 Task: Create a visualization of sports statistics for a season.
Action: Mouse moved to (58, 130)
Screenshot: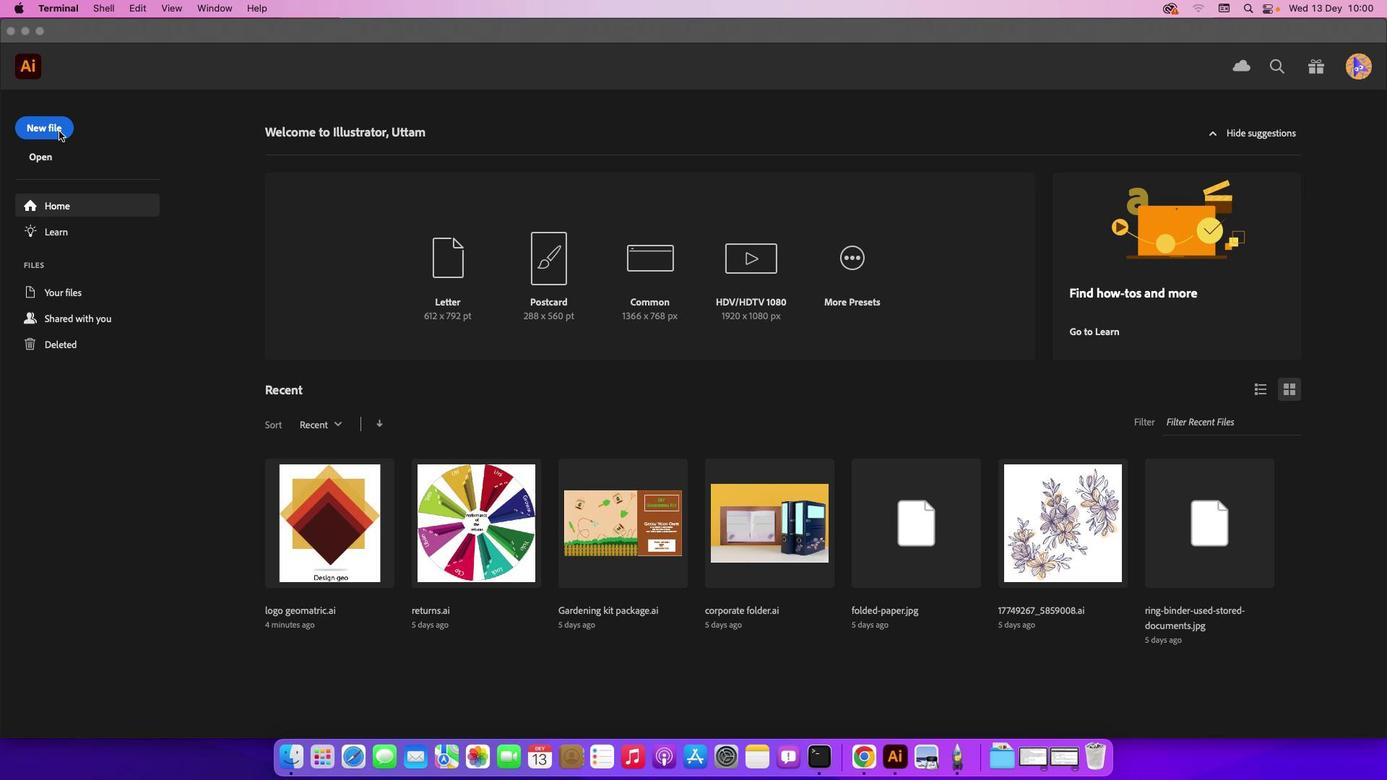 
Action: Mouse pressed left at (58, 130)
Screenshot: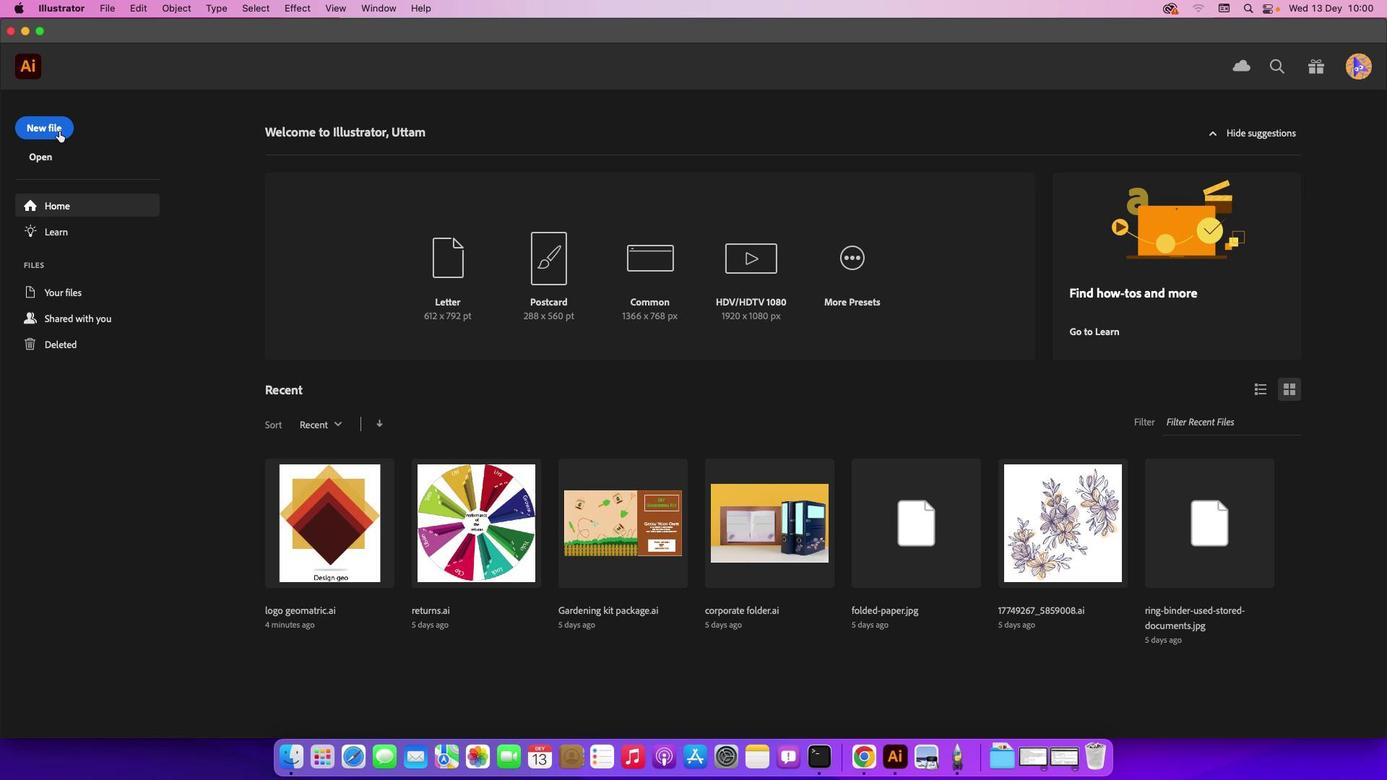 
Action: Mouse moved to (30, 121)
Screenshot: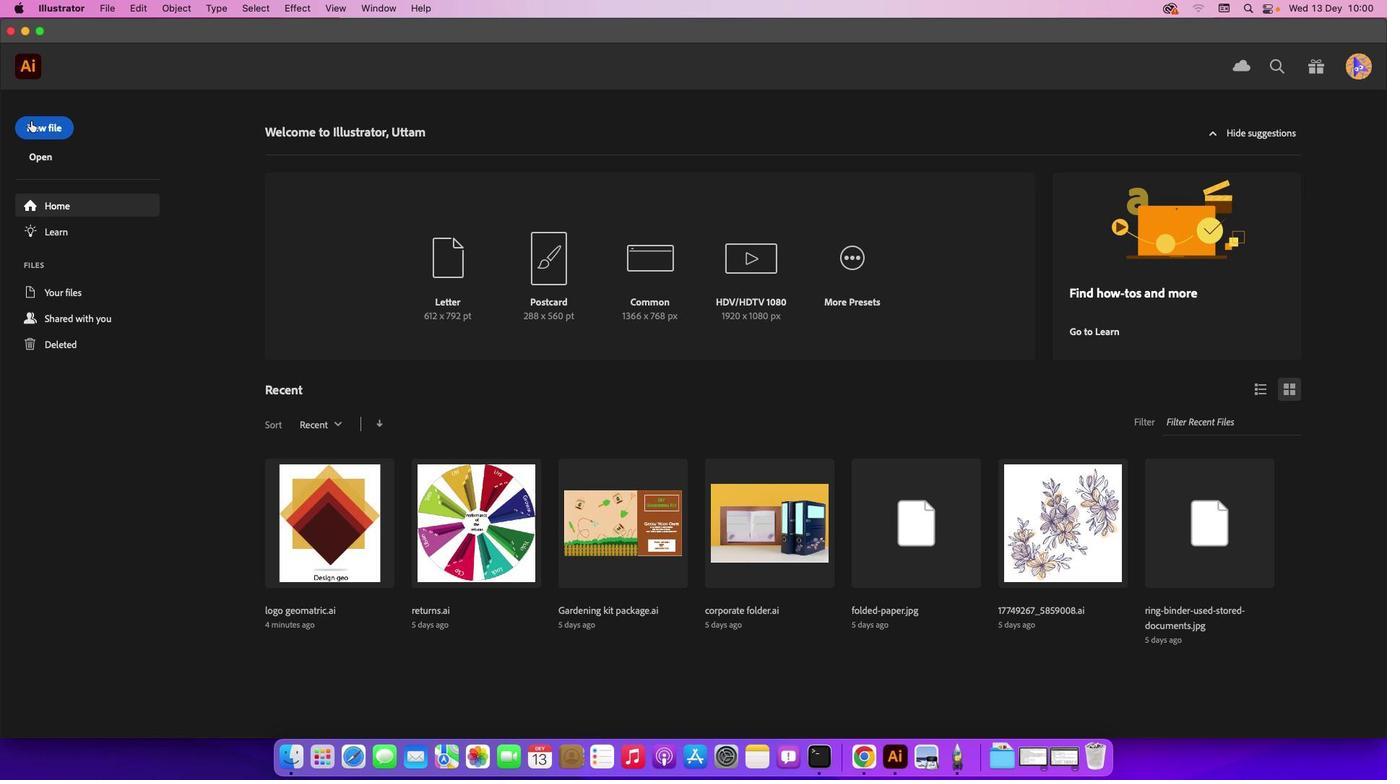 
Action: Mouse pressed left at (30, 121)
Screenshot: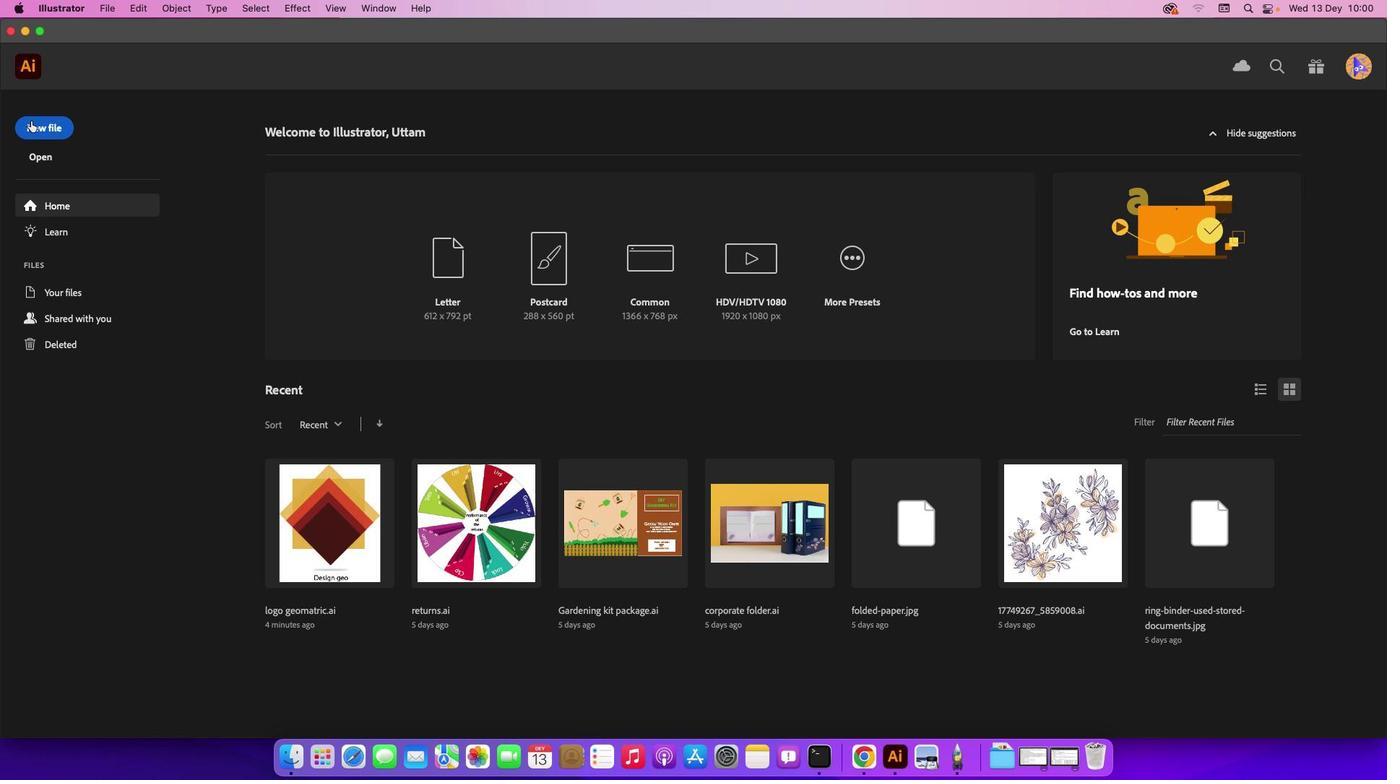 
Action: Mouse moved to (1019, 596)
Screenshot: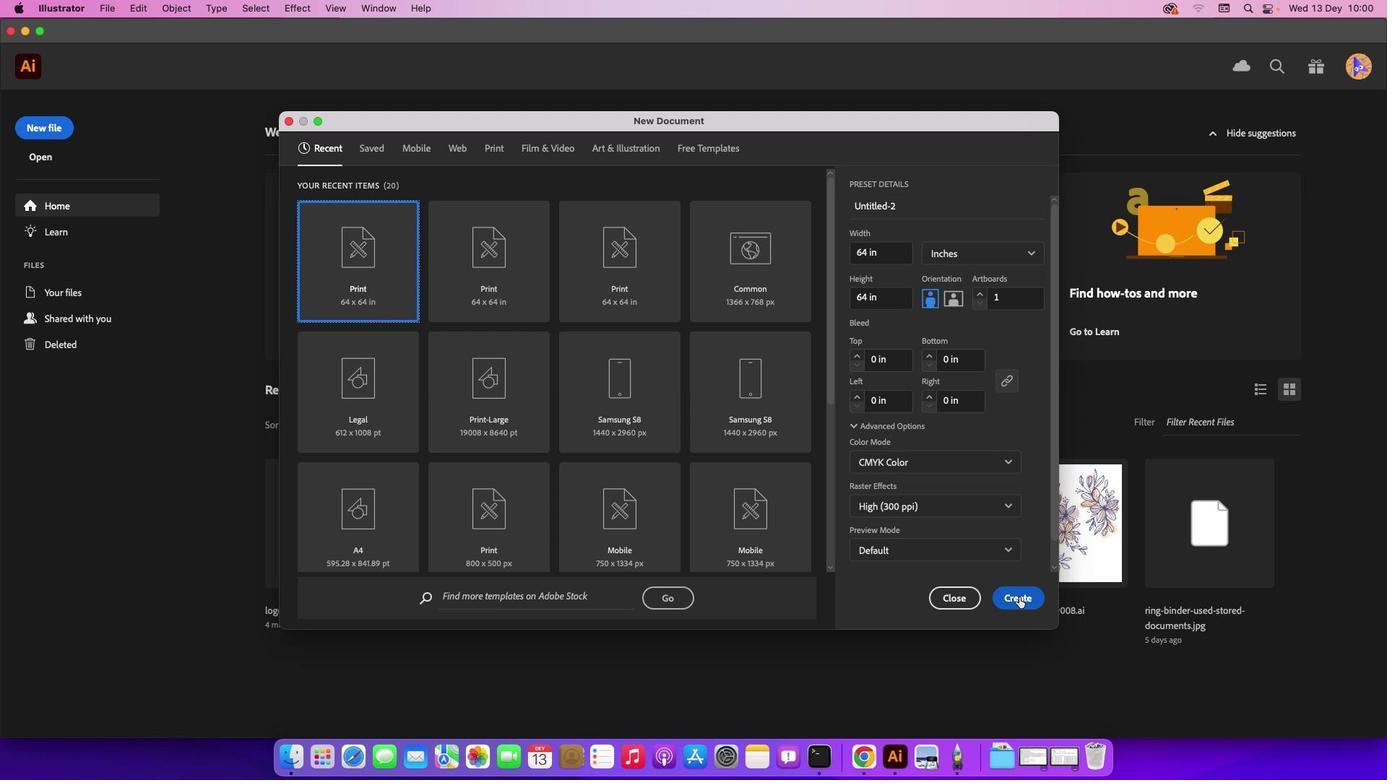
Action: Mouse pressed left at (1019, 596)
Screenshot: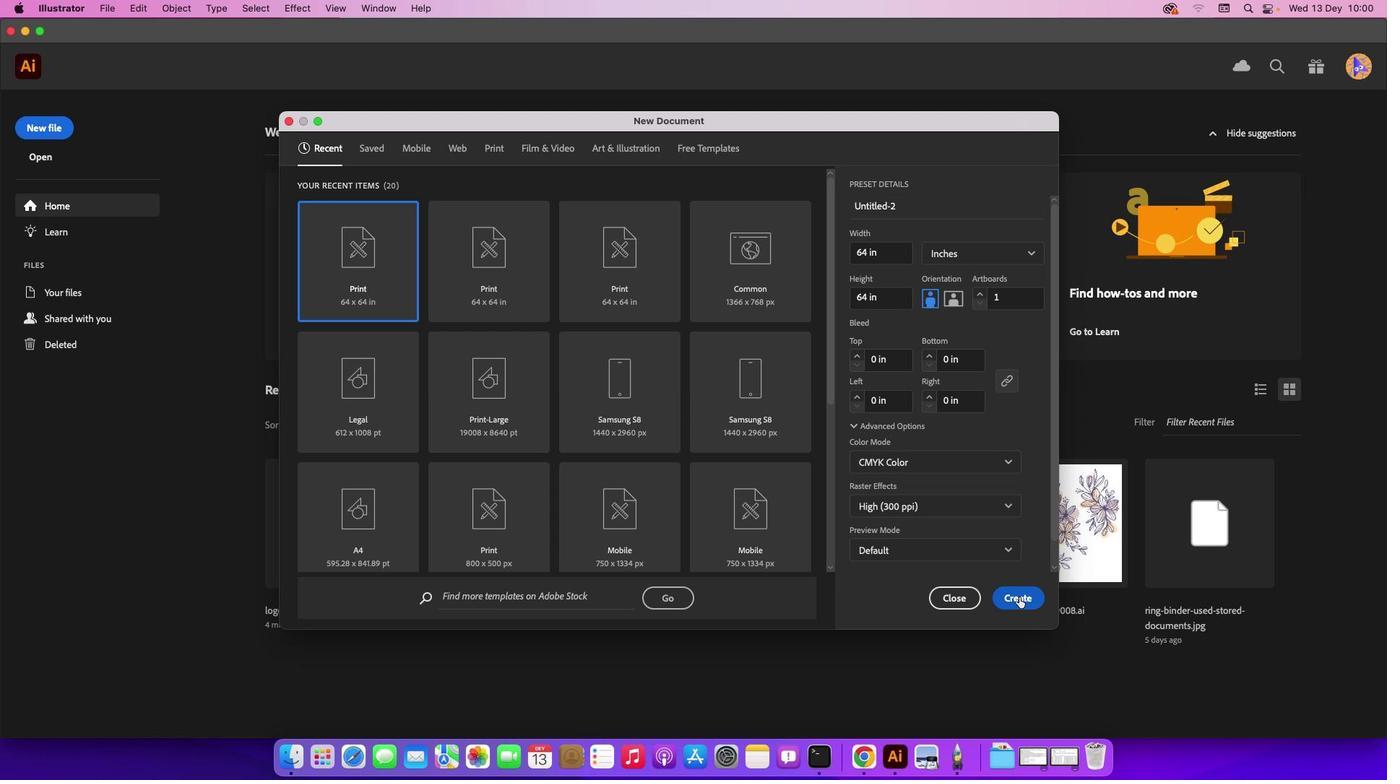 
Action: Mouse moved to (1150, 92)
Screenshot: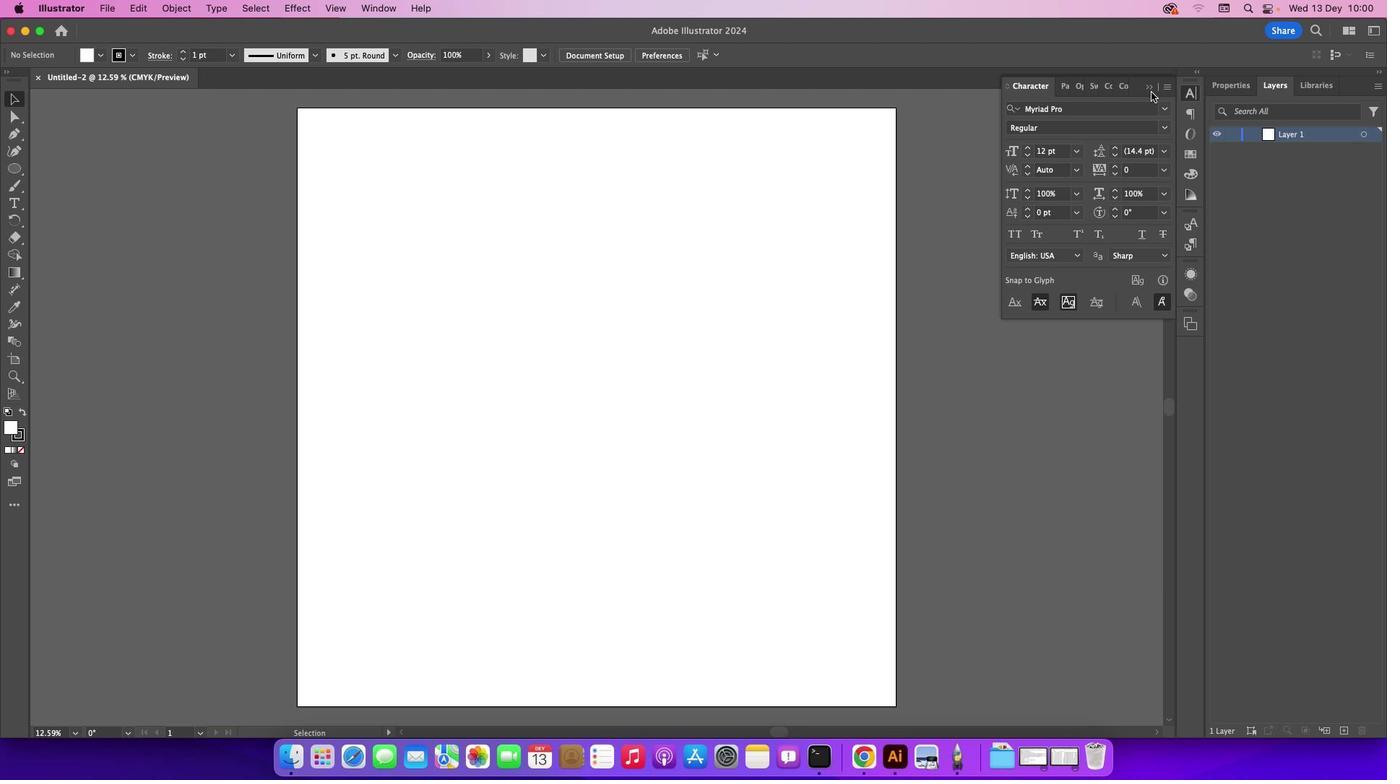 
Action: Mouse pressed left at (1150, 92)
Screenshot: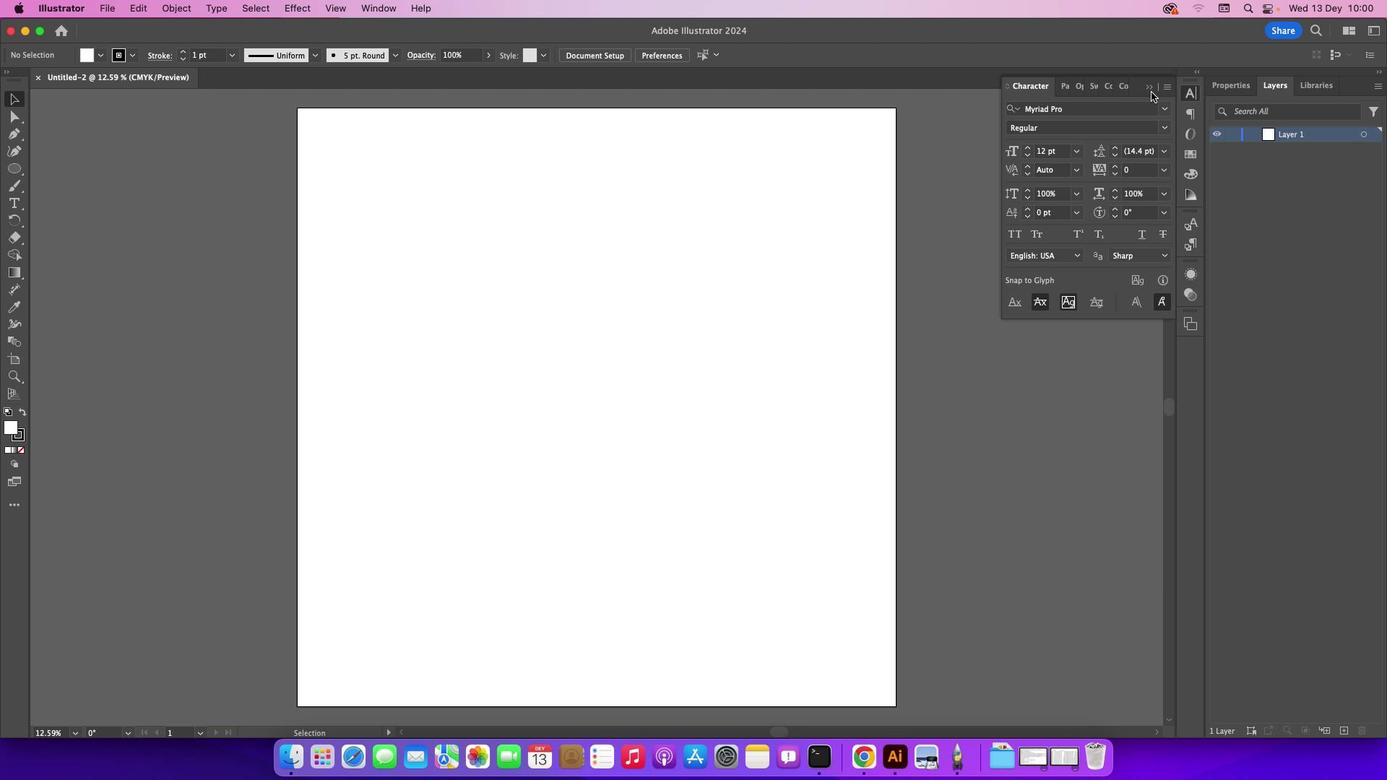 
Action: Mouse moved to (1152, 83)
Screenshot: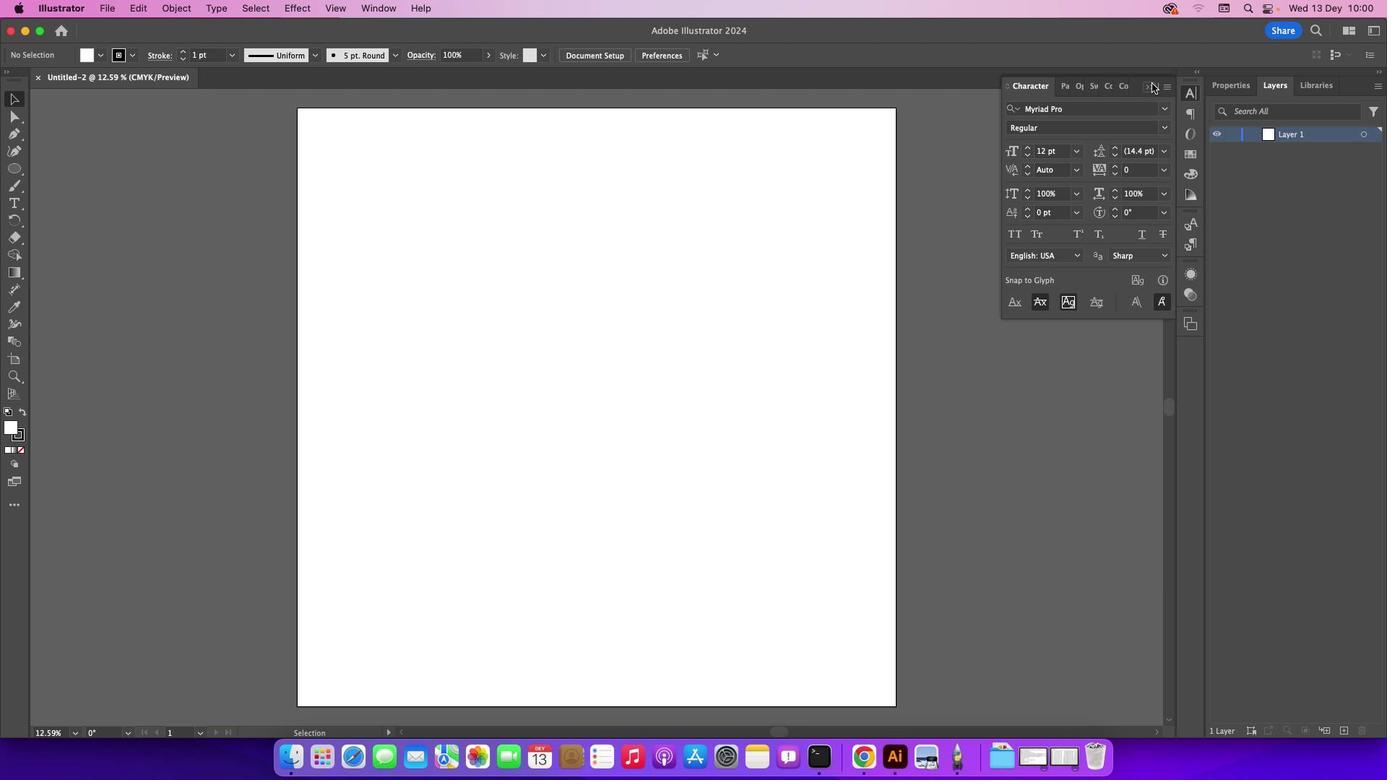 
Action: Mouse pressed left at (1152, 83)
Screenshot: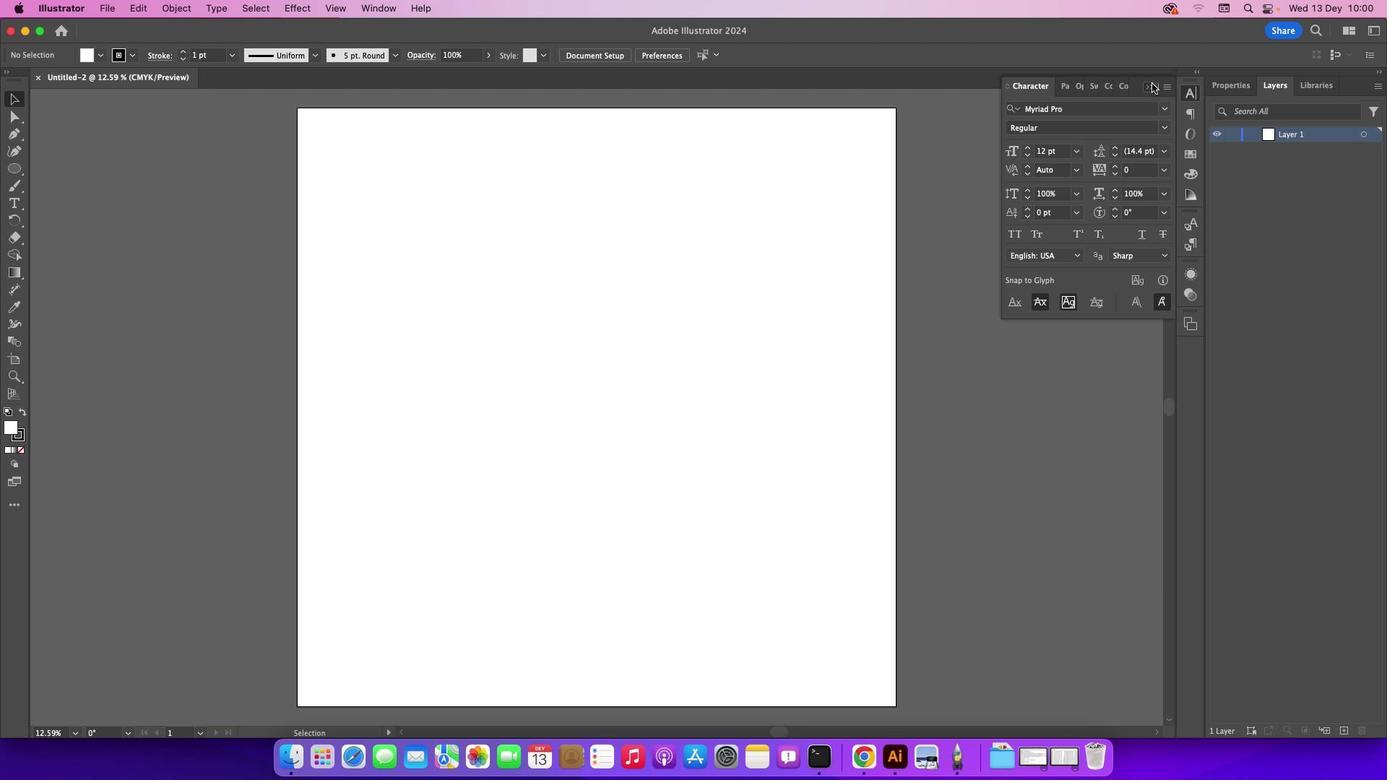 
Action: Mouse moved to (14, 161)
Screenshot: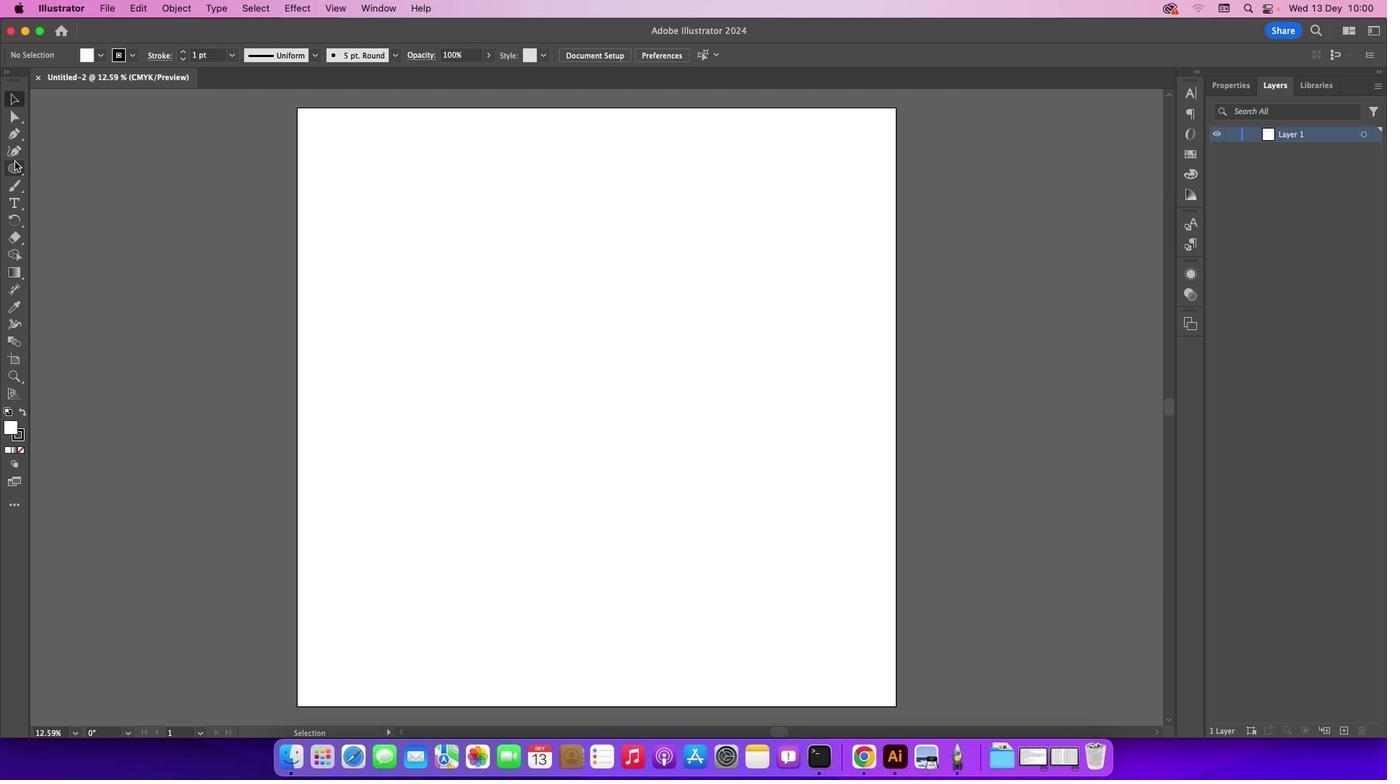 
Action: Mouse pressed left at (14, 161)
Screenshot: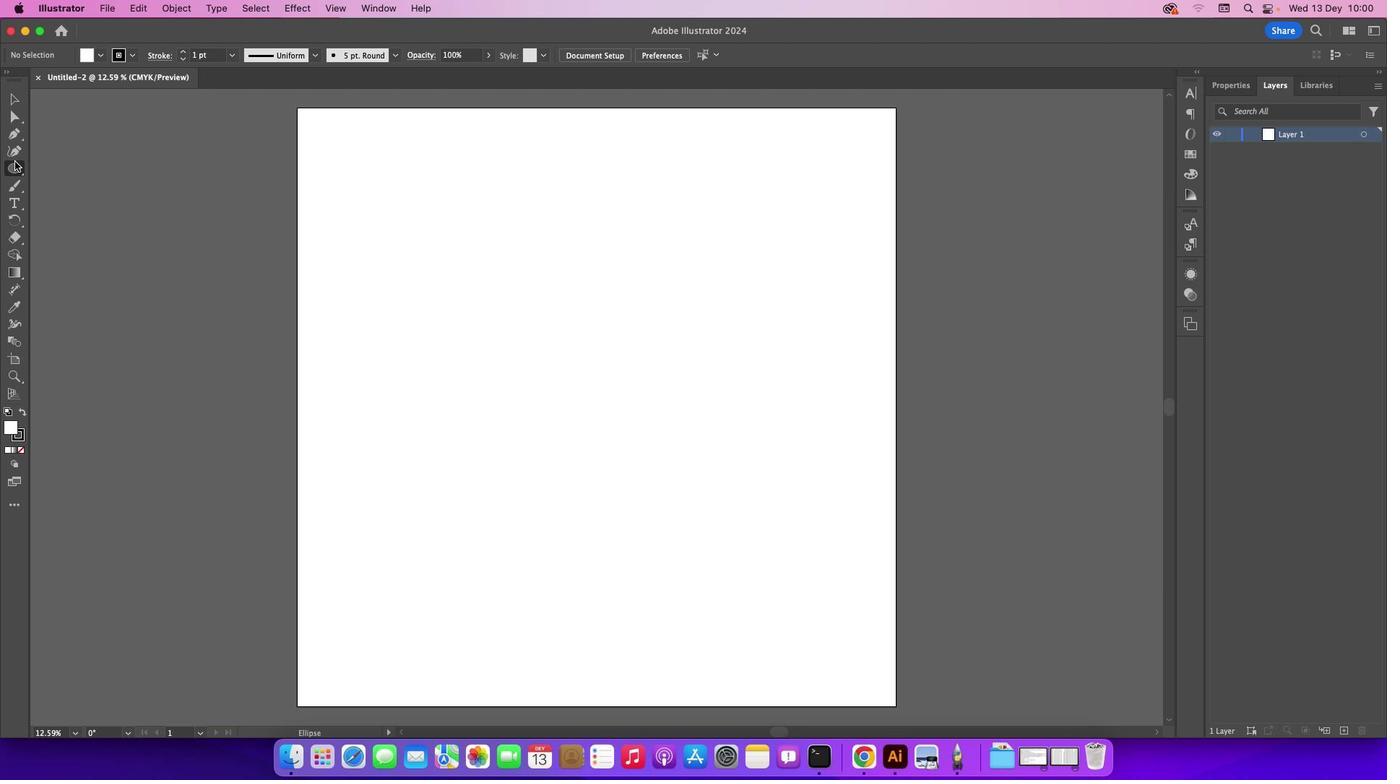 
Action: Mouse moved to (59, 161)
Screenshot: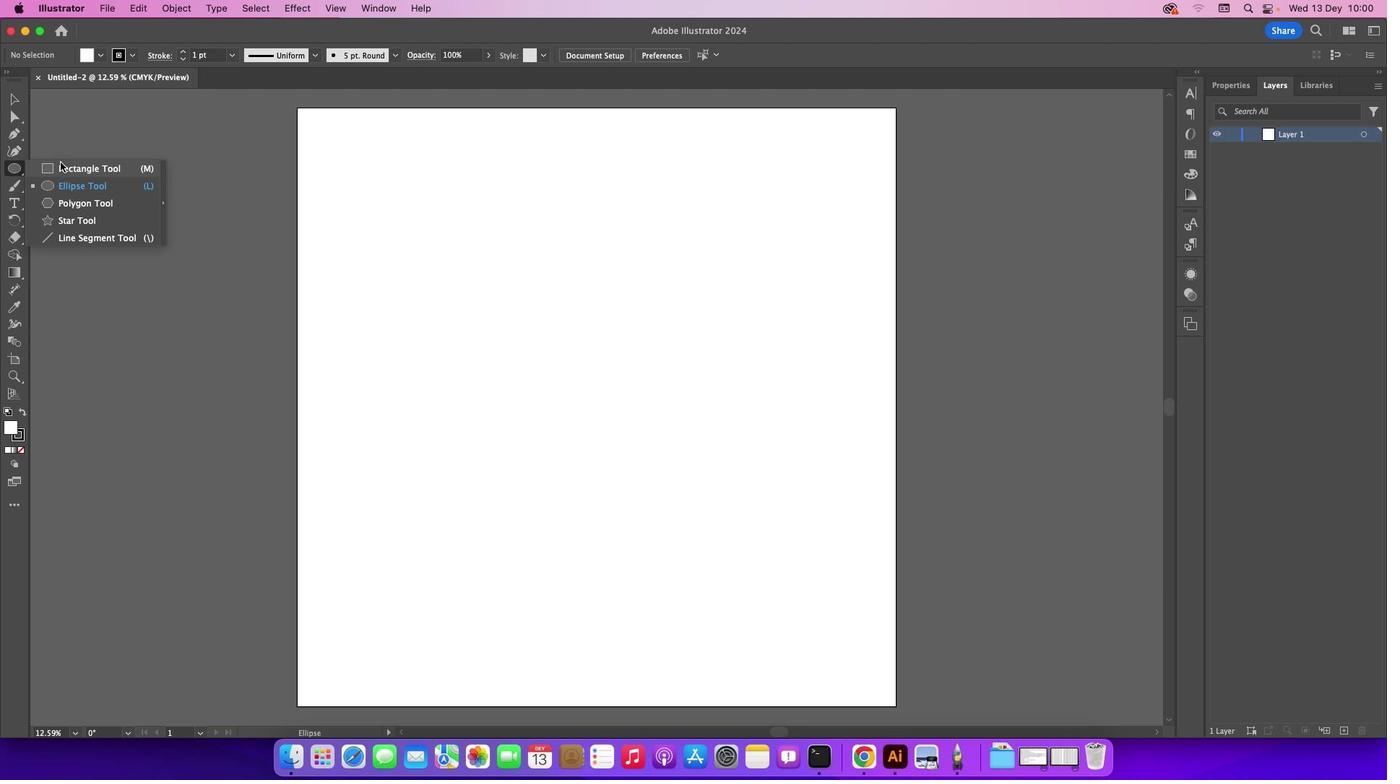 
Action: Mouse pressed left at (59, 161)
Screenshot: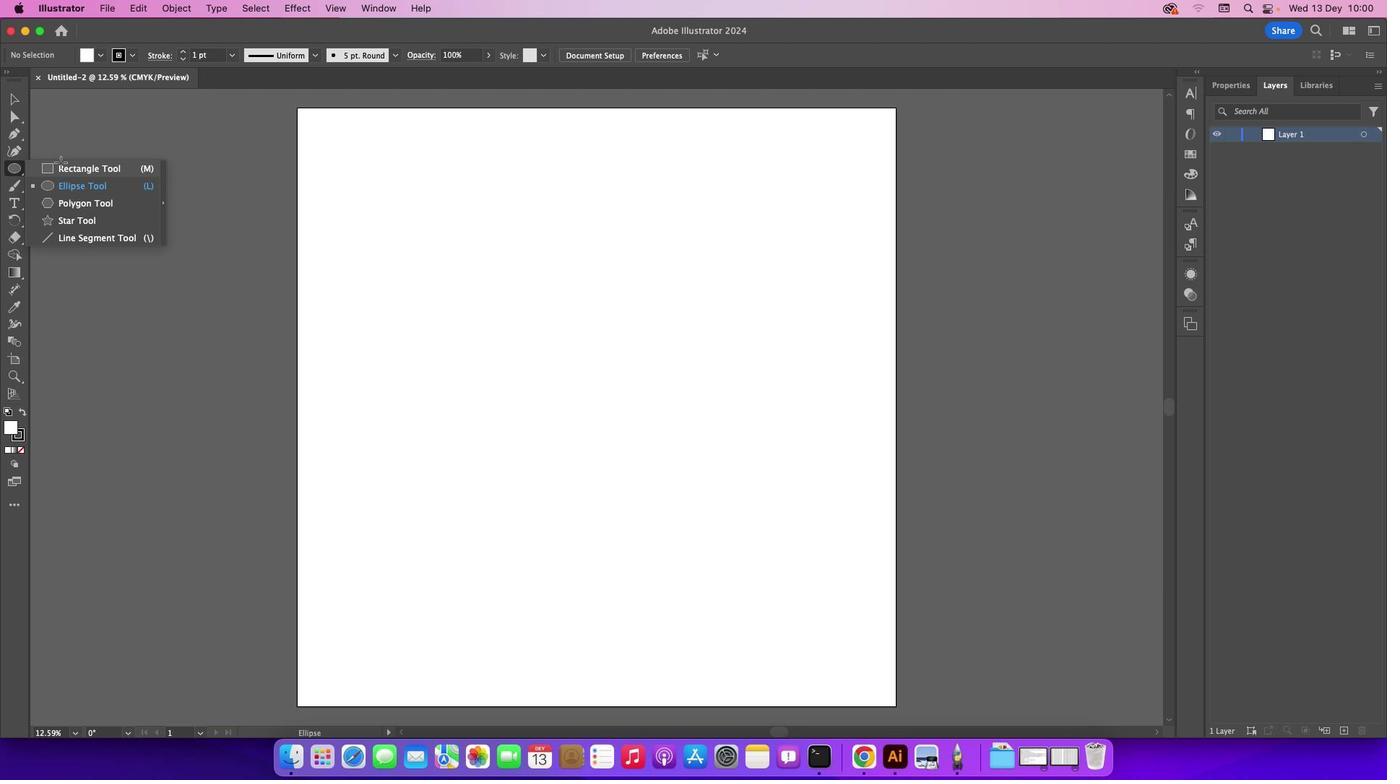 
Action: Mouse moved to (627, 680)
Screenshot: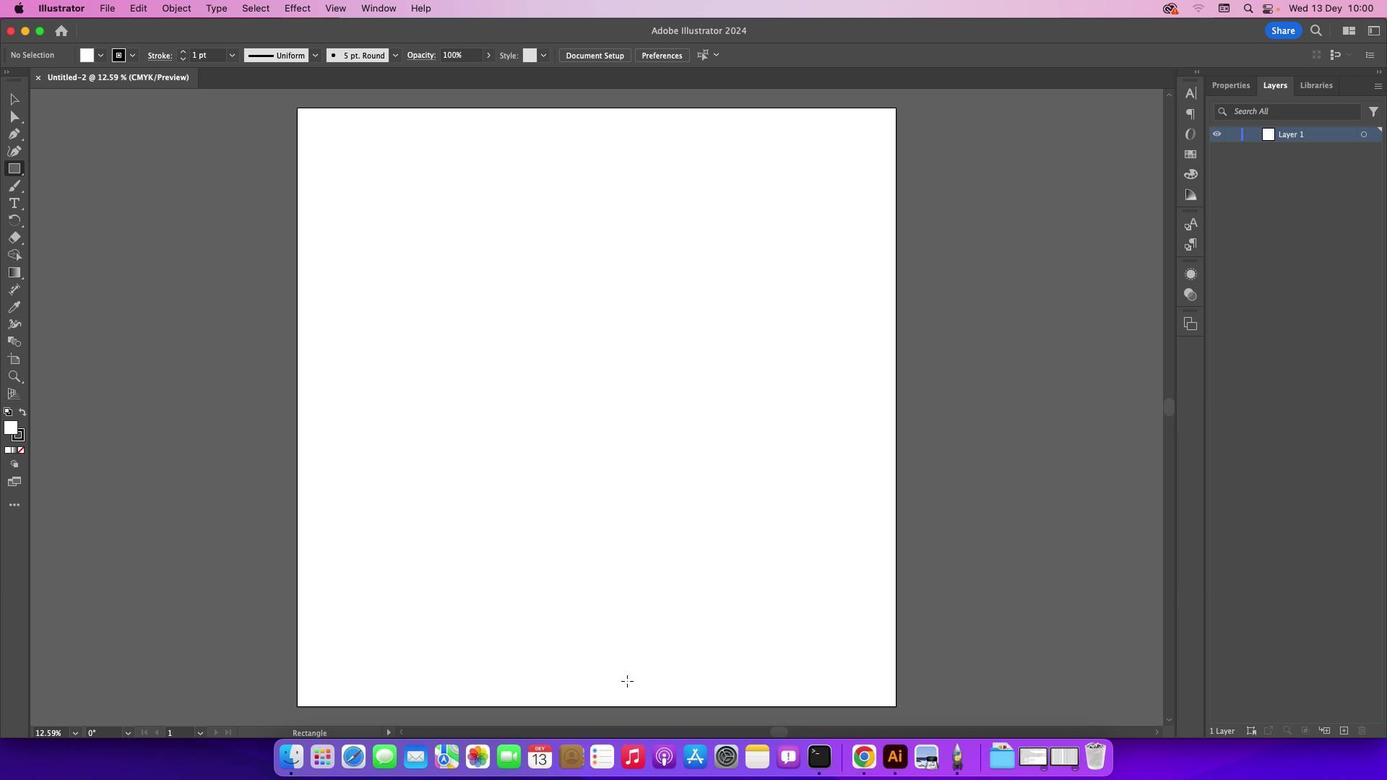 
Action: Mouse pressed left at (627, 680)
Screenshot: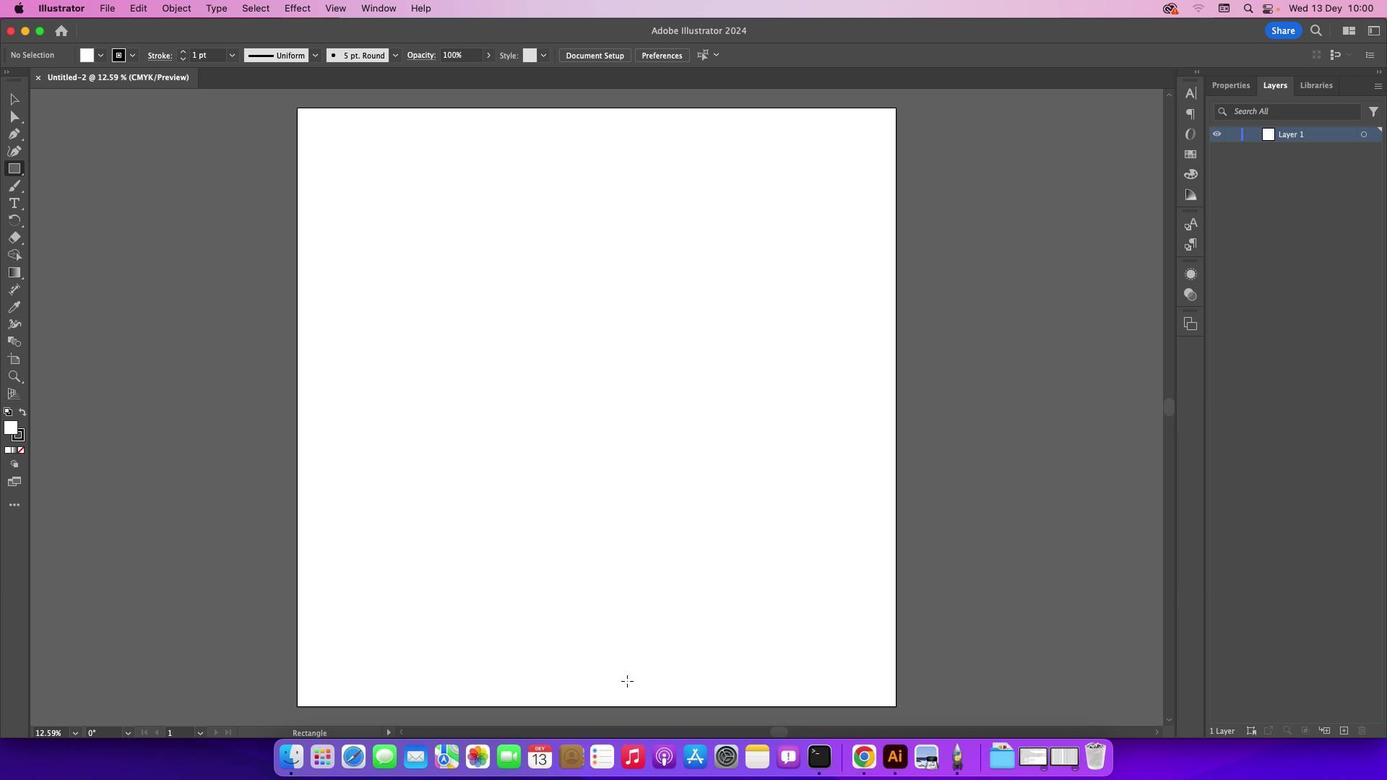 
Action: Mouse moved to (16, 104)
Screenshot: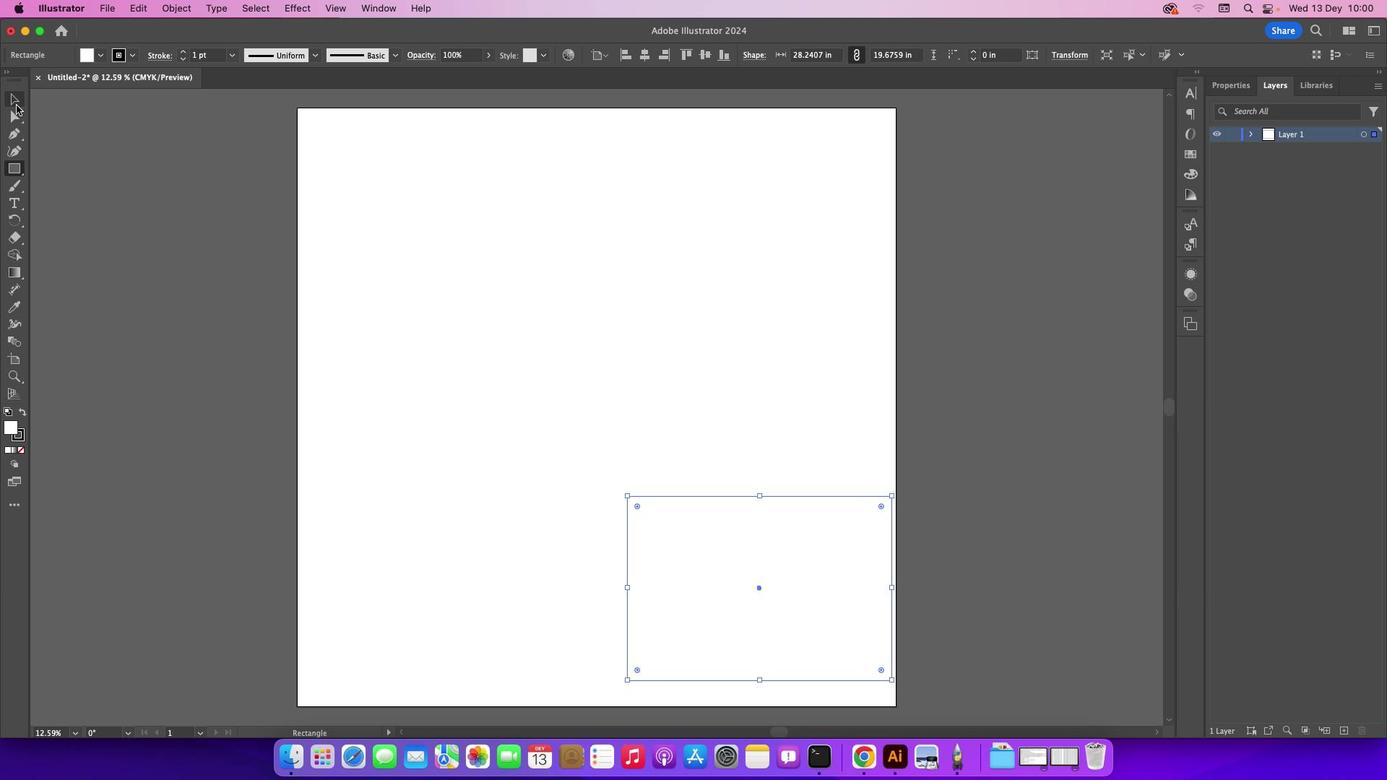 
Action: Mouse pressed left at (16, 104)
Screenshot: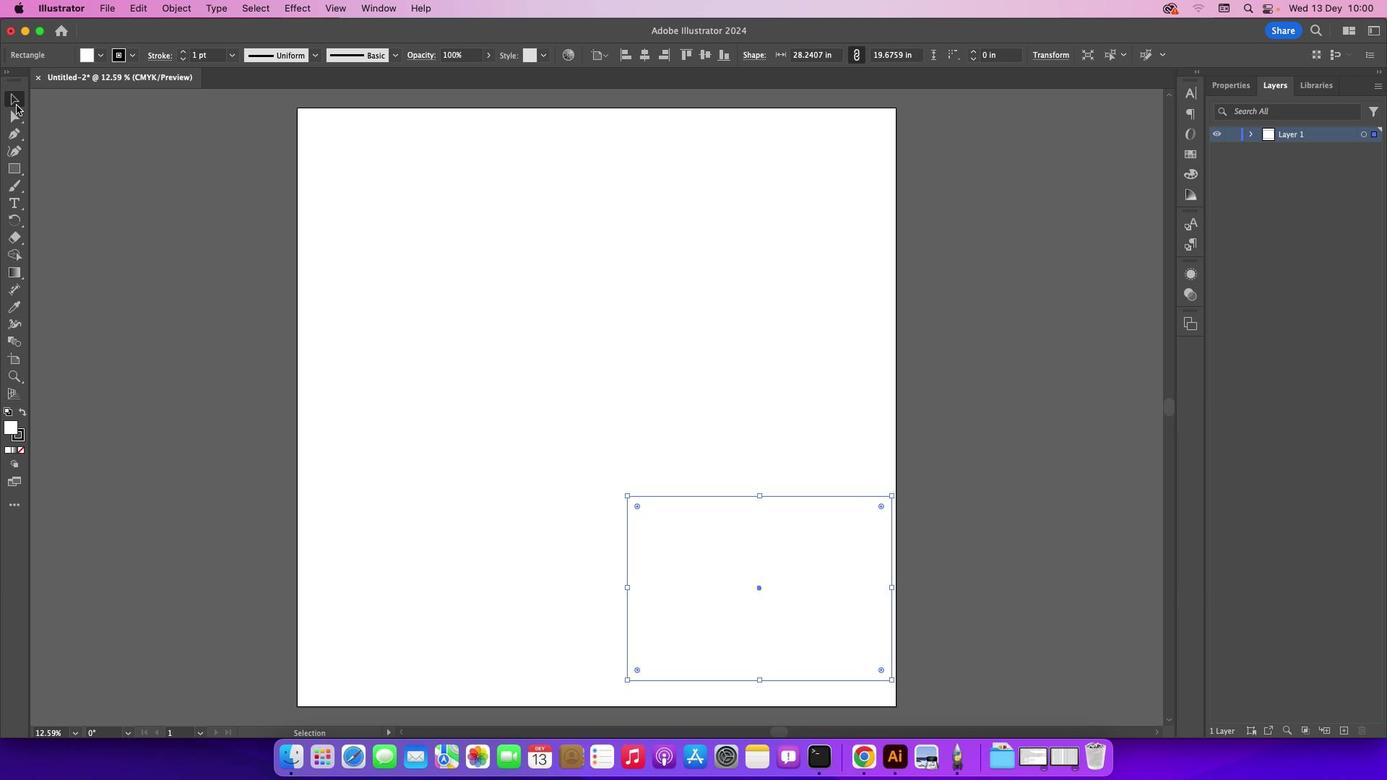 
Action: Mouse moved to (746, 494)
Screenshot: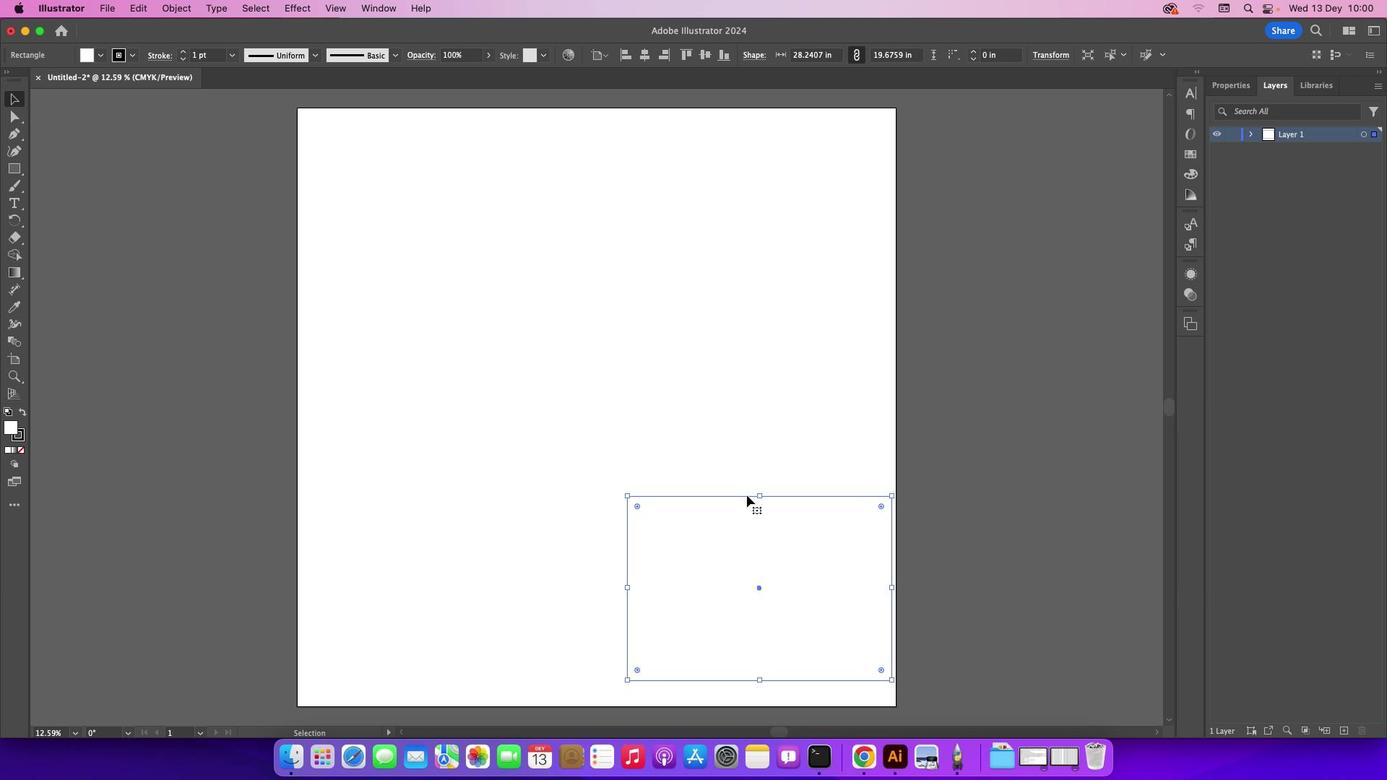 
Action: Mouse pressed left at (746, 494)
Screenshot: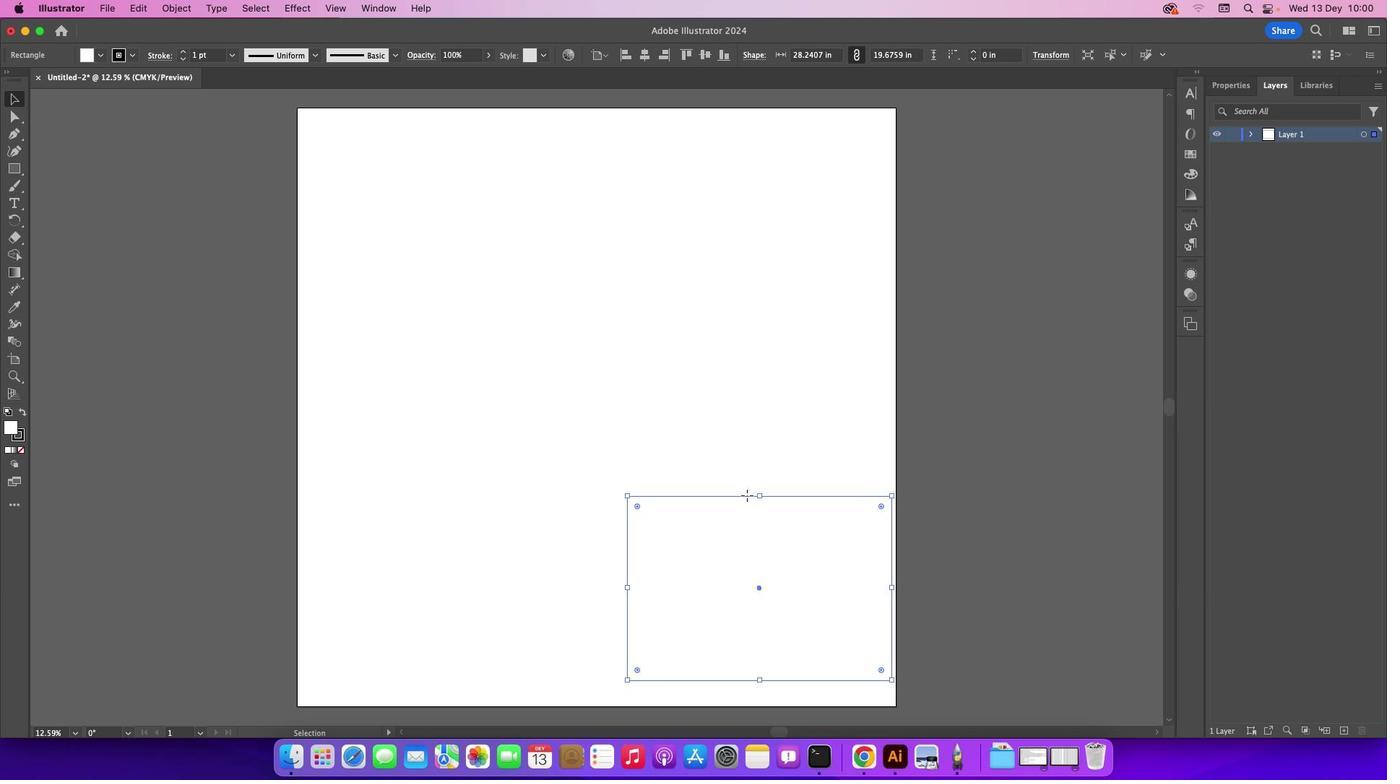
Action: Mouse moved to (467, 377)
Screenshot: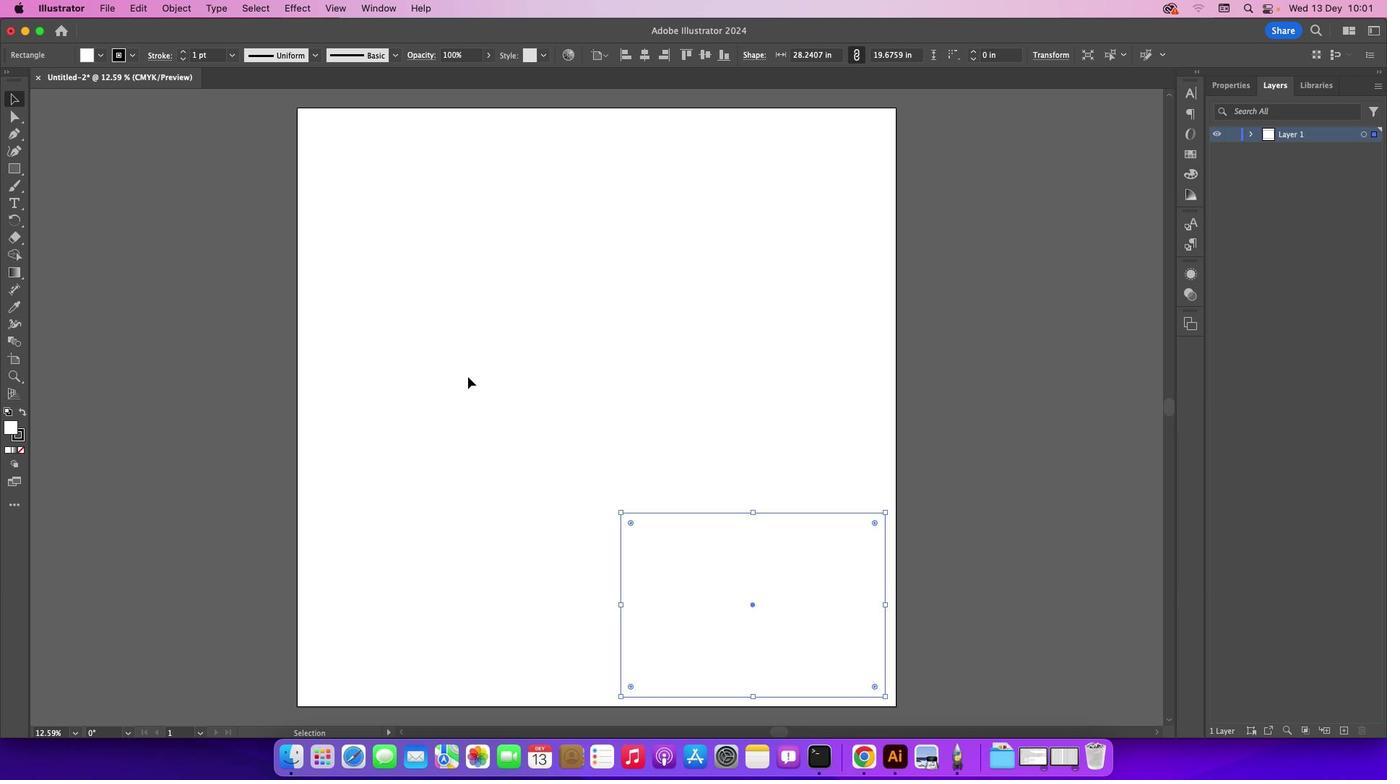 
Action: Mouse pressed left at (467, 377)
Screenshot: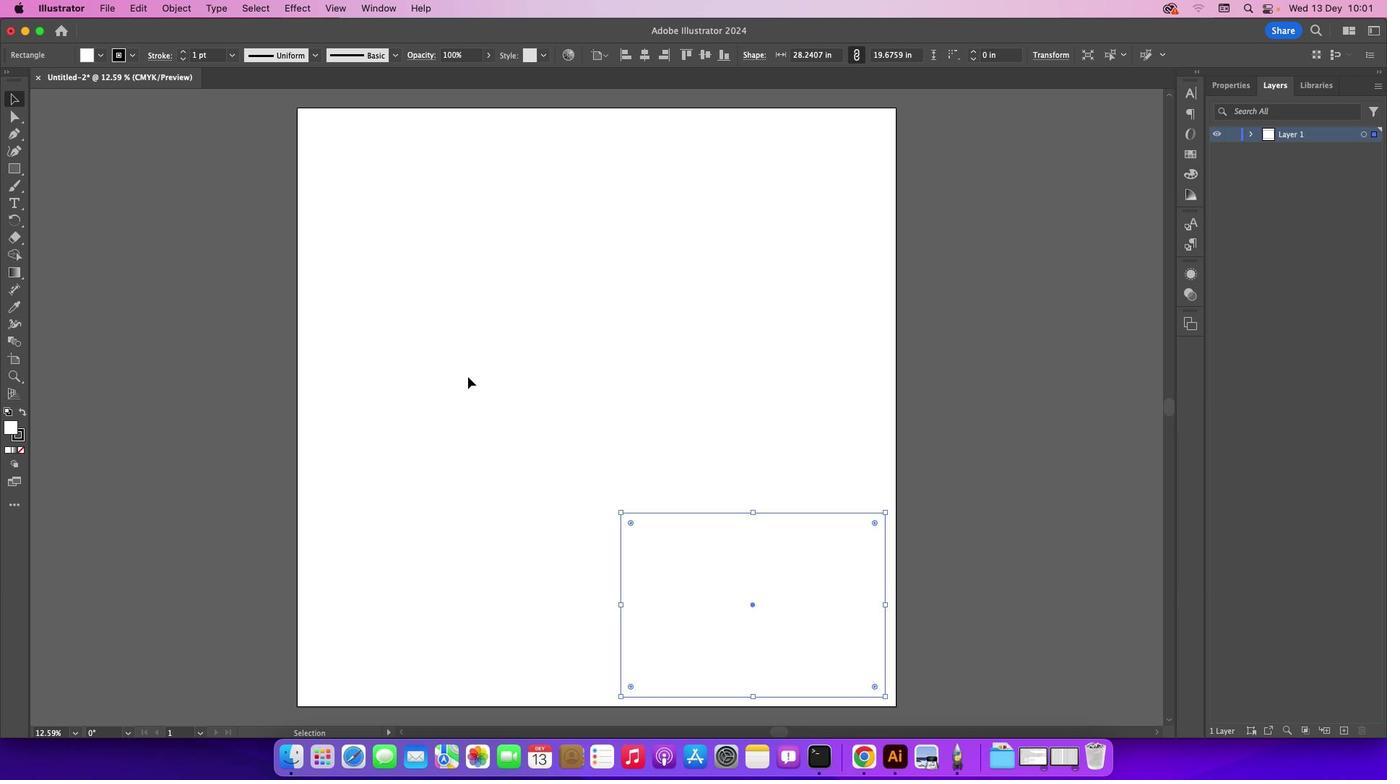 
Action: Mouse moved to (694, 512)
Screenshot: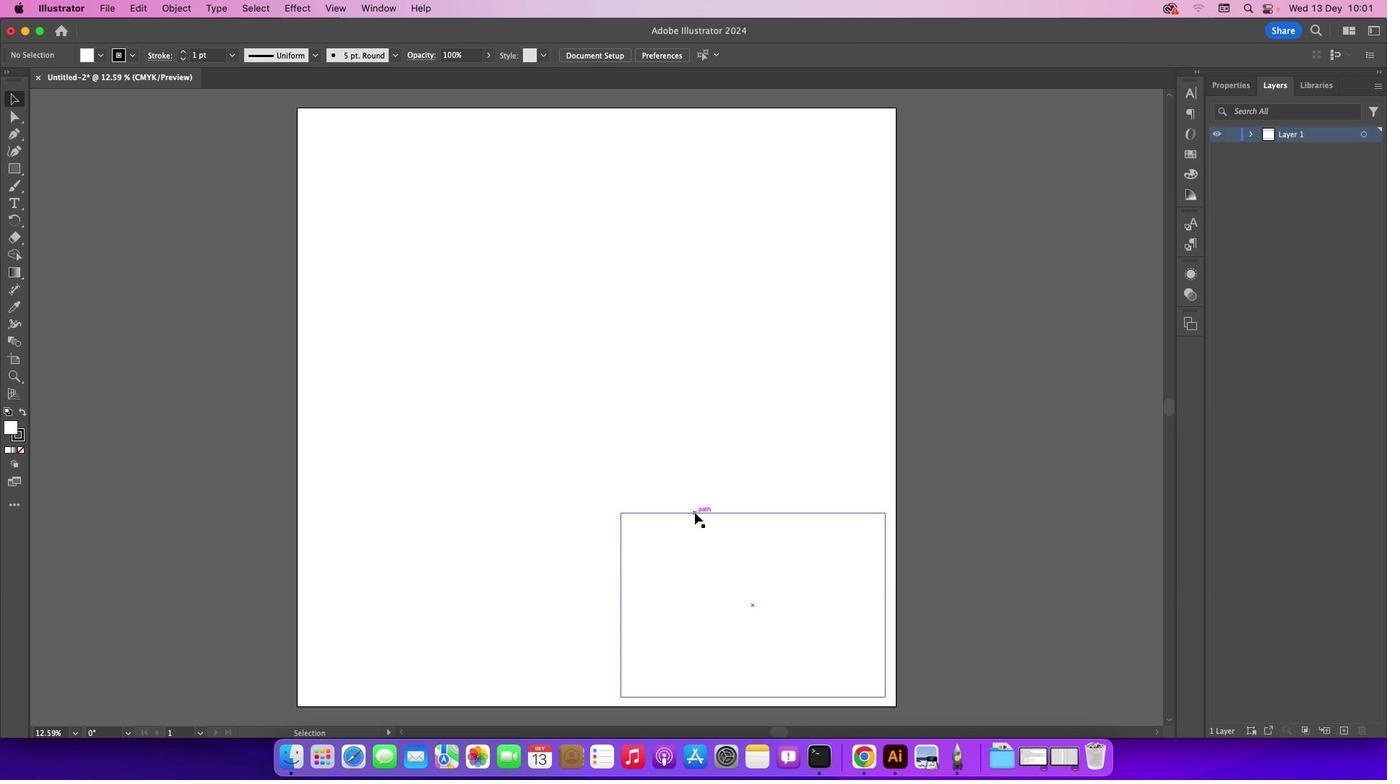 
Action: Mouse pressed left at (694, 512)
Screenshot: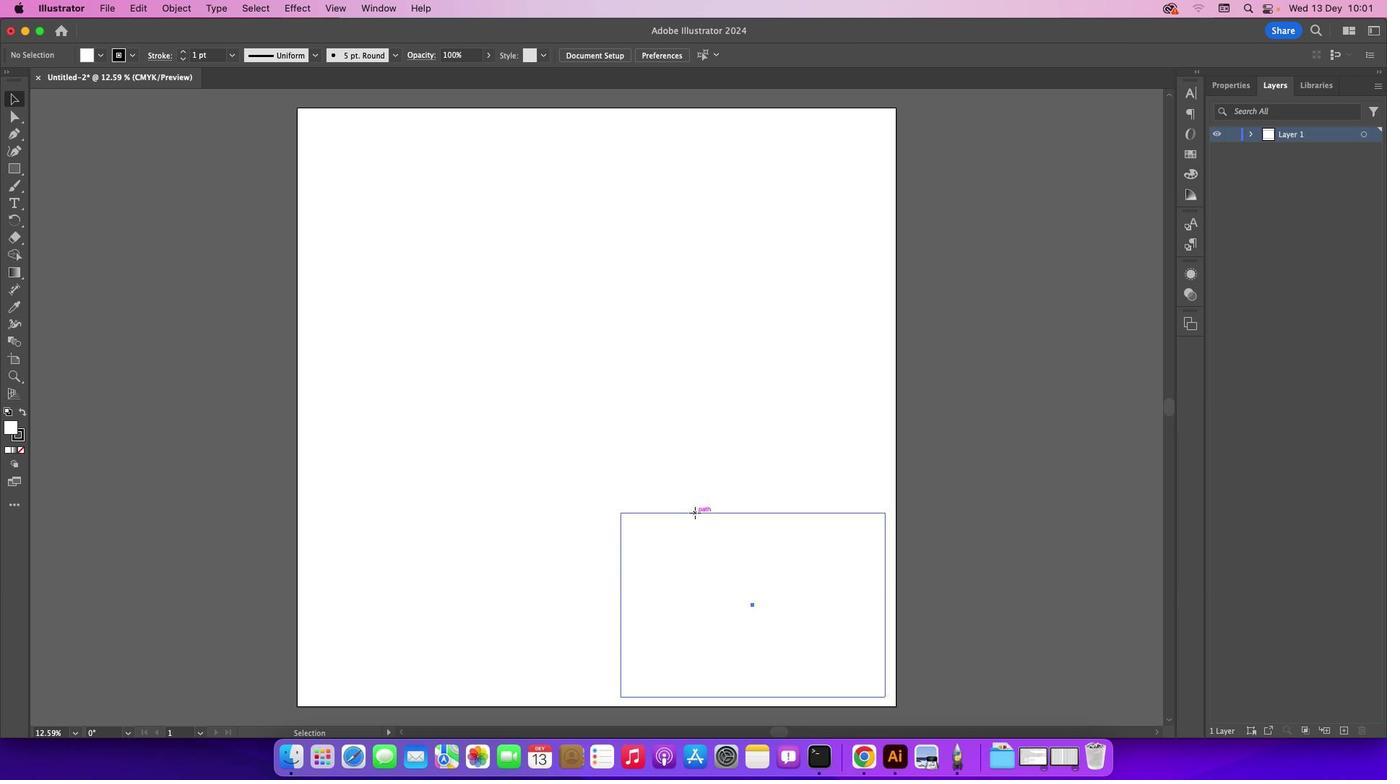 
Action: Mouse moved to (504, 442)
Screenshot: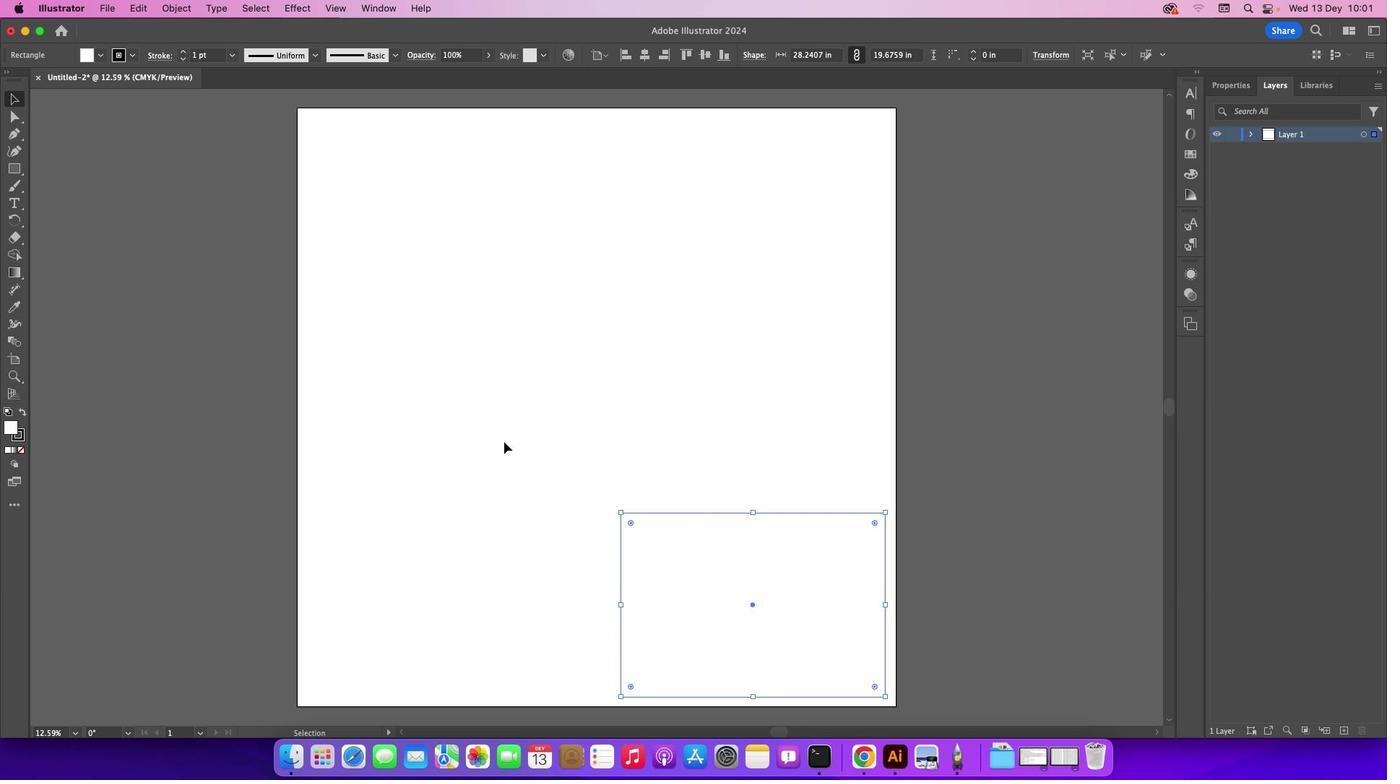 
Action: Mouse pressed left at (504, 442)
Screenshot: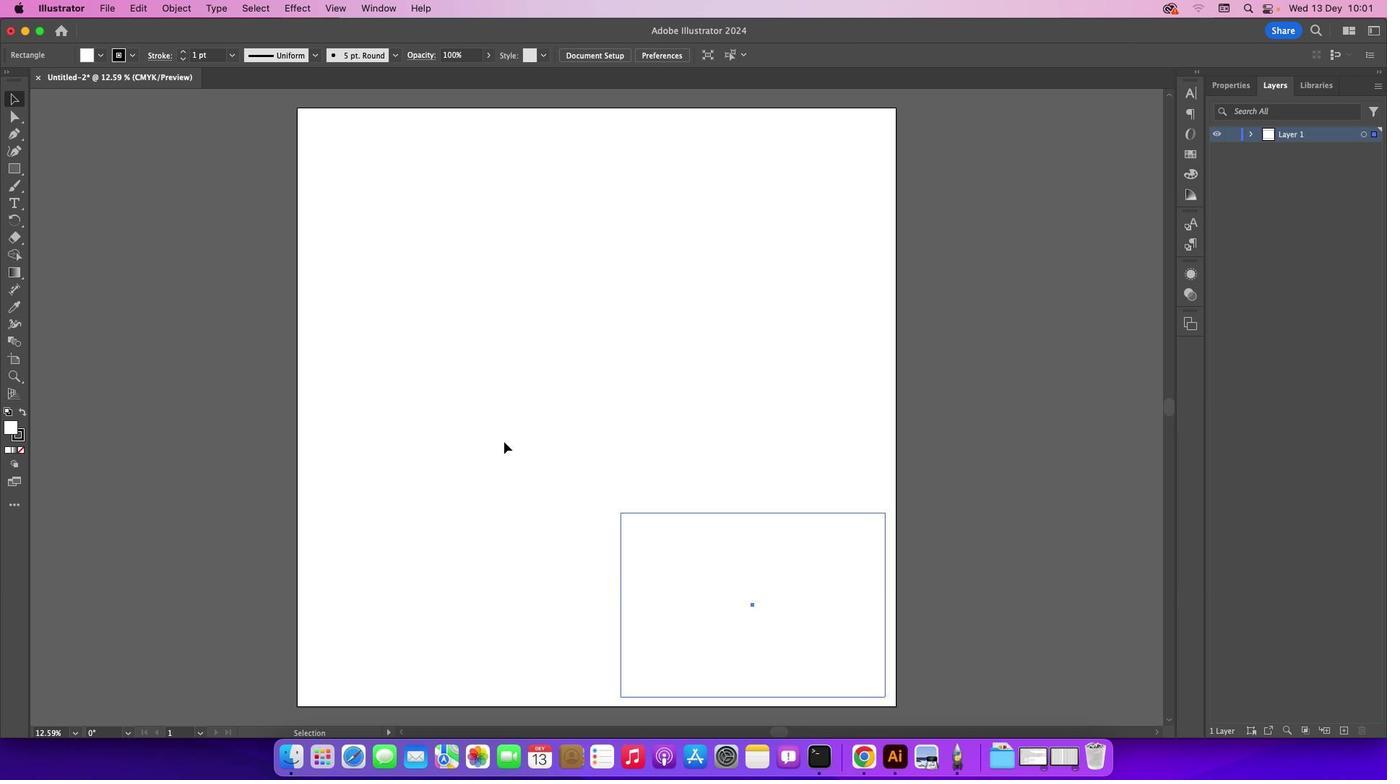 
Action: Mouse moved to (15, 166)
Screenshot: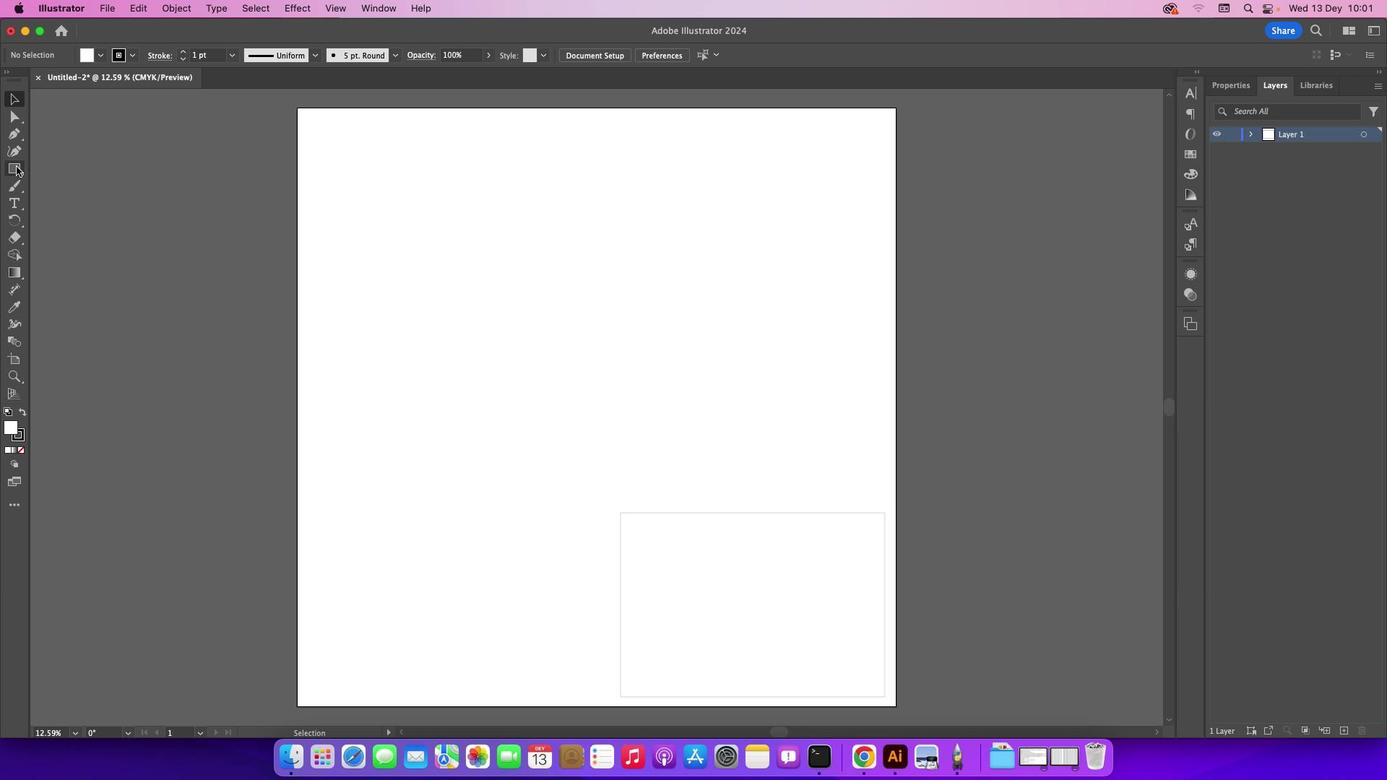 
Action: Mouse pressed left at (15, 166)
Screenshot: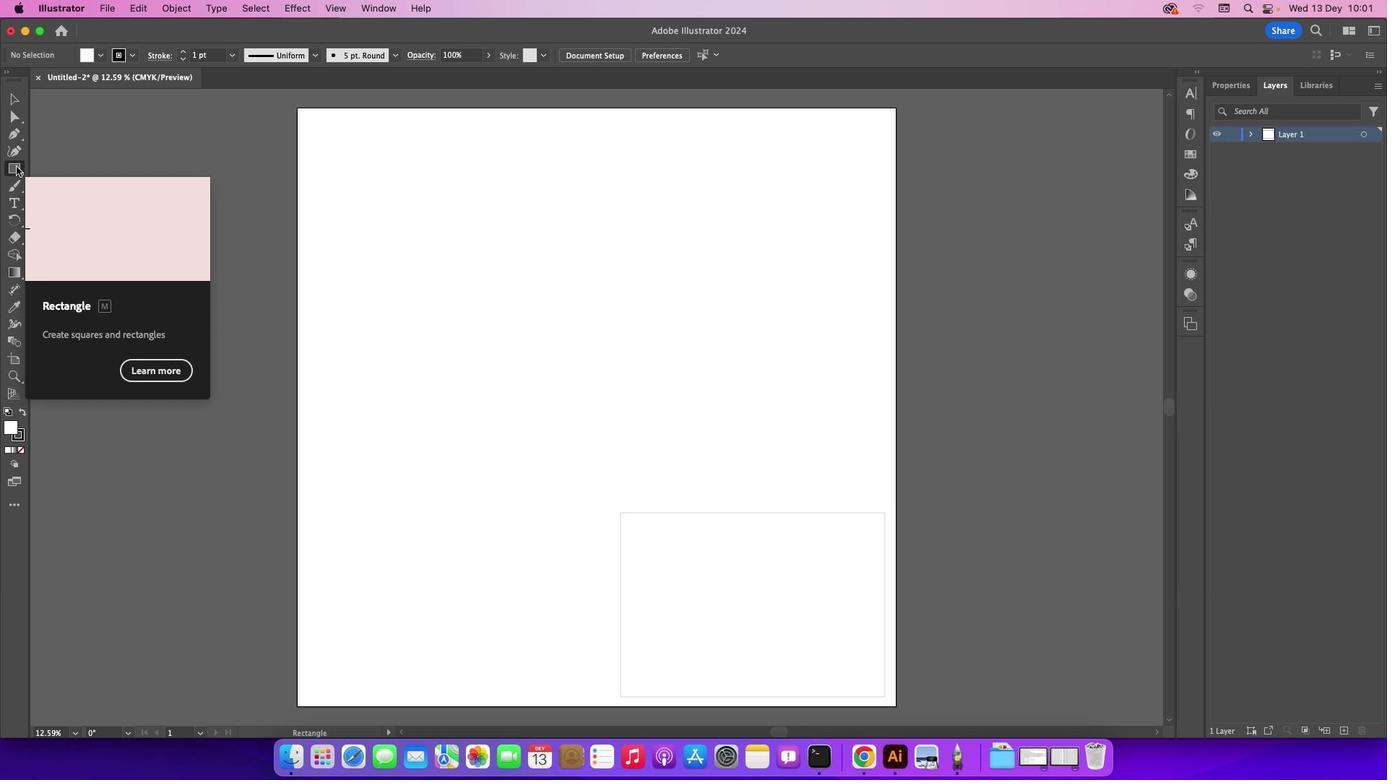 
Action: Mouse moved to (63, 192)
Screenshot: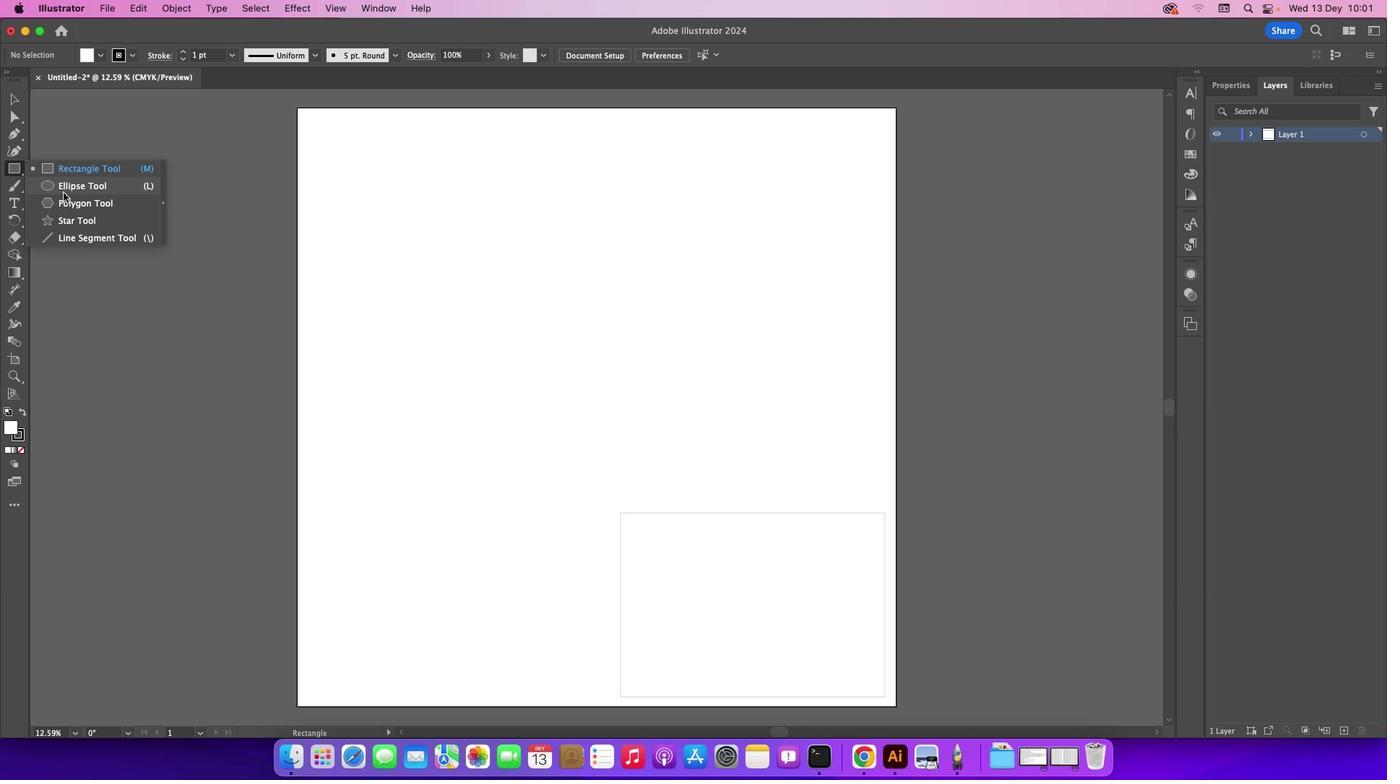 
Action: Mouse pressed left at (63, 192)
Screenshot: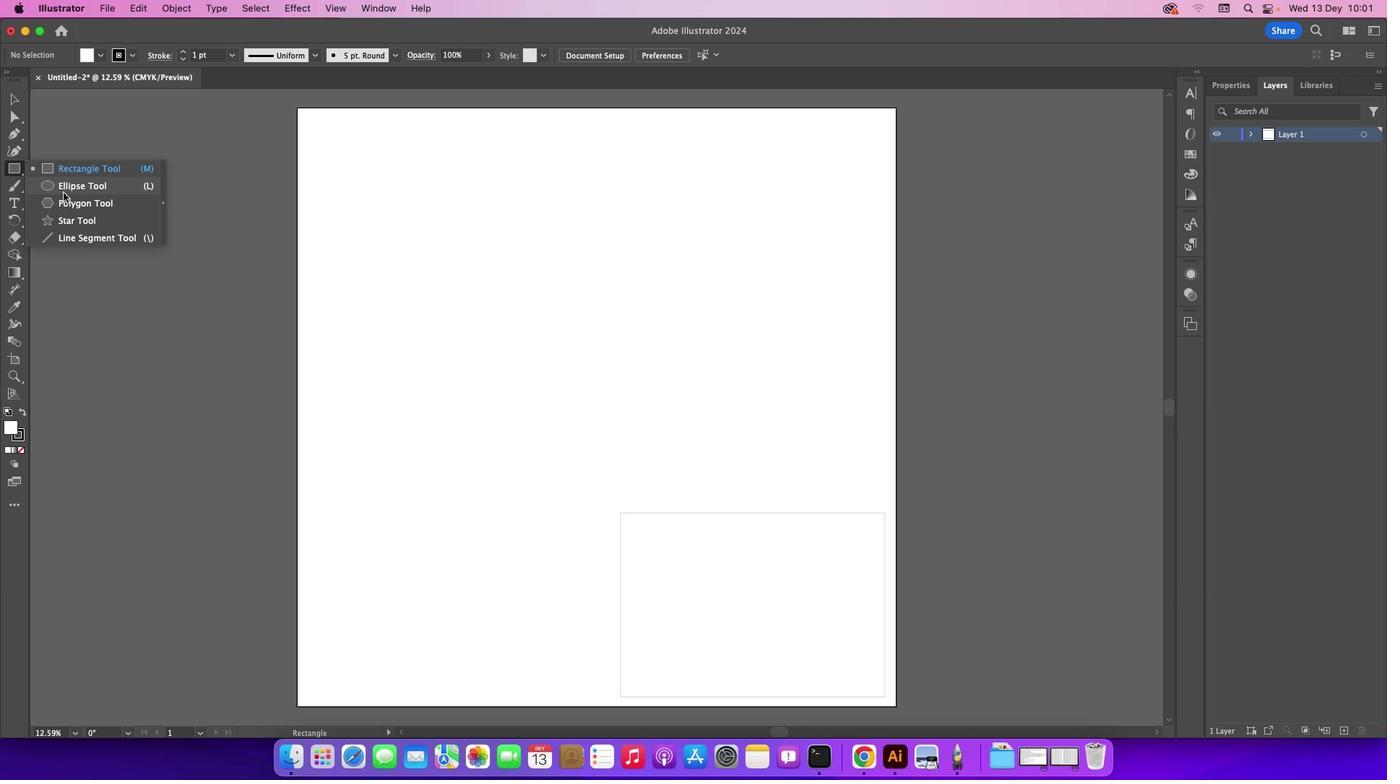 
Action: Mouse moved to (632, 630)
Screenshot: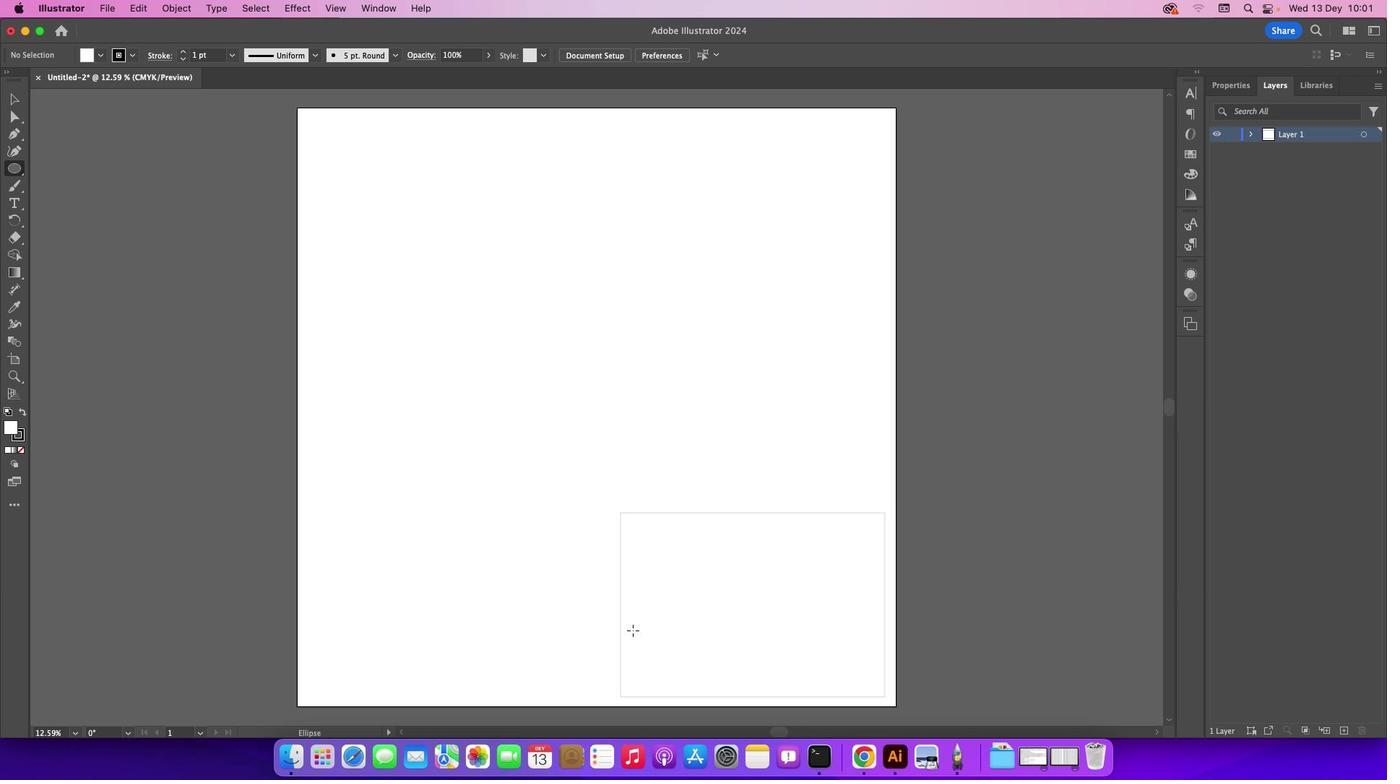 
Action: Mouse pressed left at (632, 630)
Screenshot: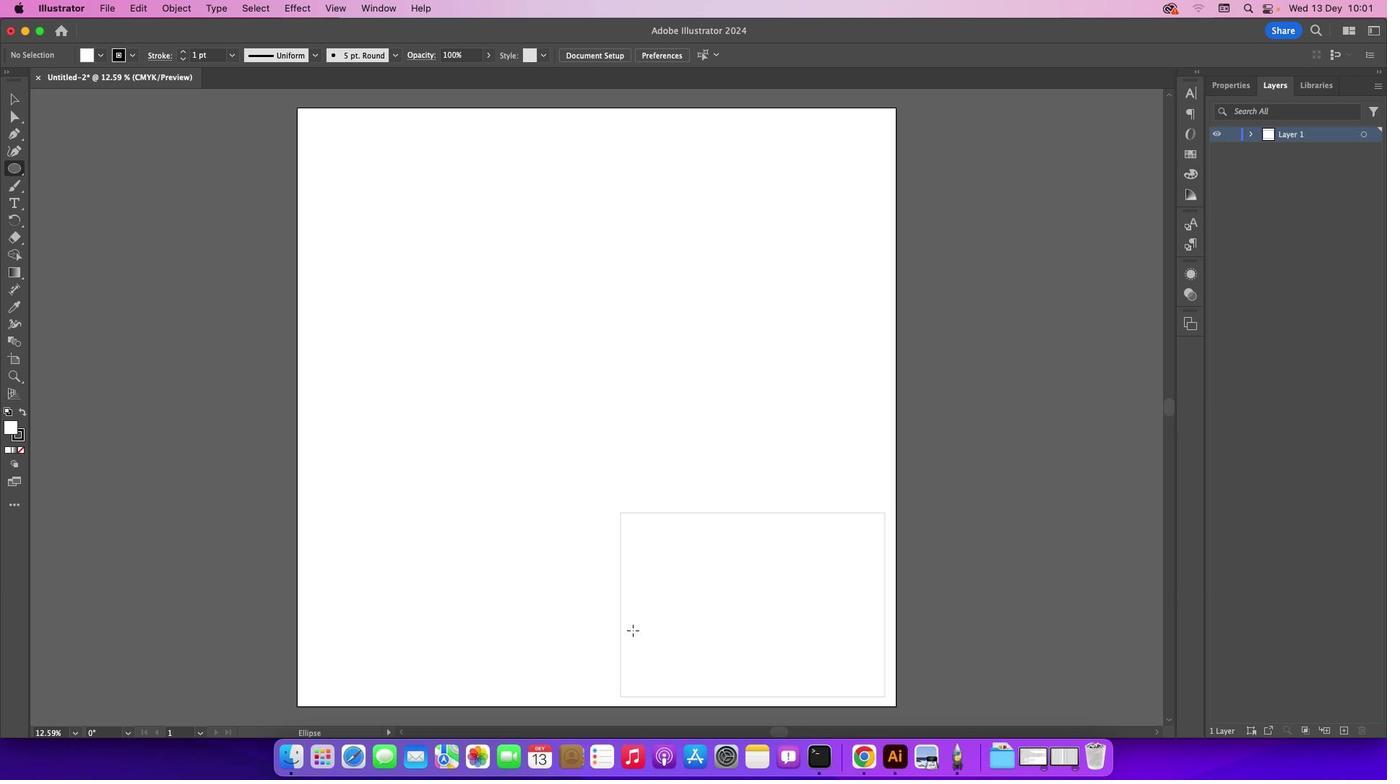 
Action: Mouse moved to (9, 430)
Screenshot: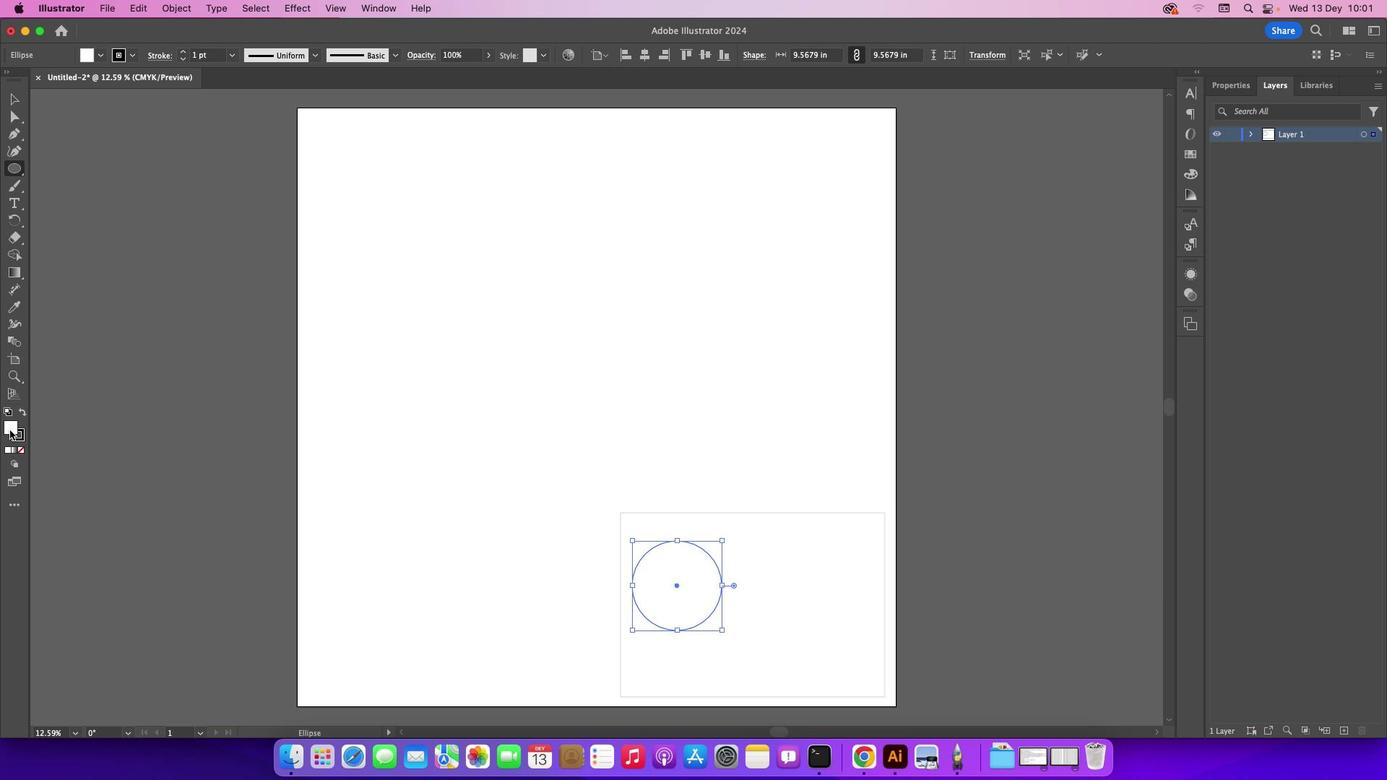
Action: Mouse pressed left at (9, 430)
Screenshot: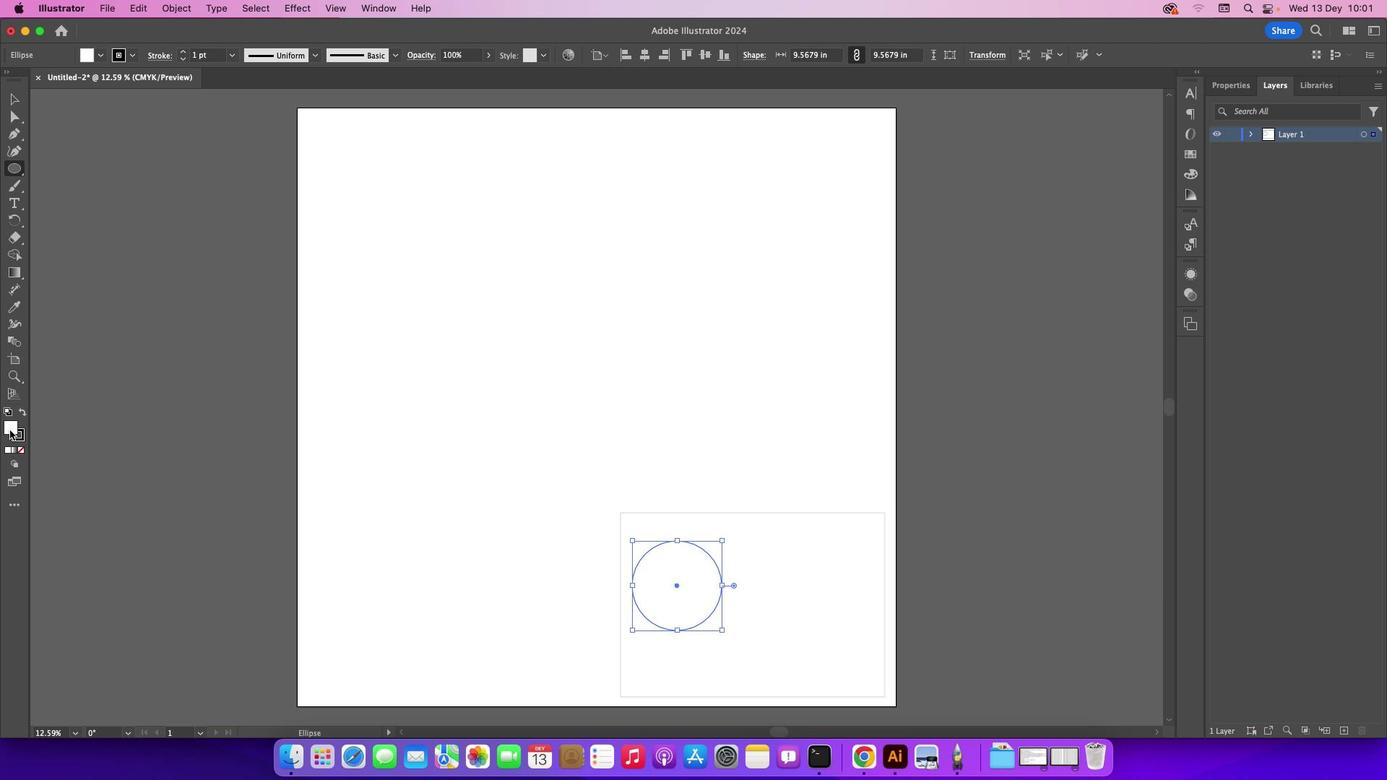 
Action: Mouse pressed left at (9, 430)
Screenshot: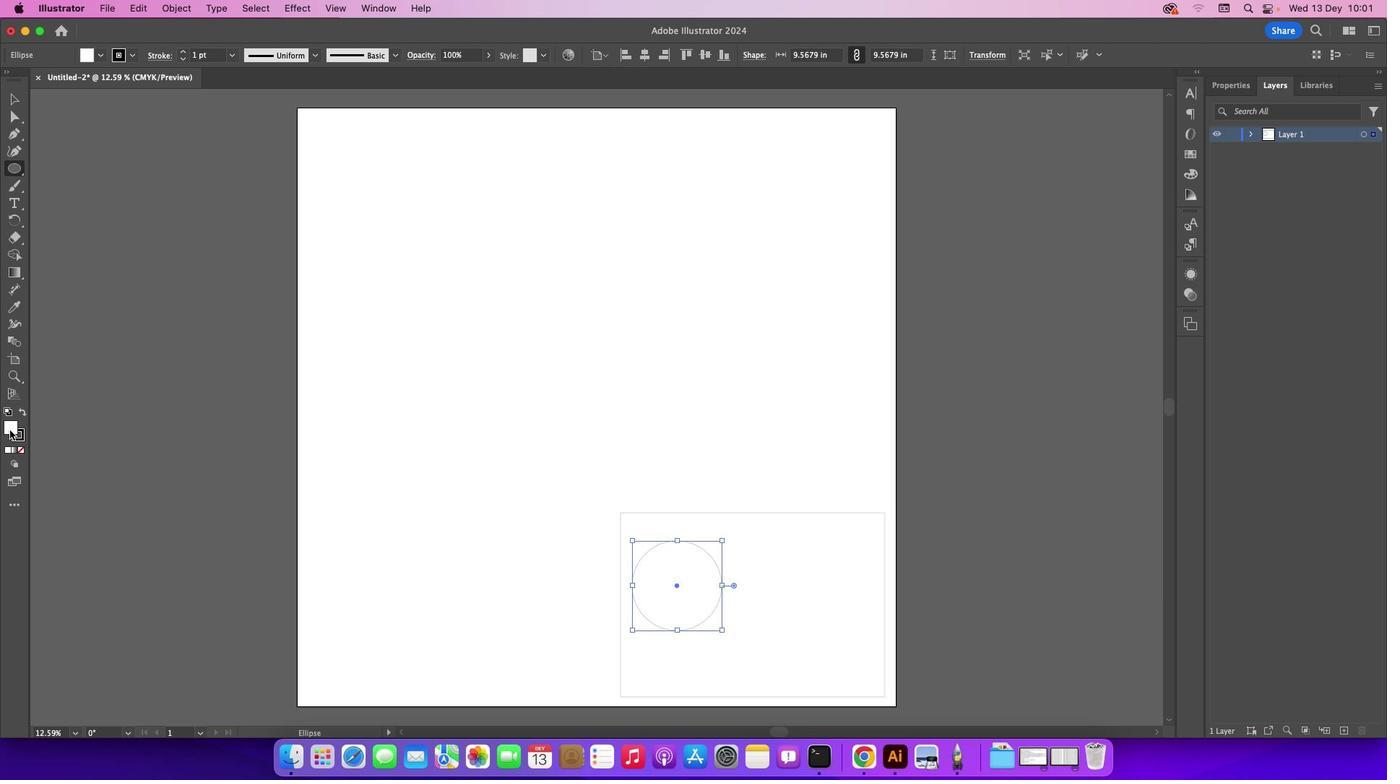
Action: Mouse moved to (947, 527)
Screenshot: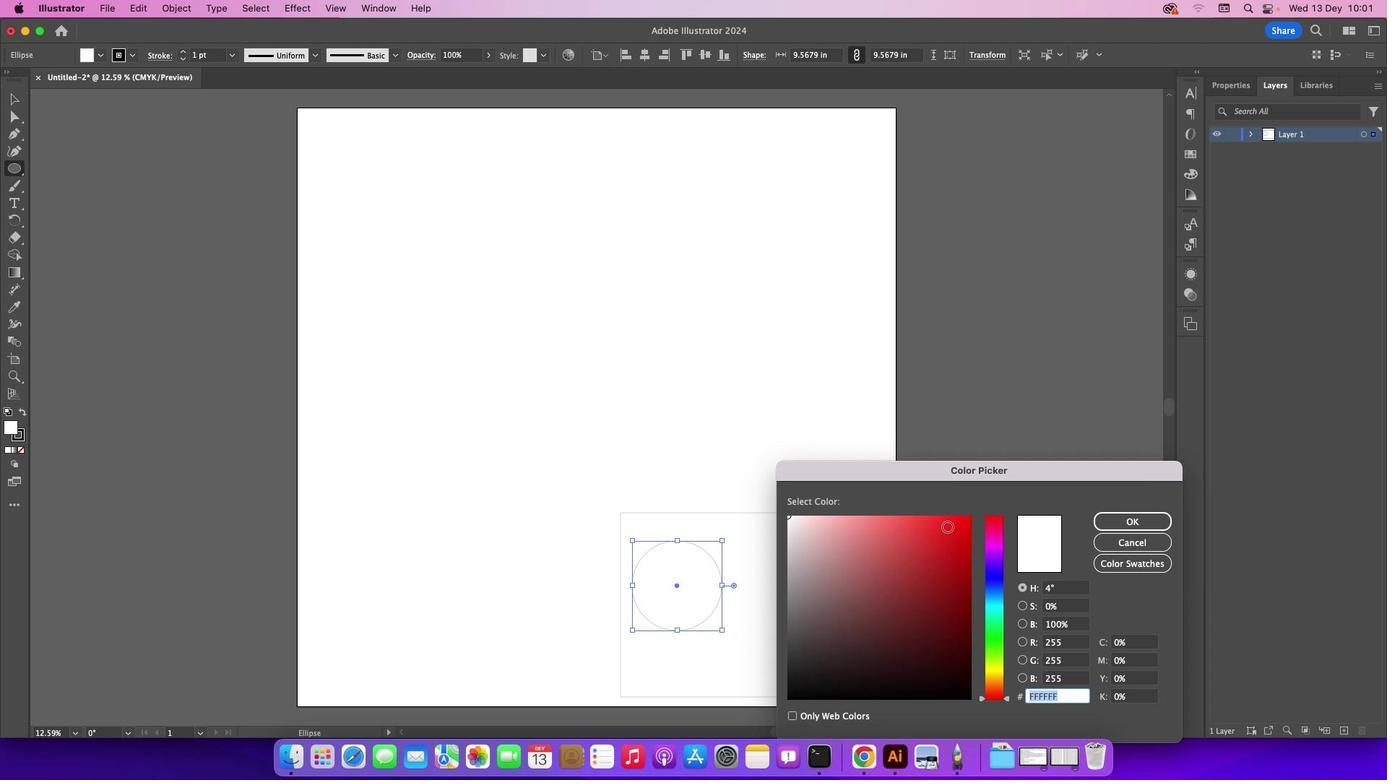 
Action: Mouse pressed left at (947, 527)
Screenshot: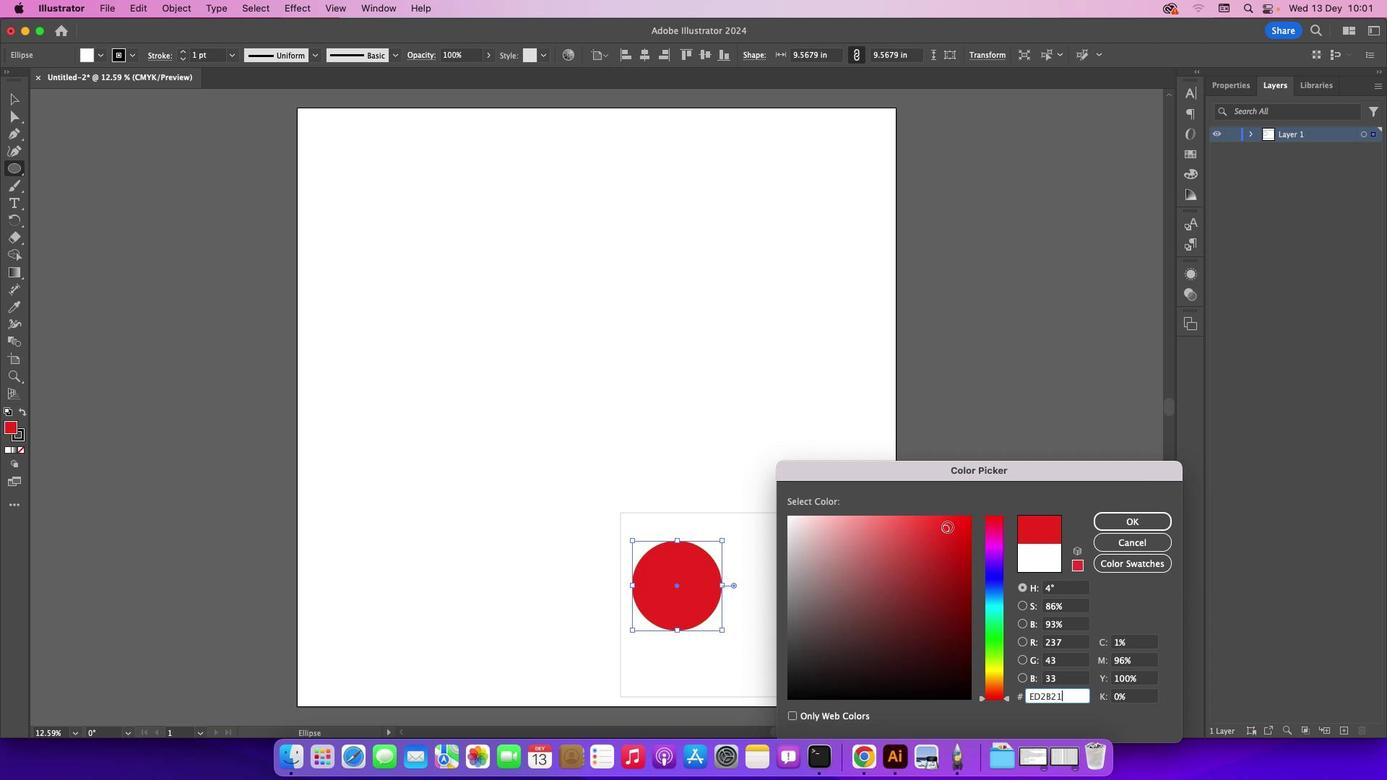 
Action: Mouse moved to (1114, 515)
Screenshot: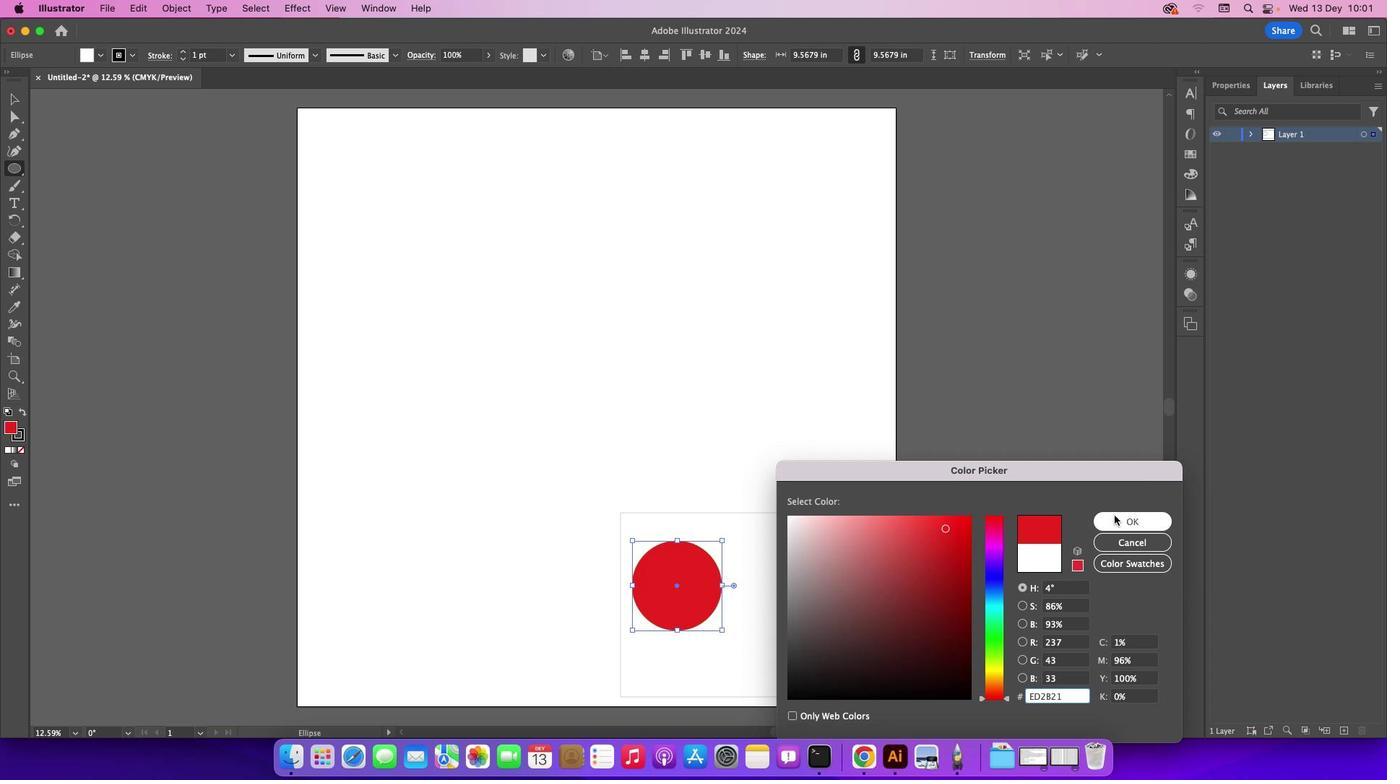 
Action: Mouse pressed left at (1114, 515)
Screenshot: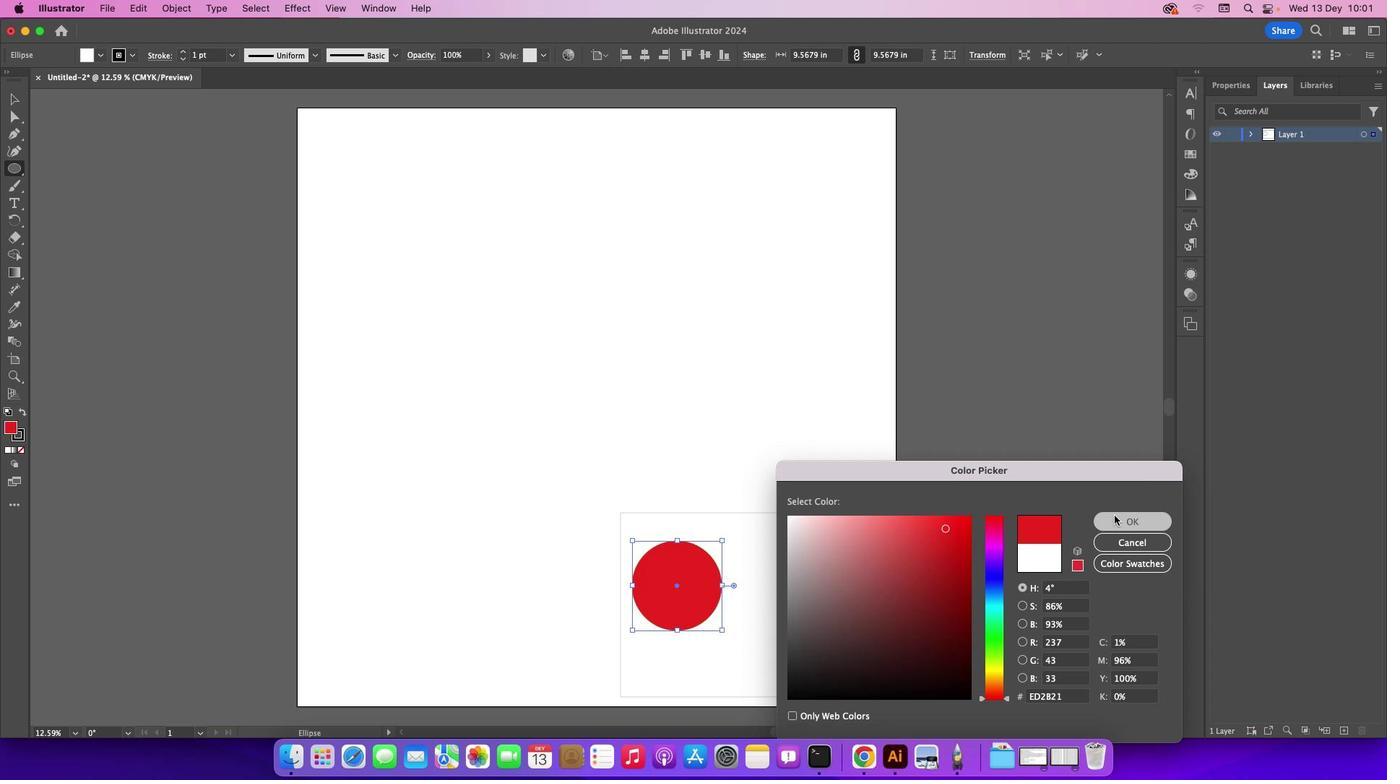 
Action: Mouse moved to (12, 98)
Screenshot: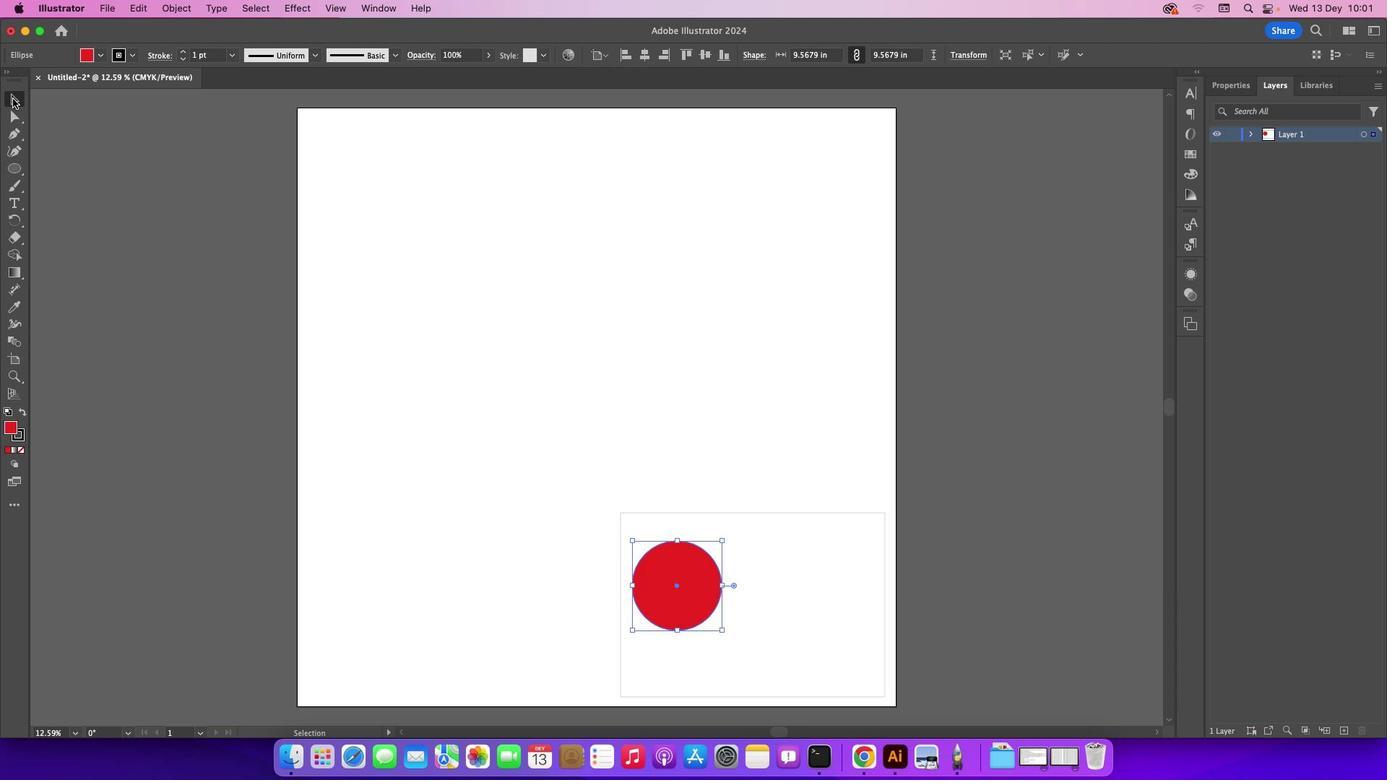 
Action: Mouse pressed left at (12, 98)
Screenshot: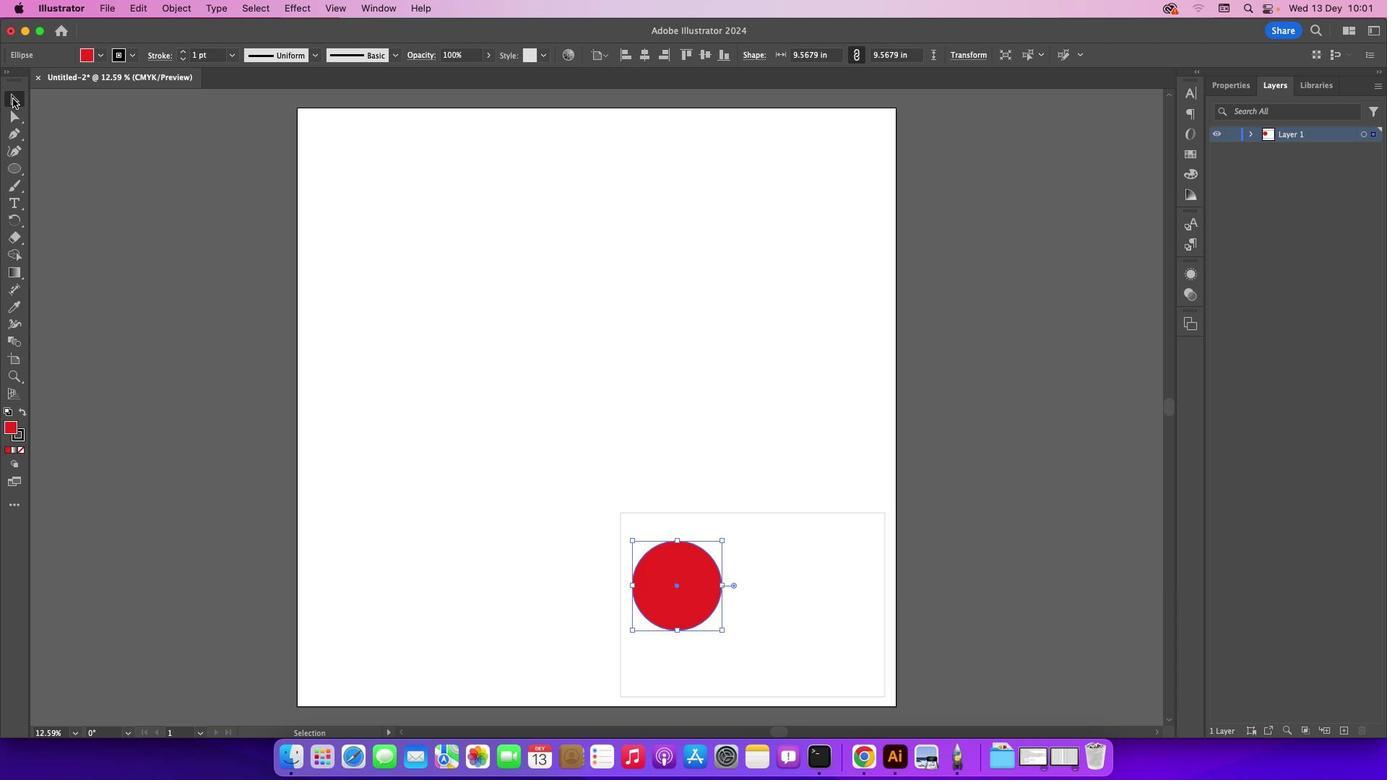 
Action: Mouse moved to (131, 201)
Screenshot: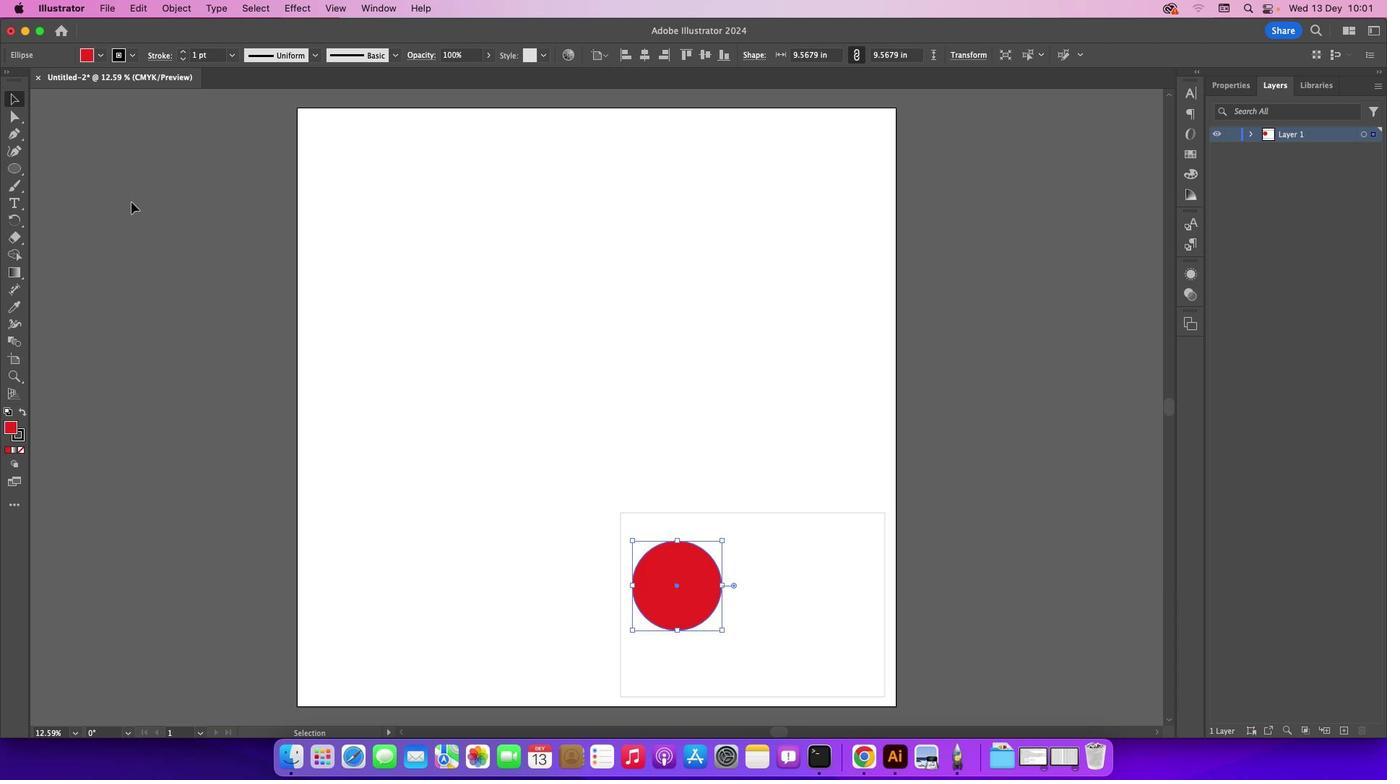 
Action: Mouse pressed left at (131, 201)
Screenshot: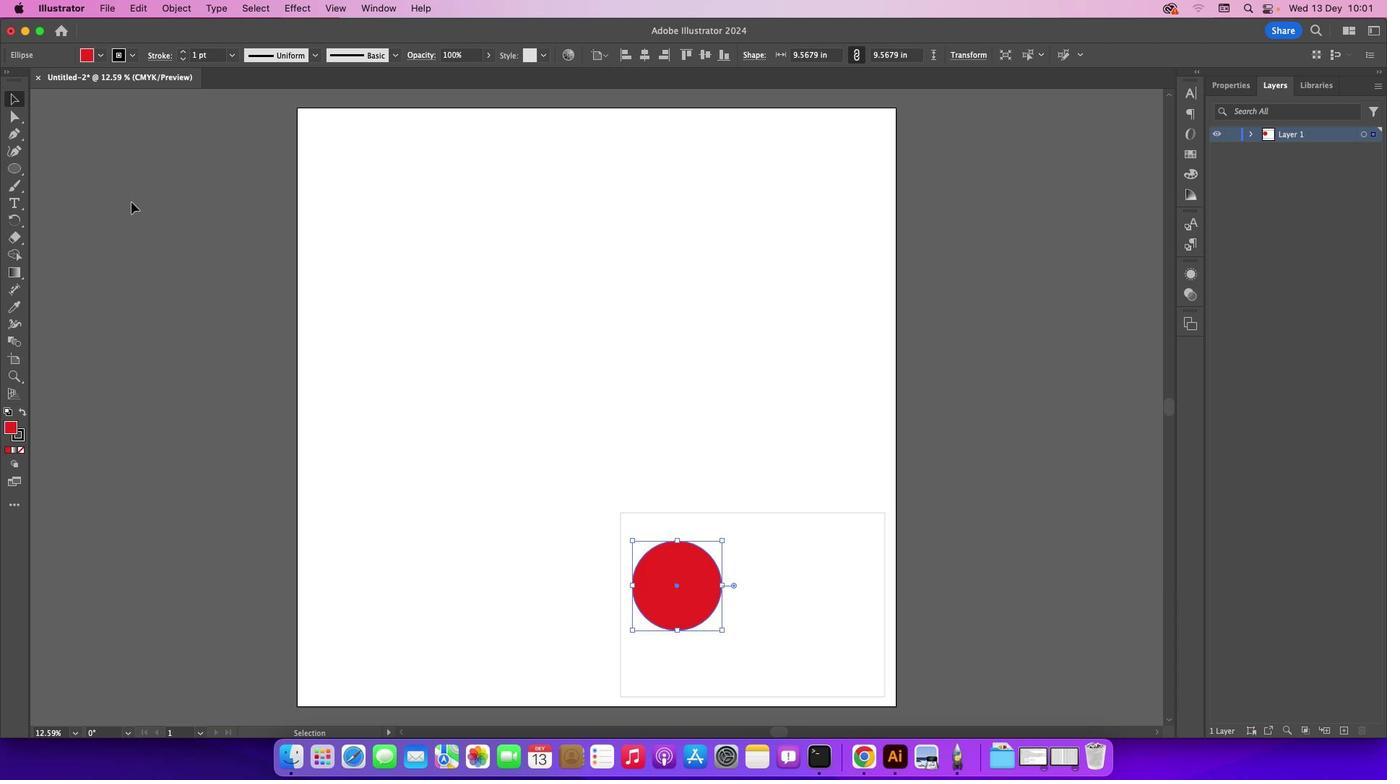 
Action: Mouse moved to (21, 436)
Screenshot: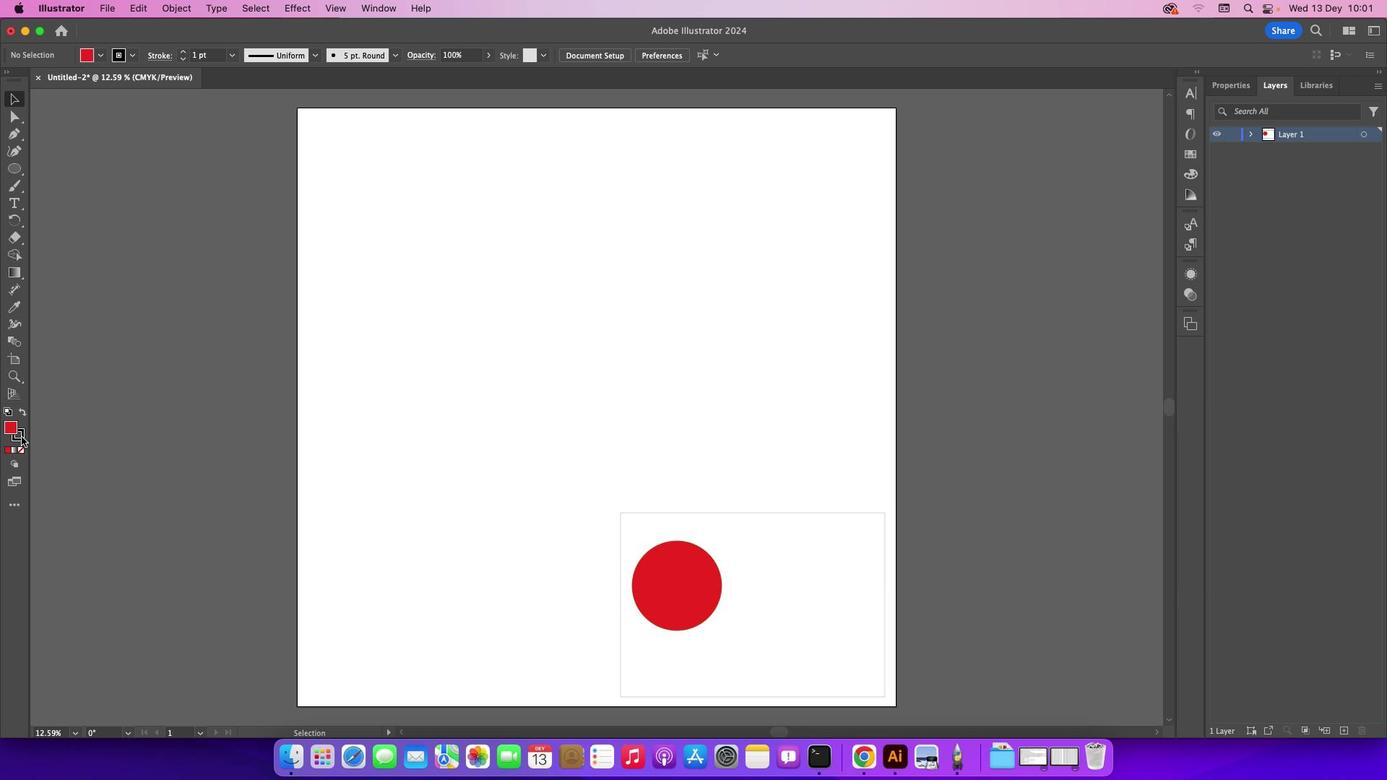 
Action: Mouse pressed left at (21, 436)
Screenshot: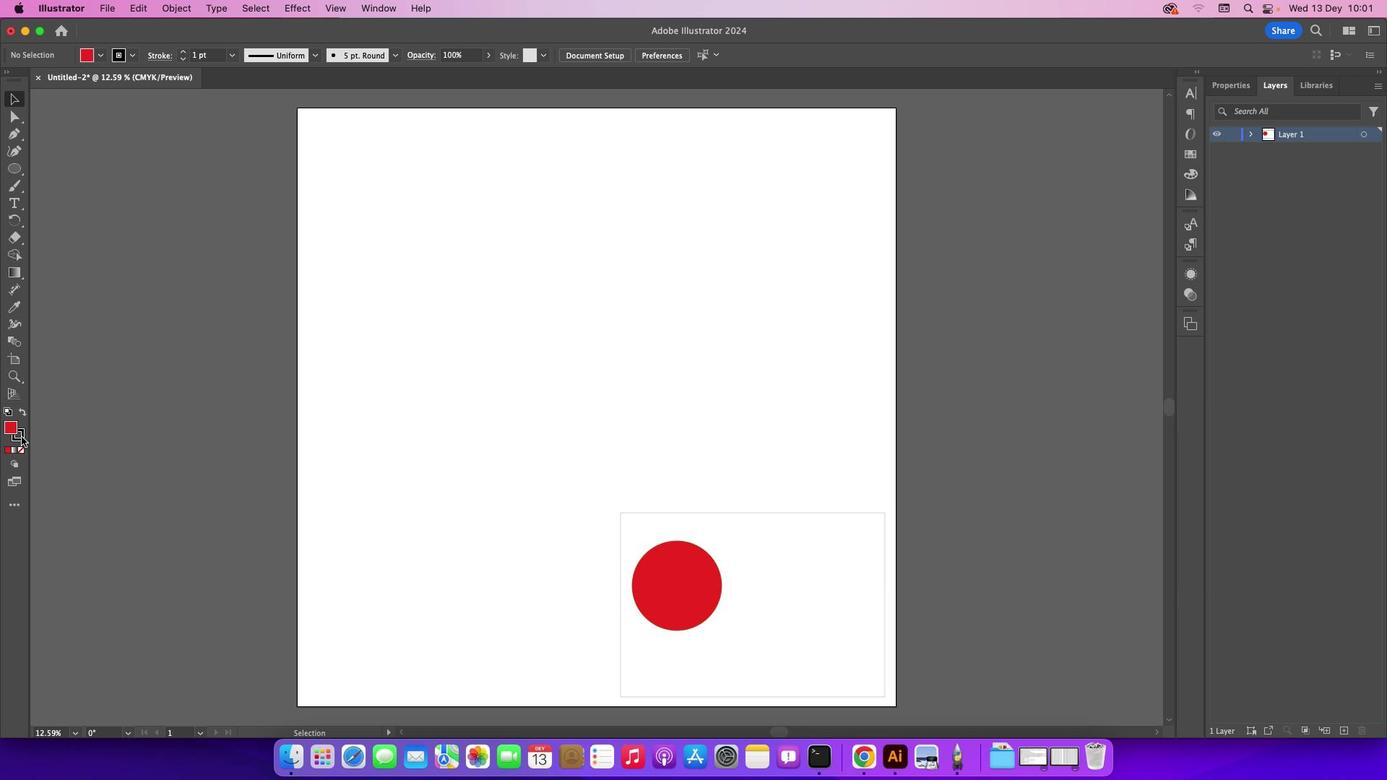 
Action: Mouse moved to (20, 450)
Screenshot: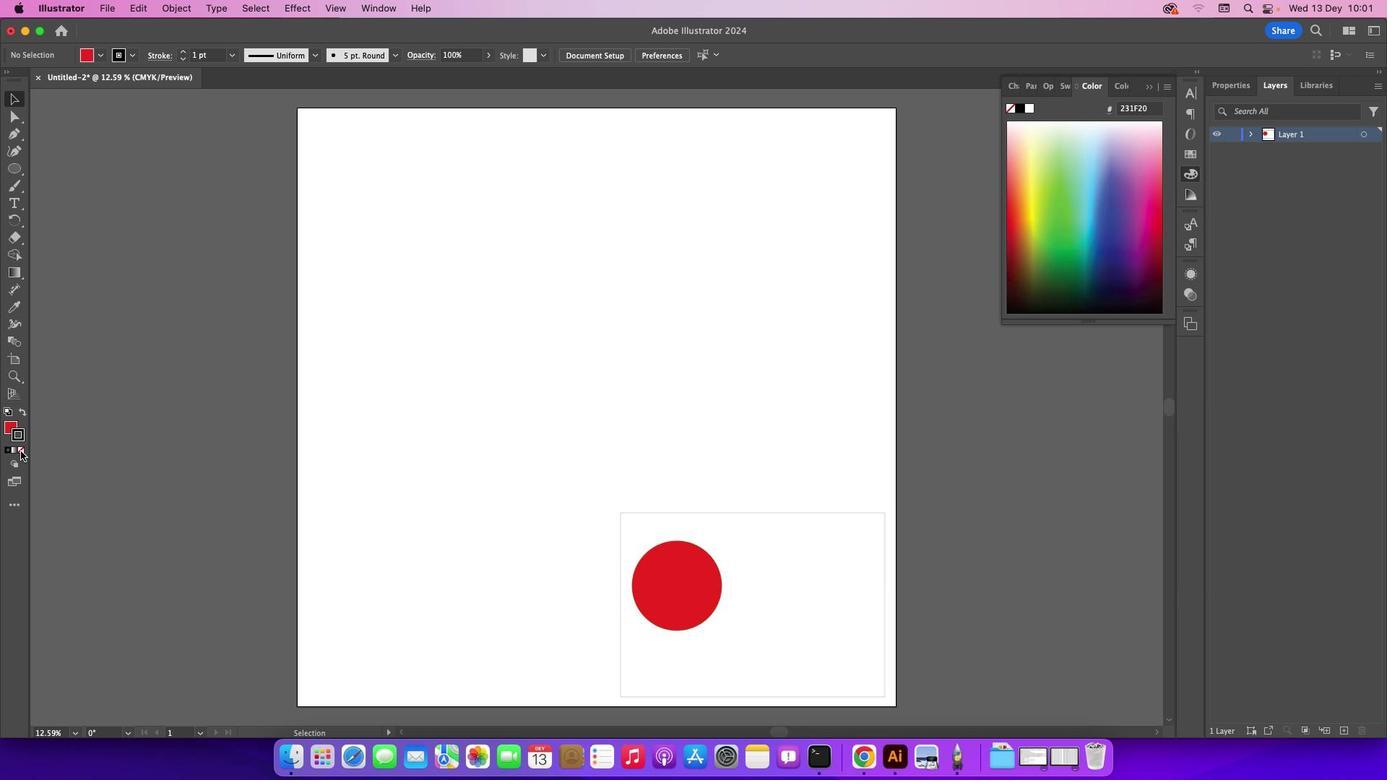 
Action: Mouse pressed left at (20, 450)
Screenshot: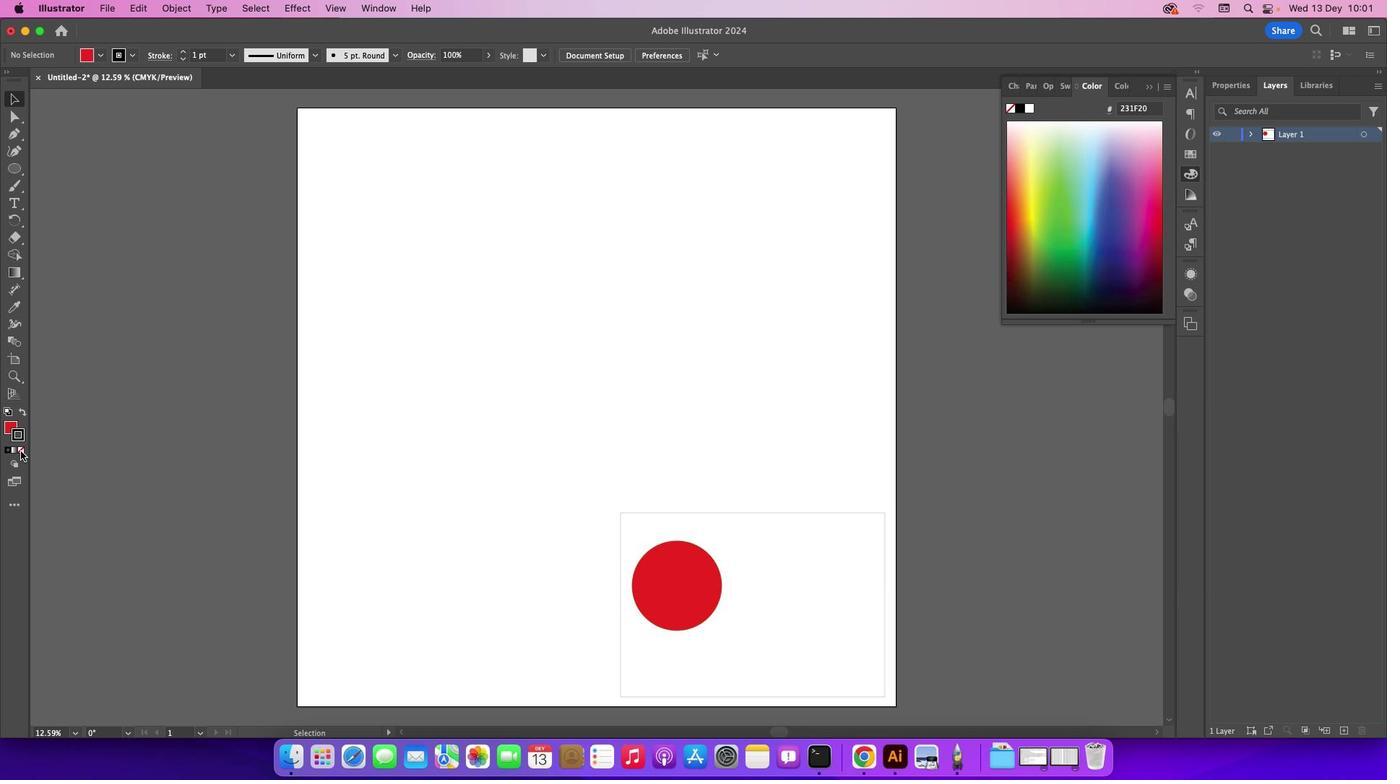 
Action: Mouse moved to (12, 428)
Screenshot: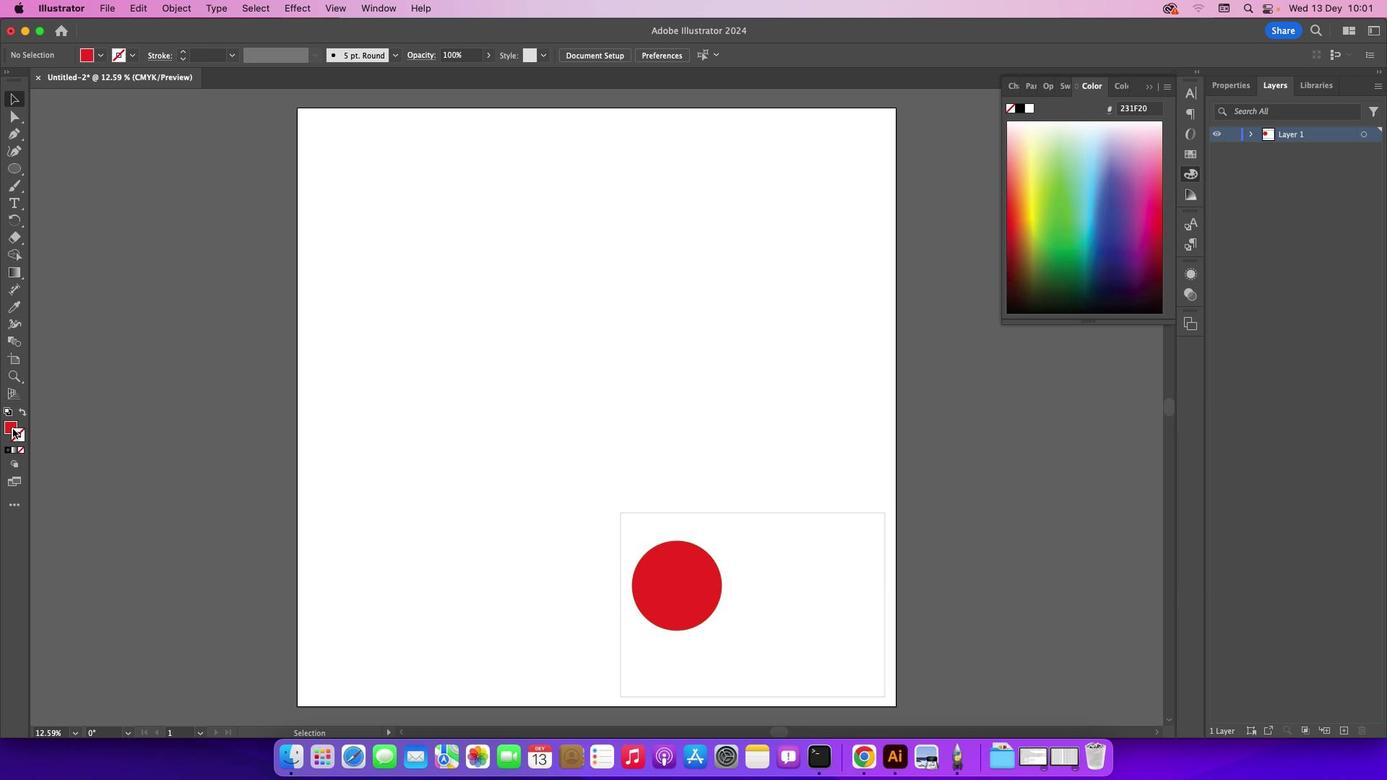 
Action: Mouse pressed left at (12, 428)
Screenshot: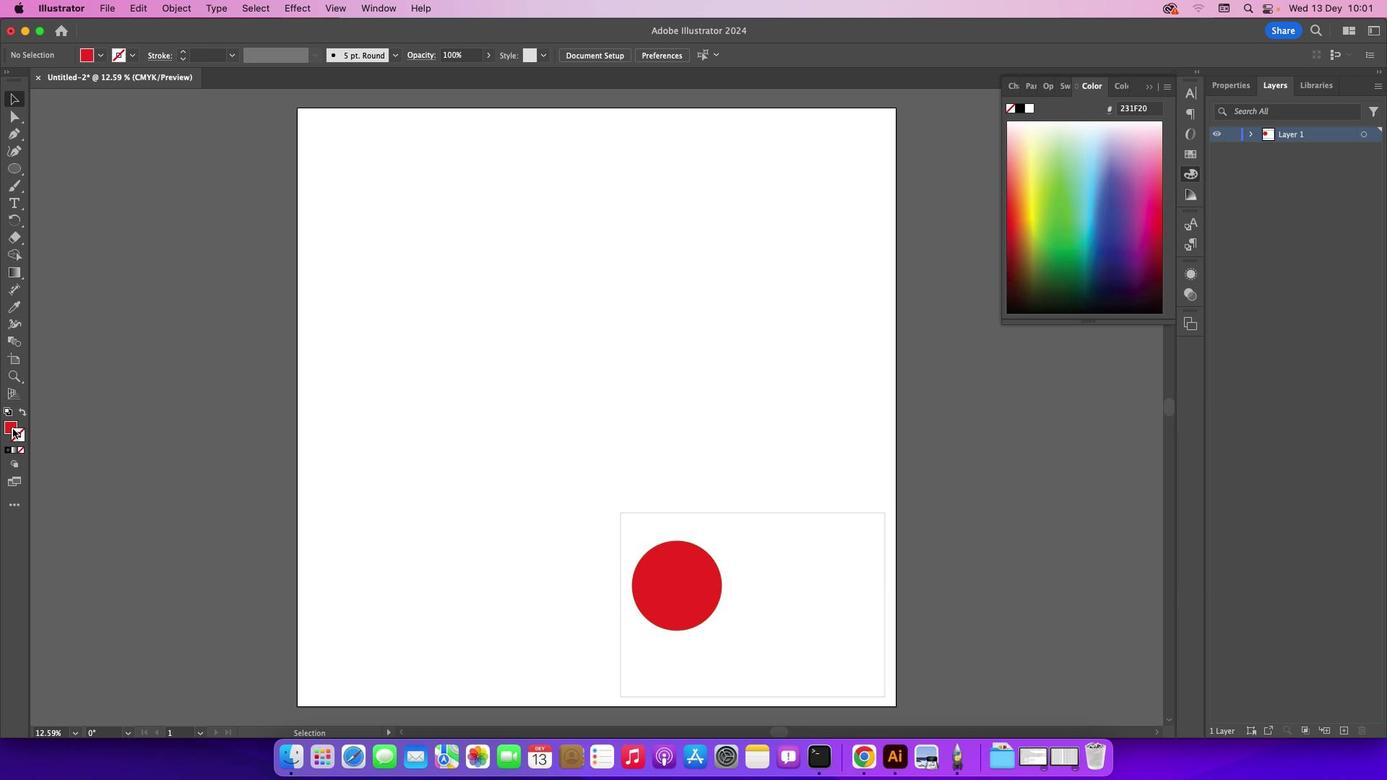 
Action: Mouse moved to (7, 424)
Screenshot: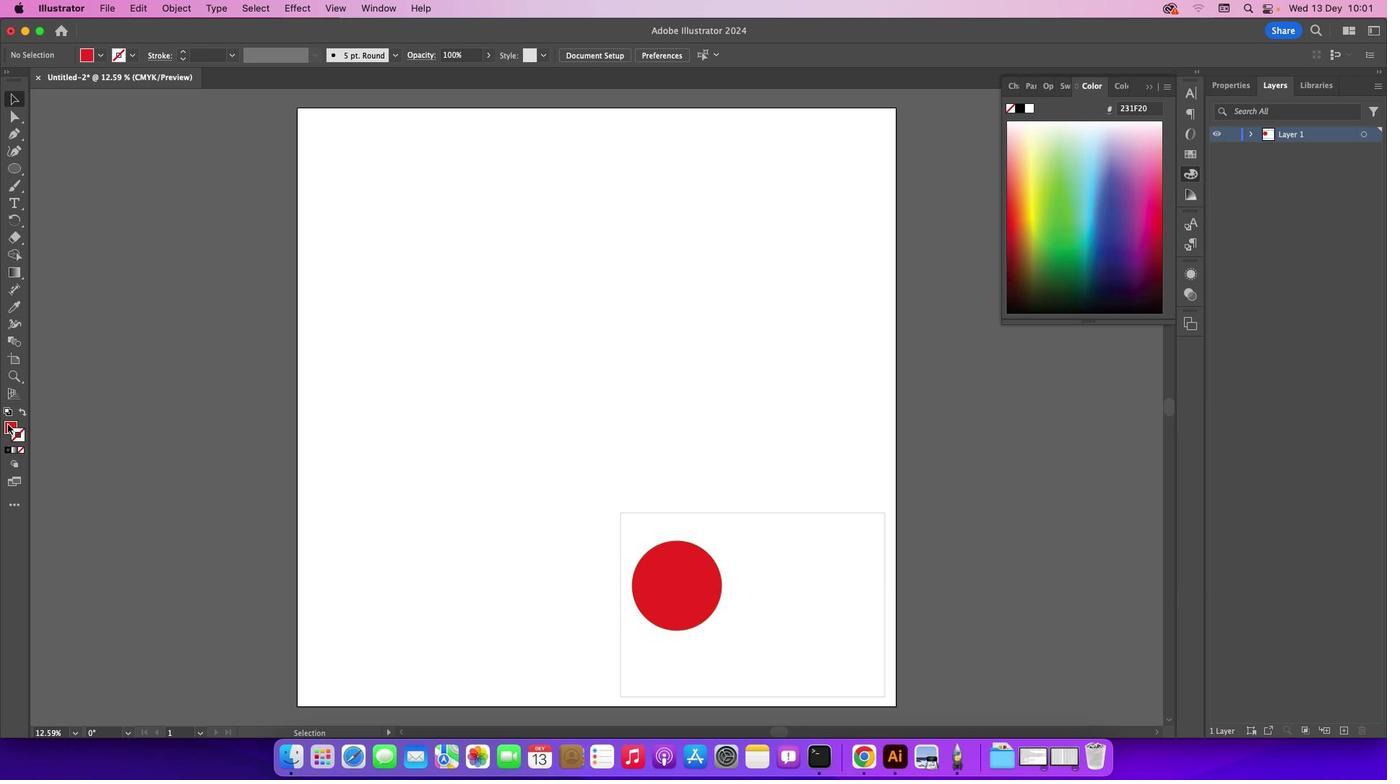 
Action: Mouse pressed left at (7, 424)
Screenshot: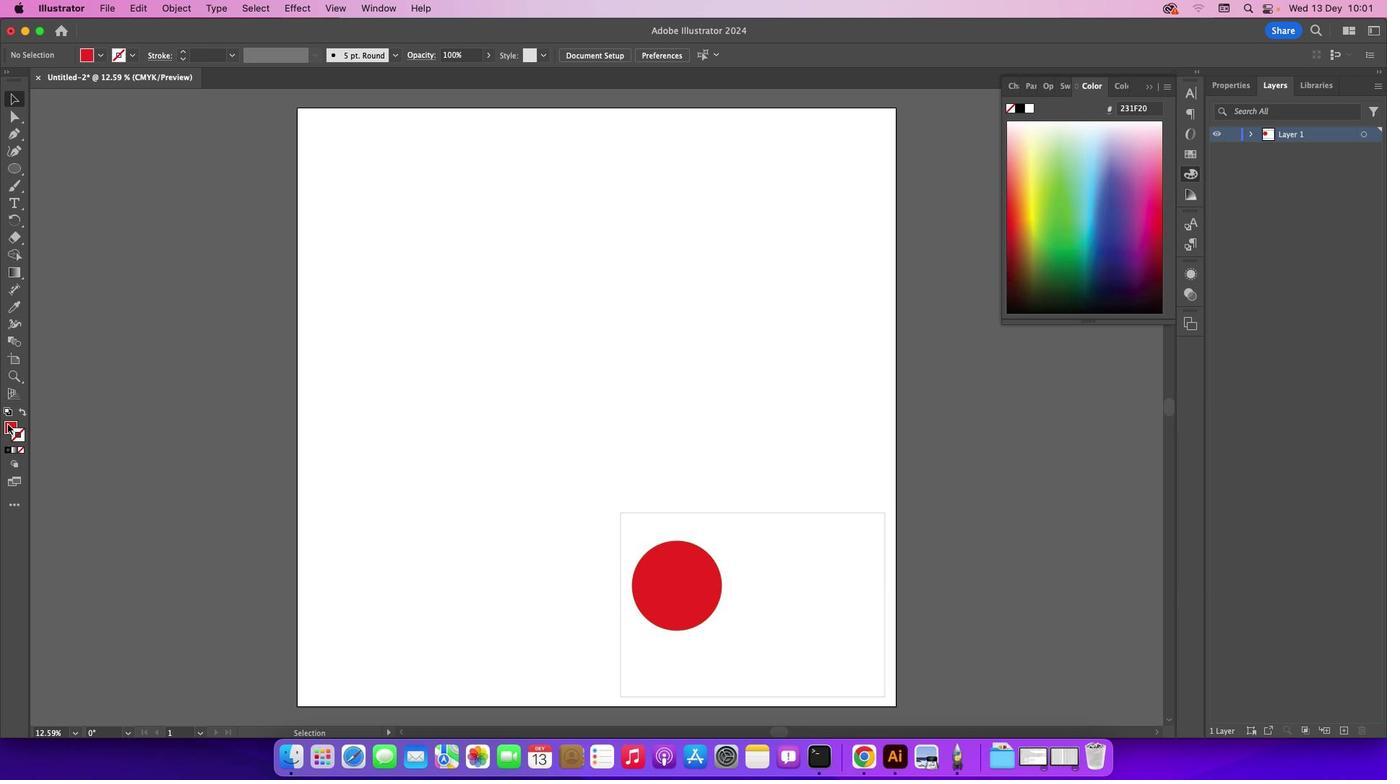 
Action: Mouse moved to (143, 393)
Screenshot: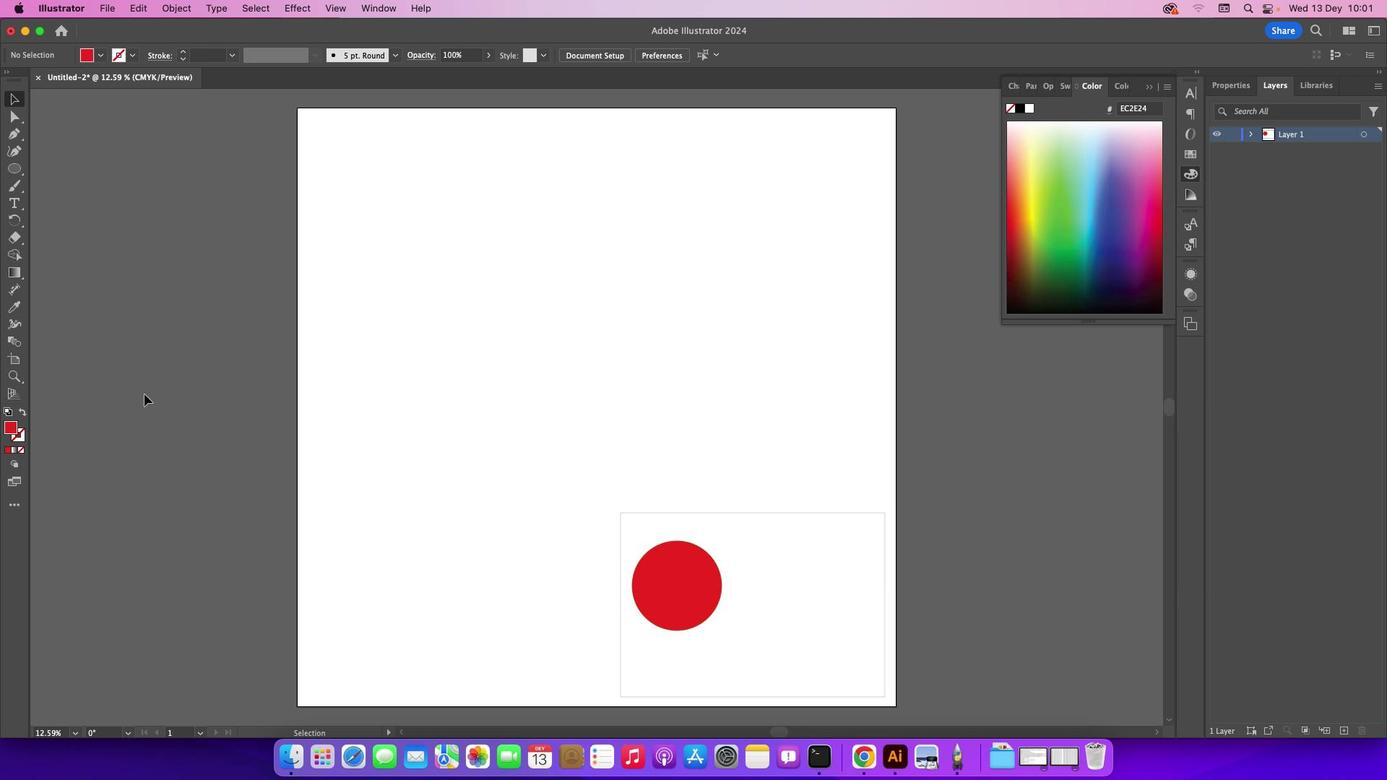 
Action: Mouse pressed left at (143, 393)
Screenshot: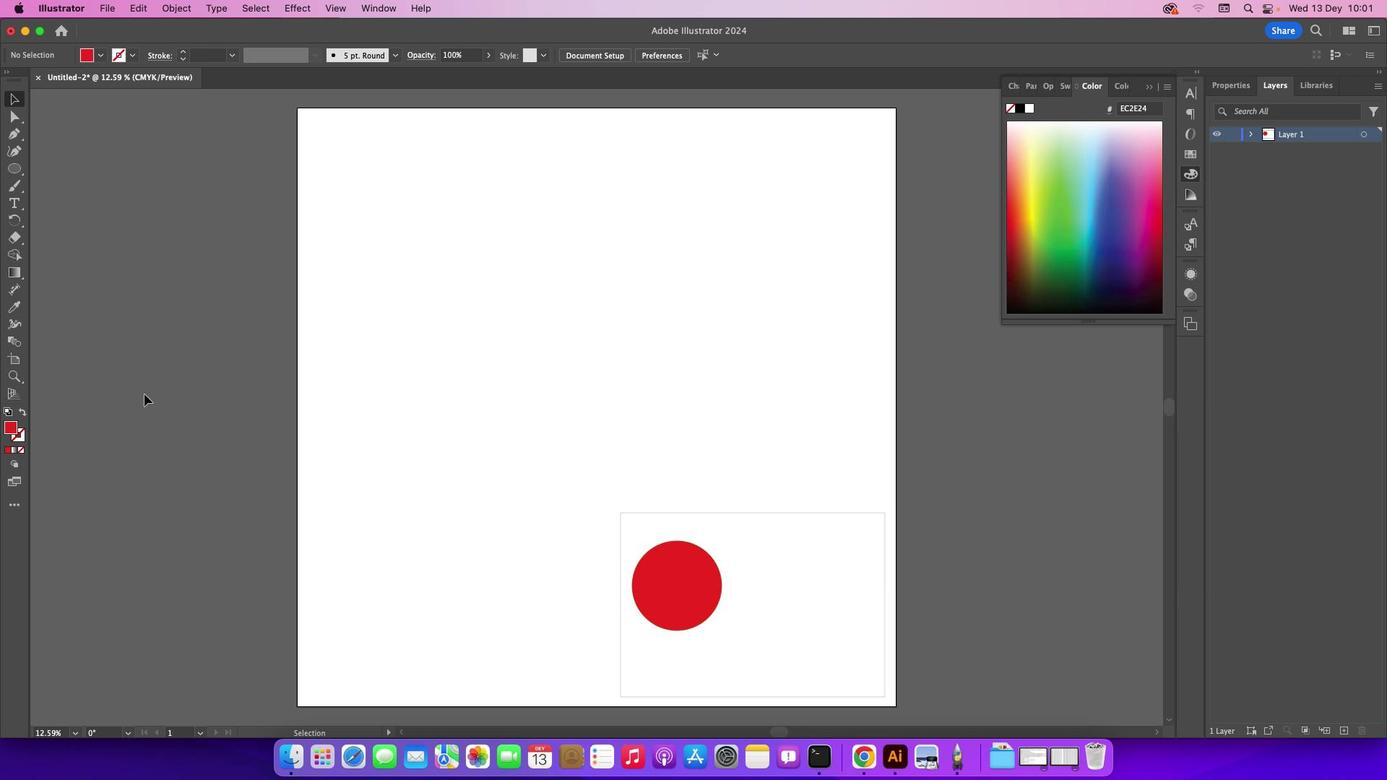 
Action: Mouse moved to (705, 577)
Screenshot: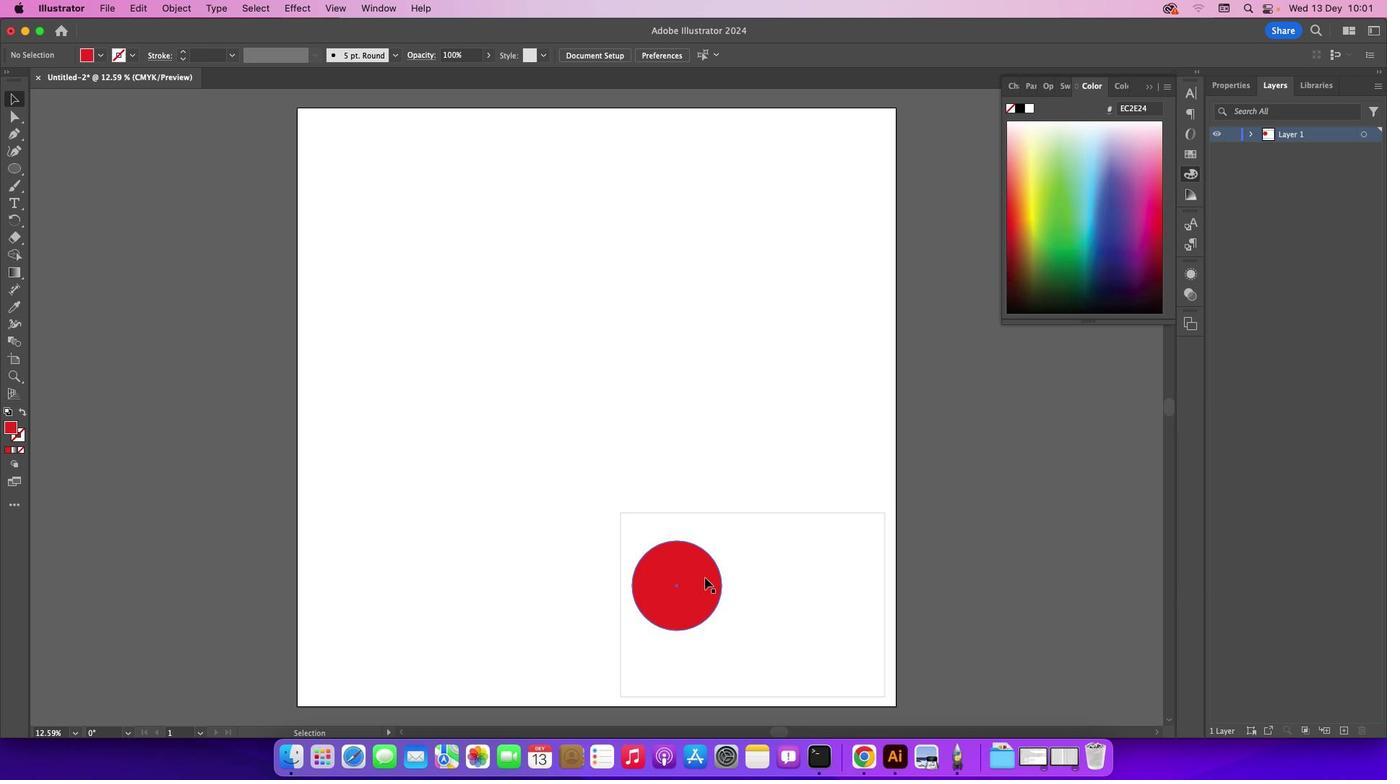 
Action: Key pressed Key.alt
Screenshot: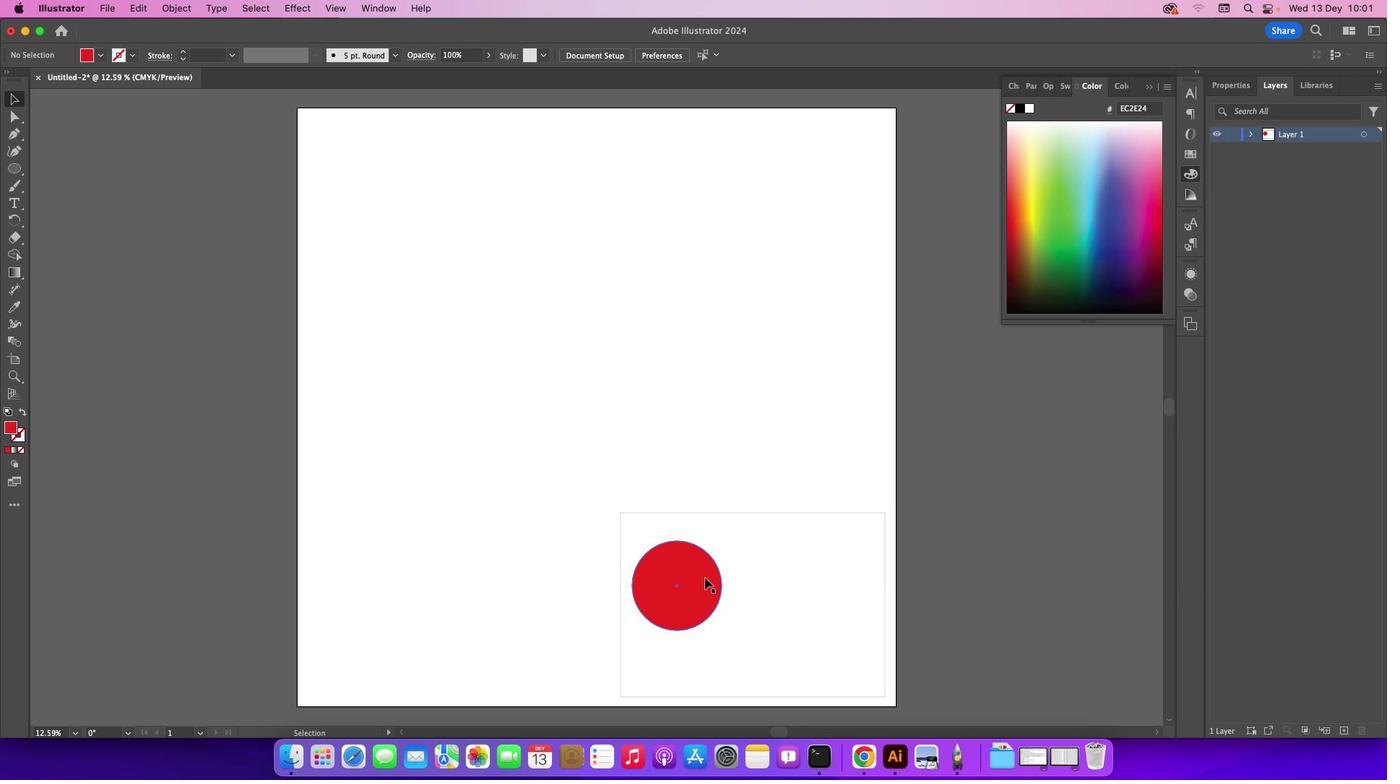 
Action: Mouse pressed left at (705, 577)
Screenshot: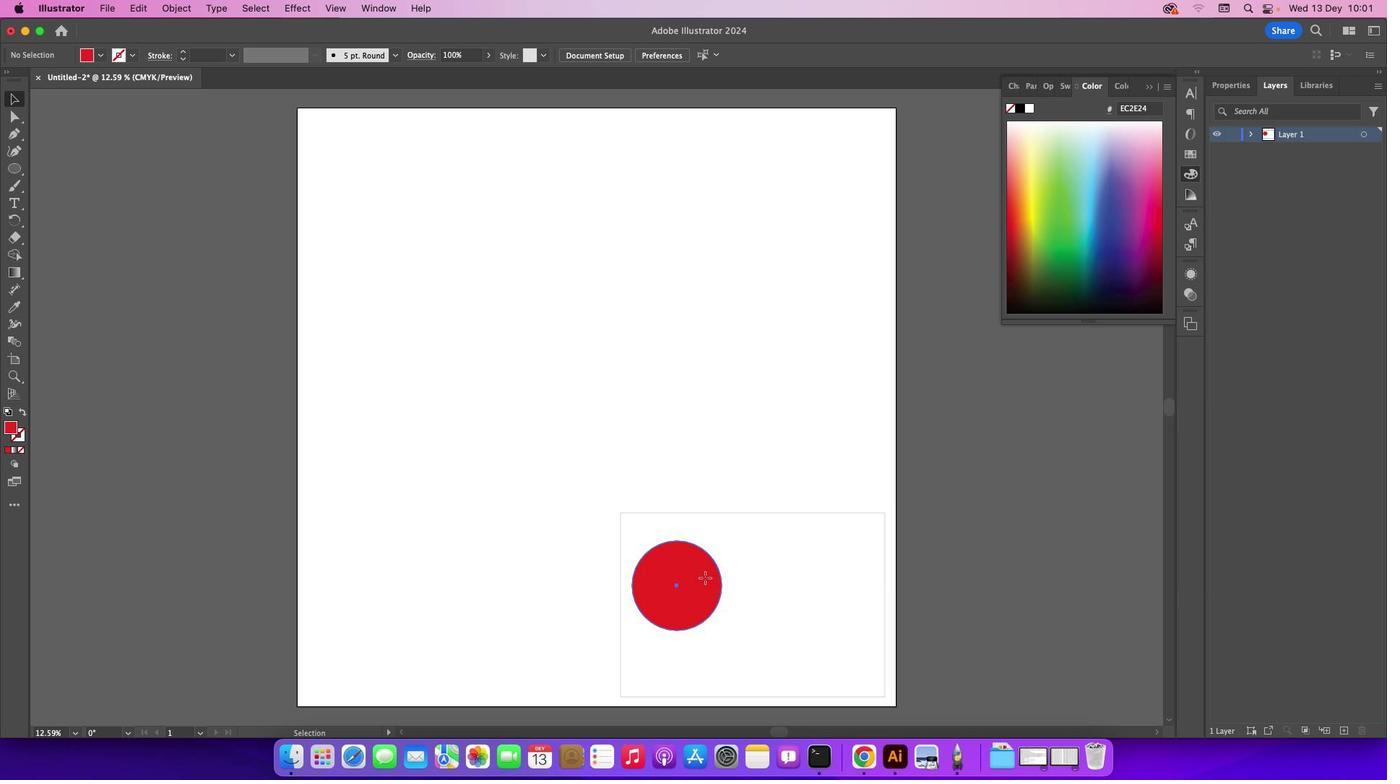 
Action: Mouse moved to (811, 550)
Screenshot: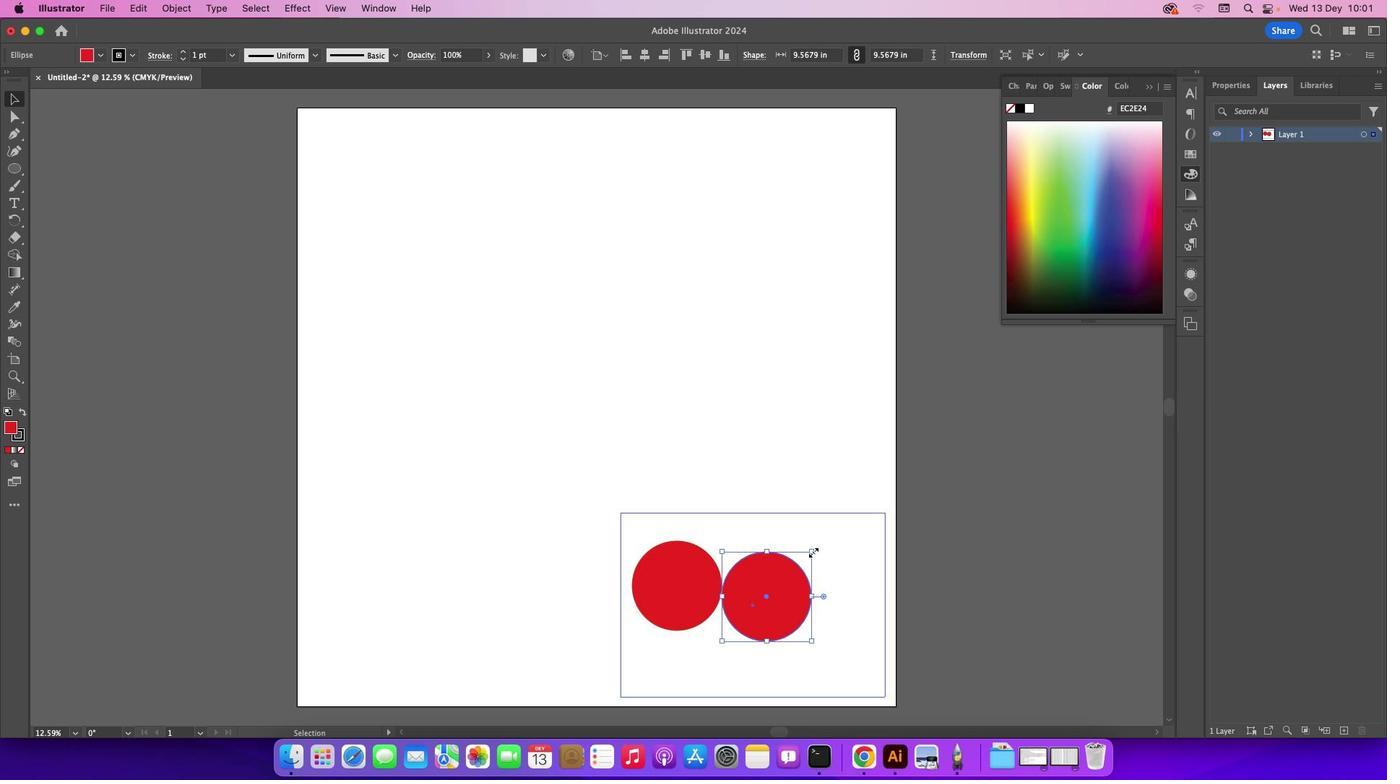 
Action: Key pressed Key.shift
Screenshot: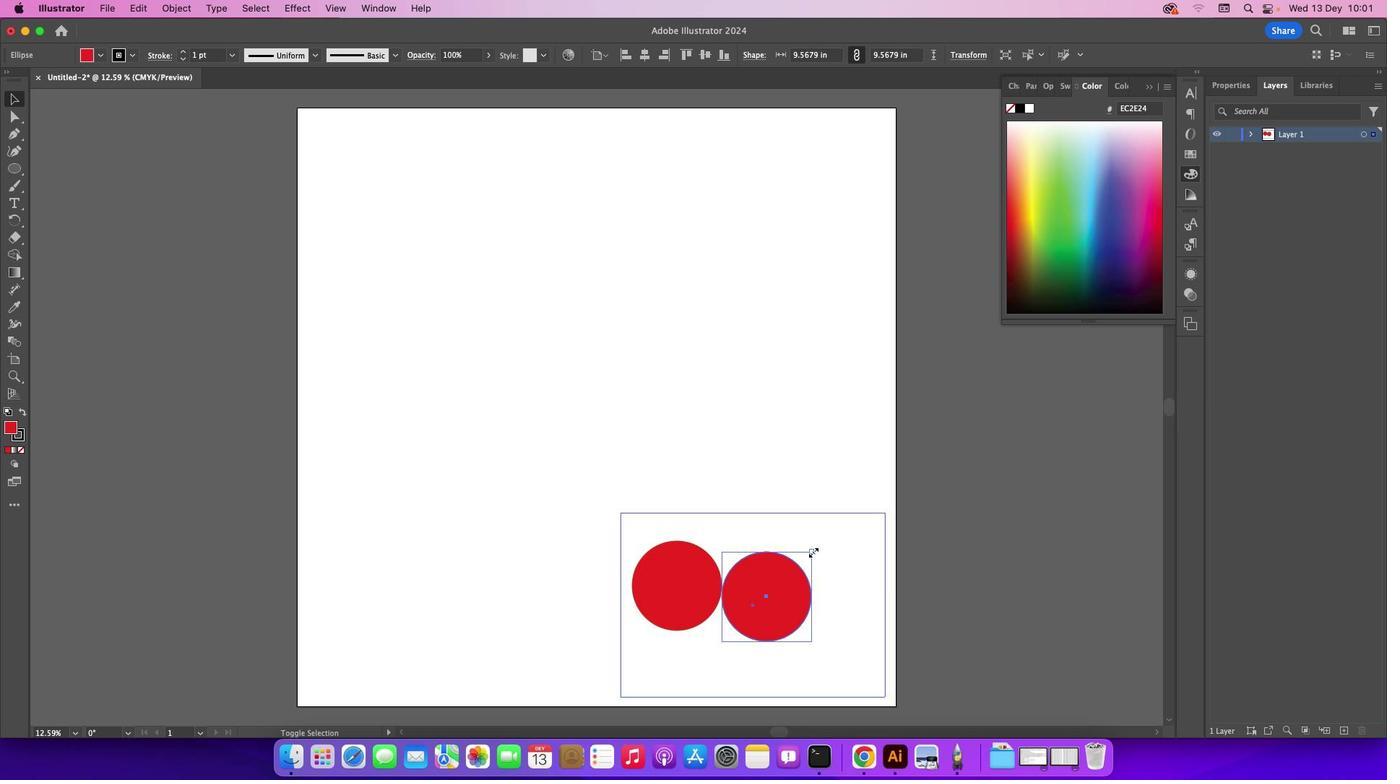 
Action: Mouse pressed left at (811, 550)
Screenshot: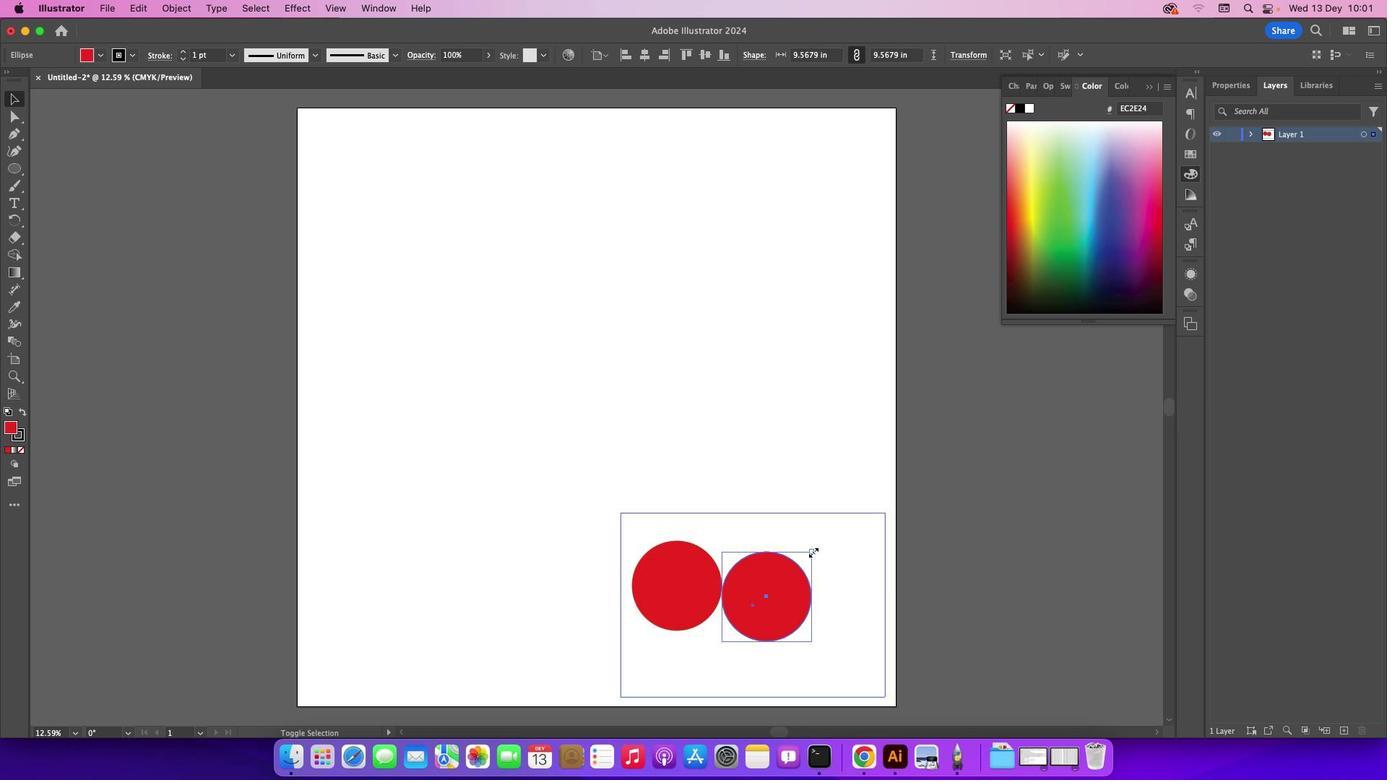 
Action: Mouse moved to (793, 433)
Screenshot: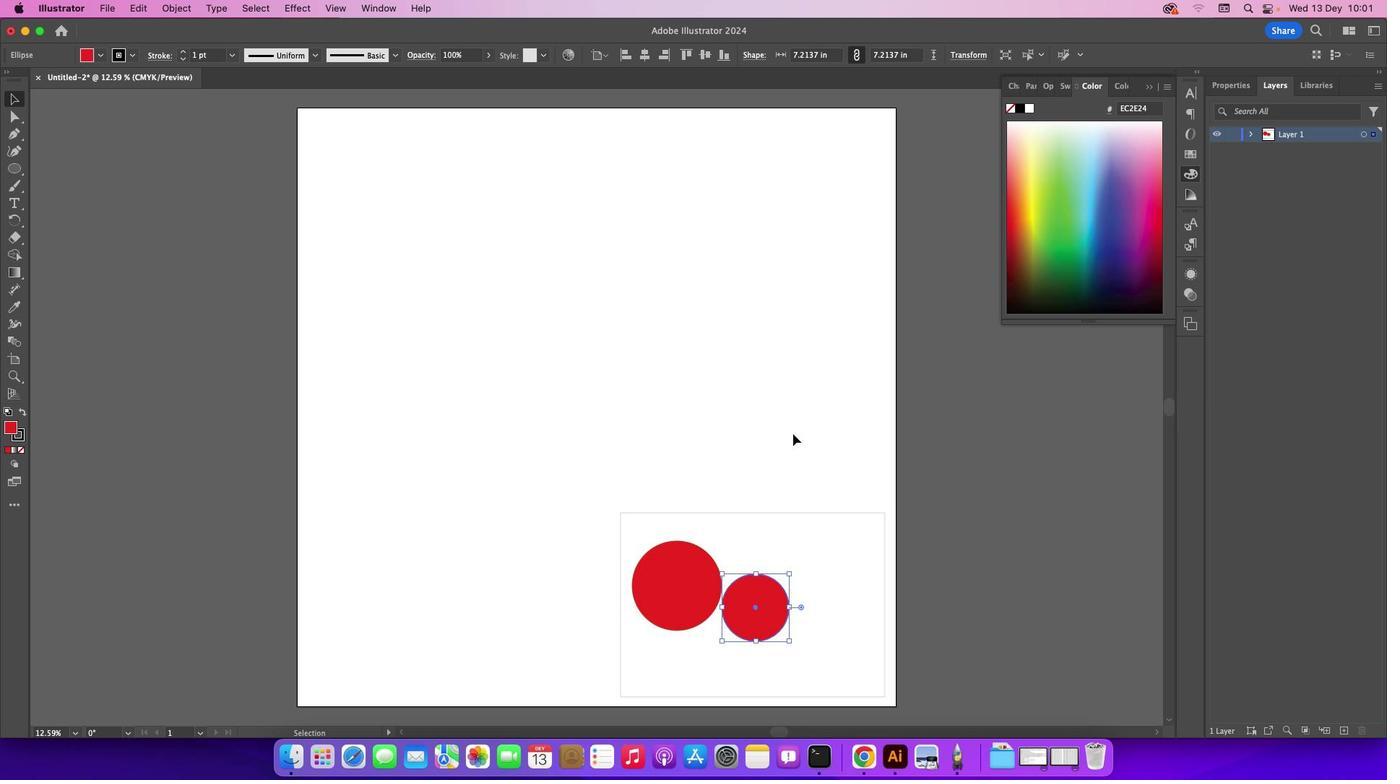 
Action: Mouse pressed left at (793, 433)
Screenshot: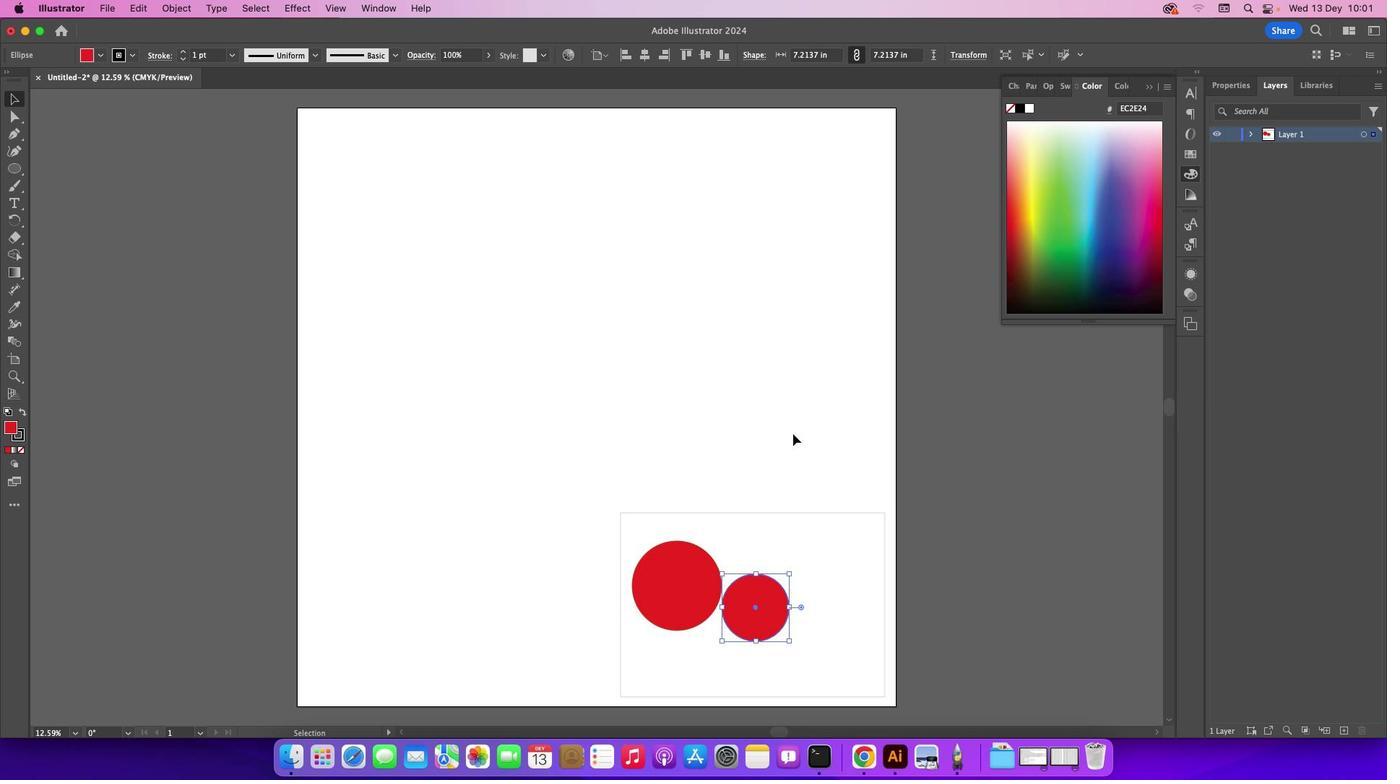 
Action: Mouse moved to (754, 596)
Screenshot: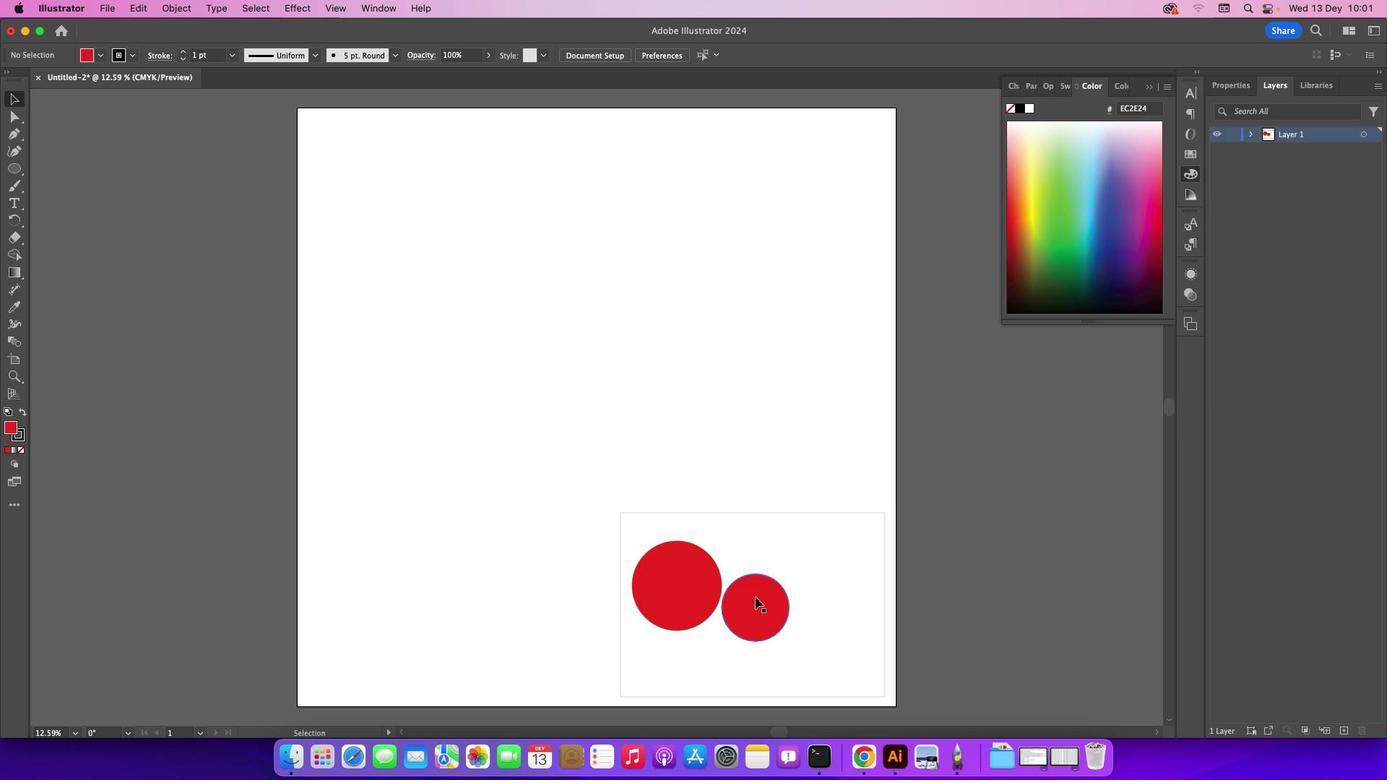 
Action: Mouse pressed left at (754, 596)
Screenshot: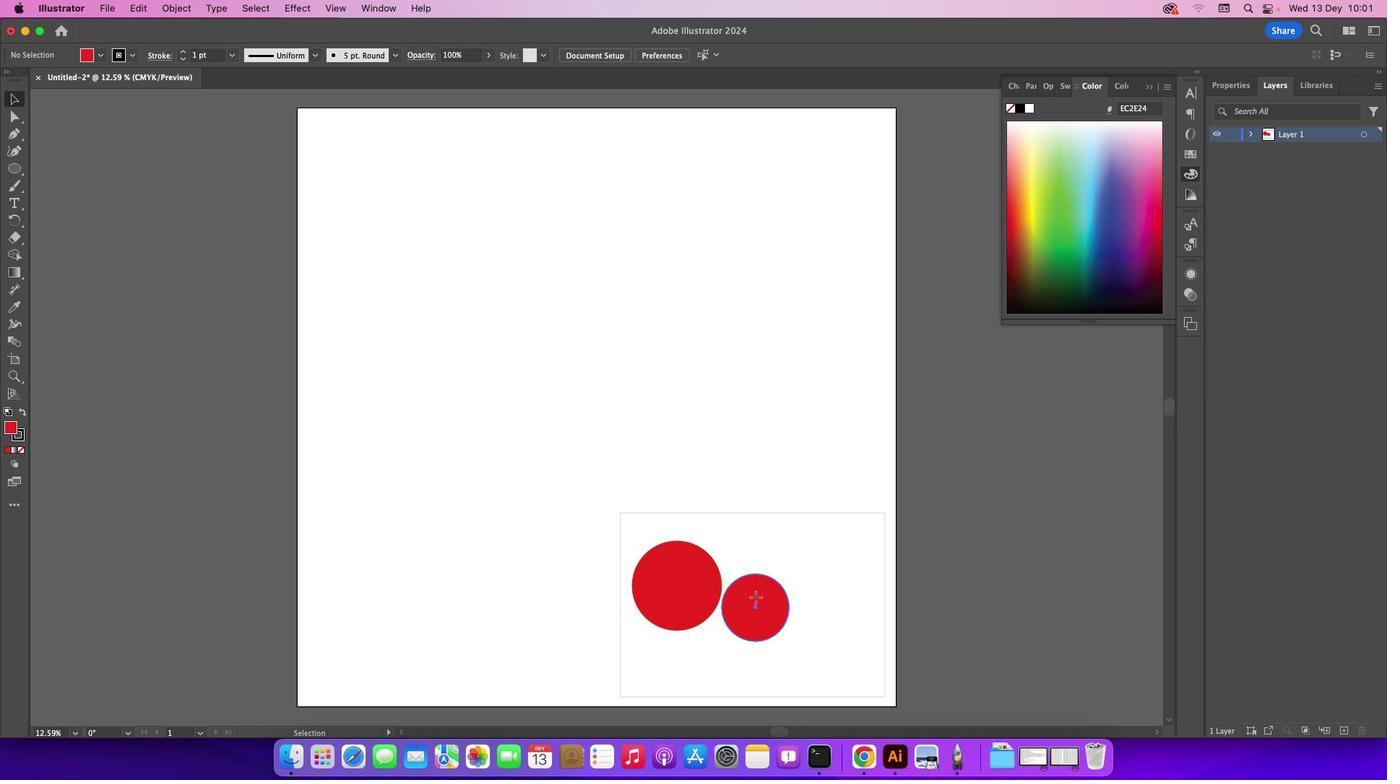 
Action: Mouse moved to (787, 570)
Screenshot: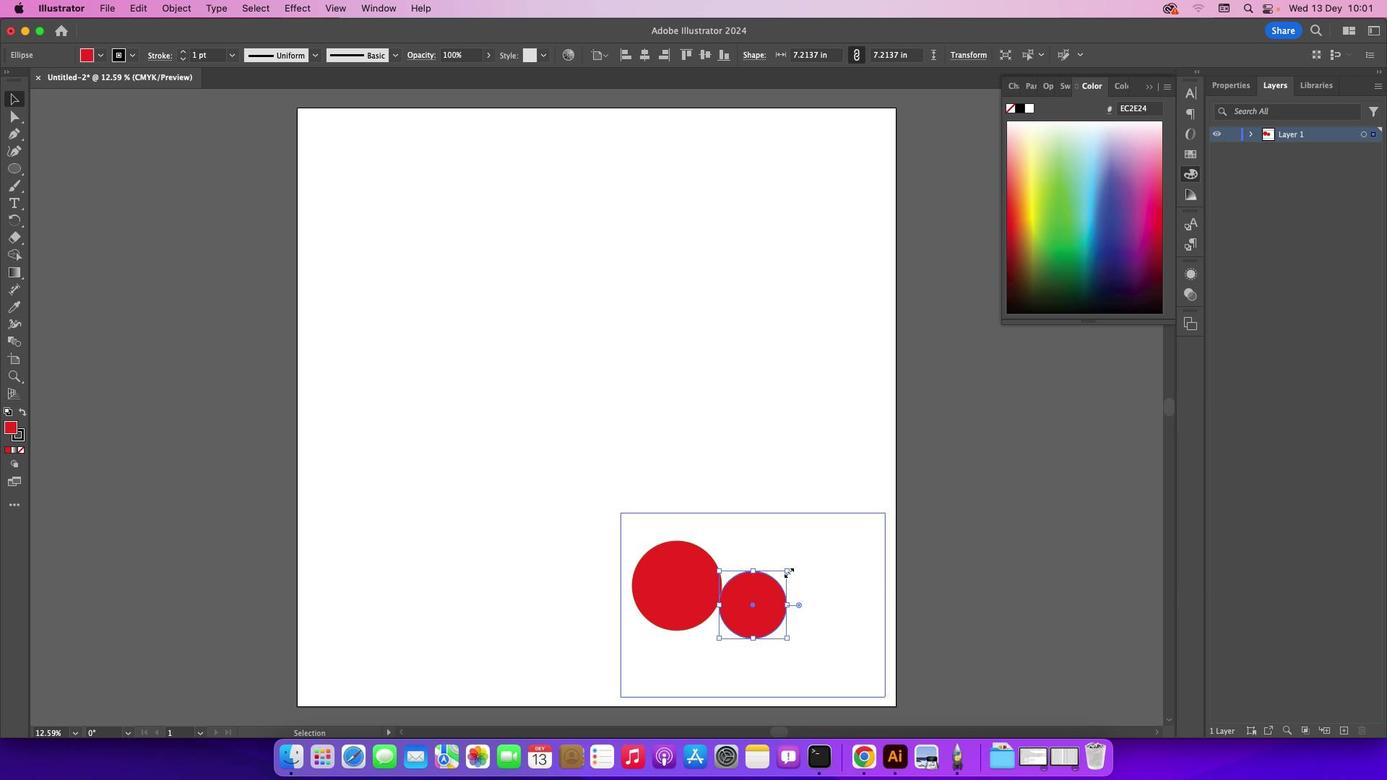 
Action: Key pressed Key.shift
Screenshot: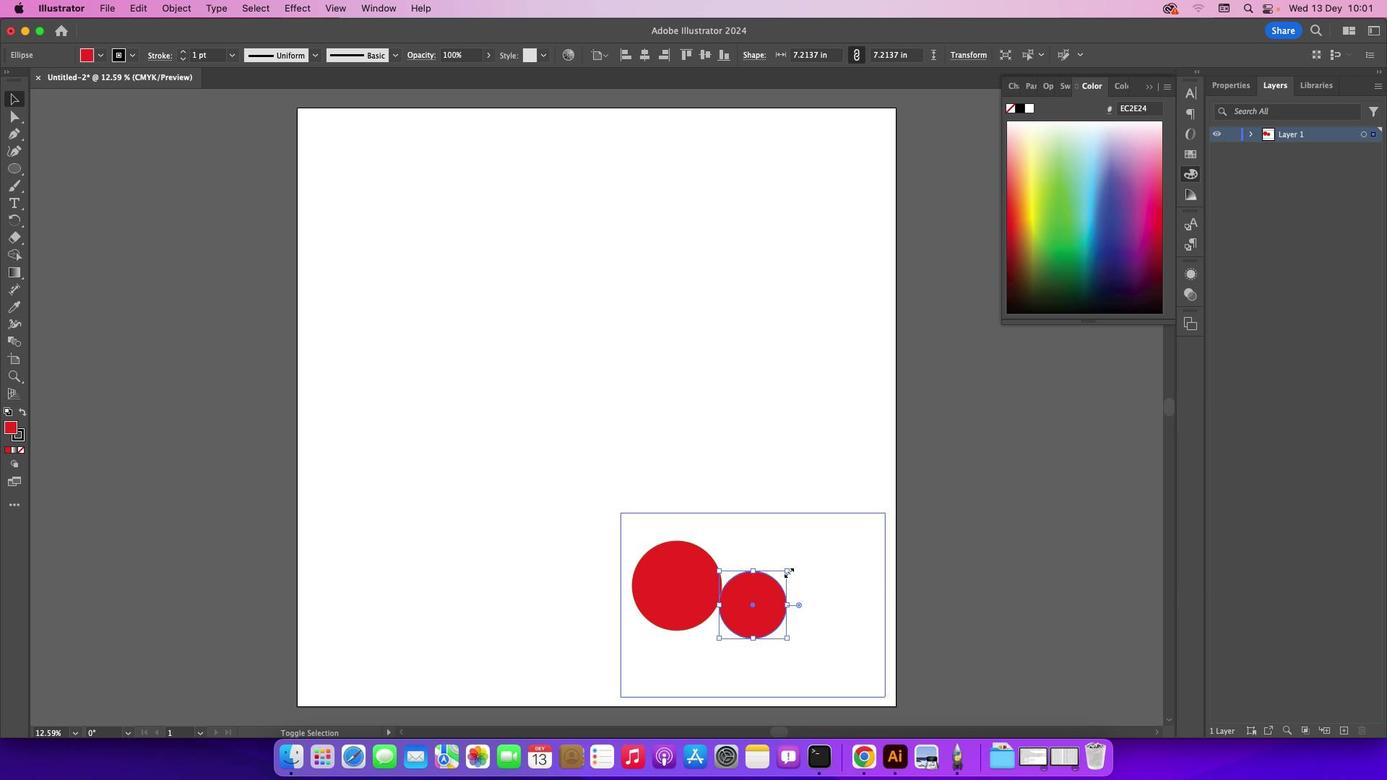 
Action: Mouse pressed left at (787, 570)
Screenshot: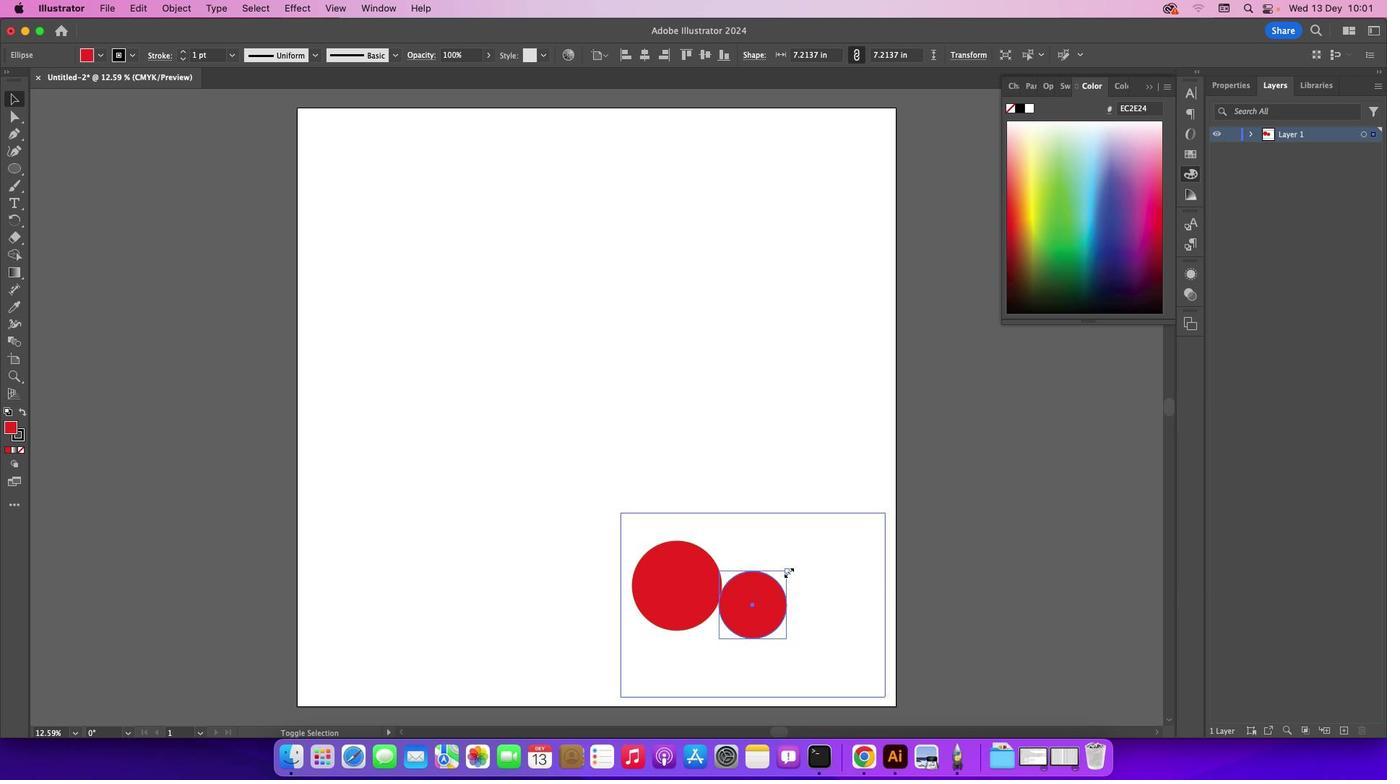 
Action: Mouse moved to (765, 439)
Screenshot: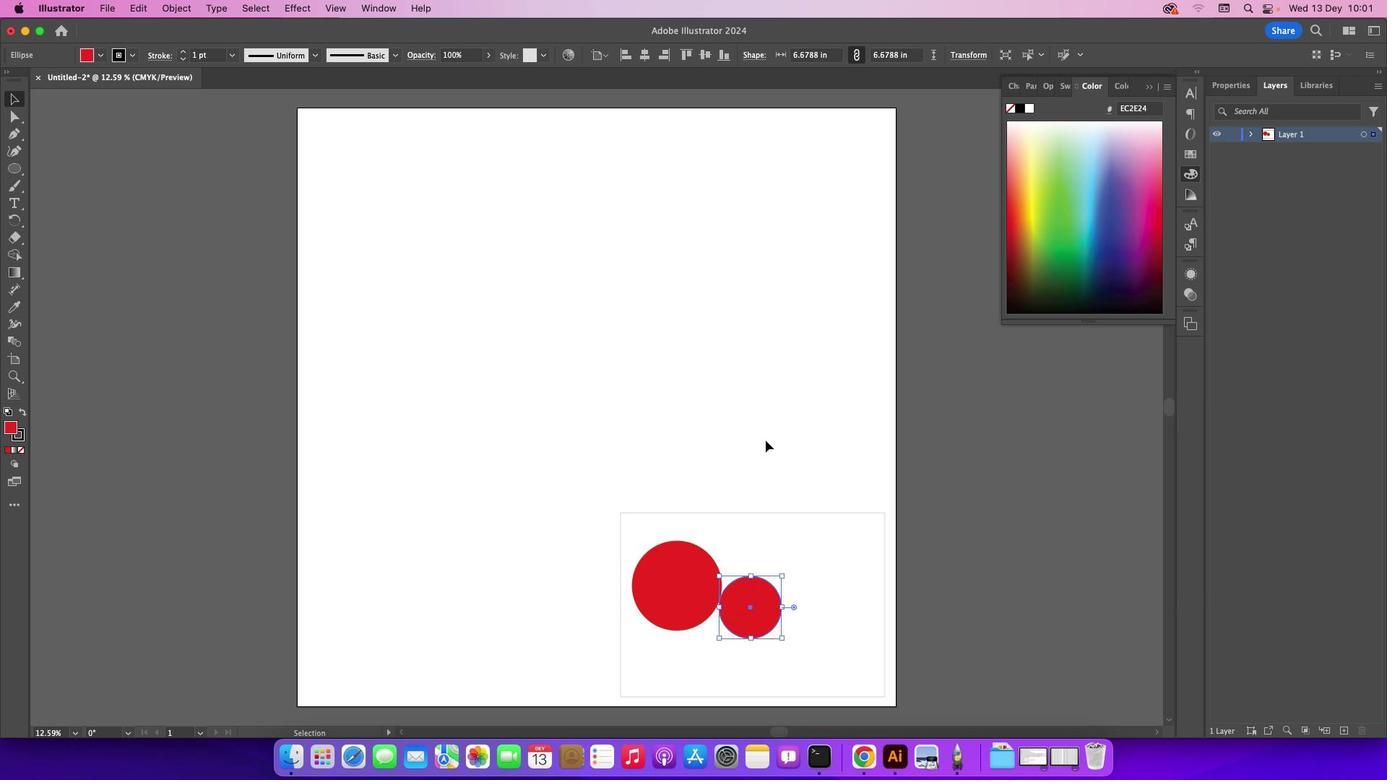 
Action: Mouse pressed left at (765, 439)
Screenshot: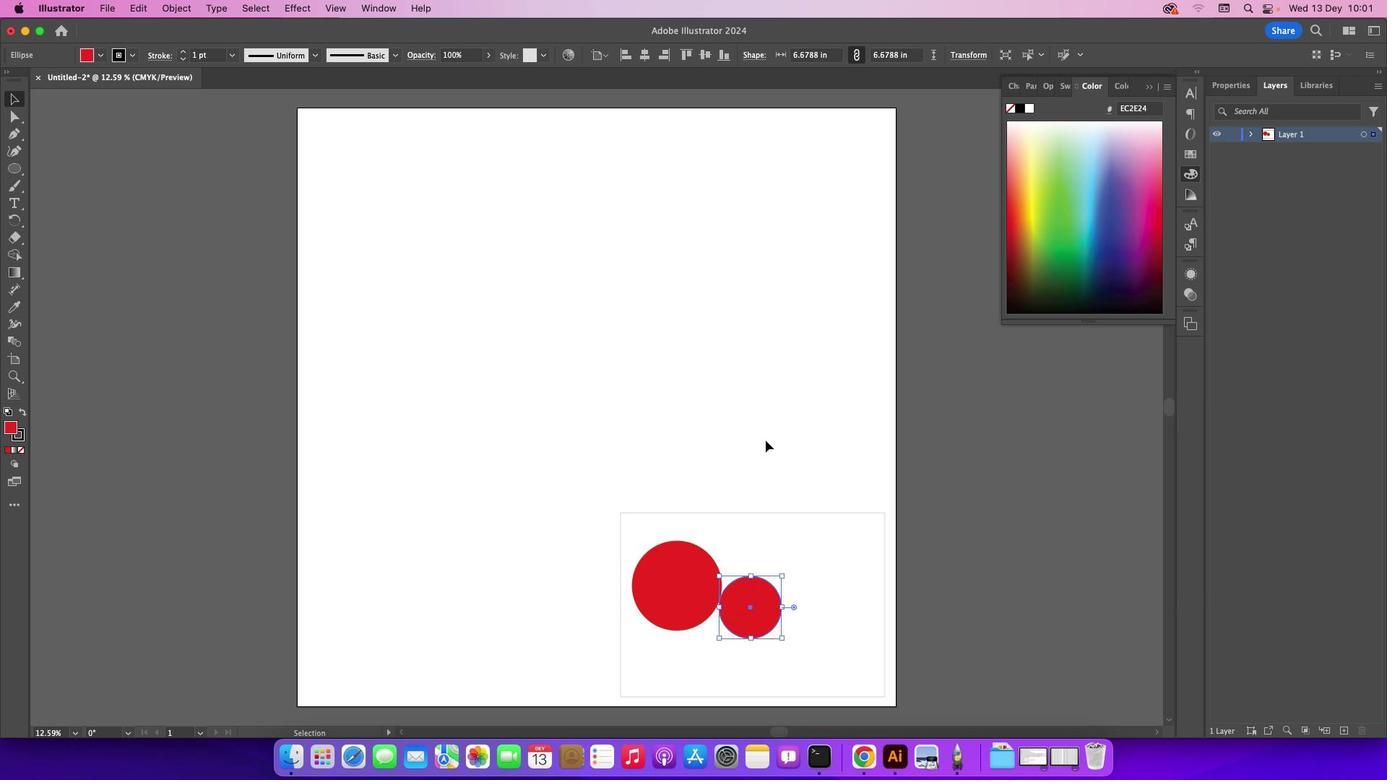 
Action: Mouse moved to (745, 616)
Screenshot: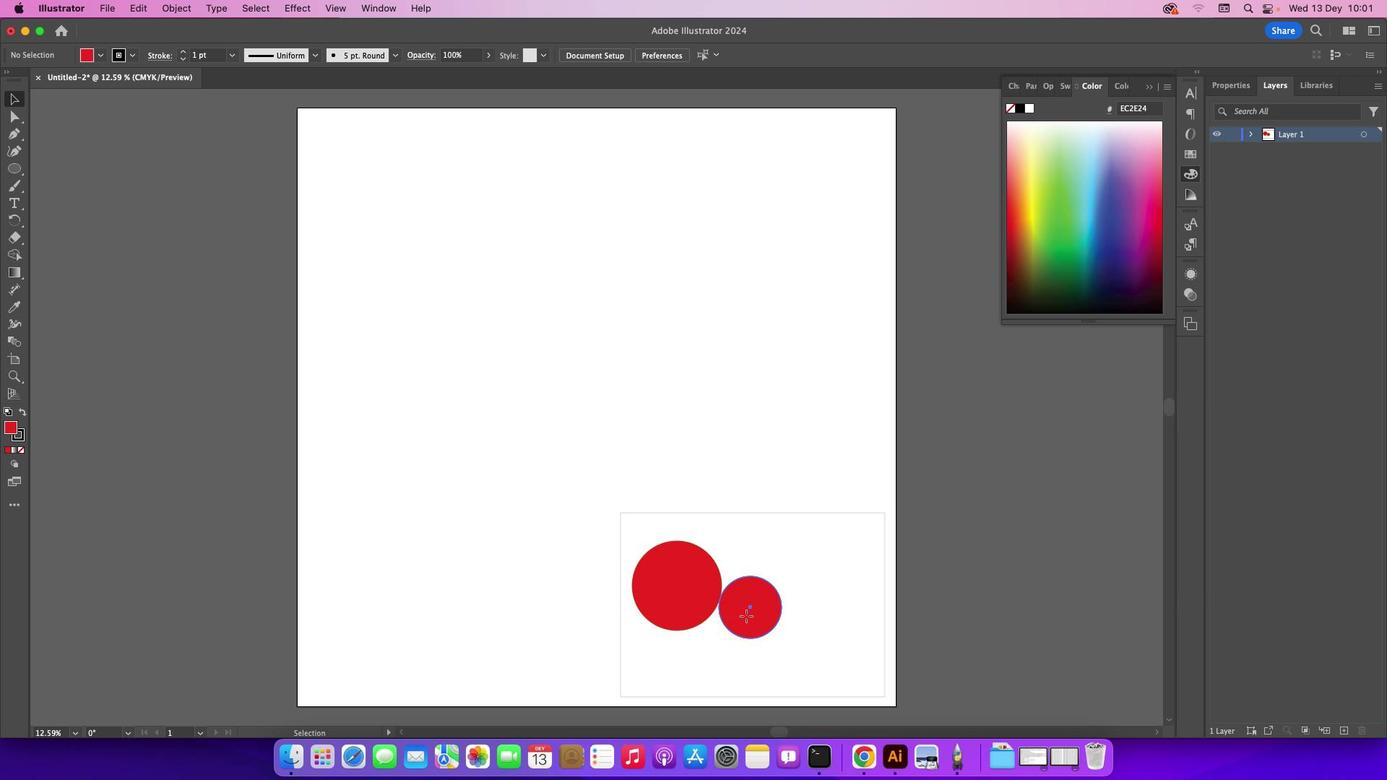
Action: Mouse pressed left at (745, 616)
Screenshot: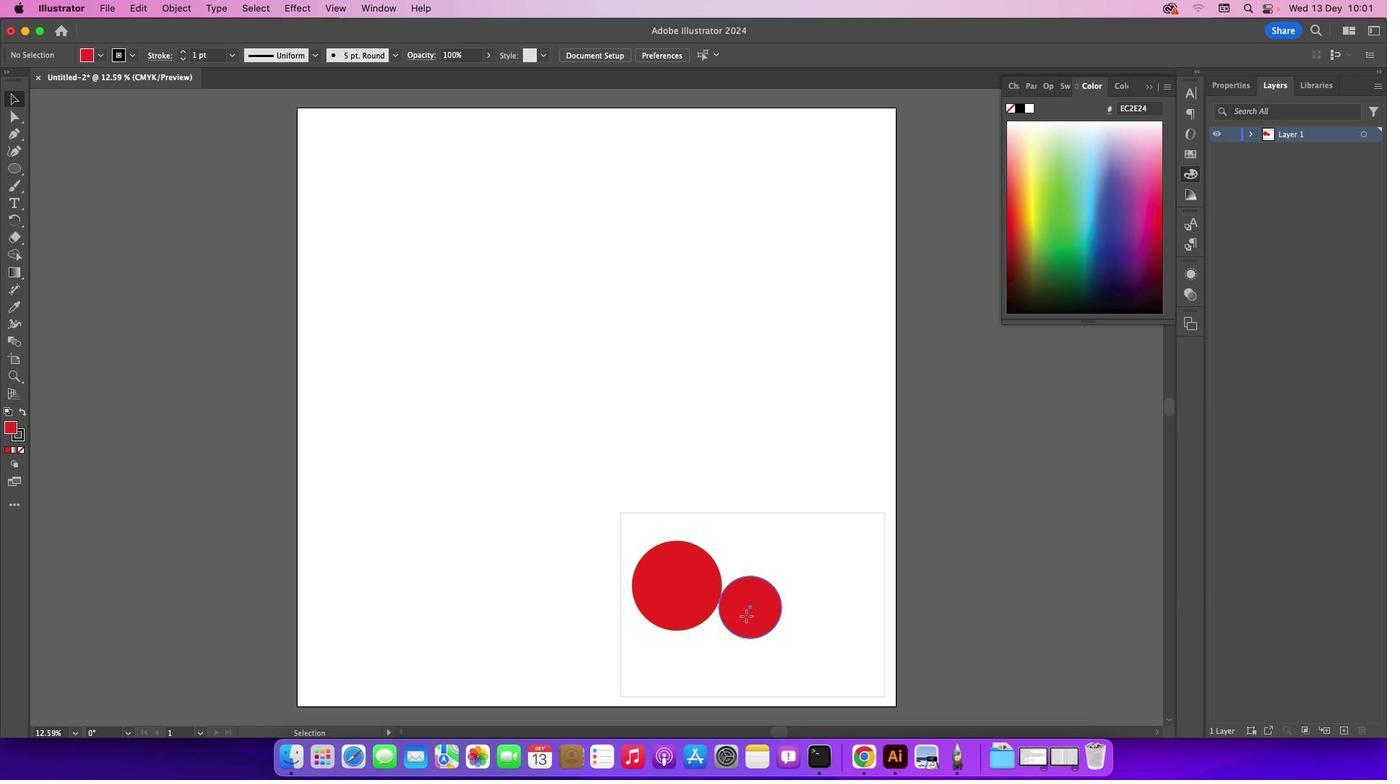 
Action: Mouse moved to (752, 601)
Screenshot: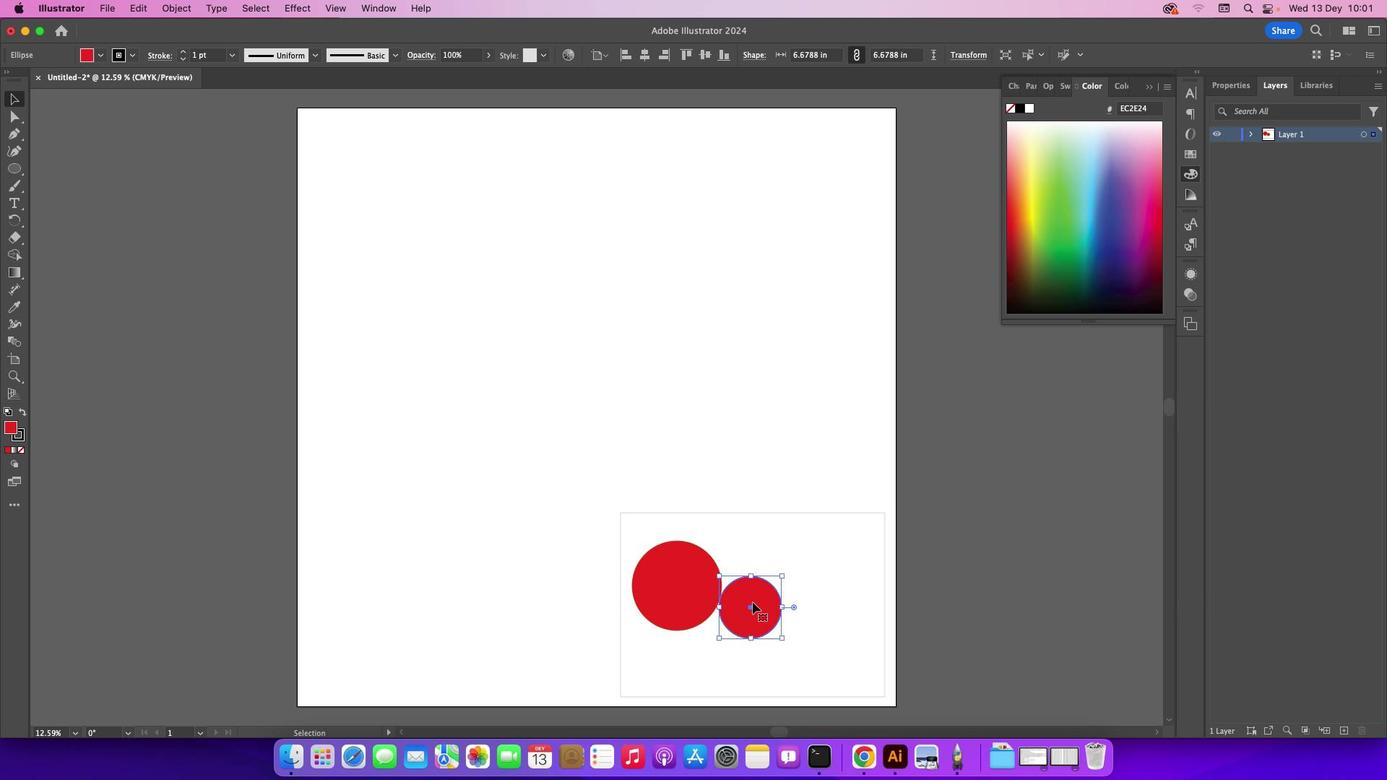 
Action: Mouse pressed left at (752, 601)
Screenshot: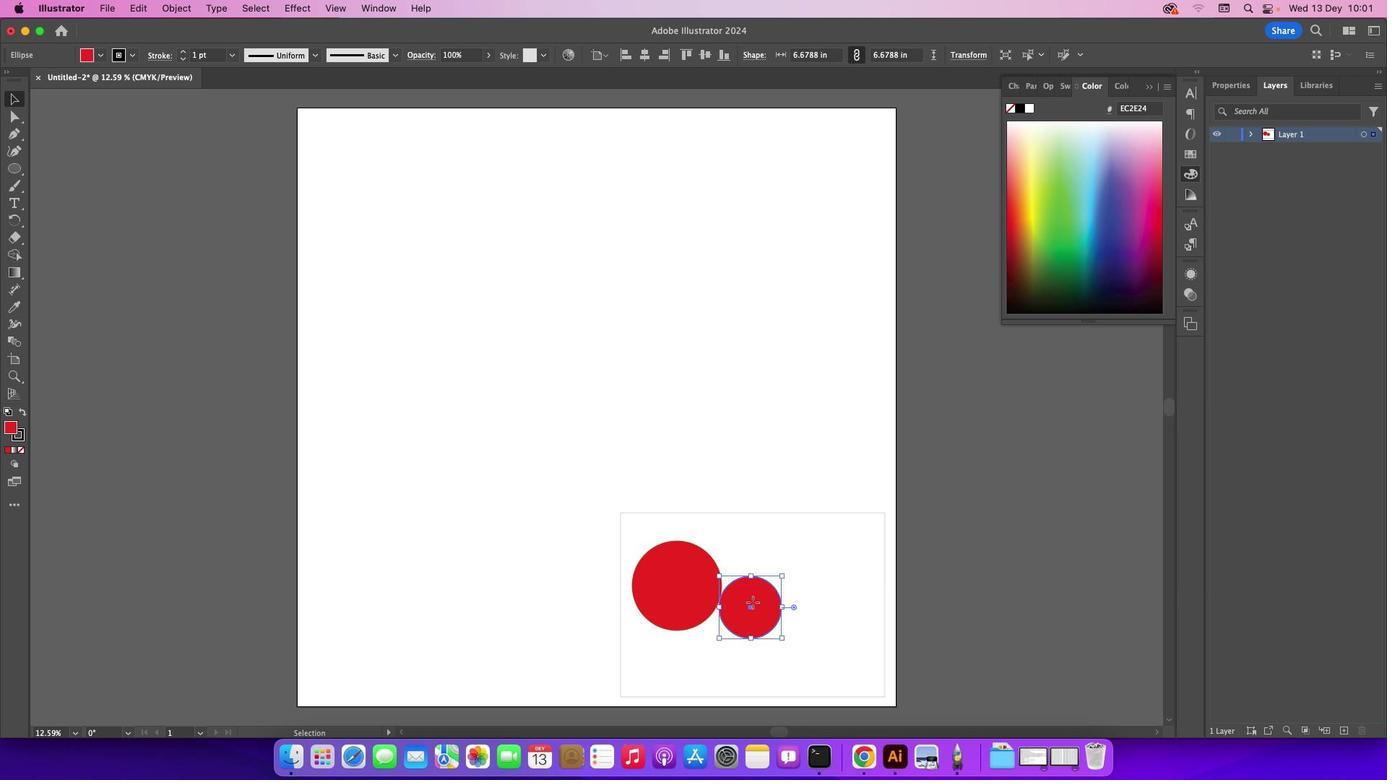 
Action: Mouse moved to (773, 606)
Screenshot: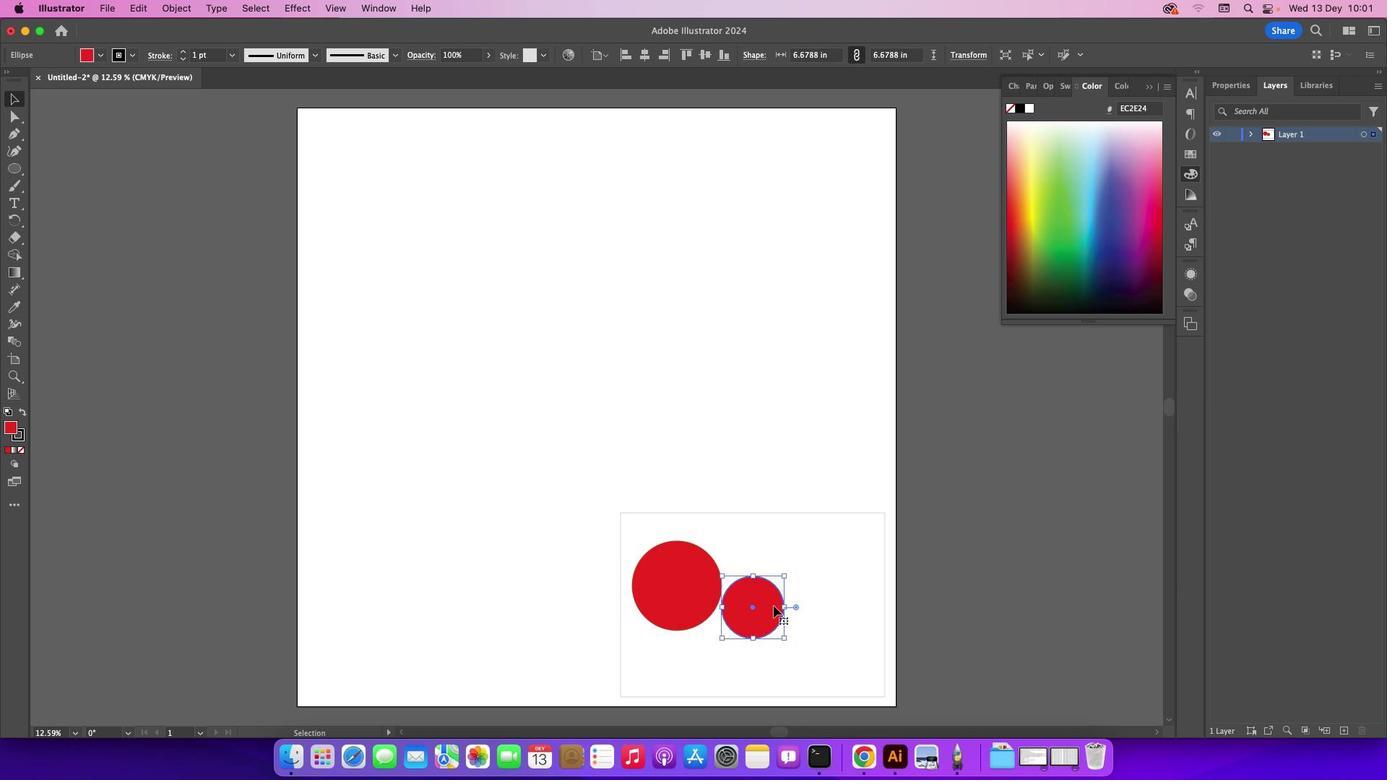 
Action: Mouse pressed left at (773, 606)
Screenshot: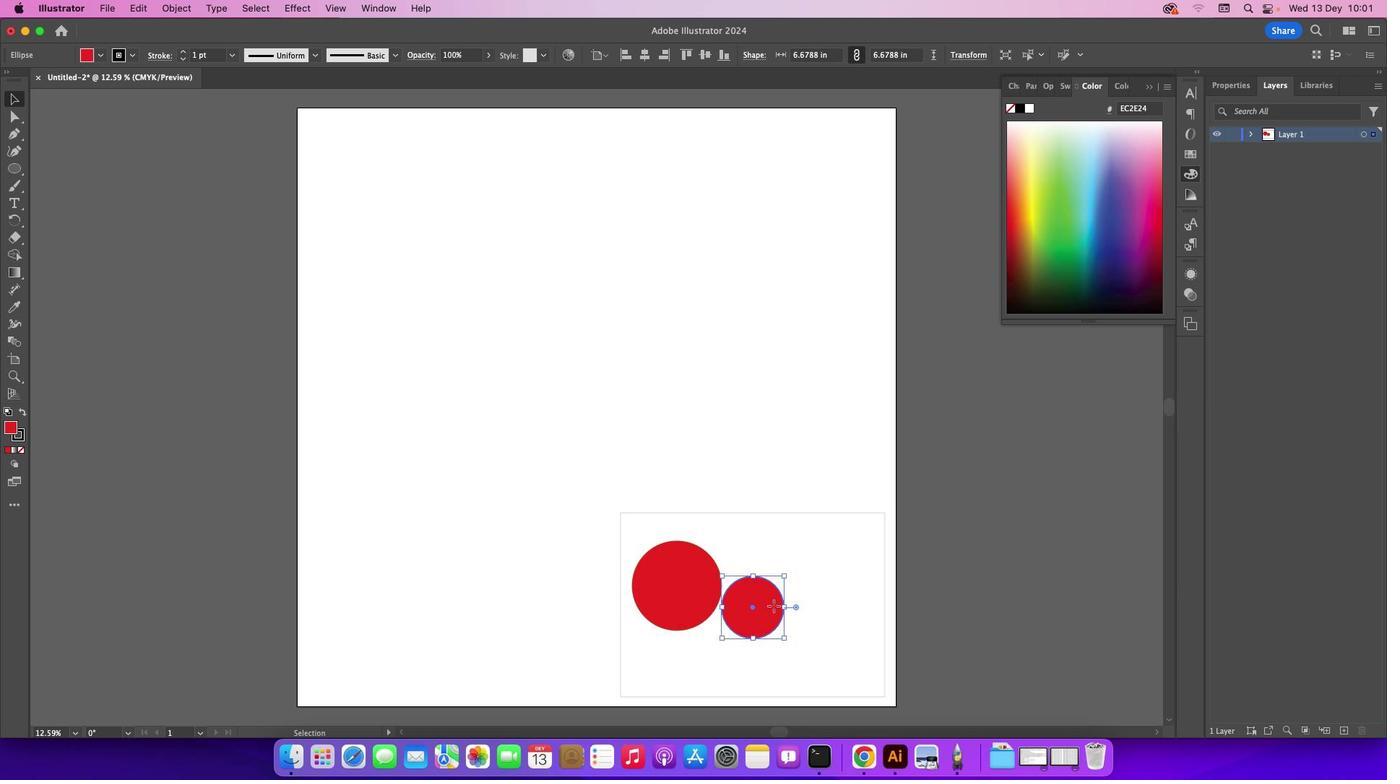 
Action: Key pressed Key.alt
Screenshot: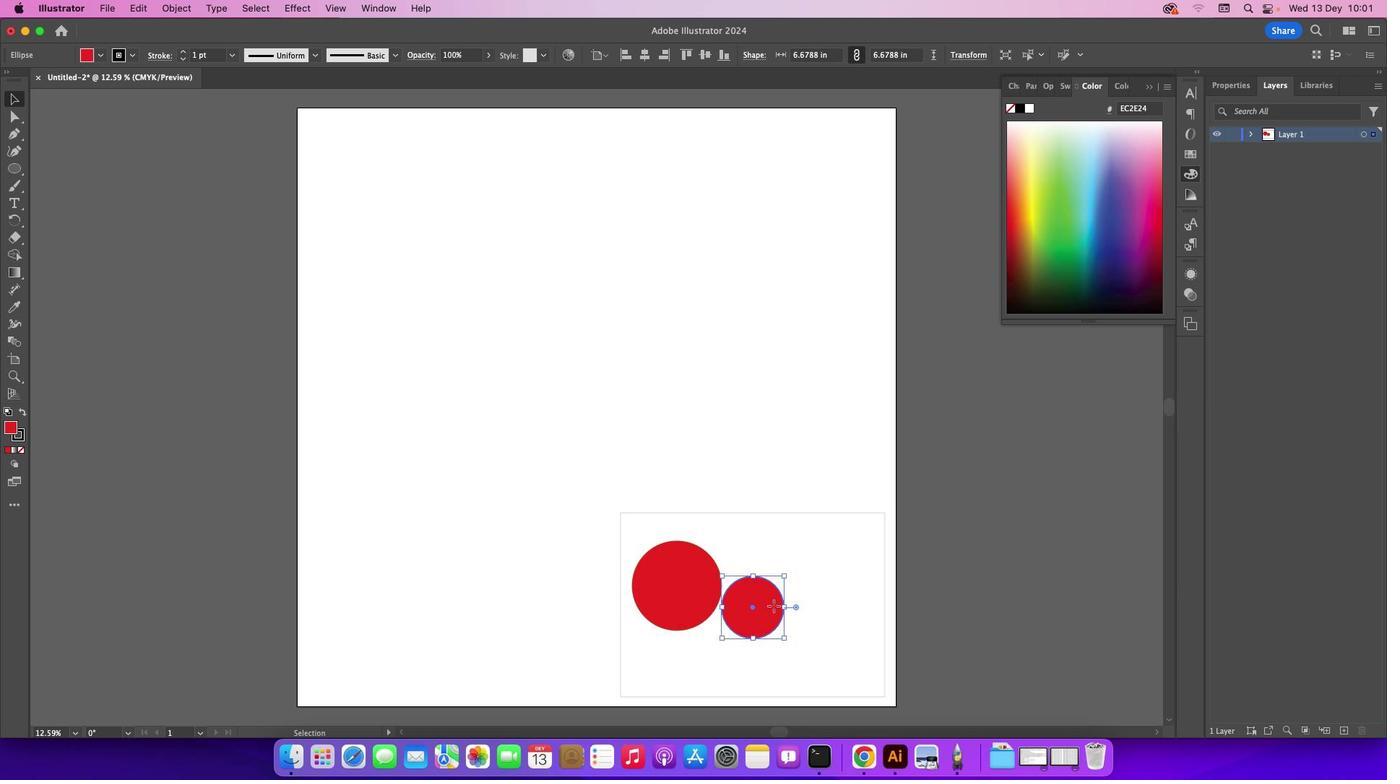 
Action: Mouse moved to (598, 371)
Screenshot: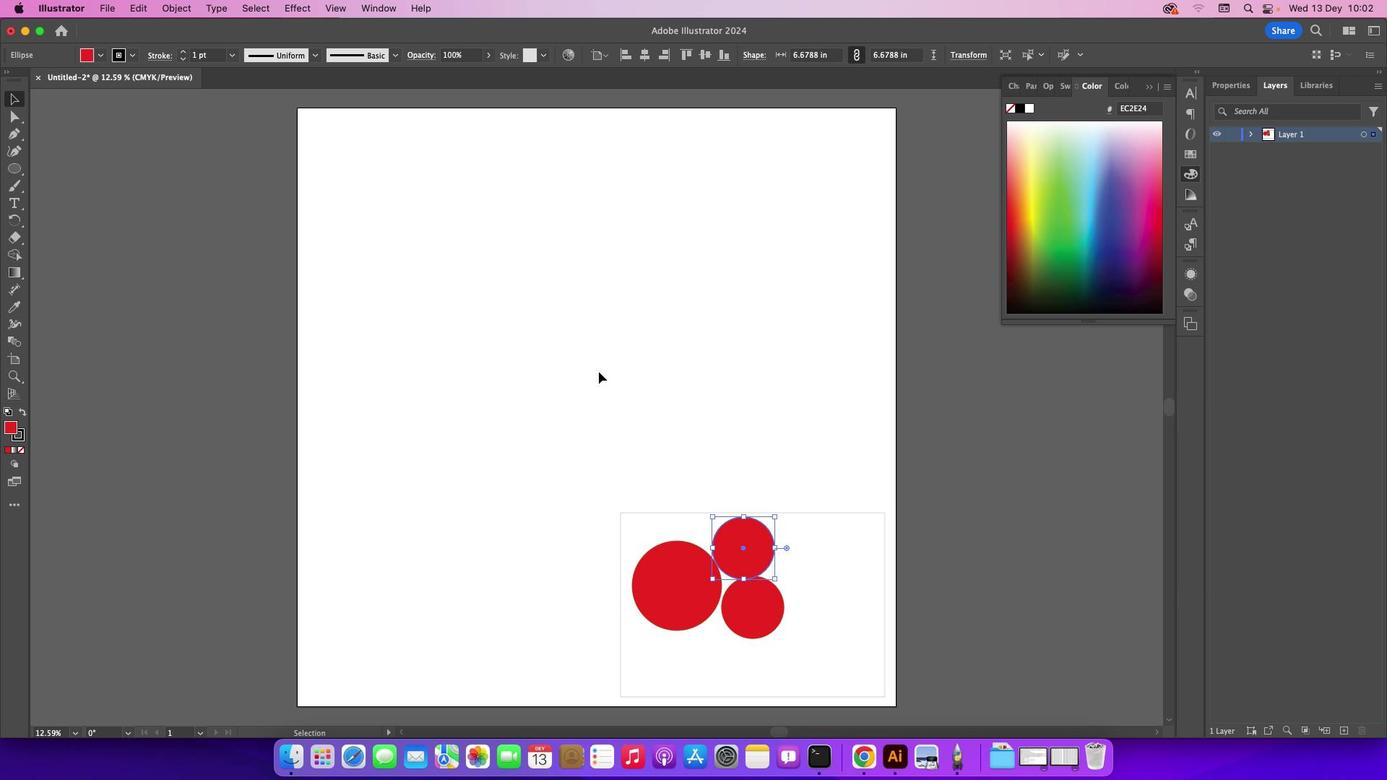 
Action: Mouse pressed left at (598, 371)
Screenshot: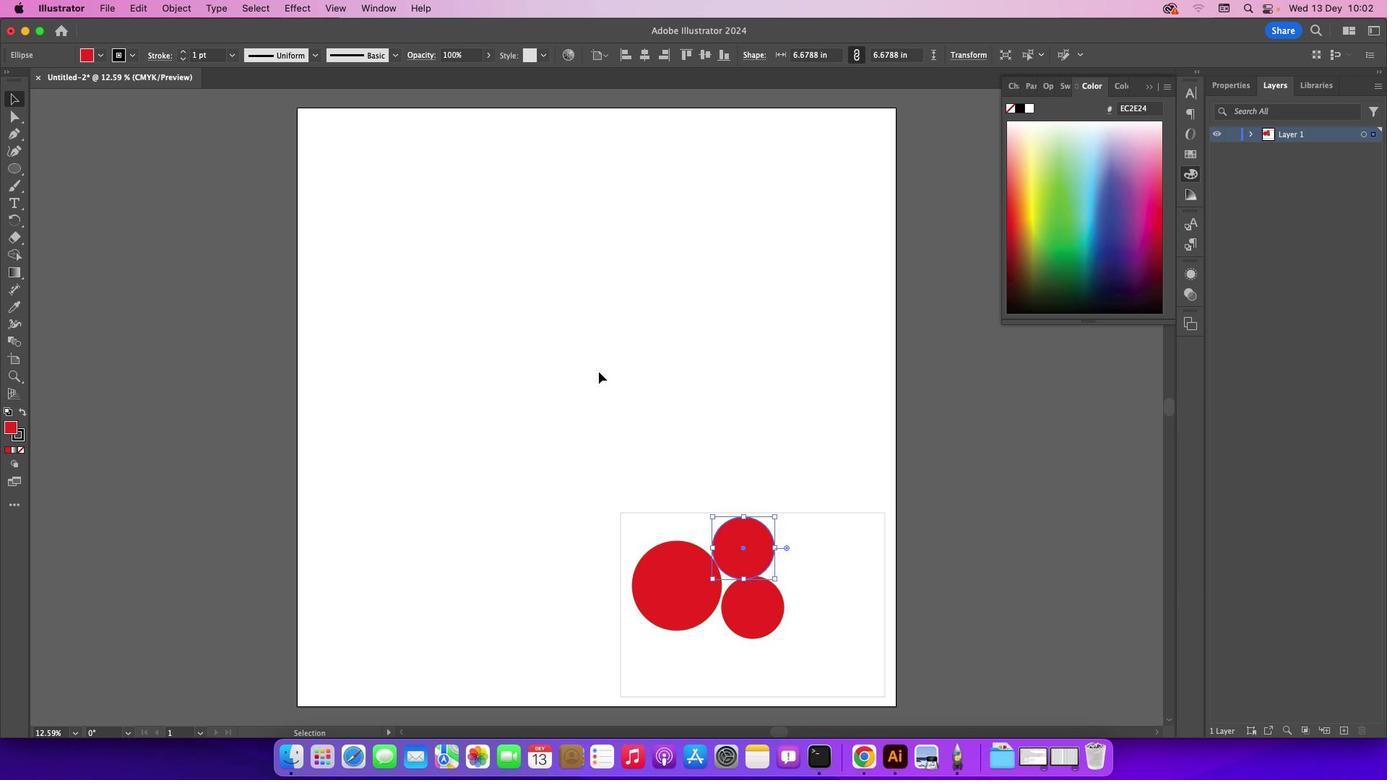 
Action: Mouse moved to (743, 561)
Screenshot: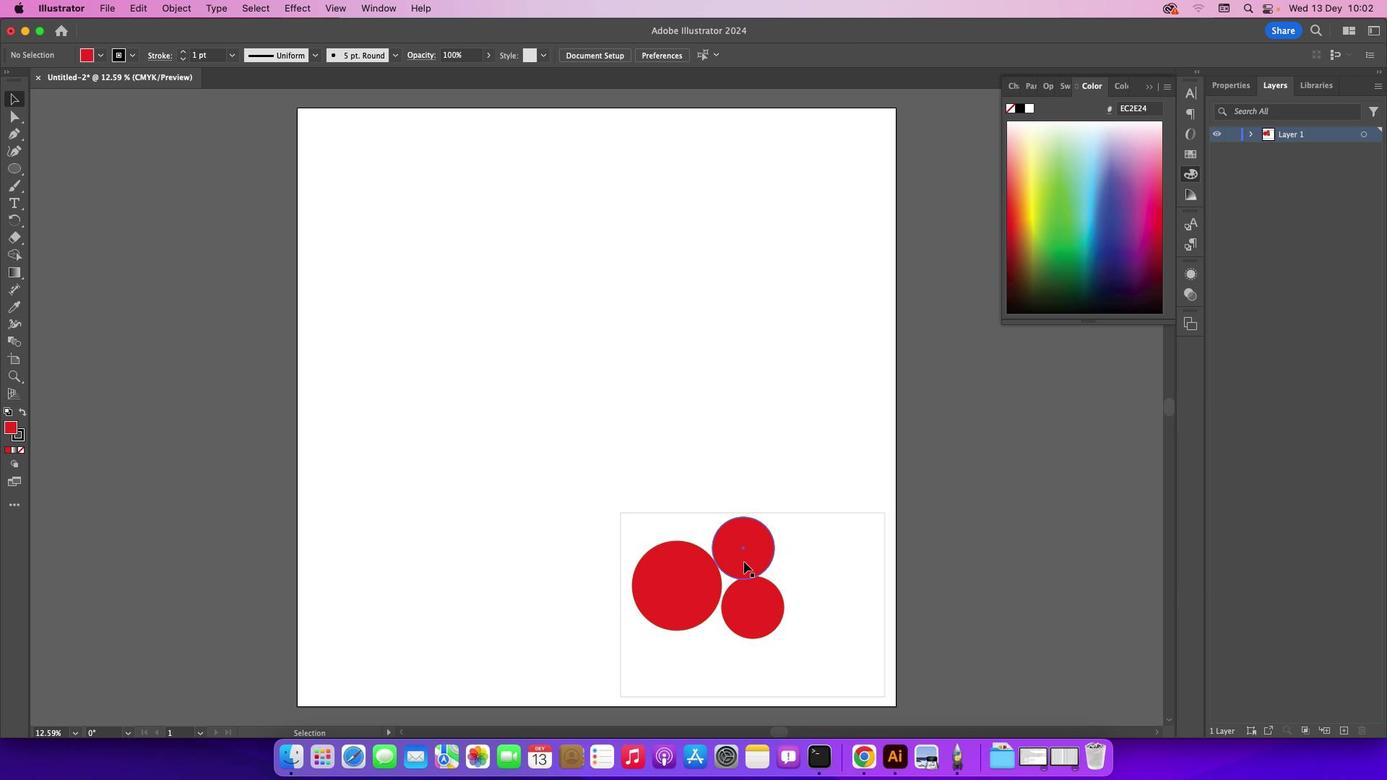 
Action: Mouse pressed left at (743, 561)
Screenshot: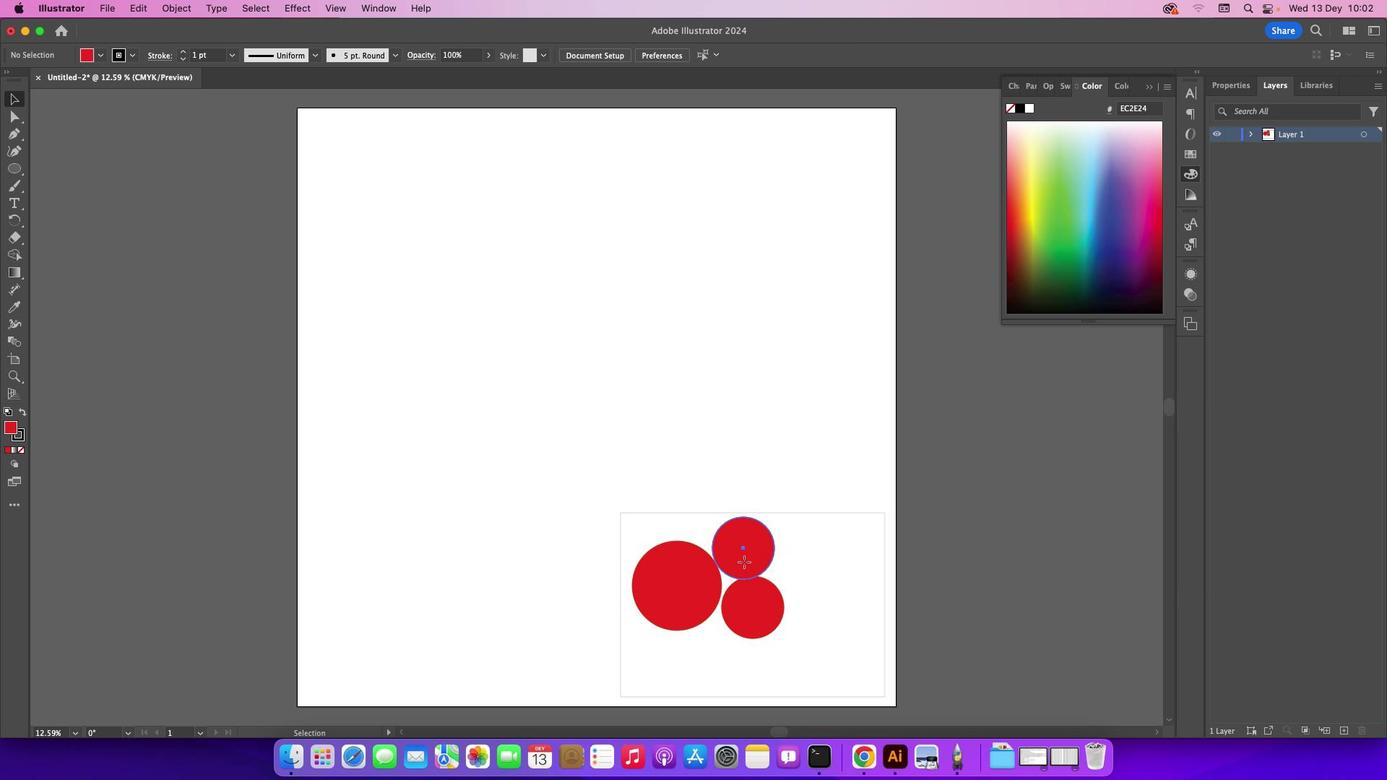 
Action: Mouse moved to (743, 561)
Screenshot: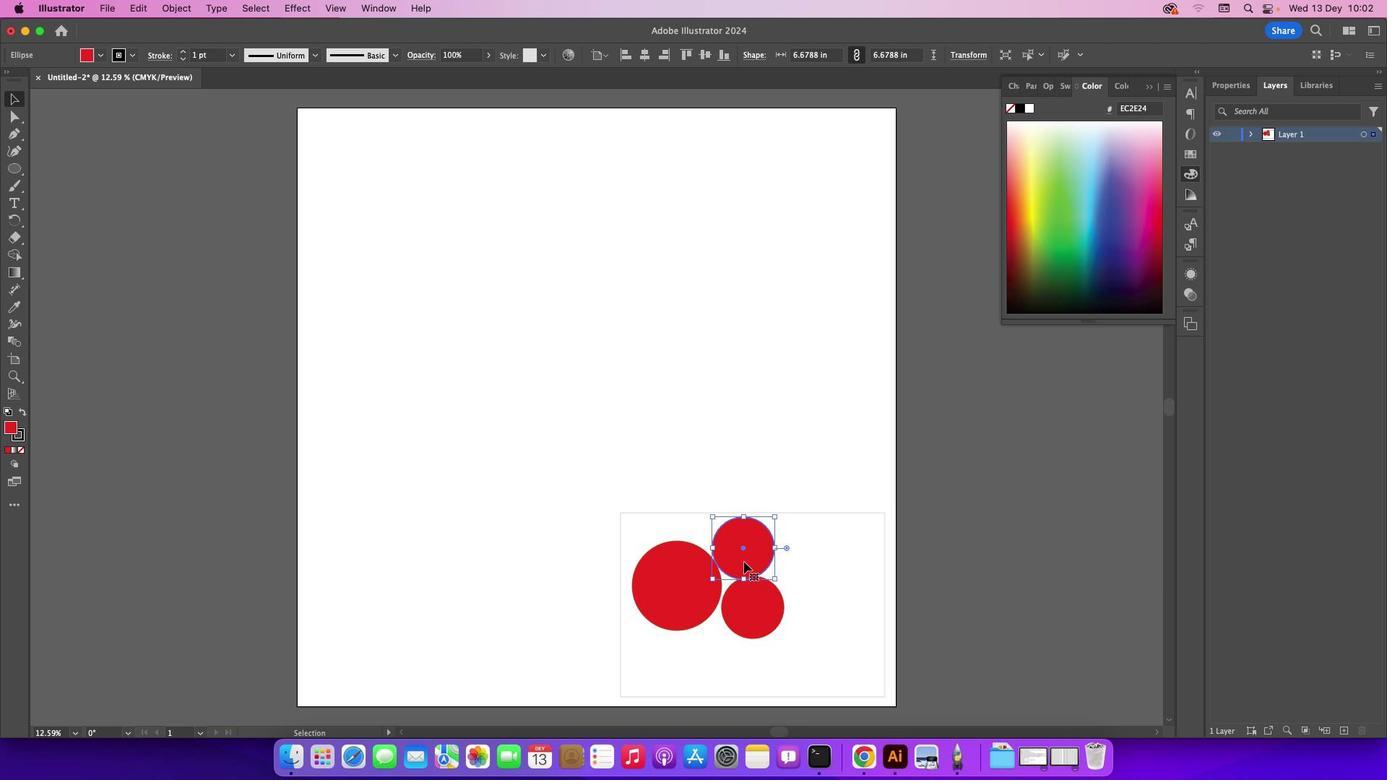 
Action: Key pressed Key.upKey.upKey.leftKey.leftKey.upKey.upKey.up
Screenshot: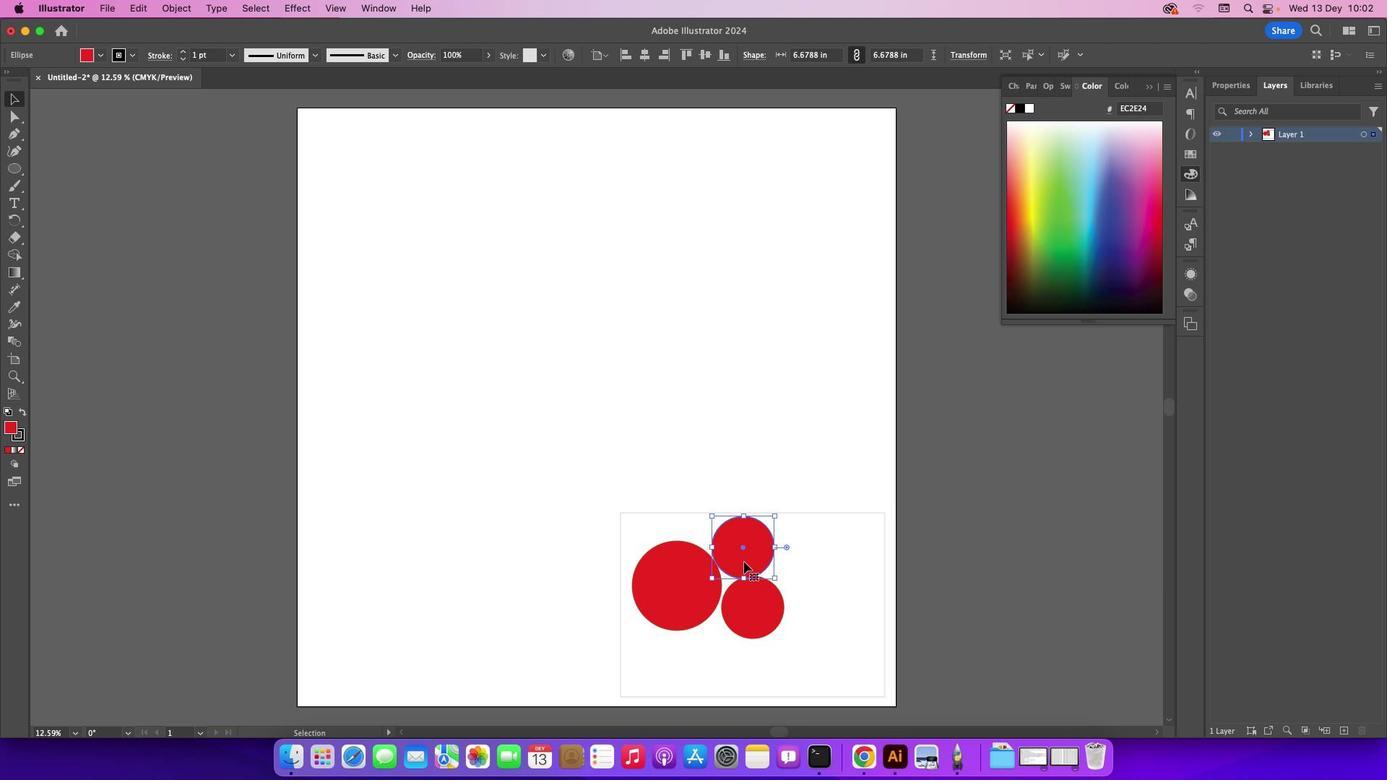 
Action: Mouse moved to (747, 422)
Screenshot: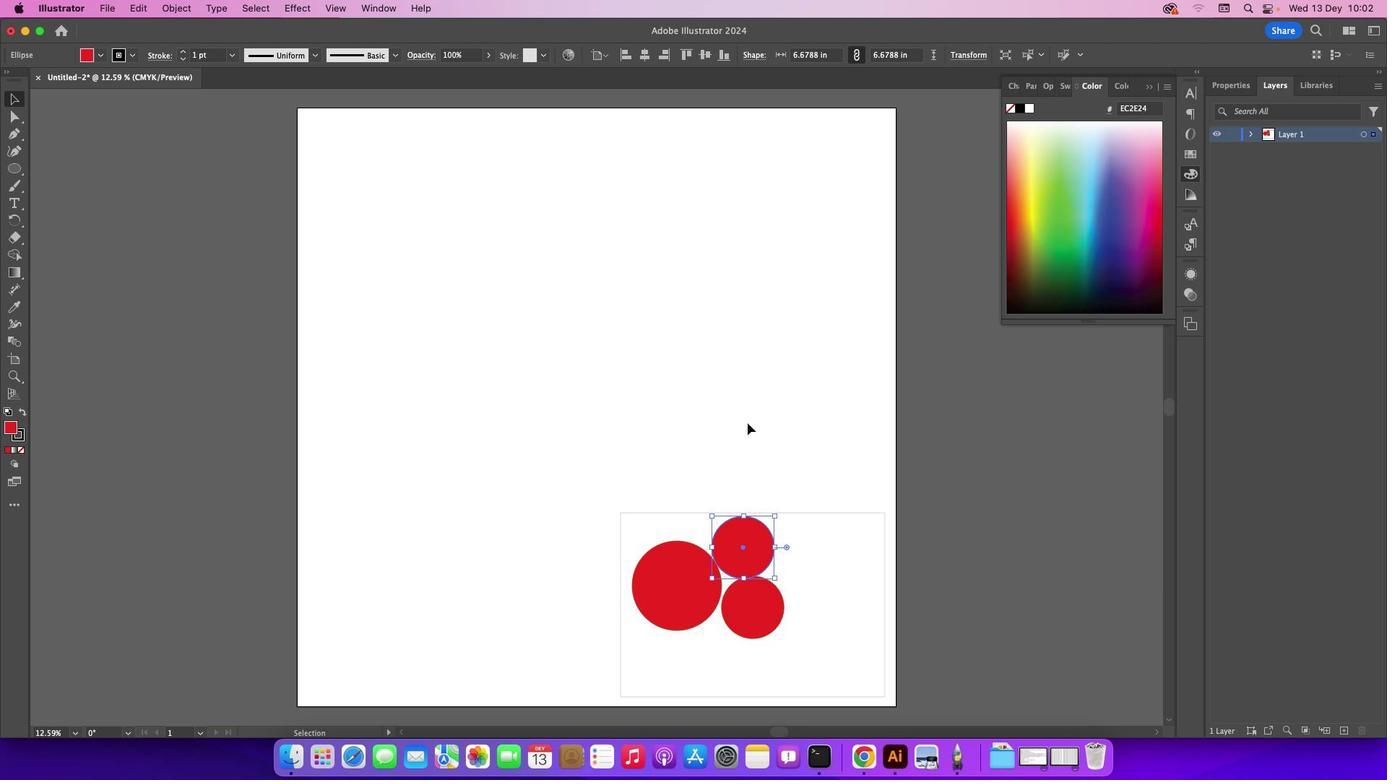 
Action: Mouse pressed left at (747, 422)
Screenshot: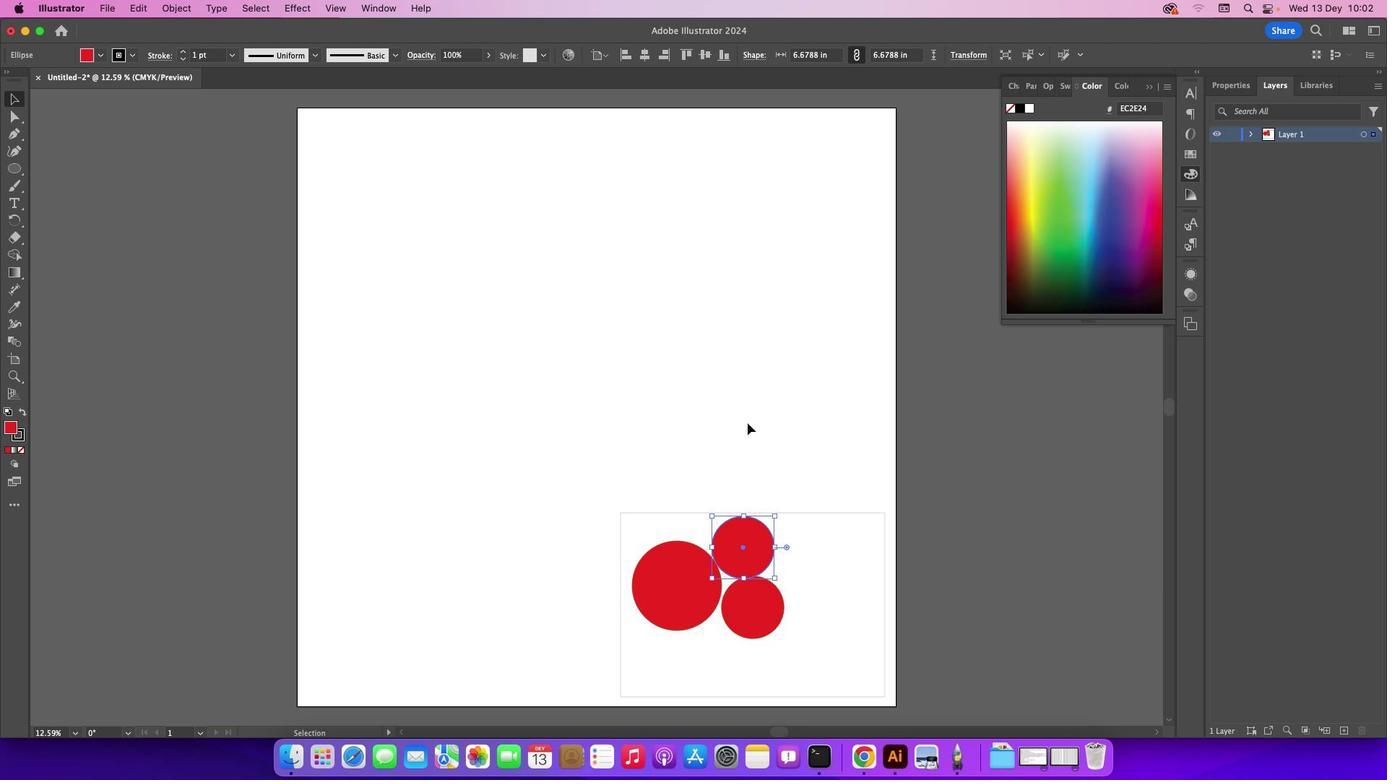 
Action: Mouse moved to (738, 603)
Screenshot: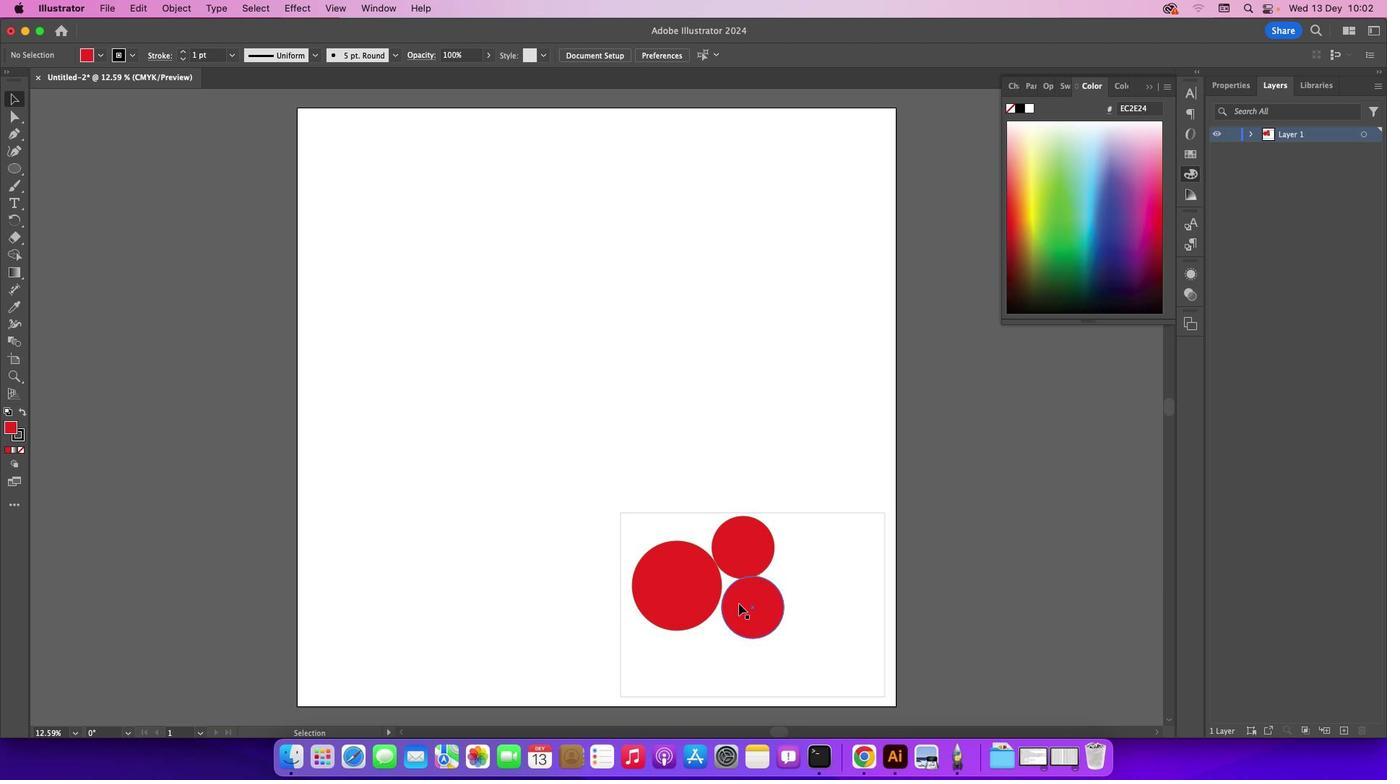 
Action: Mouse pressed left at (738, 603)
Screenshot: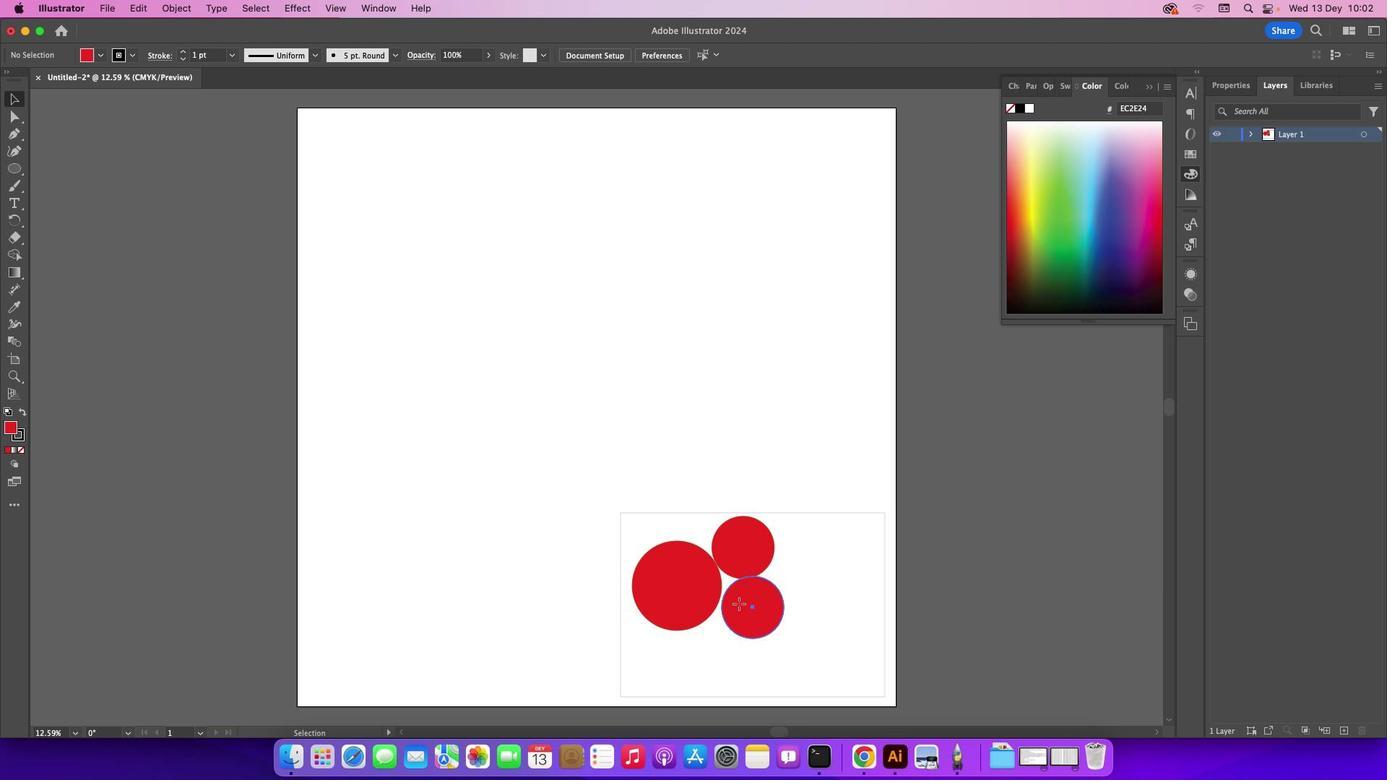 
Action: Mouse moved to (718, 520)
Screenshot: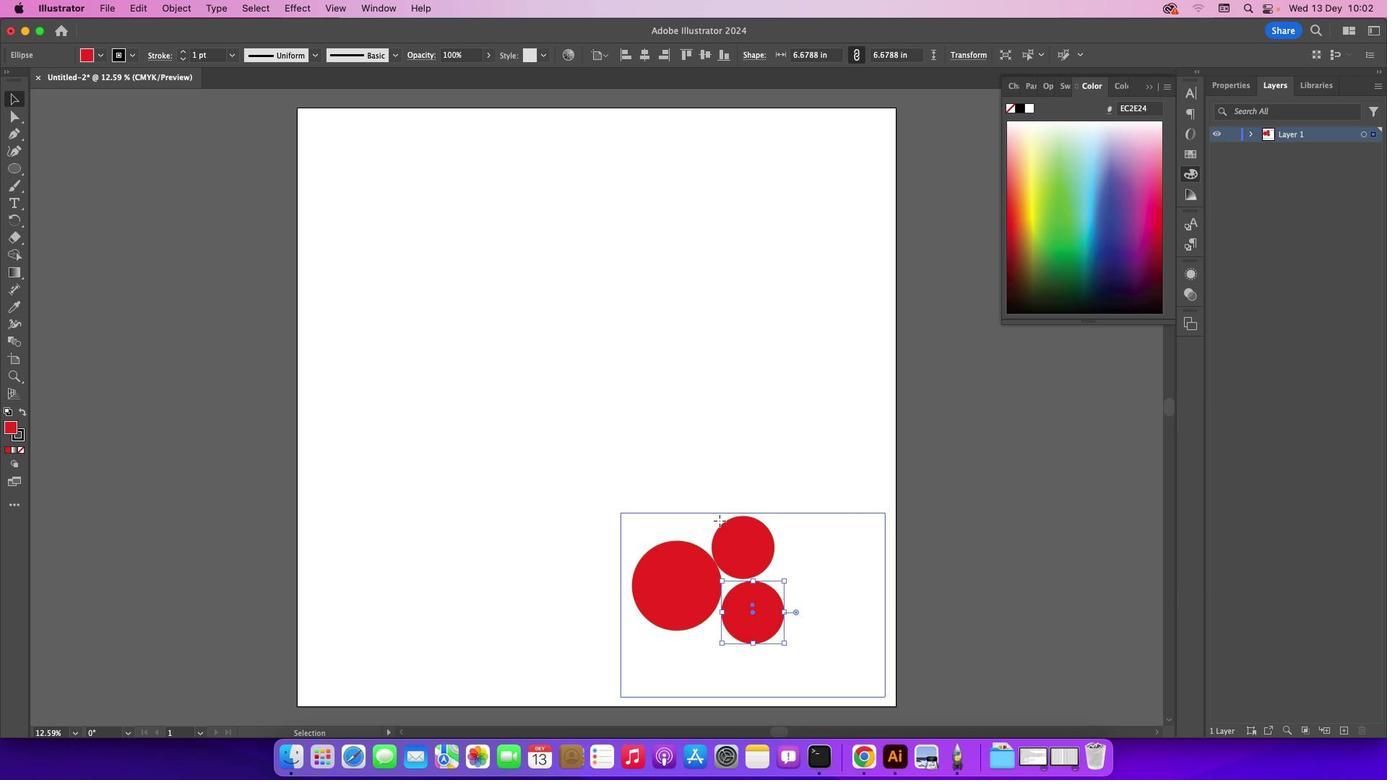 
Action: Mouse pressed left at (718, 520)
Screenshot: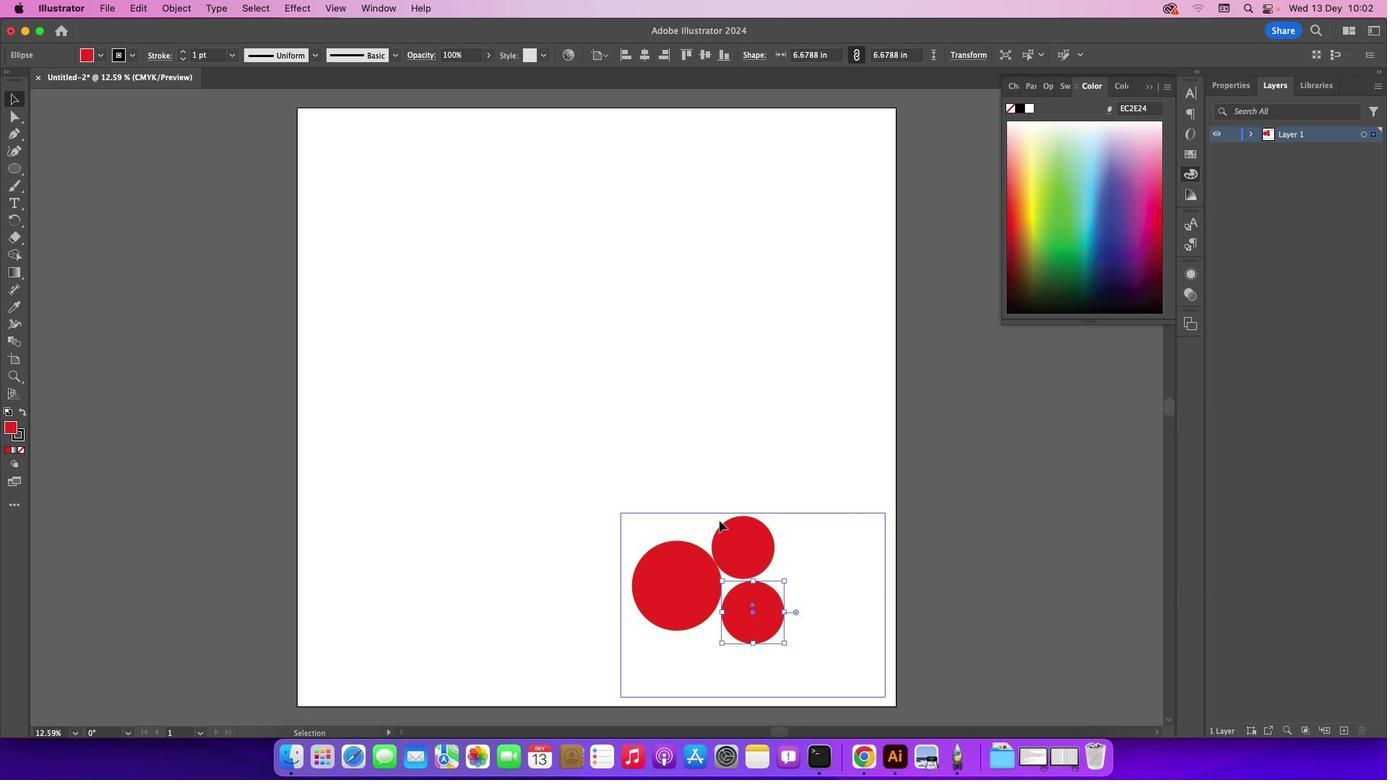 
Action: Mouse moved to (733, 532)
Screenshot: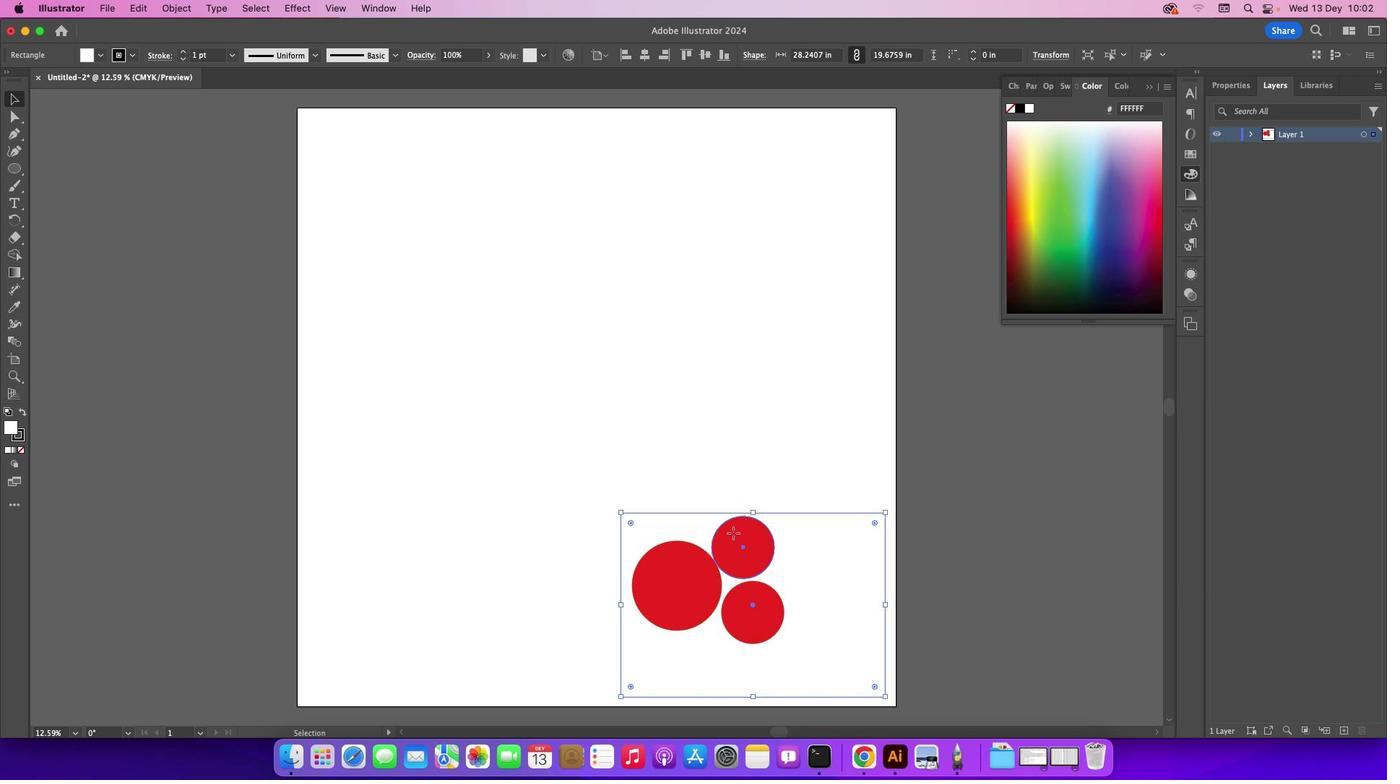 
Action: Mouse pressed left at (733, 532)
Screenshot: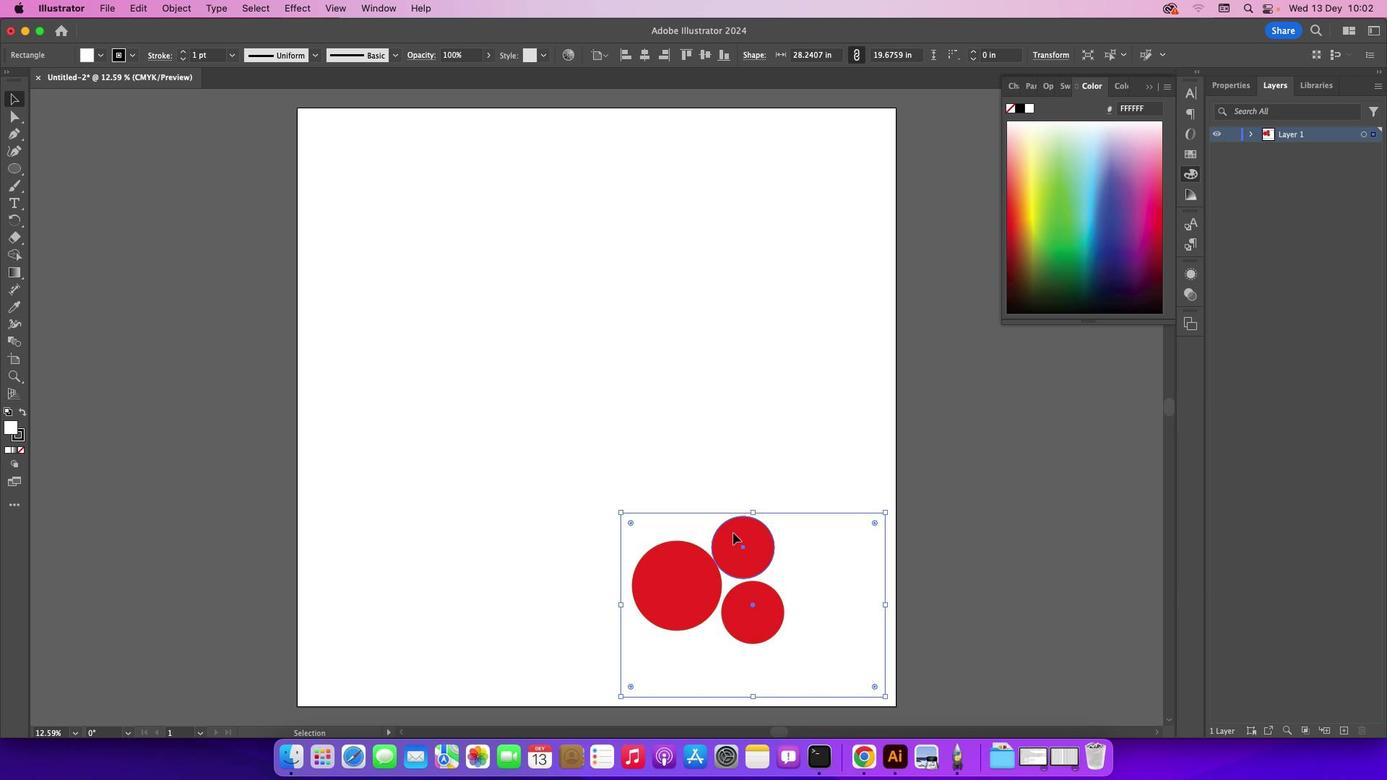 
Action: Mouse moved to (8, 427)
Screenshot: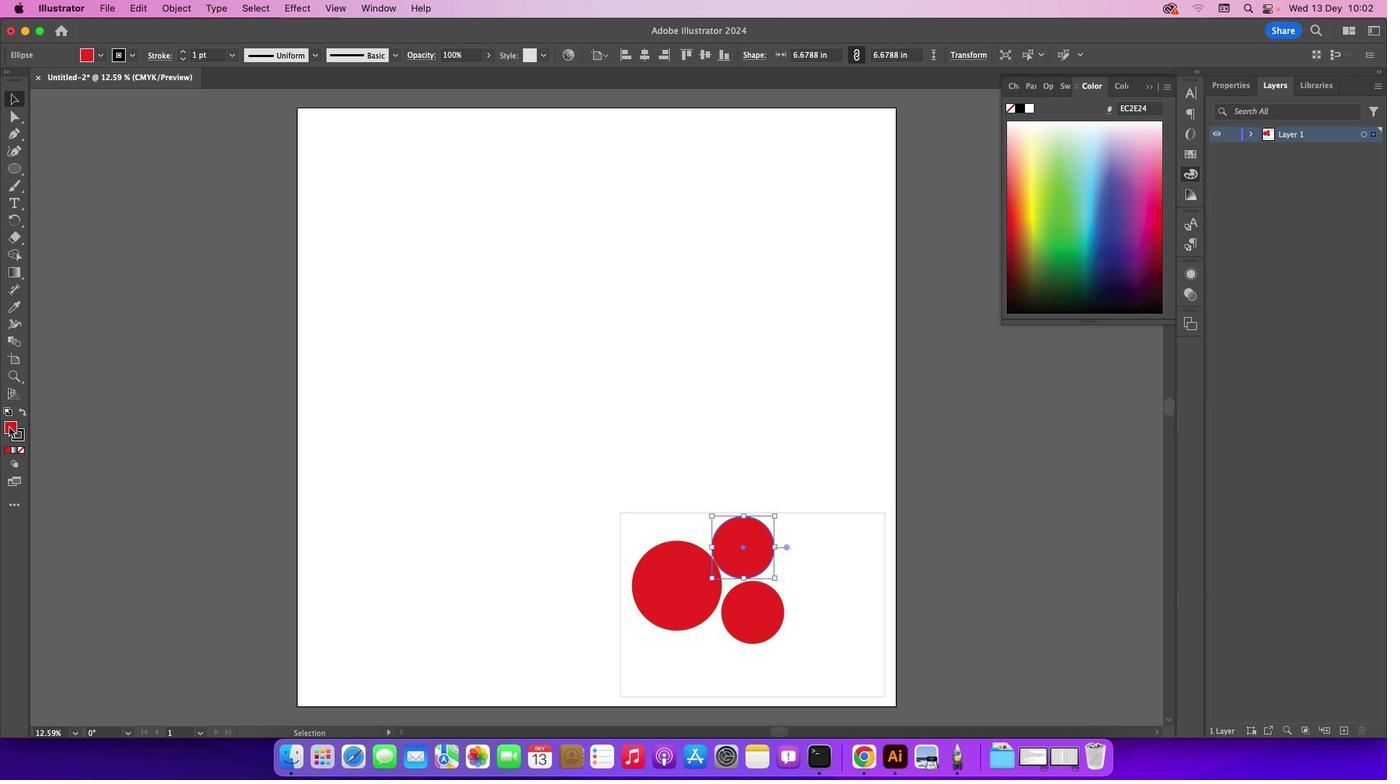 
Action: Mouse pressed left at (8, 427)
Screenshot: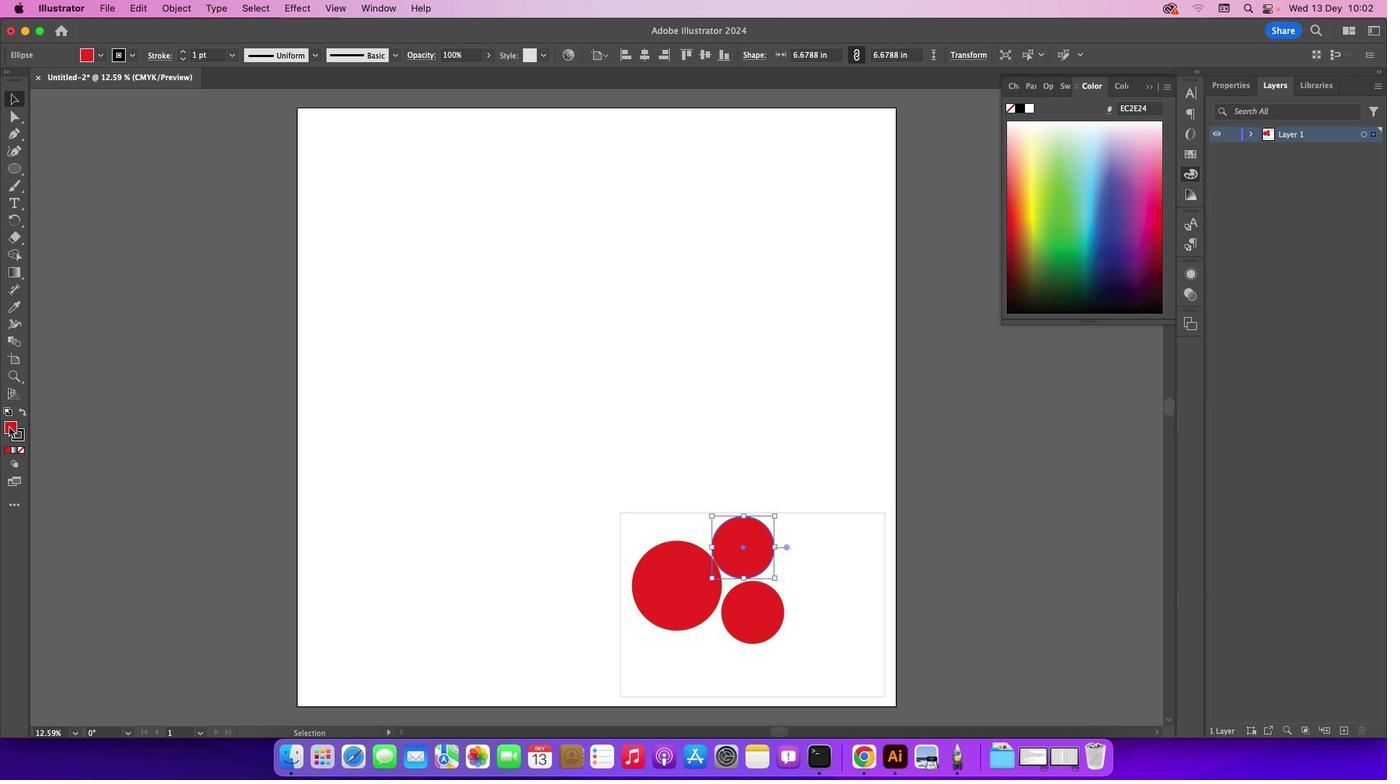 
Action: Mouse pressed left at (8, 427)
Screenshot: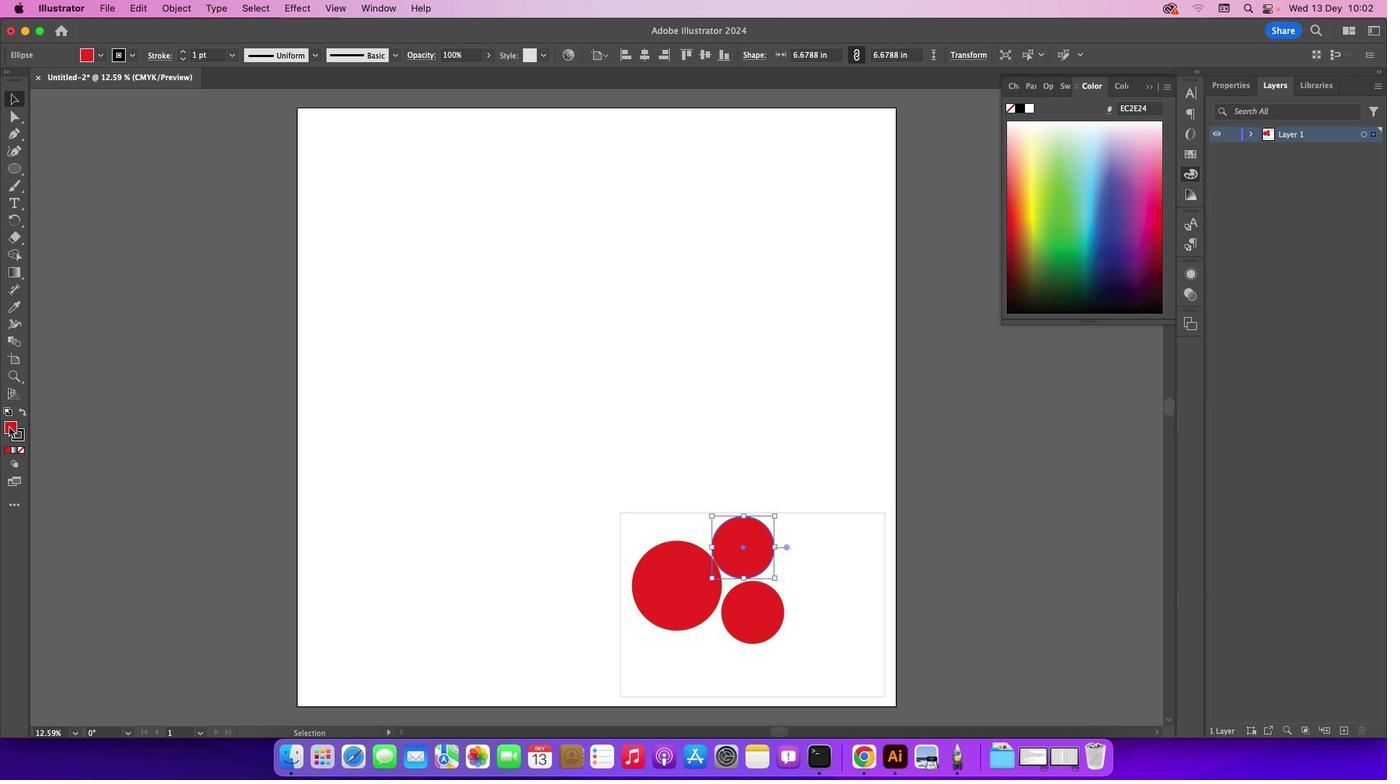 
Action: Mouse moved to (791, 613)
Screenshot: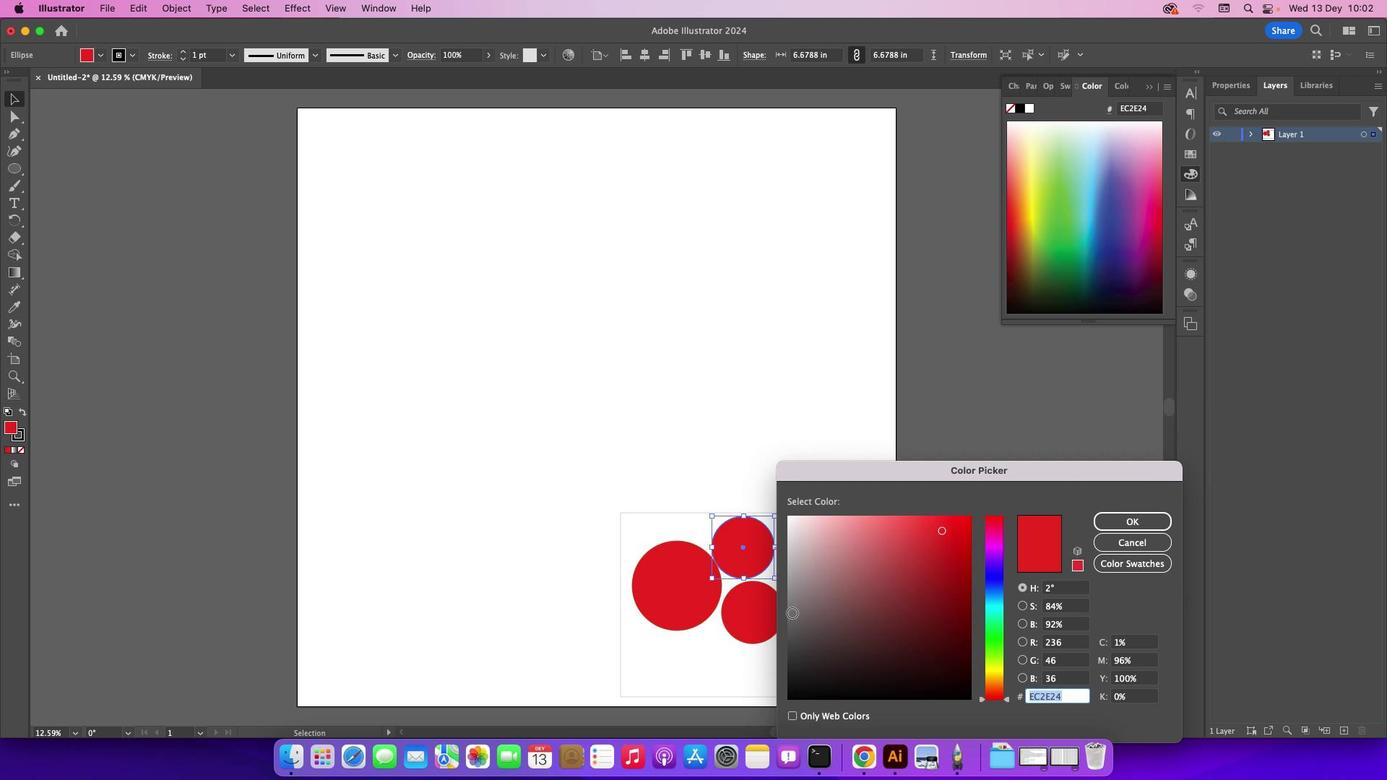 
Action: Mouse pressed left at (791, 613)
Screenshot: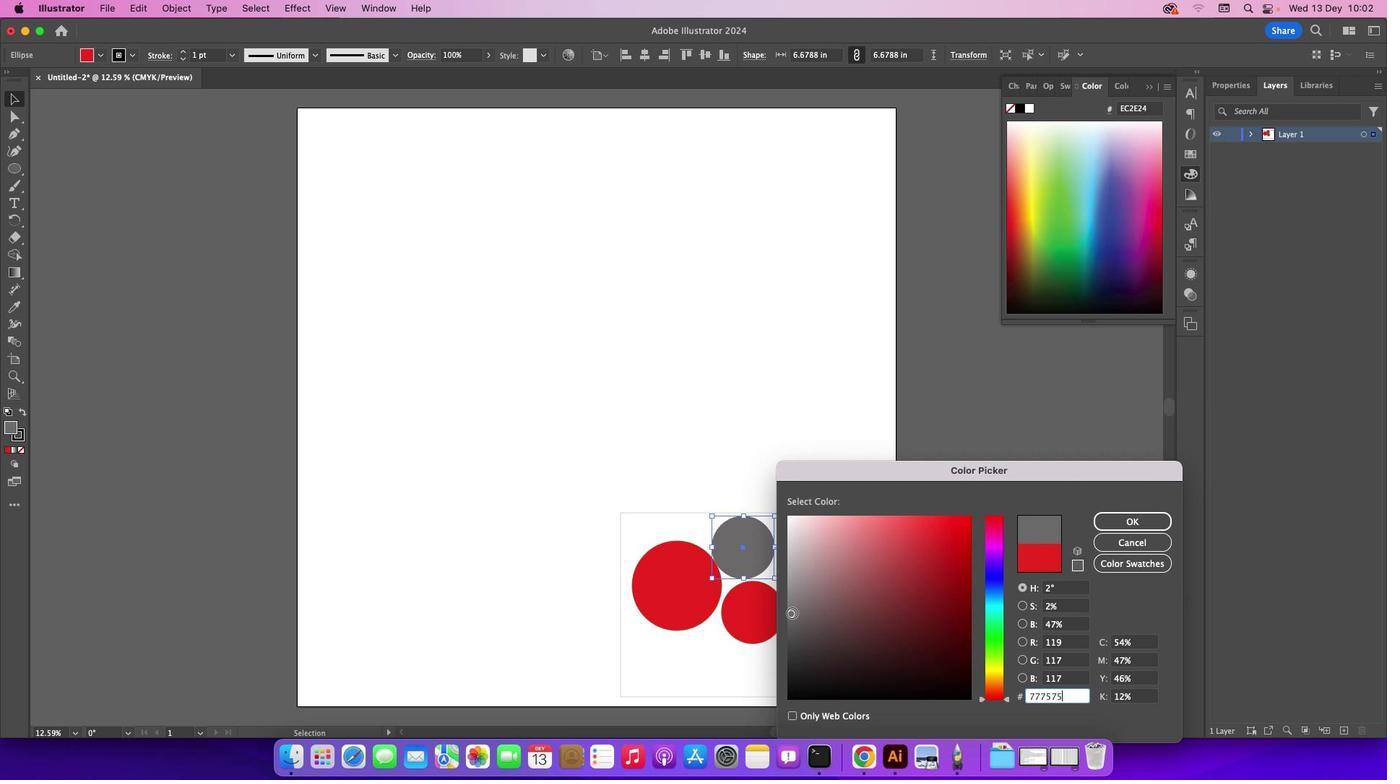 
Action: Mouse moved to (1132, 523)
Screenshot: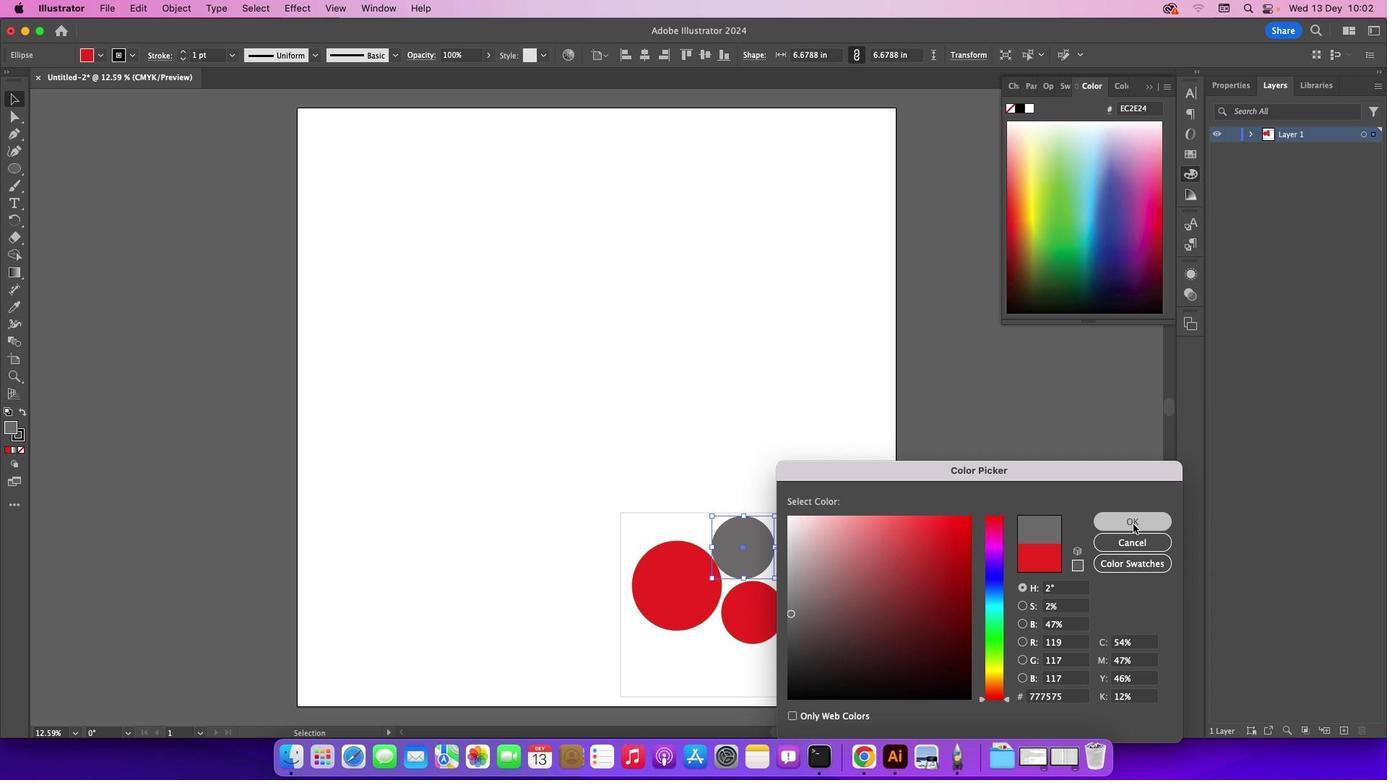 
Action: Mouse pressed left at (1132, 523)
Screenshot: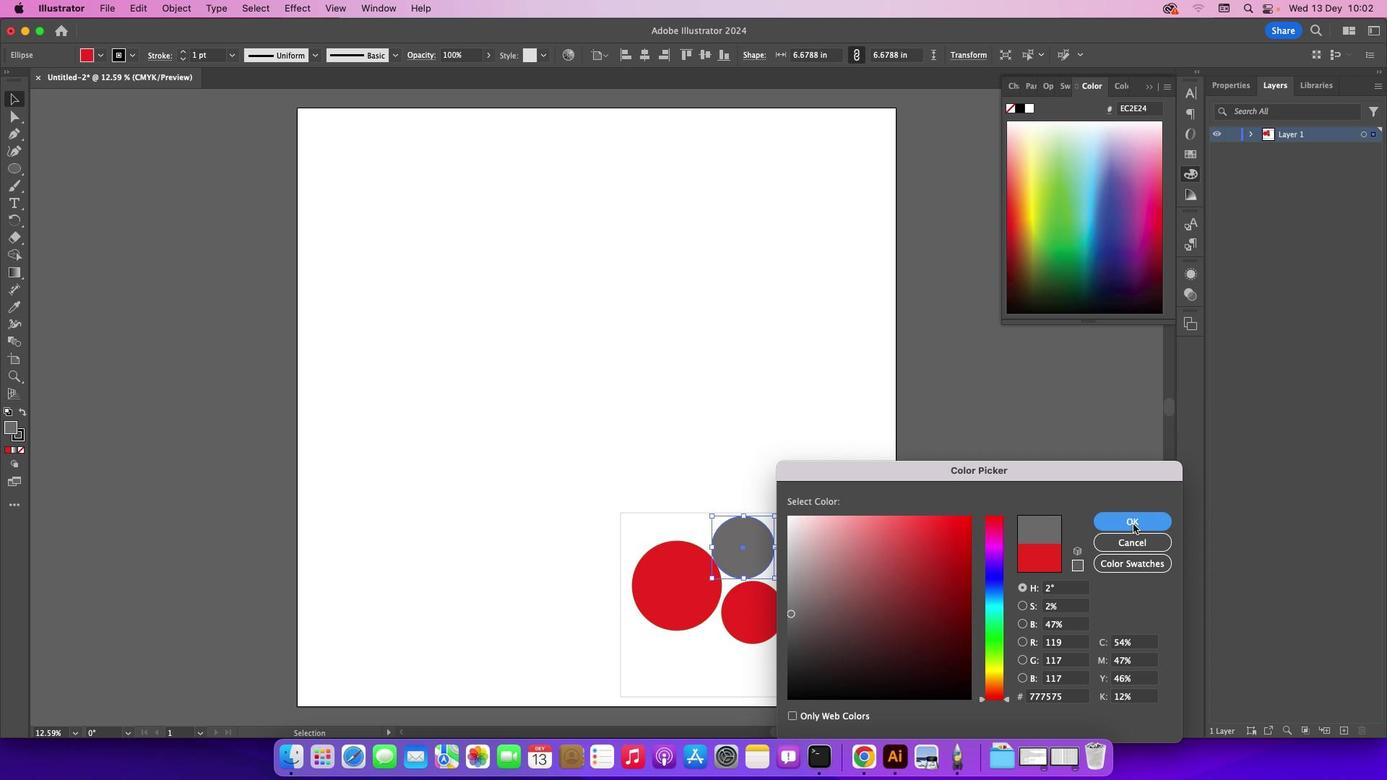 
Action: Mouse moved to (784, 438)
Screenshot: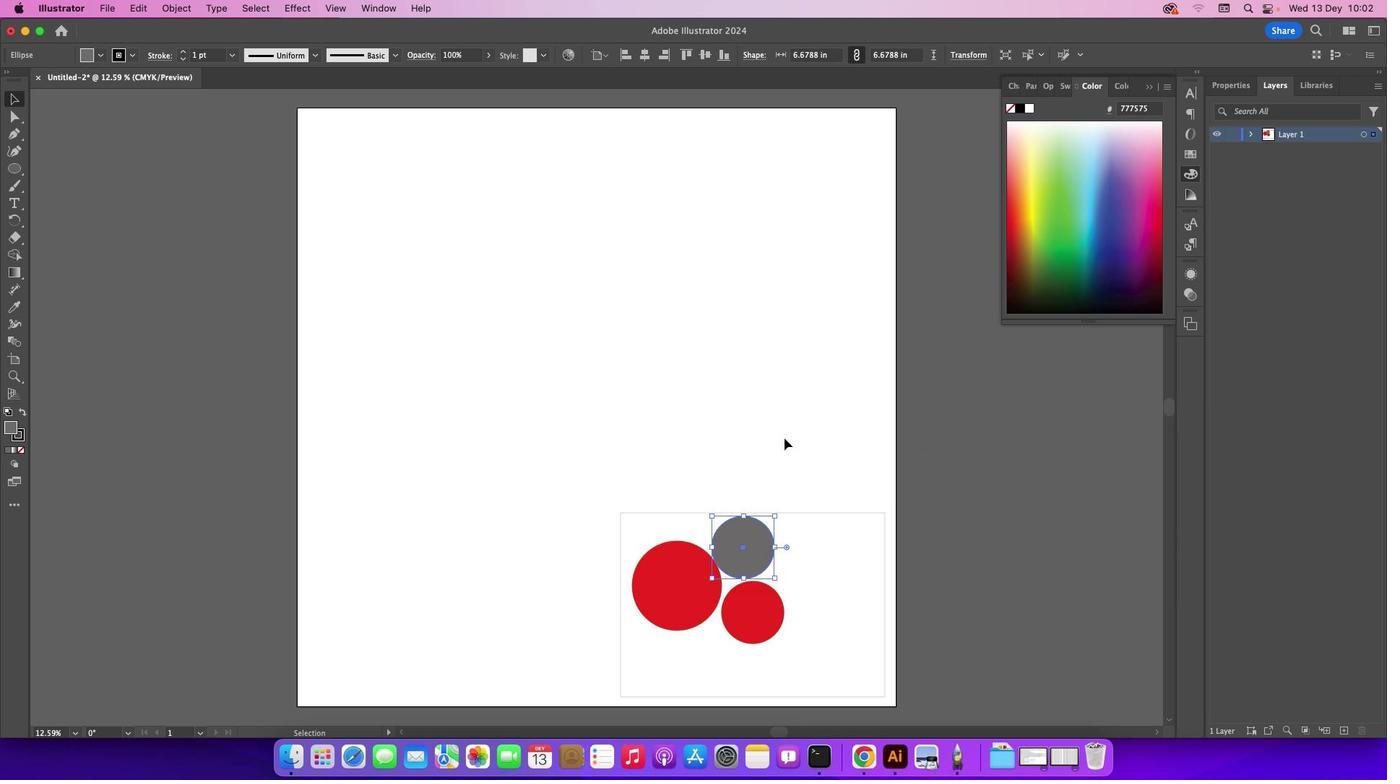 
Action: Mouse pressed left at (784, 438)
Screenshot: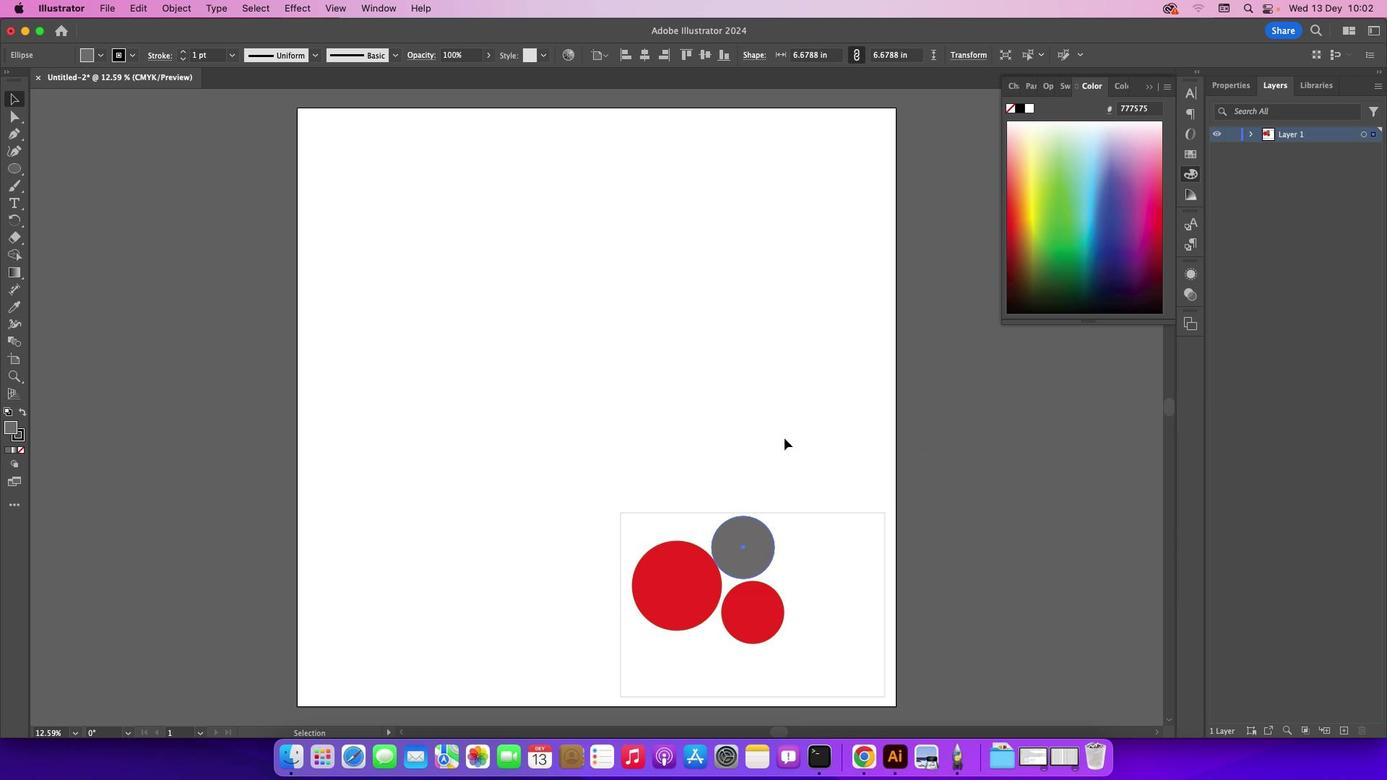 
Action: Mouse moved to (751, 603)
Screenshot: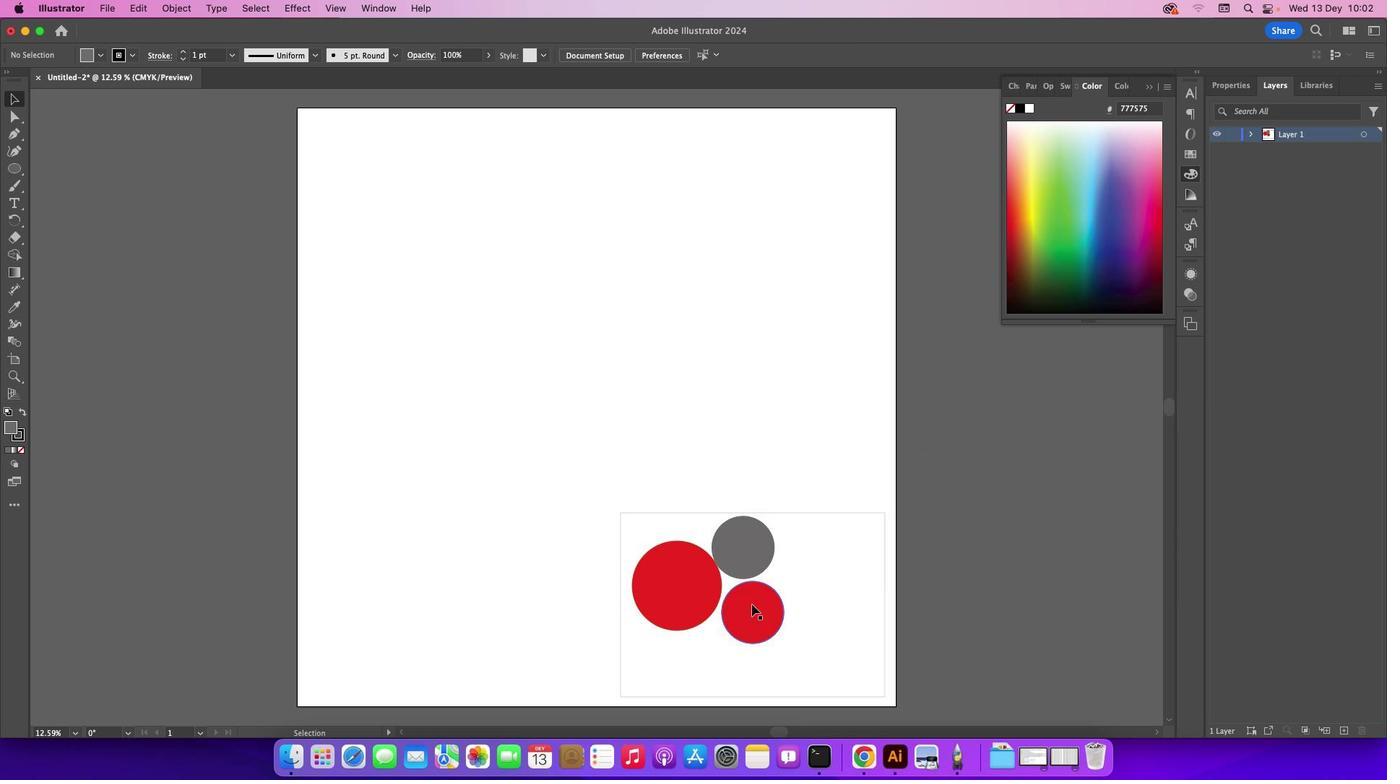 
Action: Mouse pressed left at (751, 603)
Screenshot: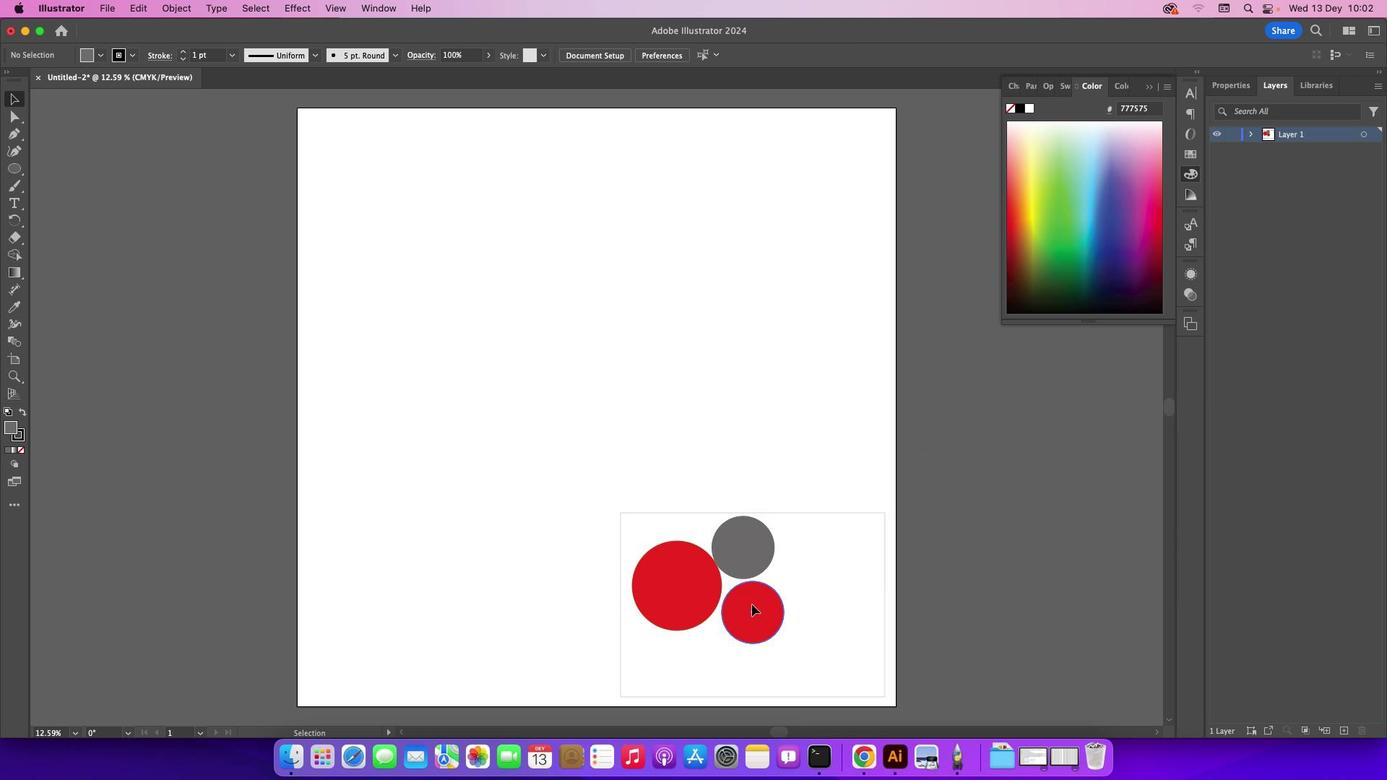 
Action: Key pressed Key.upKey.upKey.upKey.upKey.upKey.leftKey.leftKey.leftKey.leftKey.leftKey.leftKey.leftKey.leftKey.leftKey.leftKey.leftKey.leftKey.leftKey.leftKey.leftKey.upKey.upKey.upKey.upKey.leftKey.leftKey.leftKey.left
Screenshot: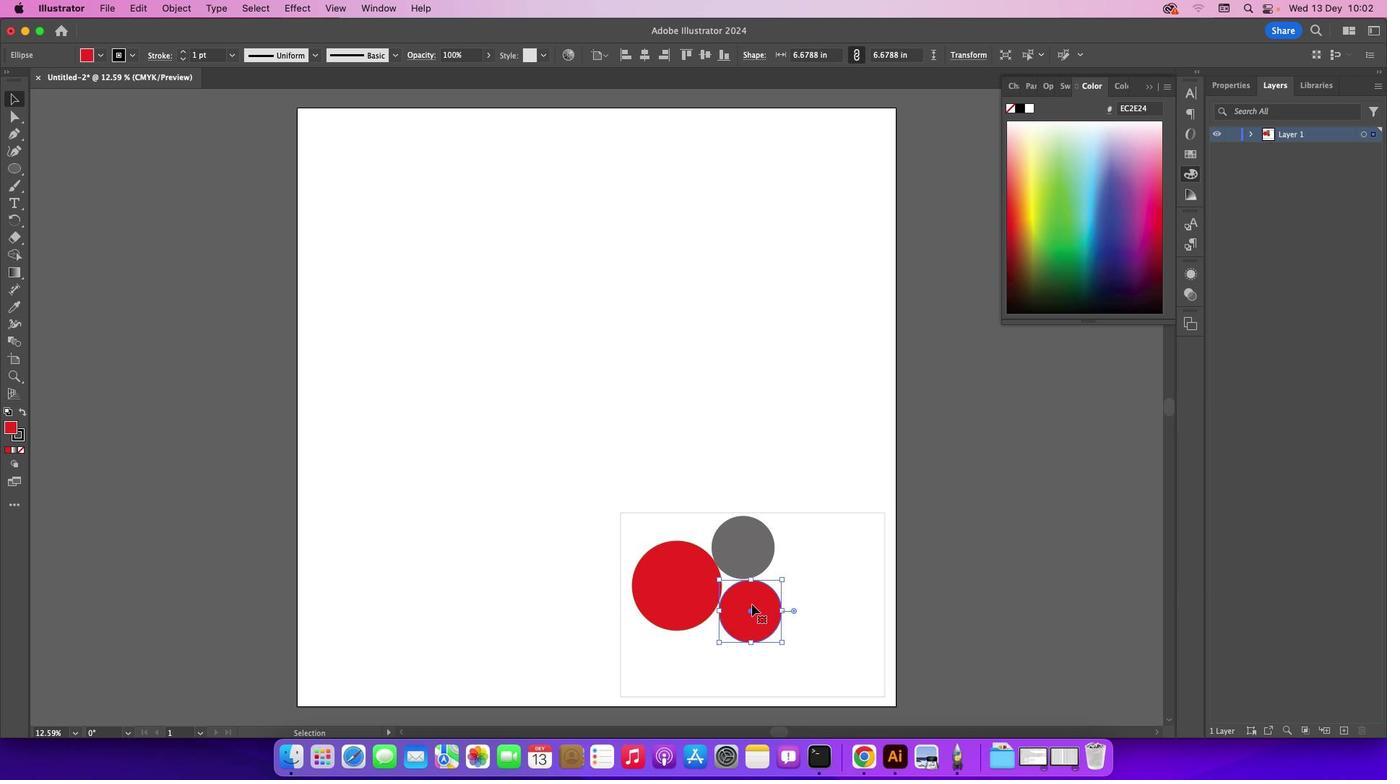 
Action: Mouse moved to (626, 423)
Screenshot: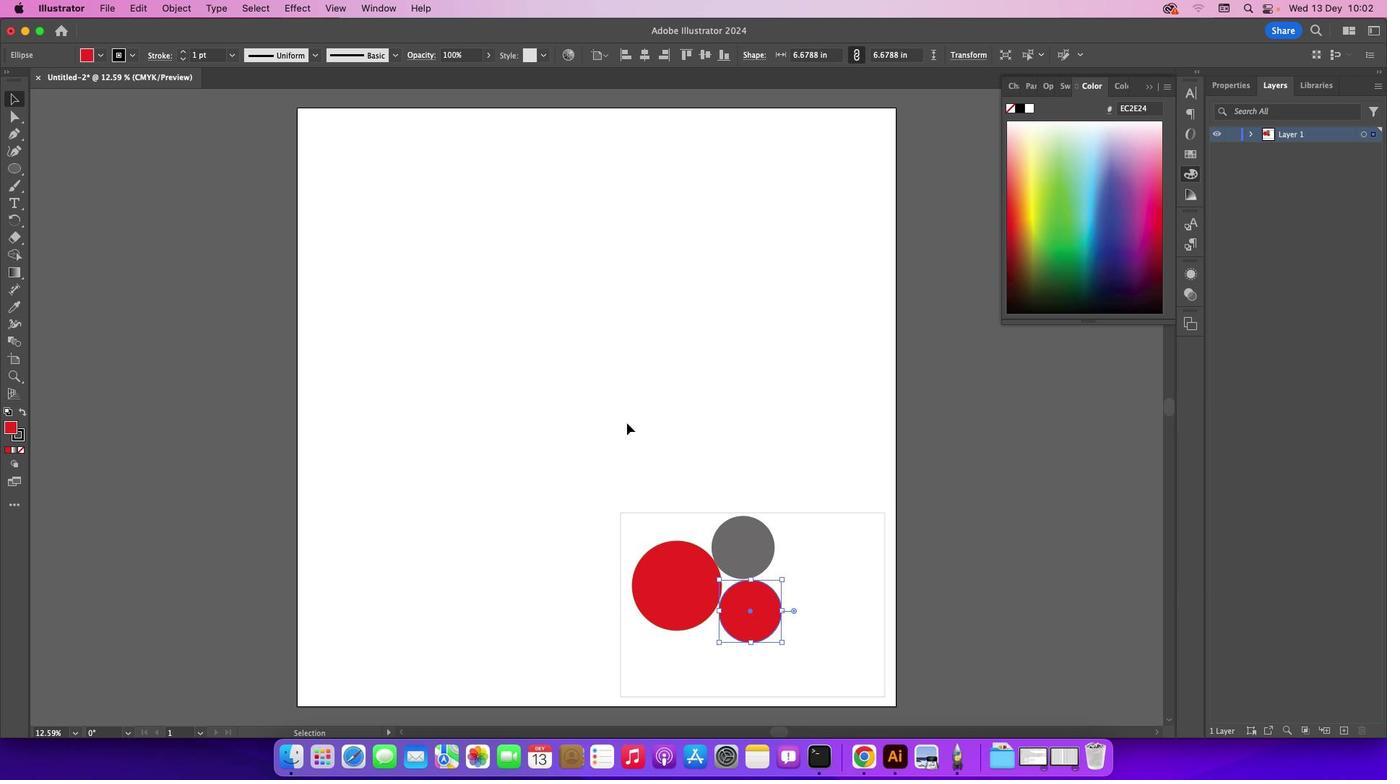 
Action: Mouse pressed left at (626, 423)
Screenshot: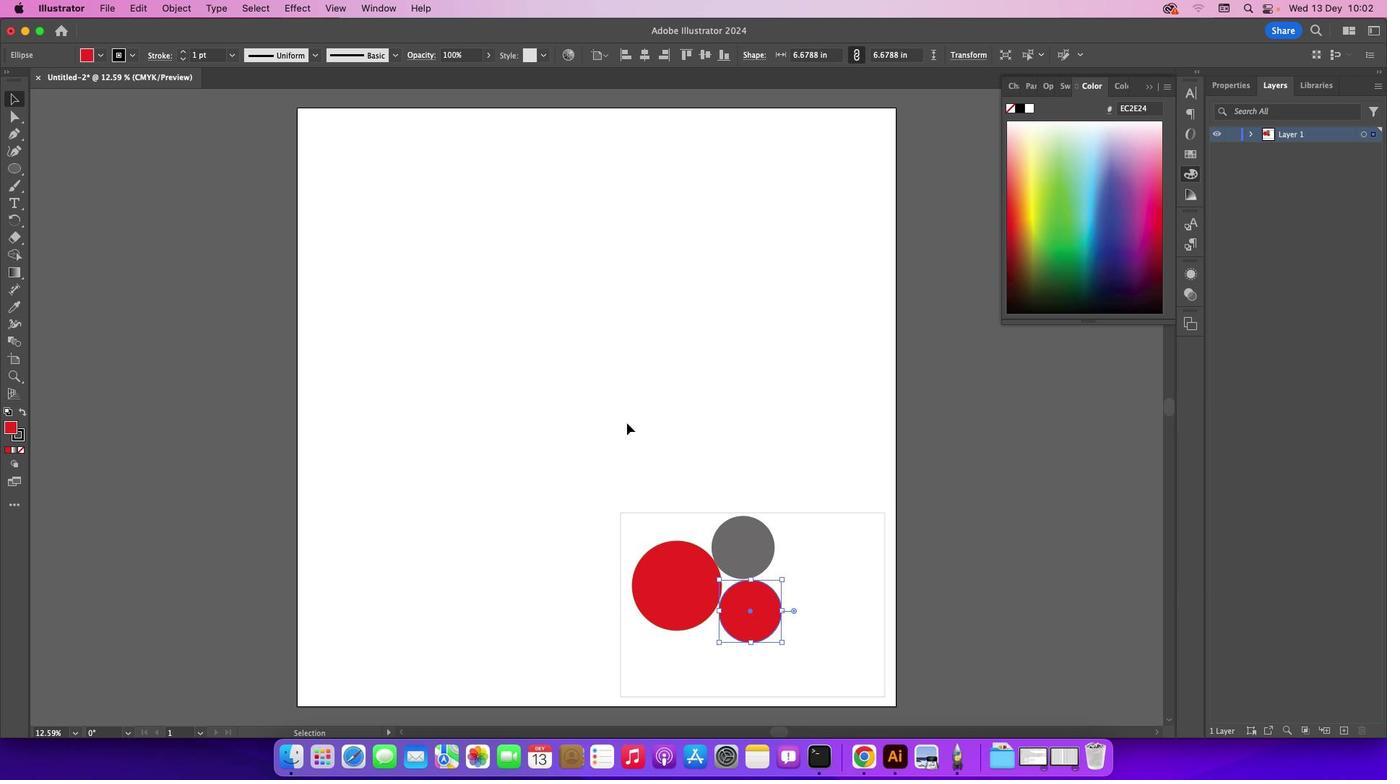 
Action: Mouse moved to (744, 551)
Screenshot: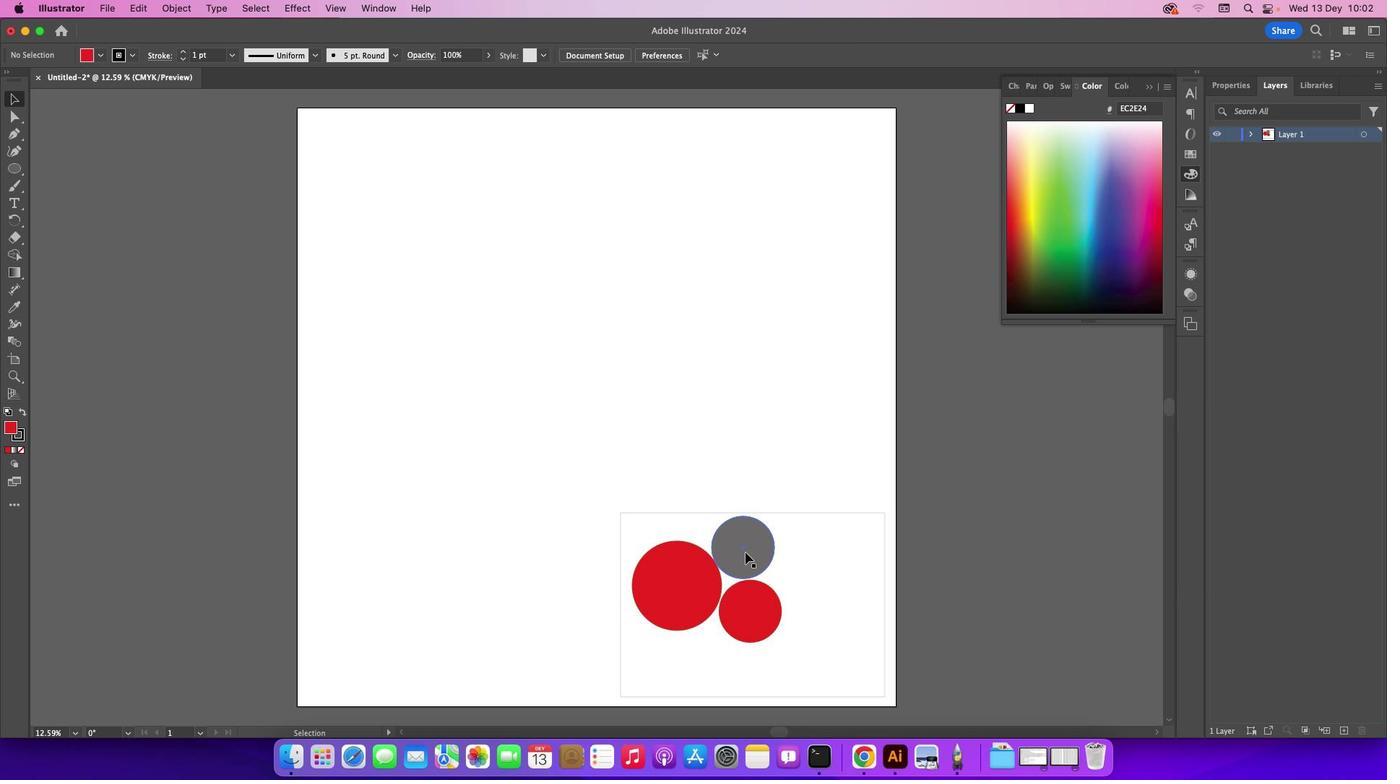 
Action: Key pressed Key.alt
Screenshot: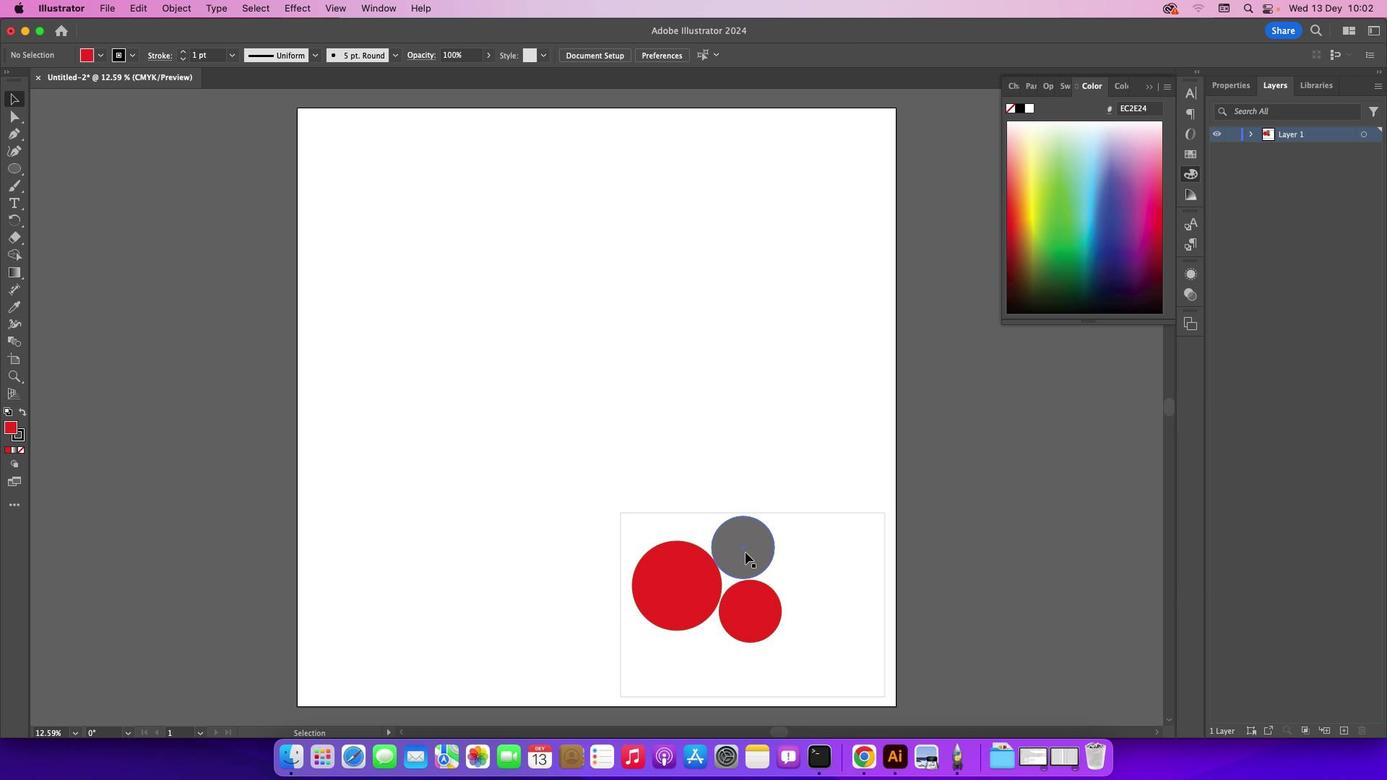 
Action: Mouse pressed left at (744, 551)
Screenshot: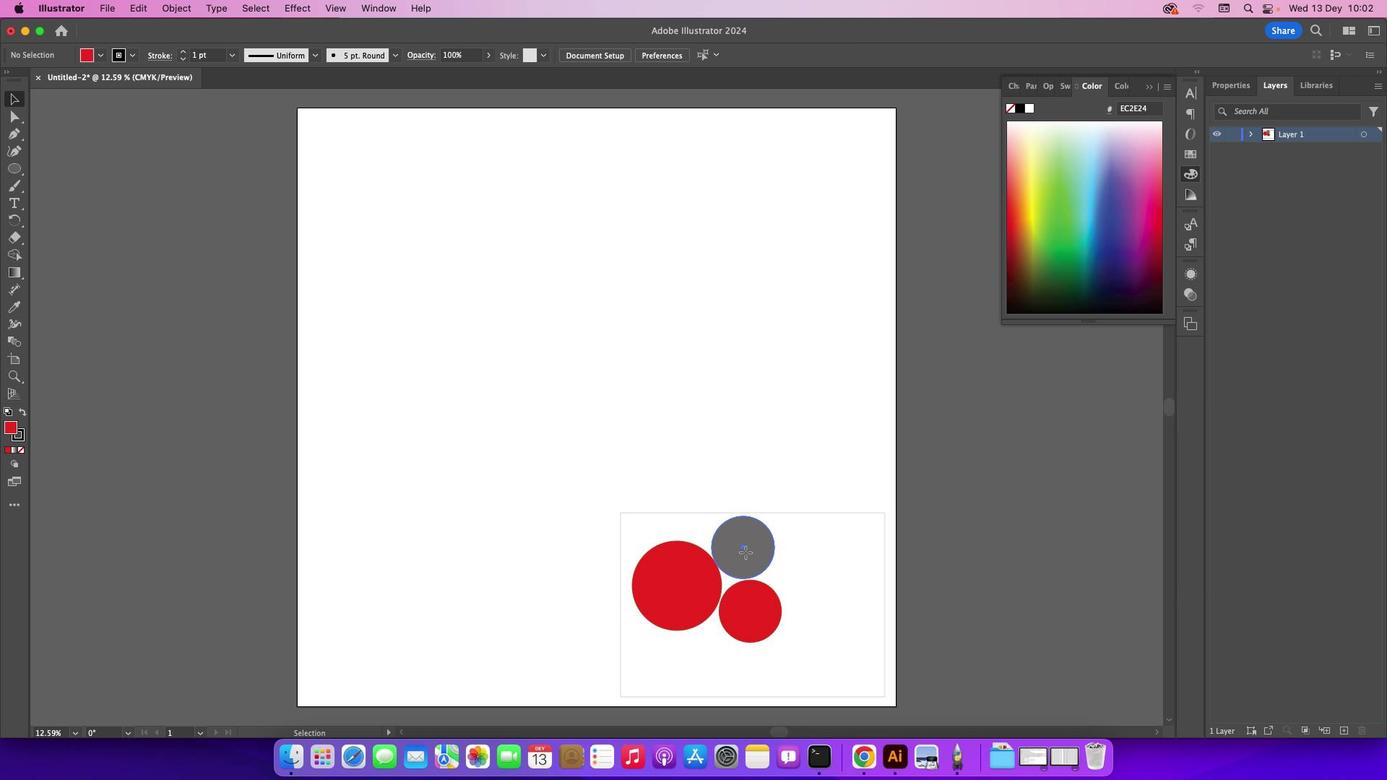 
Action: Mouse moved to (744, 547)
Screenshot: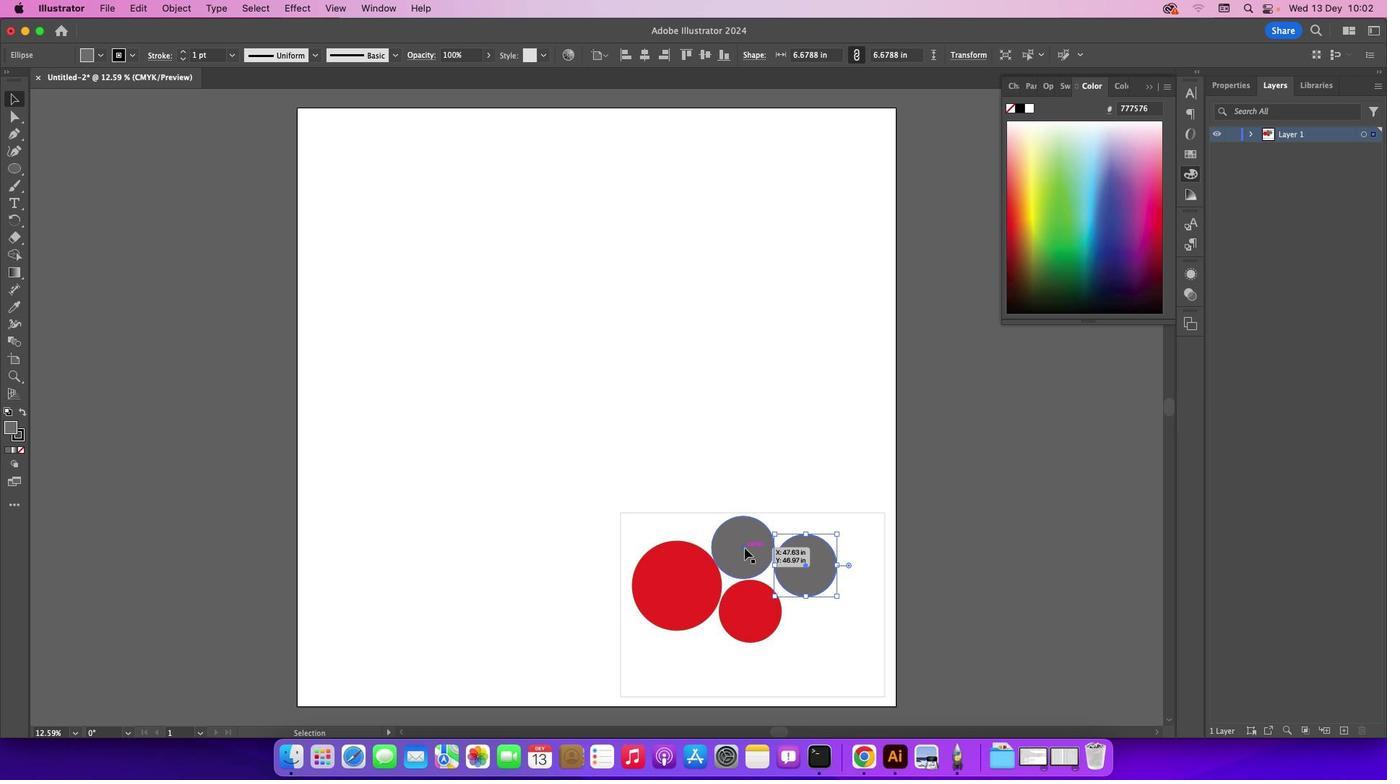 
Action: Key pressed Key.alt
Screenshot: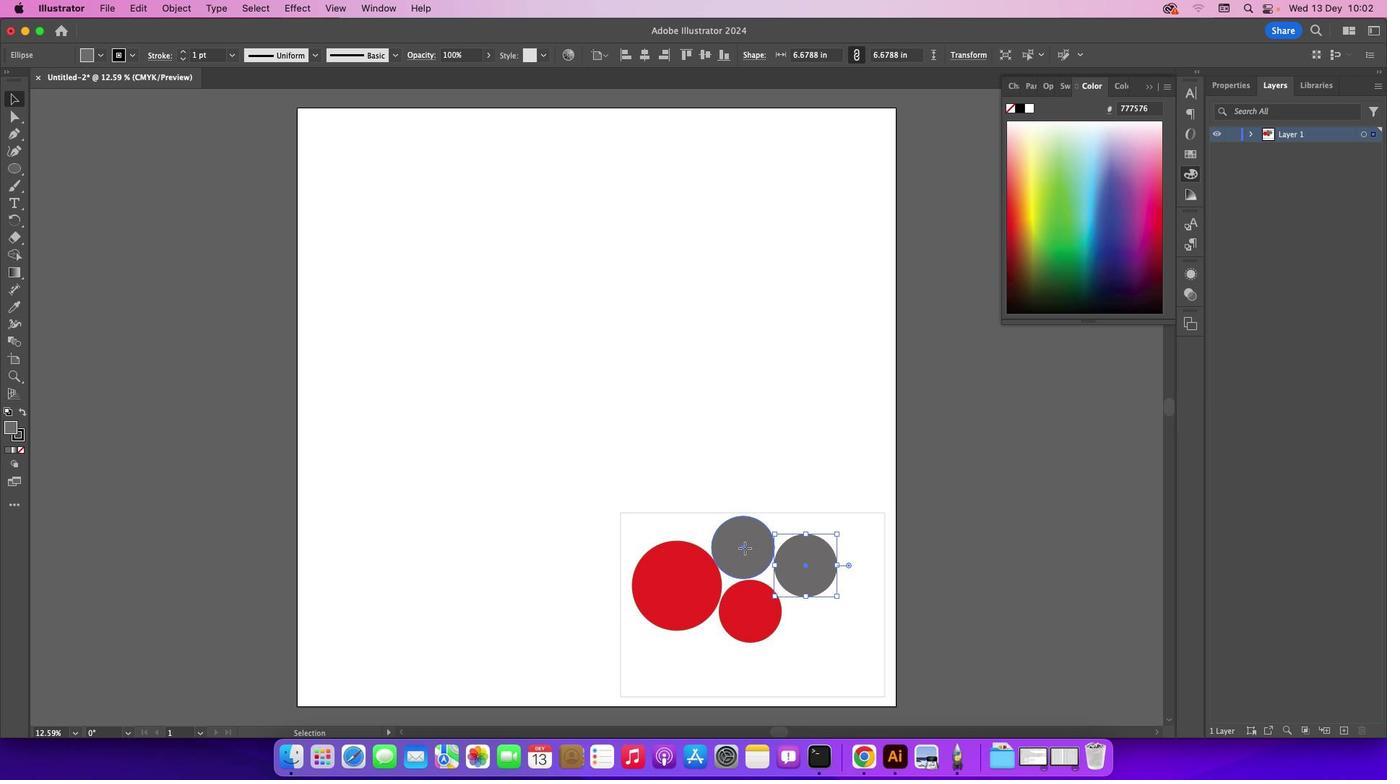
Action: Mouse pressed left at (744, 547)
Screenshot: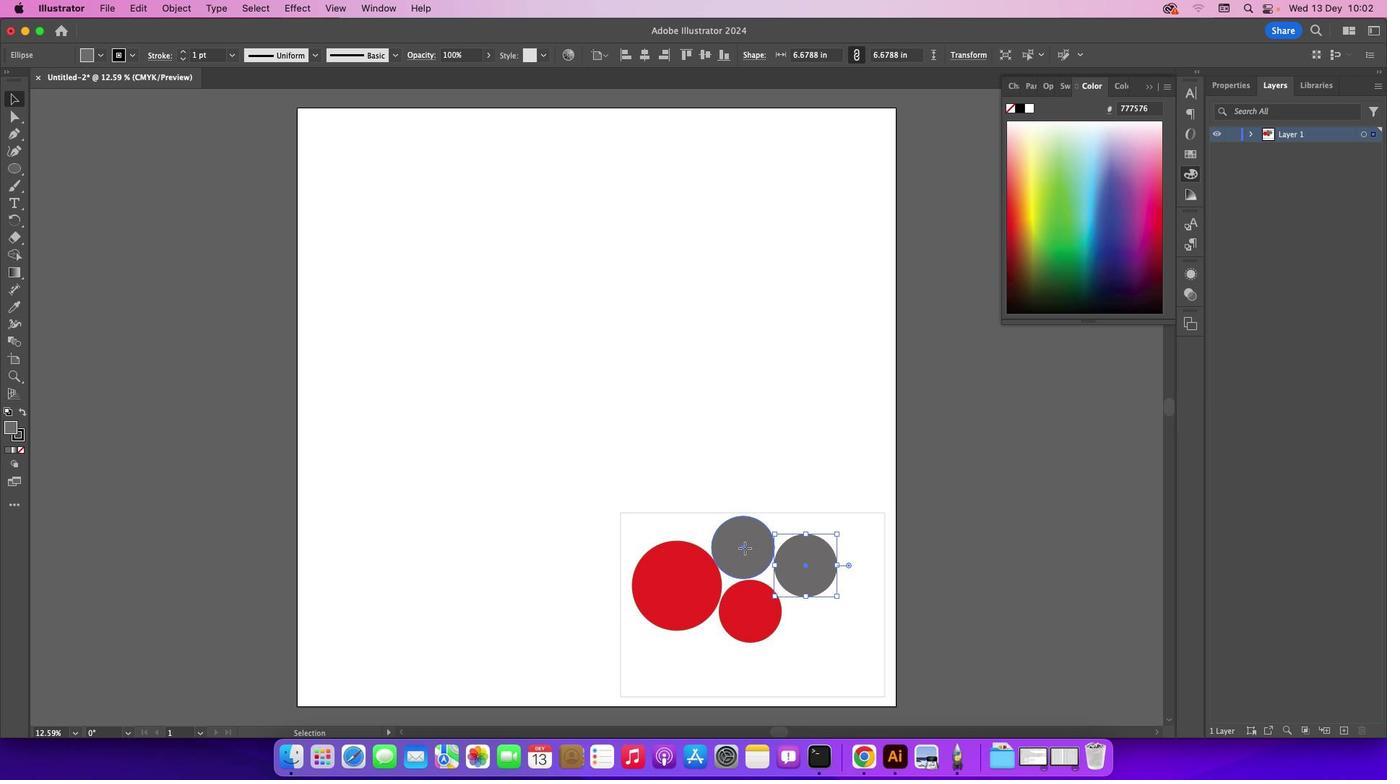
Action: Mouse moved to (645, 416)
Screenshot: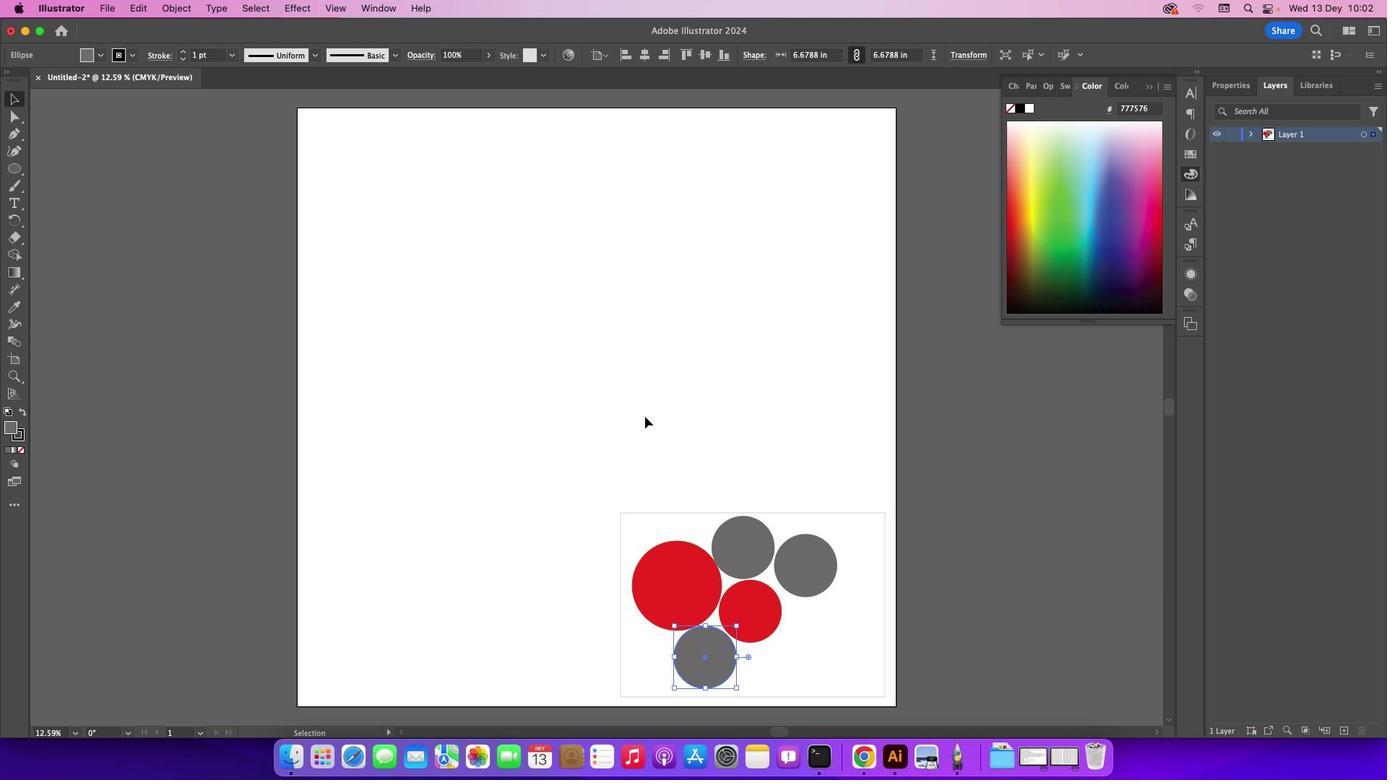 
Action: Mouse pressed left at (645, 416)
Screenshot: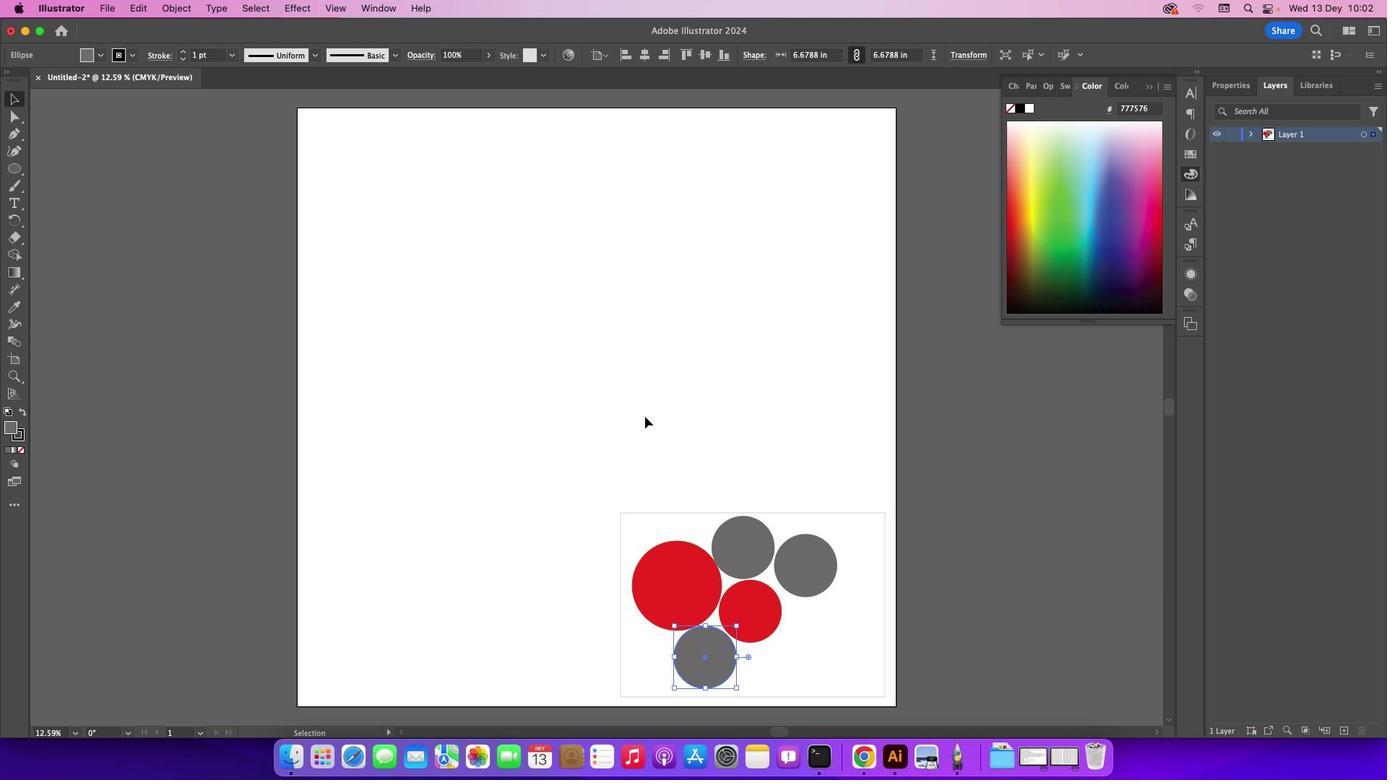 
Action: Mouse moved to (8, 165)
Screenshot: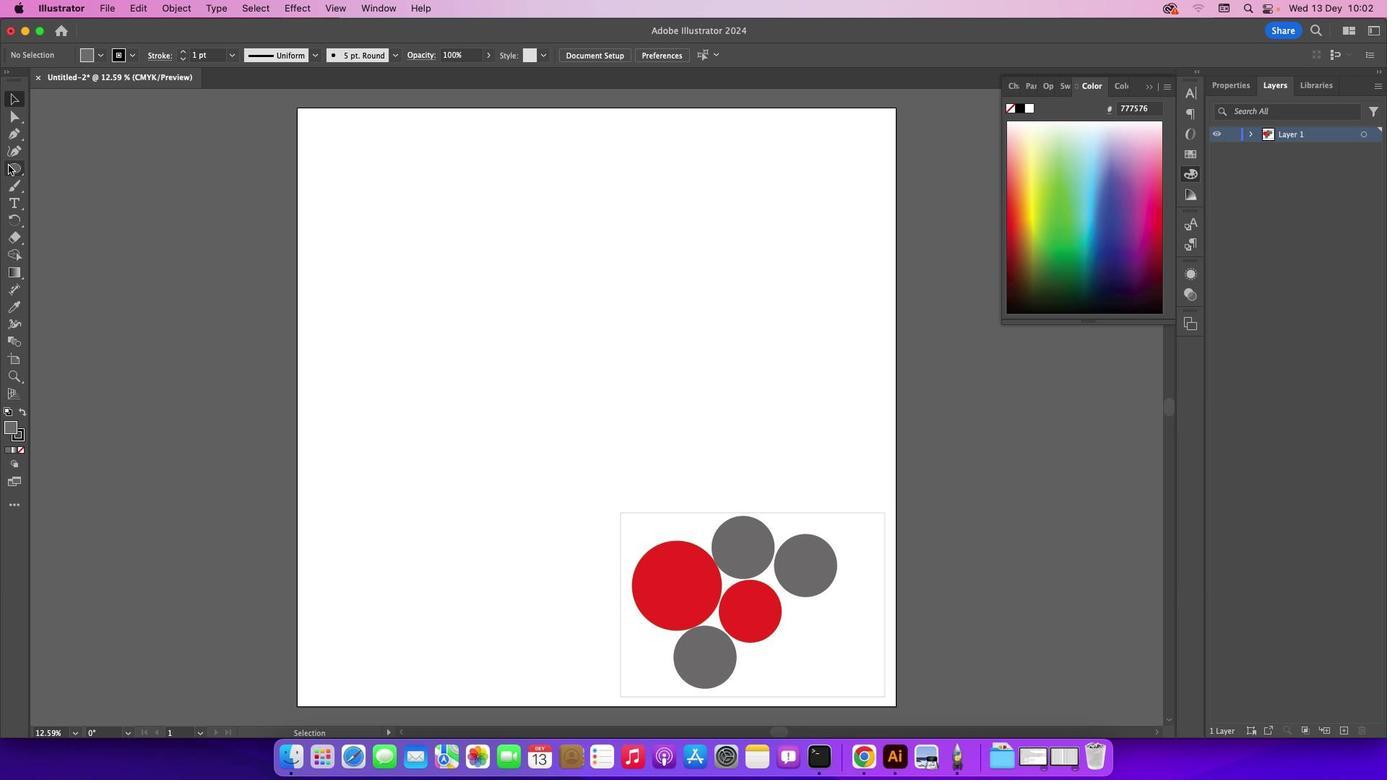 
Action: Mouse pressed left at (8, 165)
Screenshot: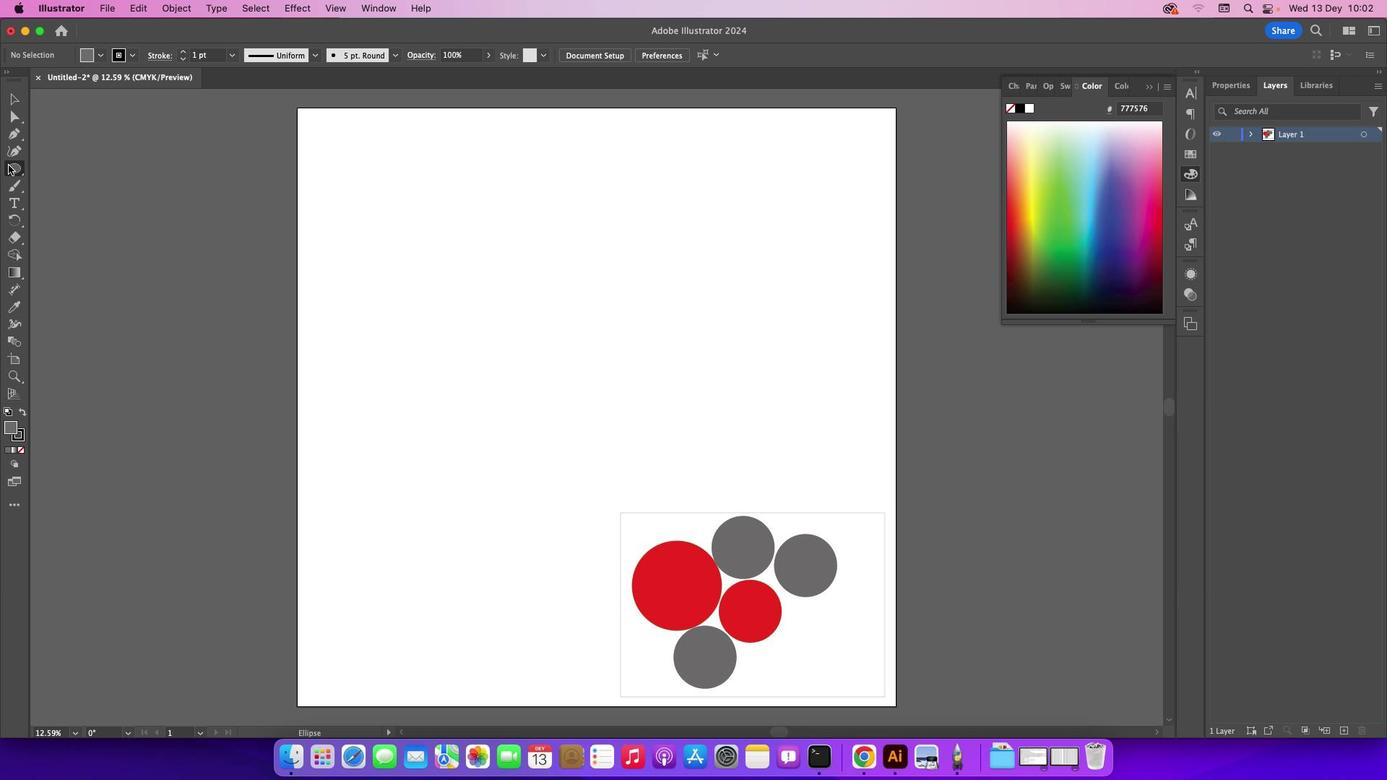 
Action: Mouse moved to (58, 166)
Screenshot: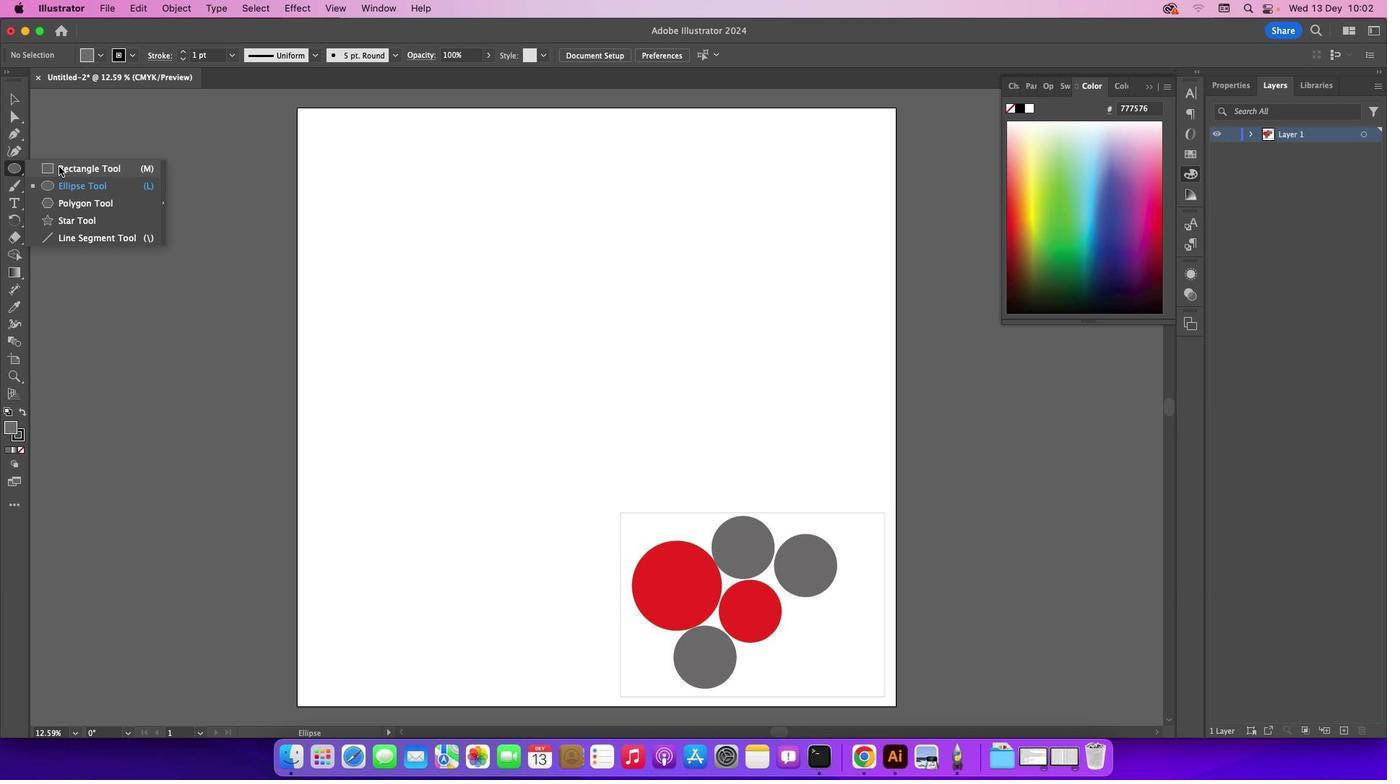 
Action: Mouse pressed left at (58, 166)
Screenshot: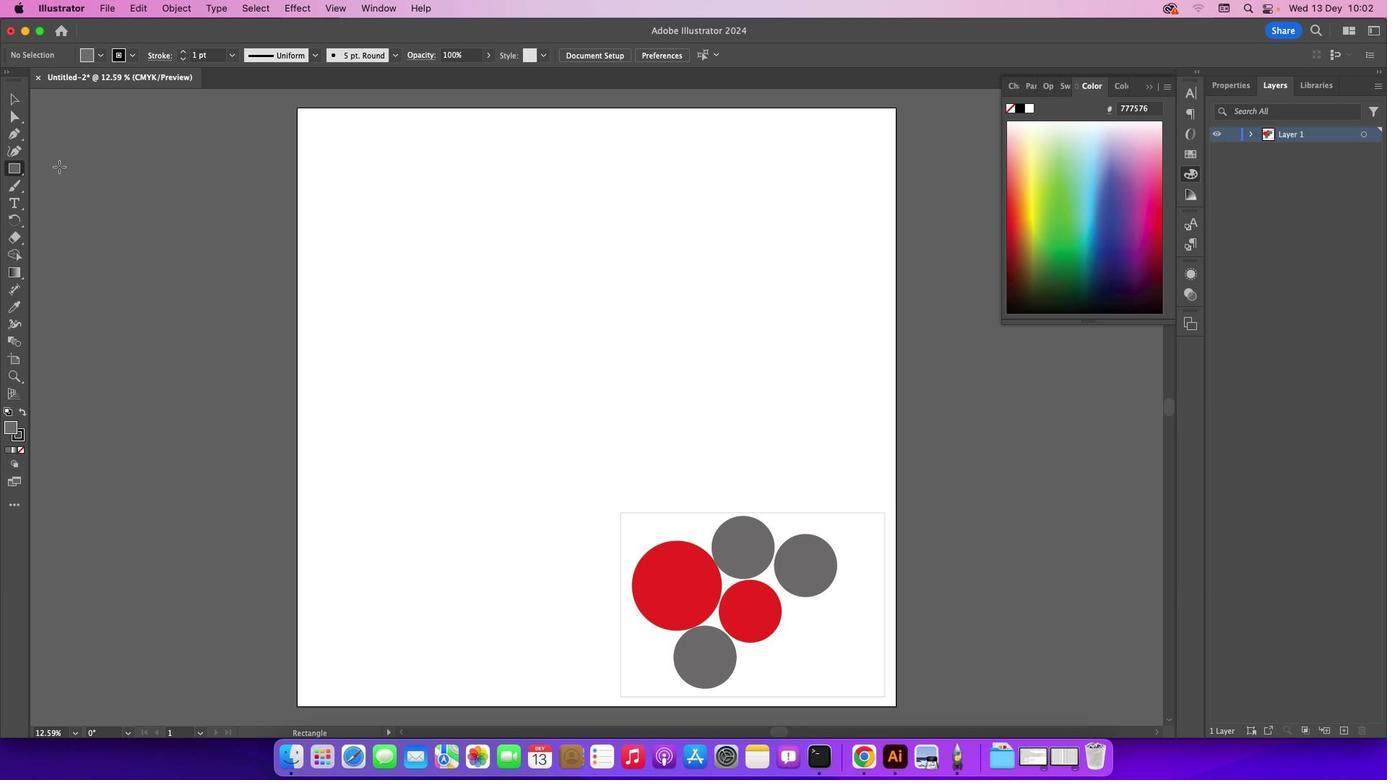 
Action: Mouse moved to (616, 480)
Screenshot: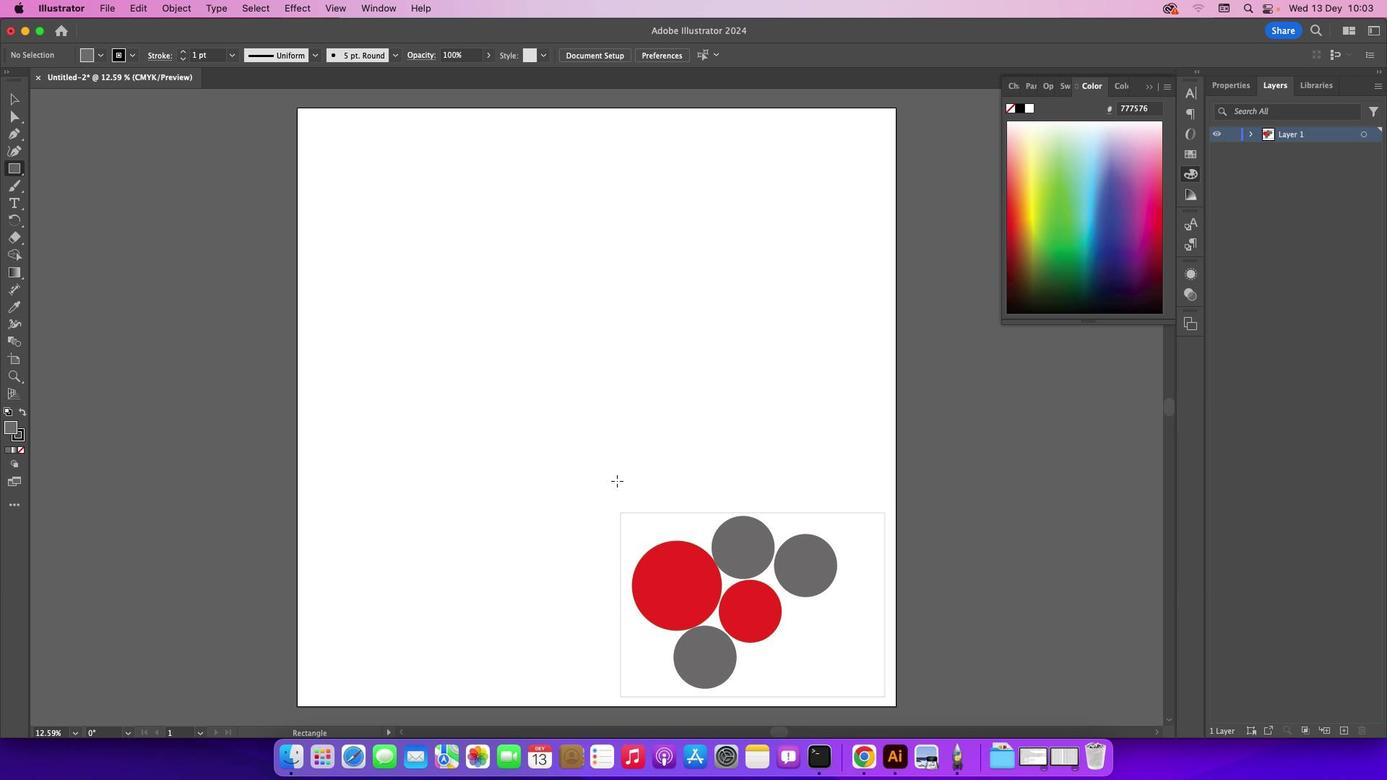 
Action: Mouse pressed left at (616, 480)
Screenshot: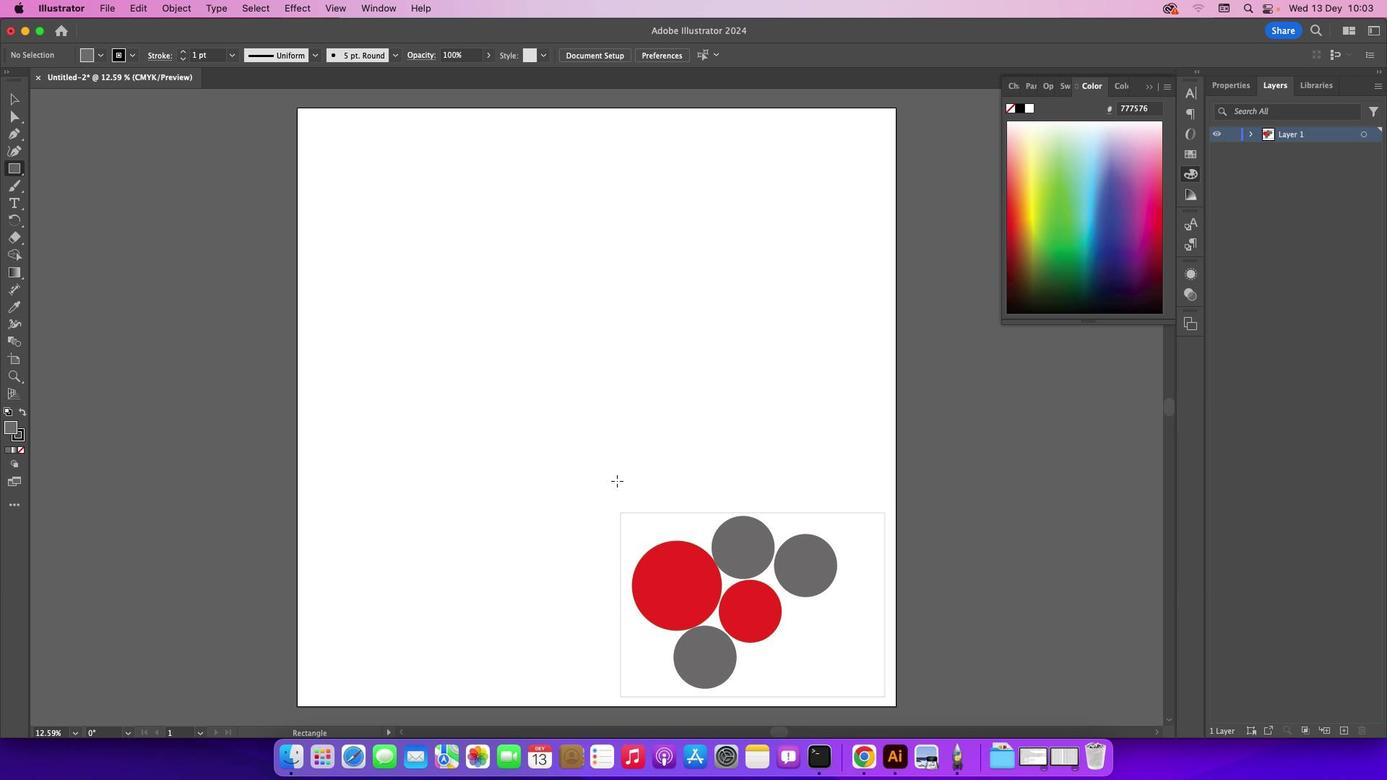 
Action: Mouse moved to (616, 428)
Screenshot: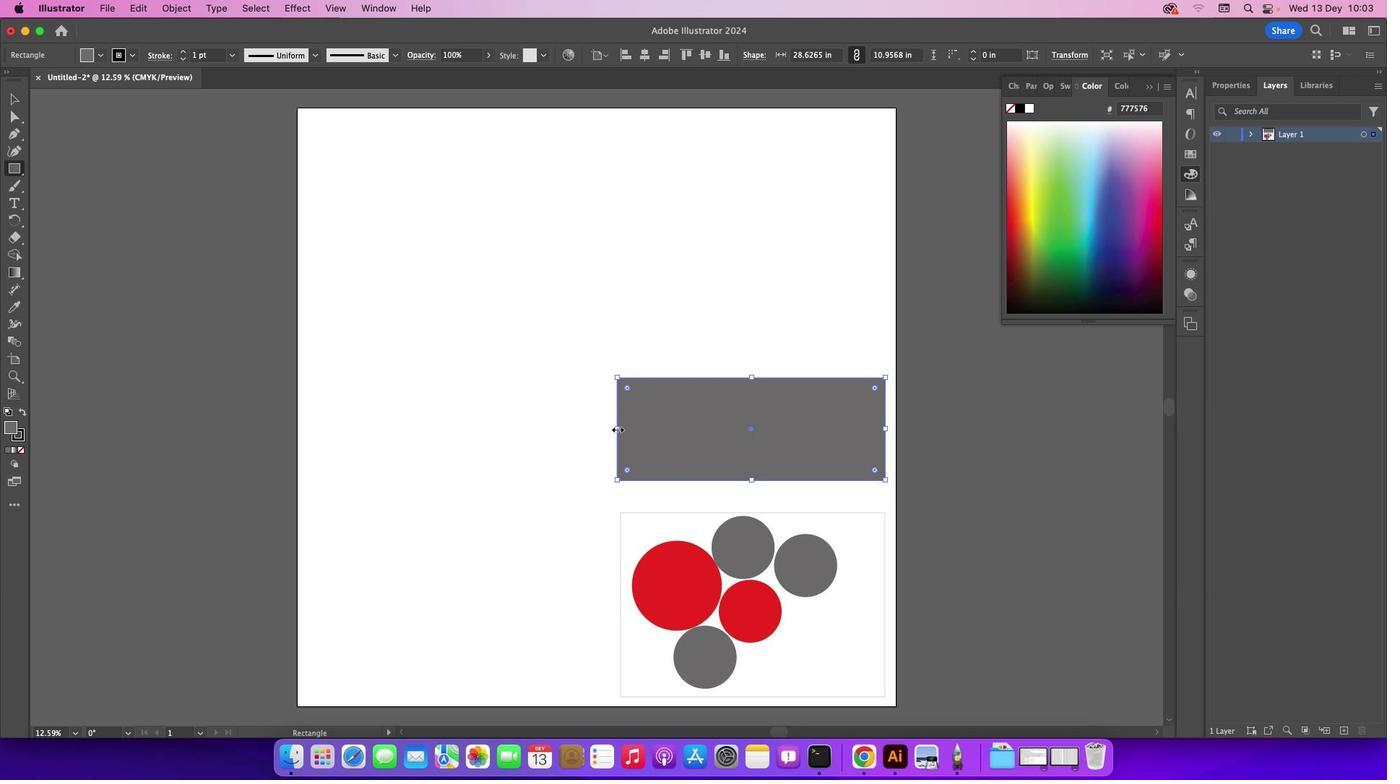 
Action: Mouse pressed left at (616, 428)
Screenshot: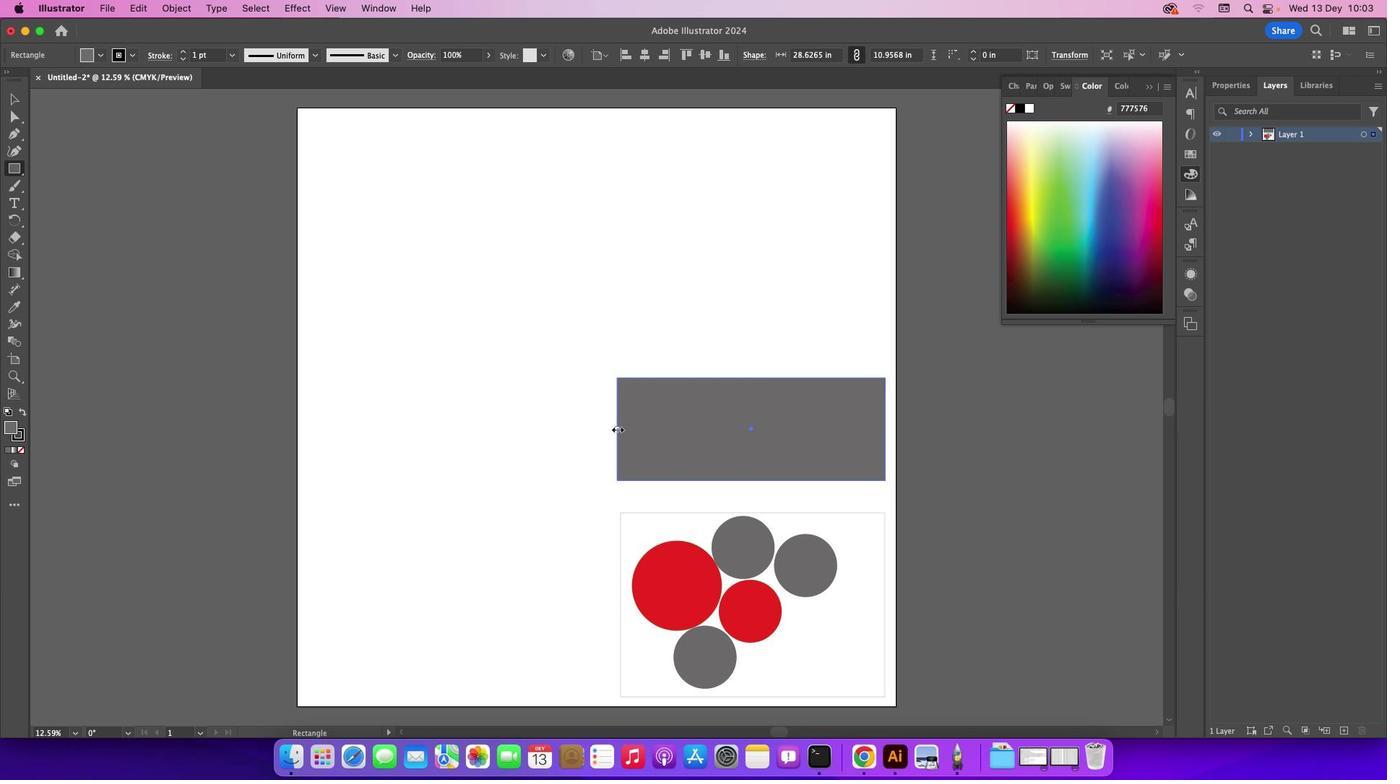 
Action: Mouse moved to (15, 96)
Screenshot: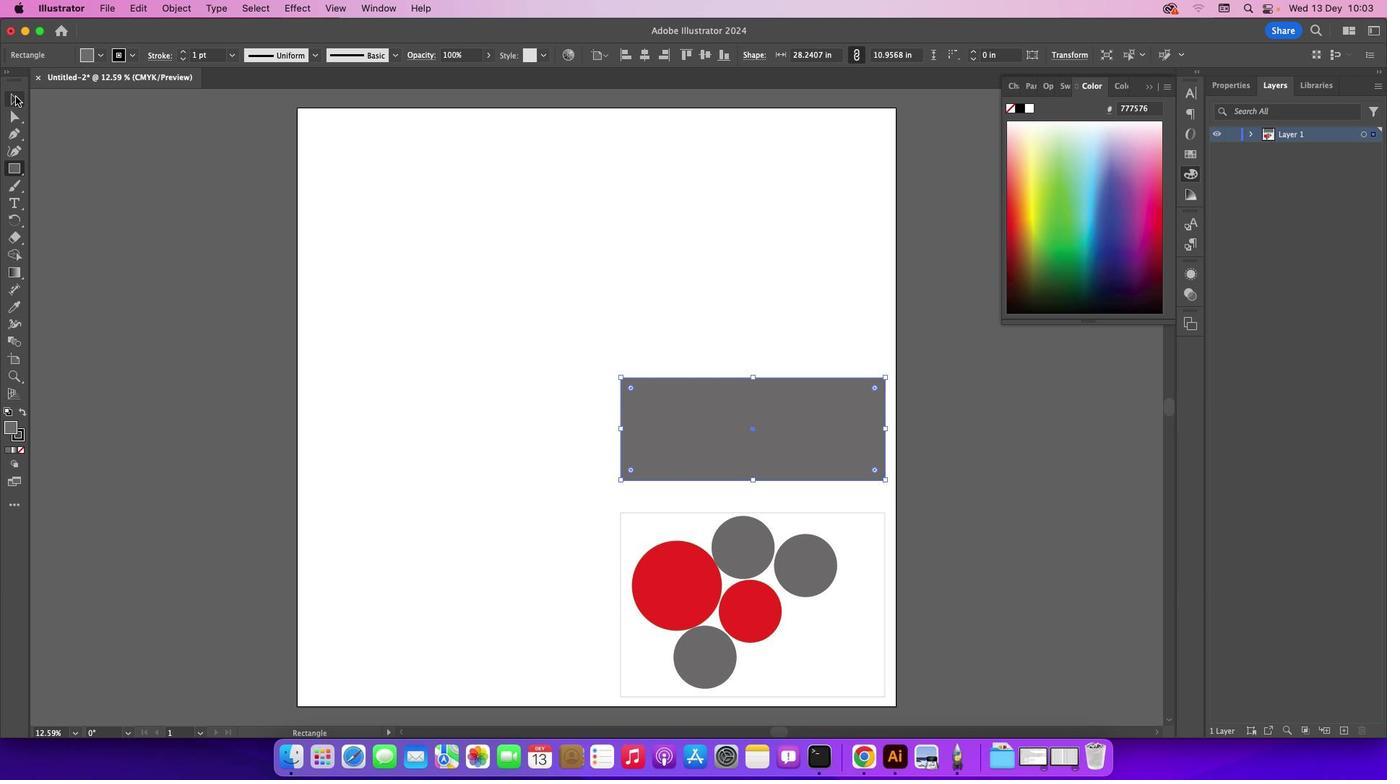 
Action: Mouse pressed left at (15, 96)
Screenshot: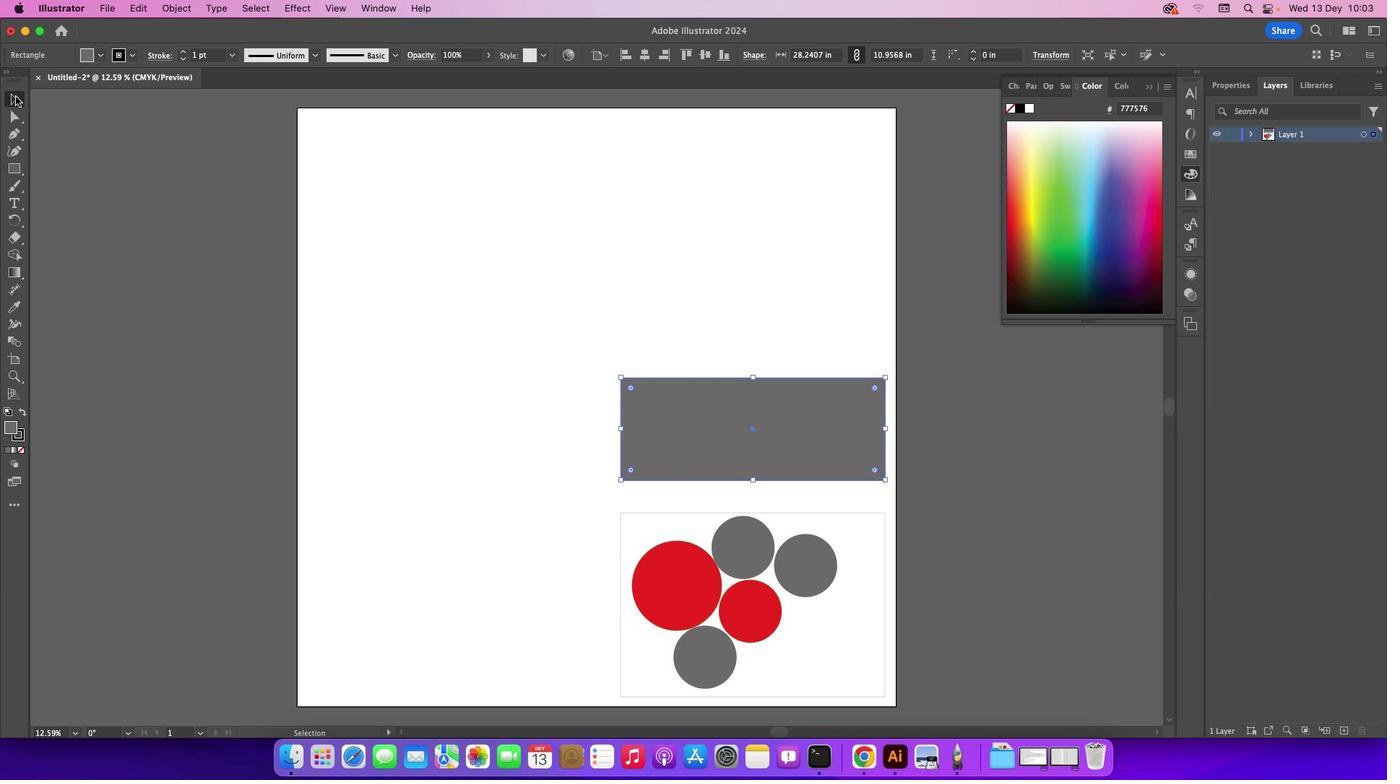 
Action: Mouse moved to (507, 291)
Screenshot: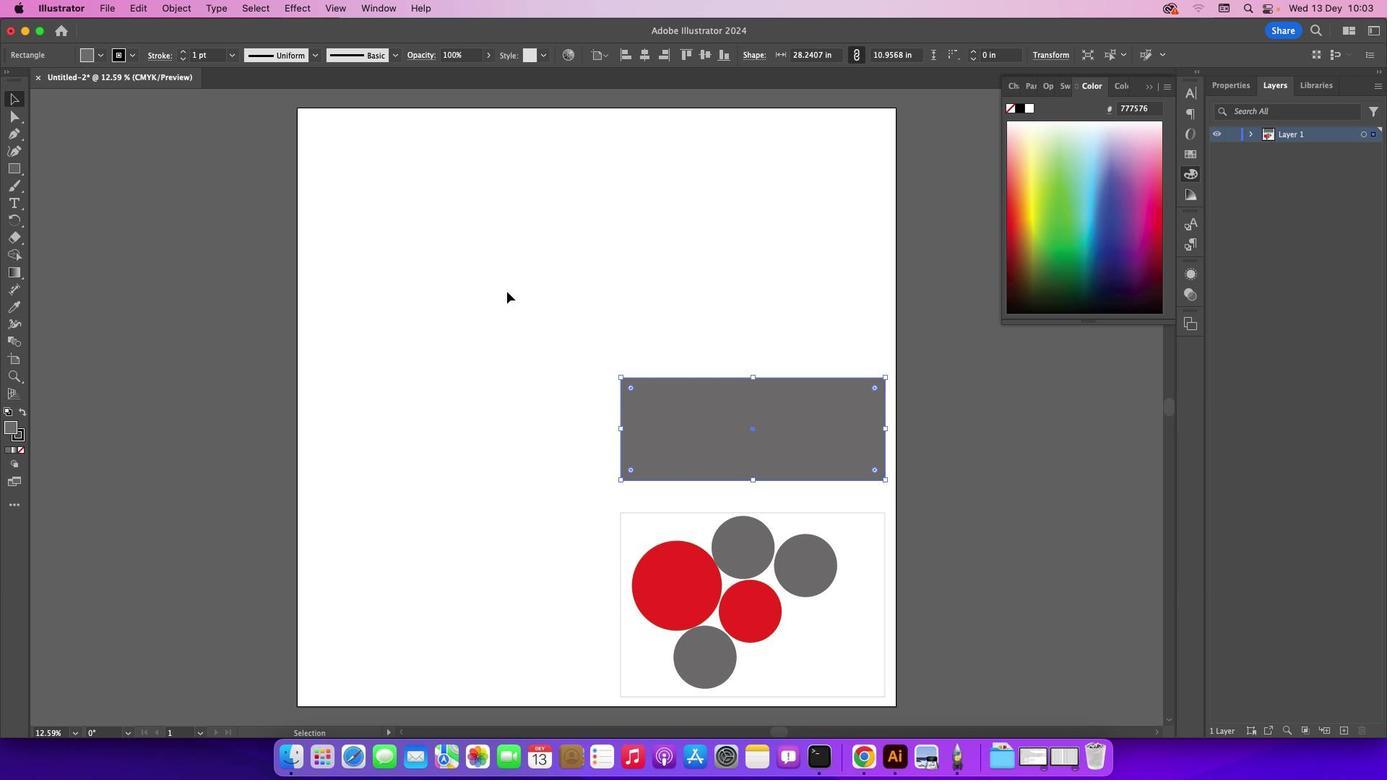 
Action: Mouse pressed left at (507, 291)
Screenshot: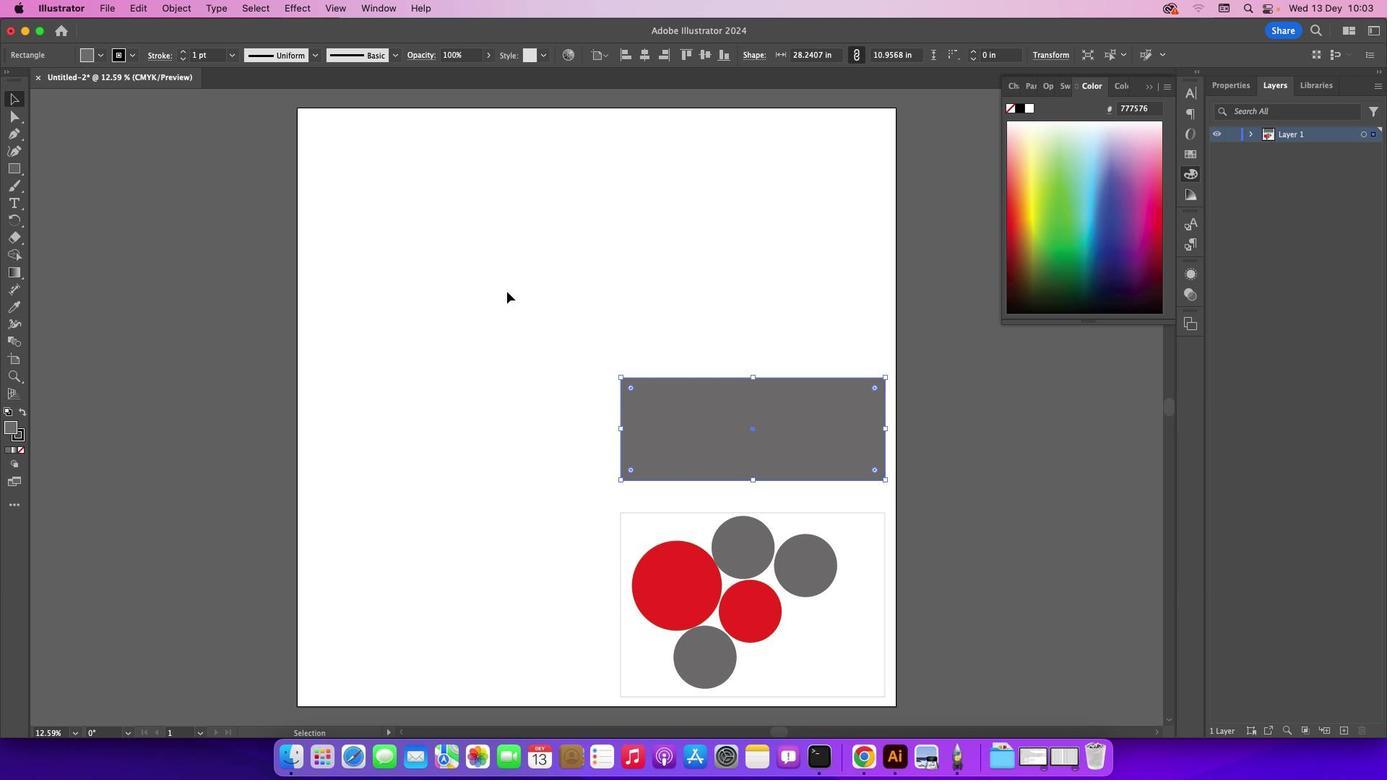 
Action: Mouse moved to (765, 430)
Screenshot: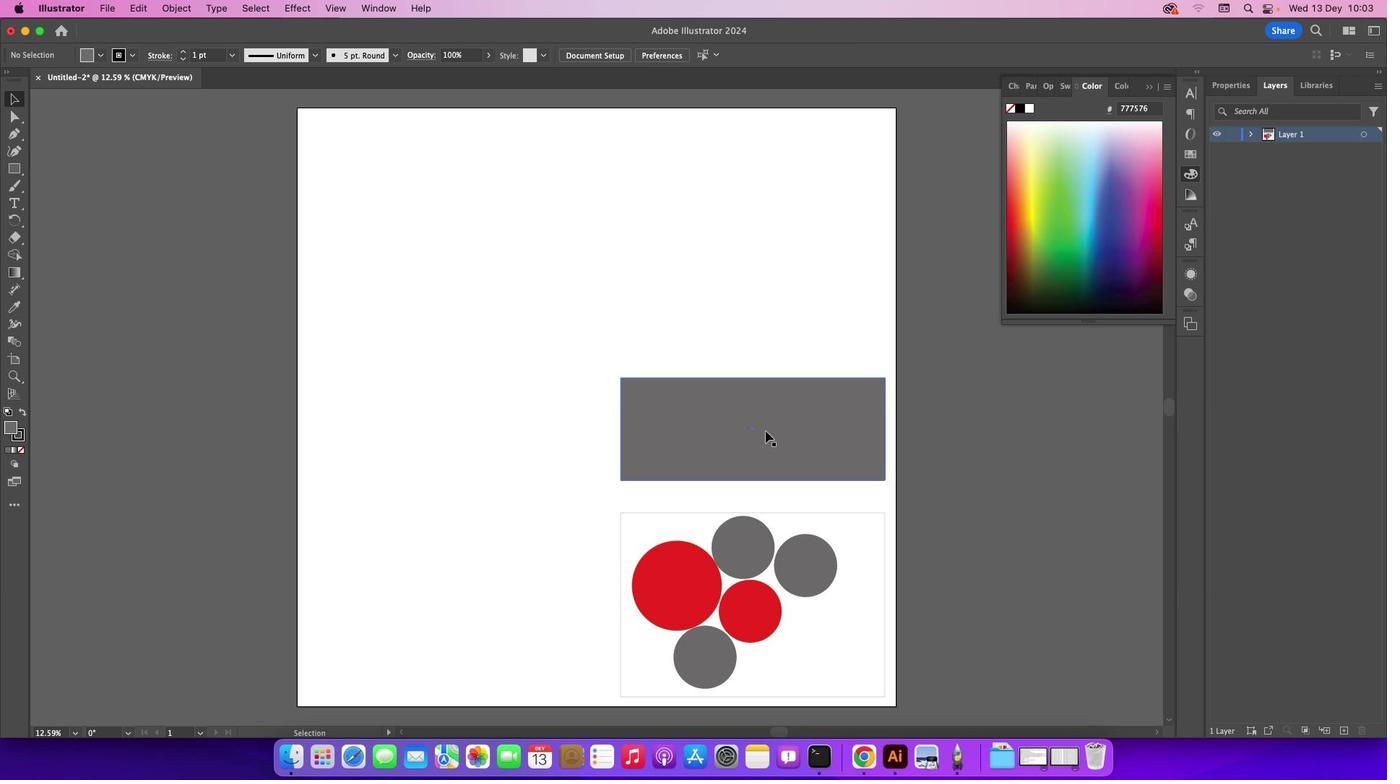 
Action: Mouse pressed left at (765, 430)
Screenshot: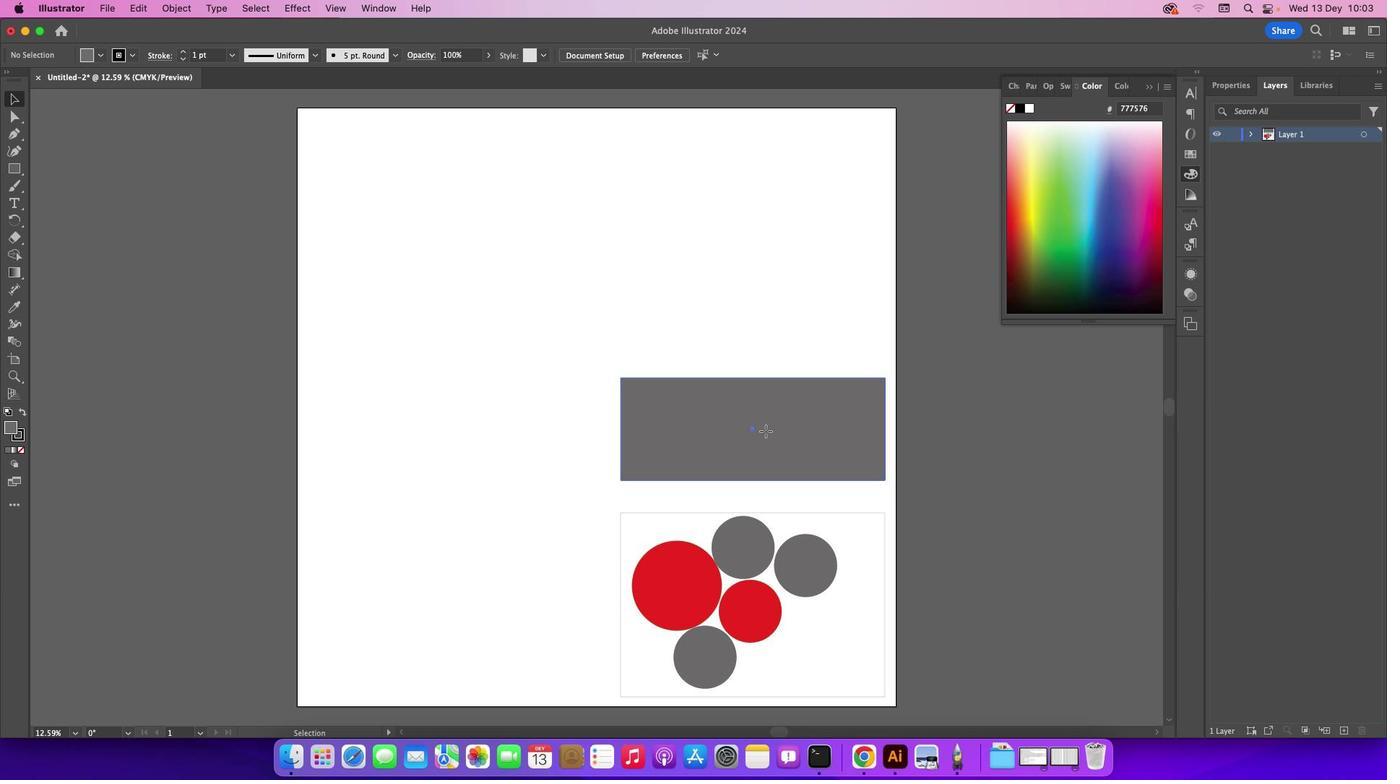 
Action: Mouse moved to (650, 285)
Screenshot: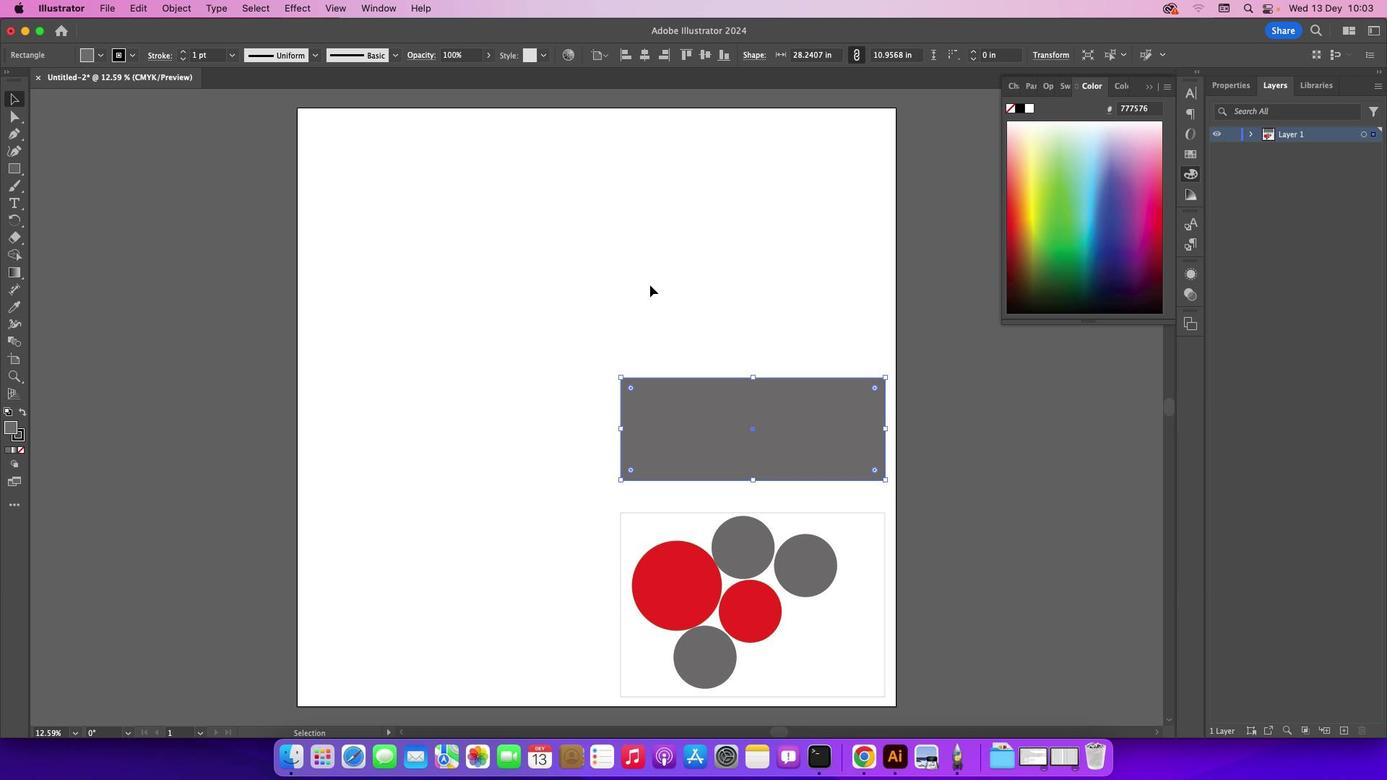 
Action: Mouse pressed left at (650, 285)
Screenshot: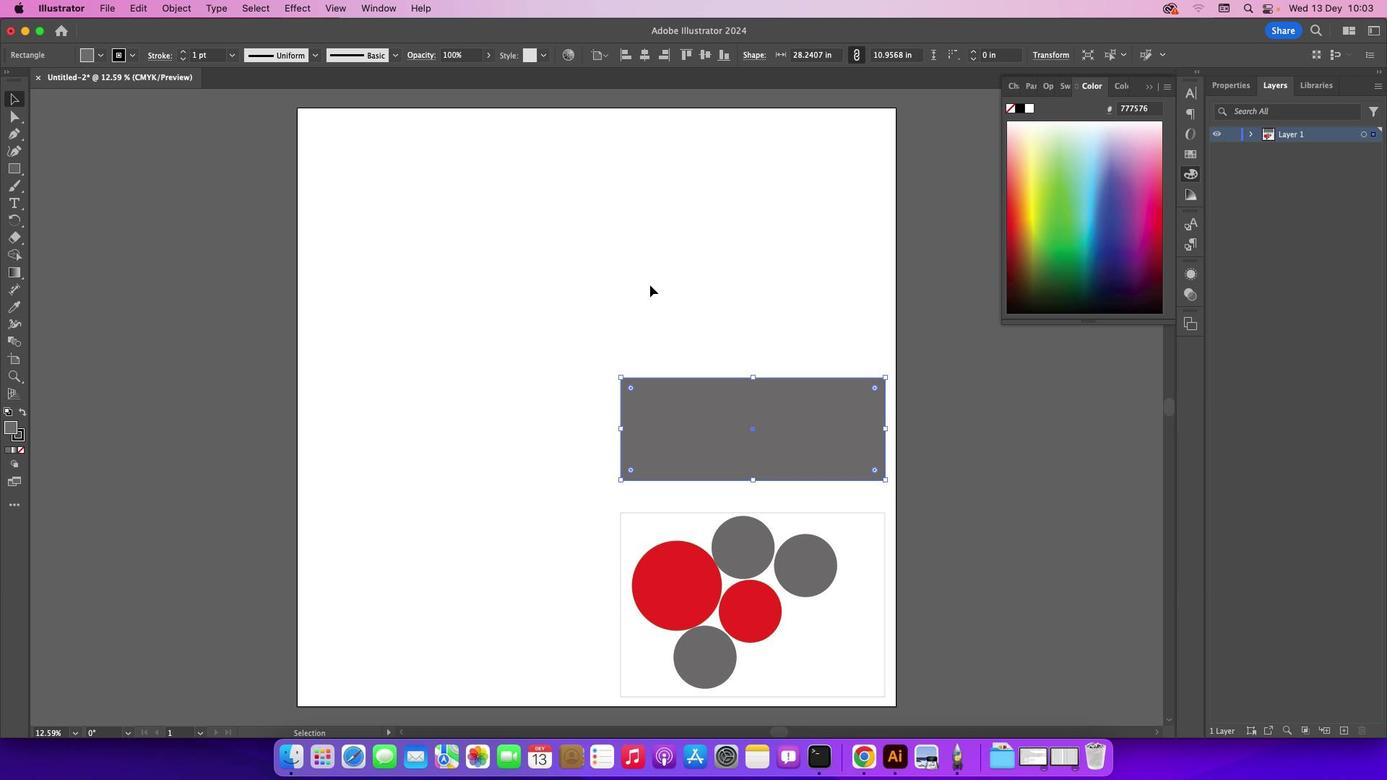 
Action: Mouse moved to (705, 408)
Screenshot: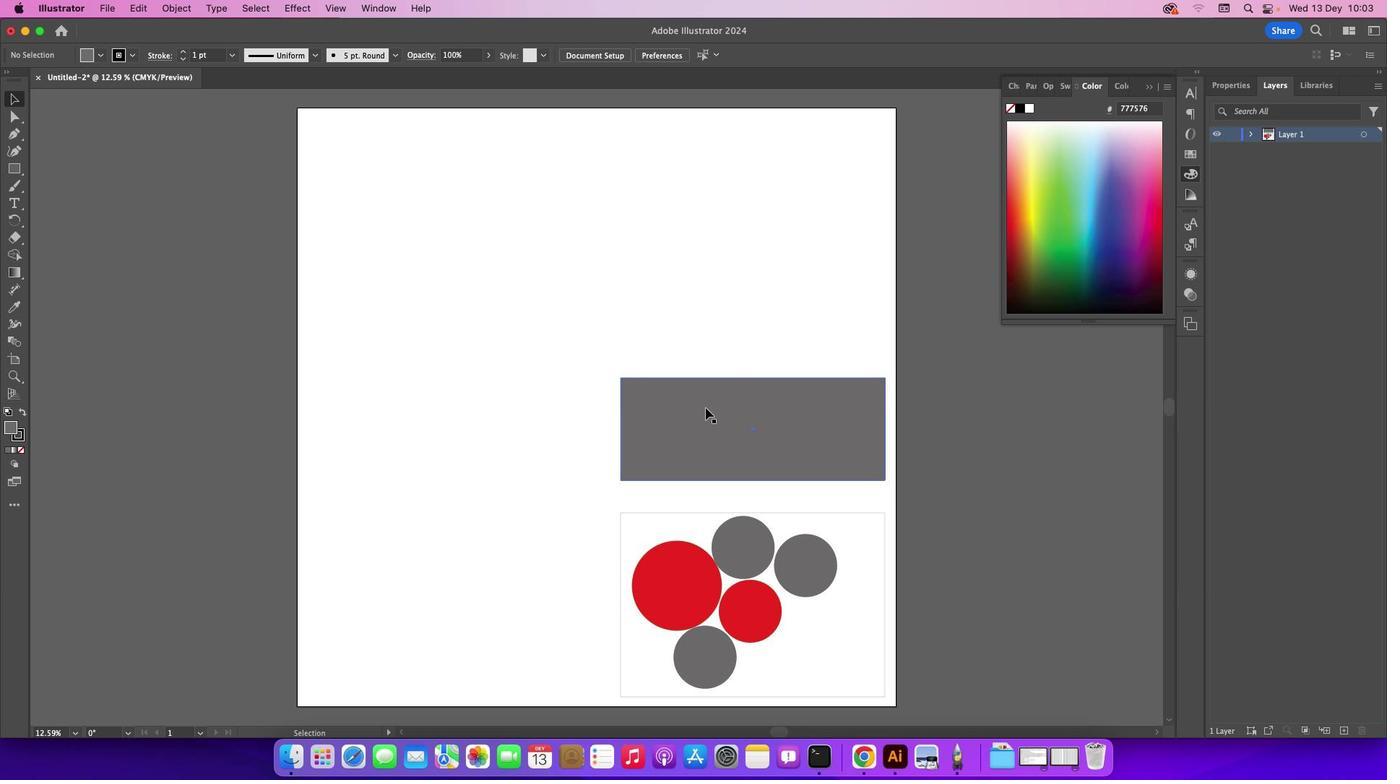
Action: Key pressed Key.alt
Screenshot: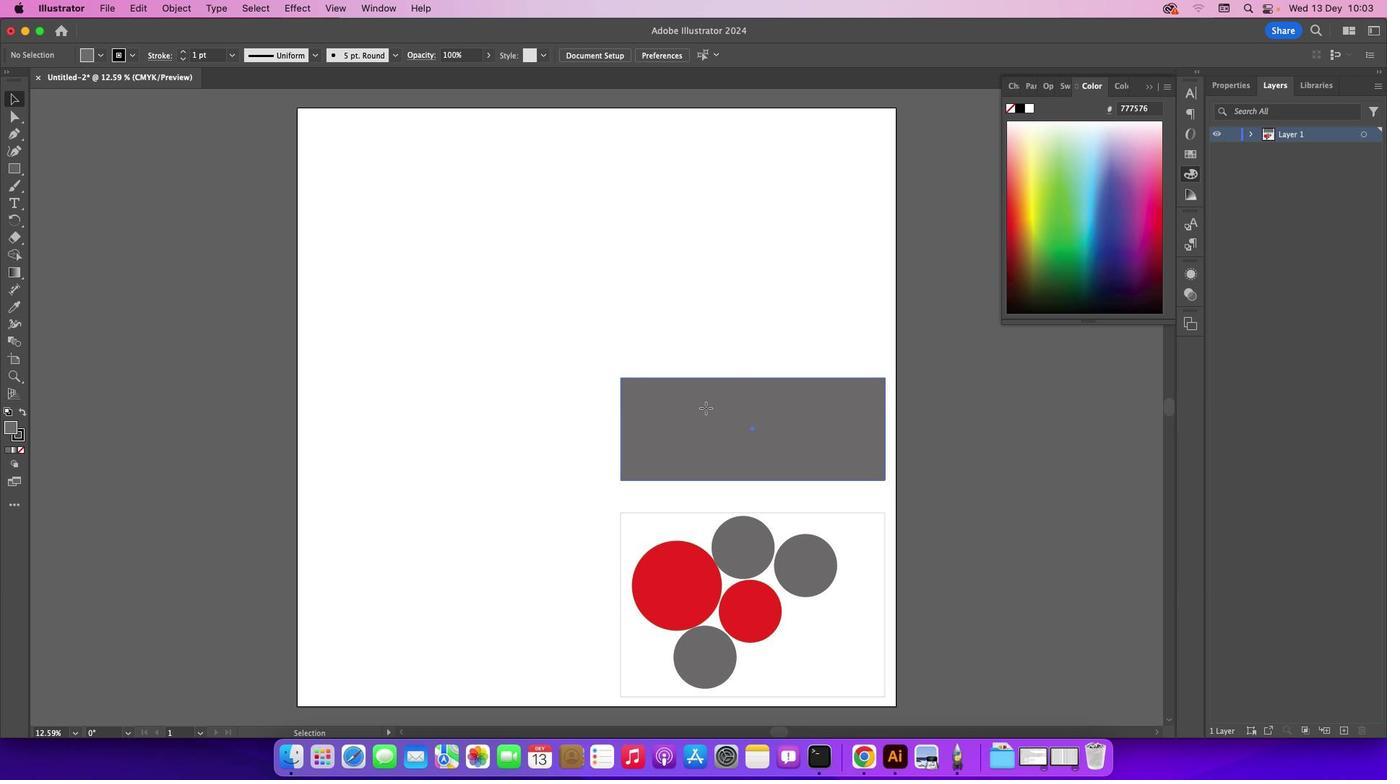 
Action: Mouse pressed left at (705, 408)
Screenshot: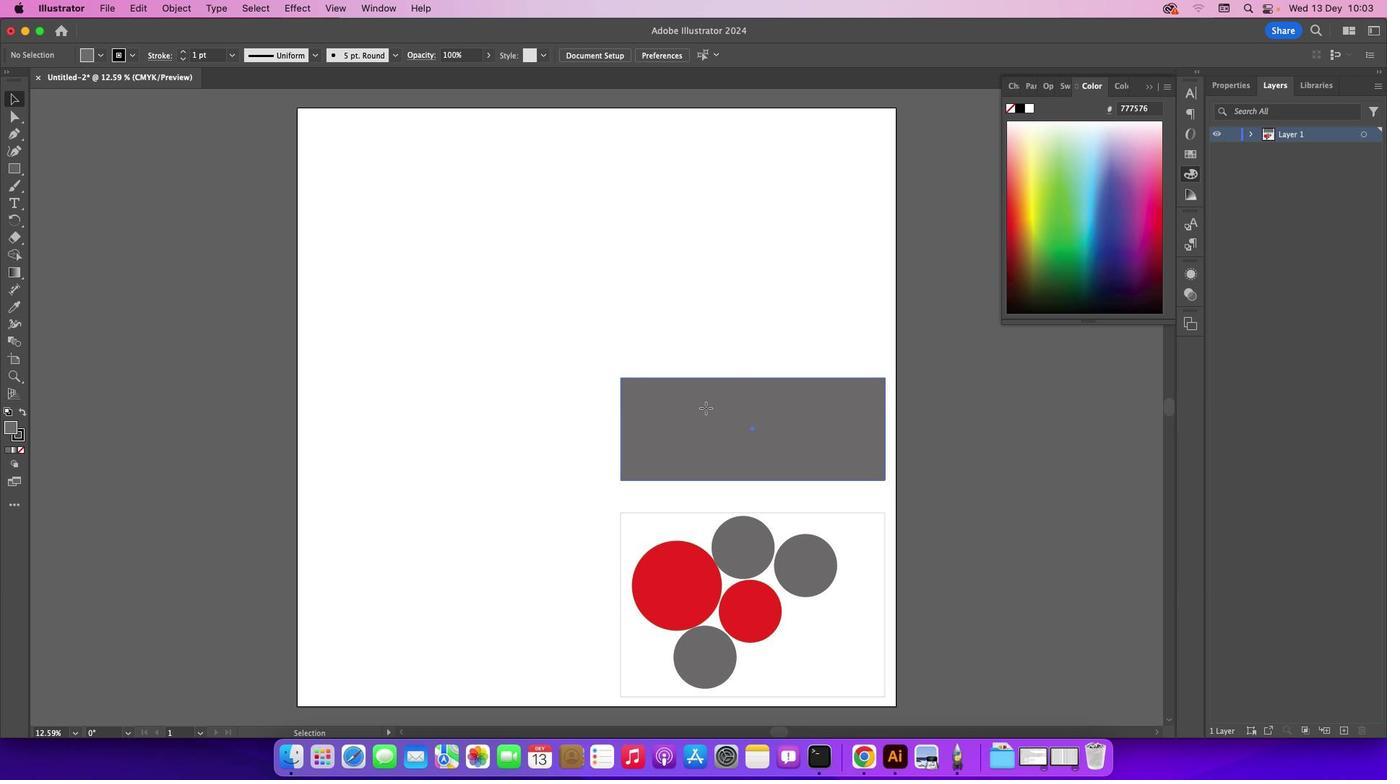 
Action: Mouse moved to (15, 308)
Screenshot: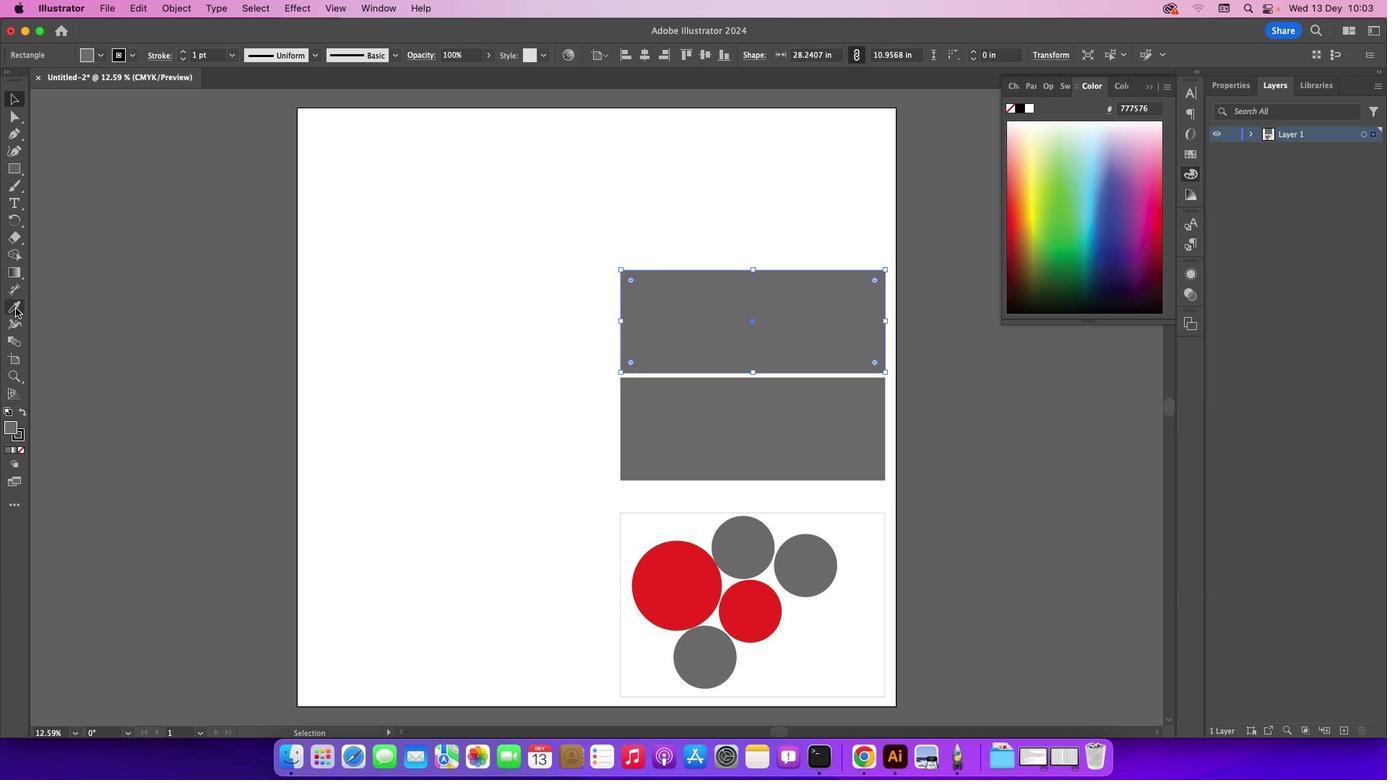 
Action: Mouse pressed left at (15, 308)
Screenshot: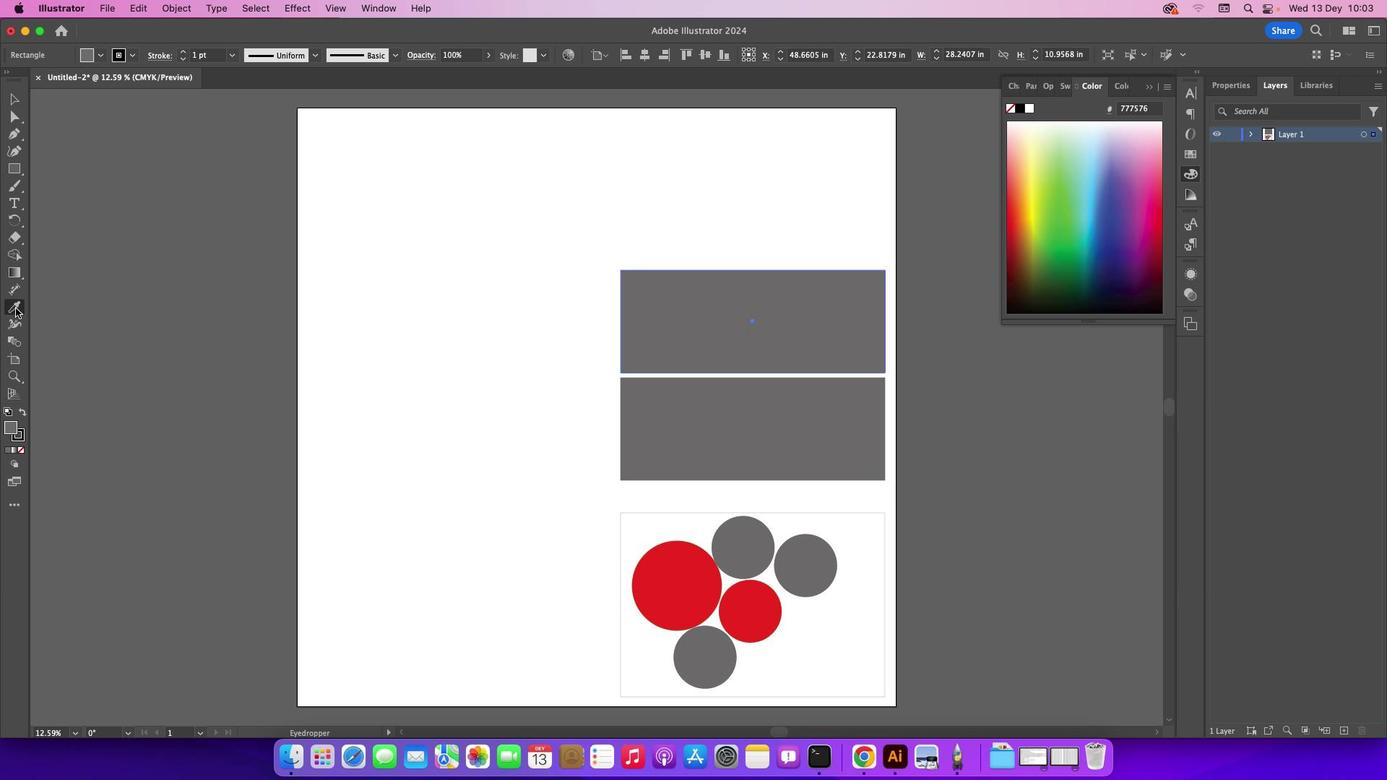 
Action: Mouse moved to (671, 580)
Screenshot: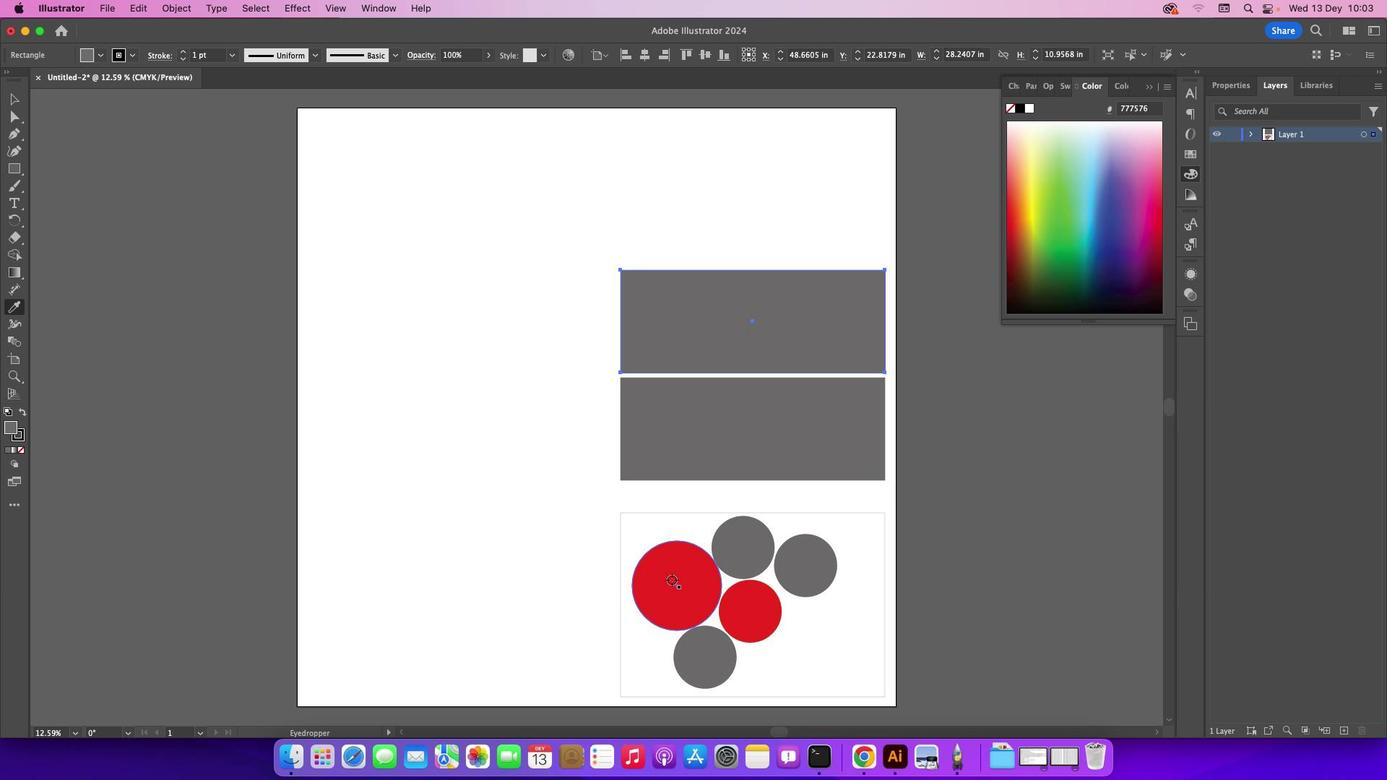 
Action: Mouse pressed left at (671, 580)
Screenshot: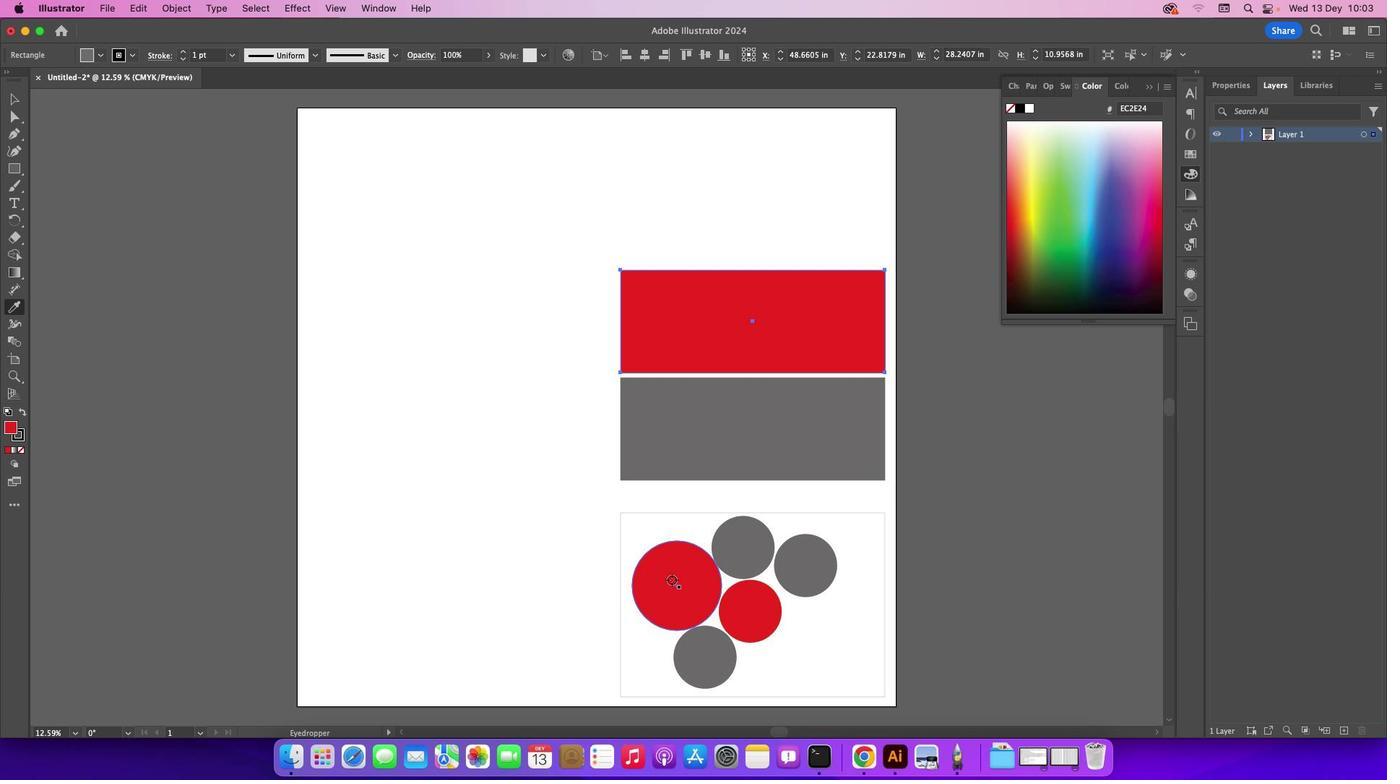 
Action: Mouse moved to (13, 96)
Screenshot: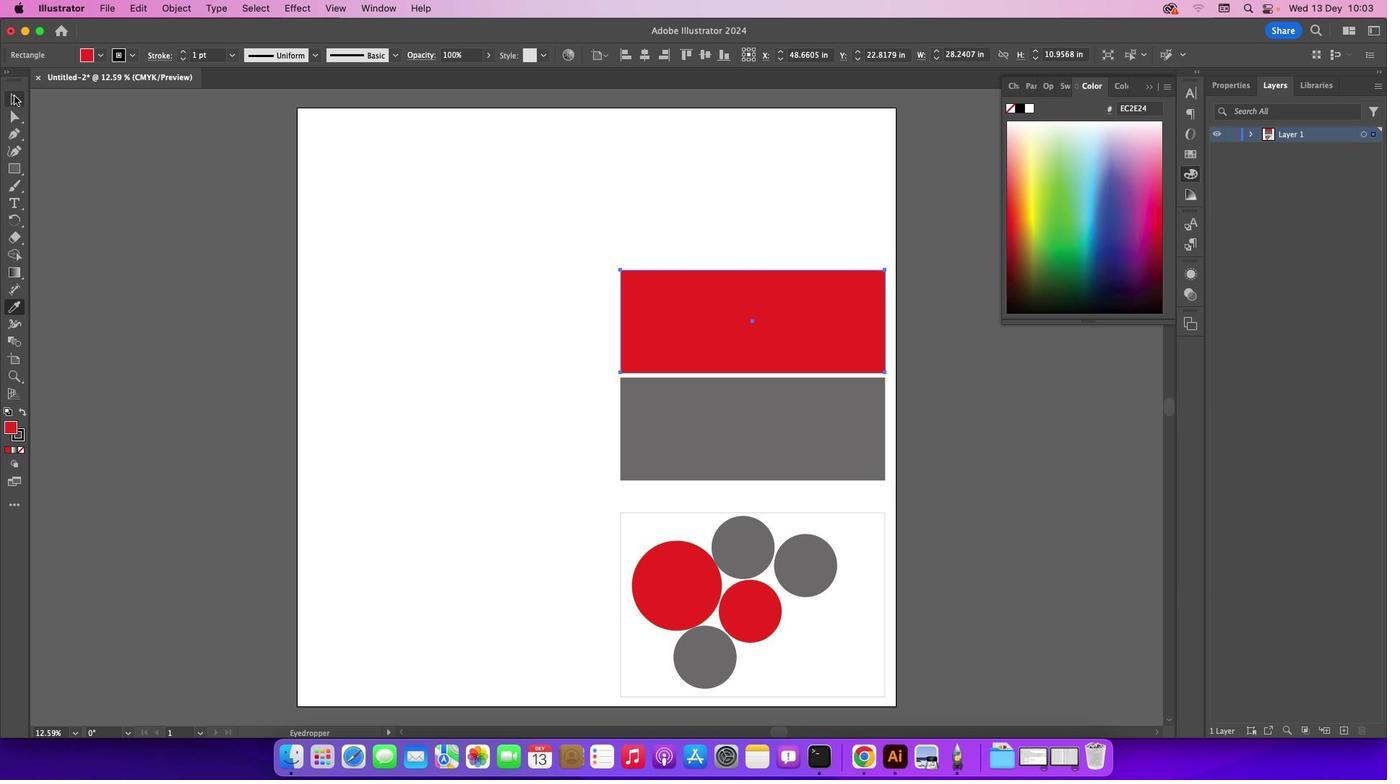 
Action: Mouse pressed left at (13, 96)
Screenshot: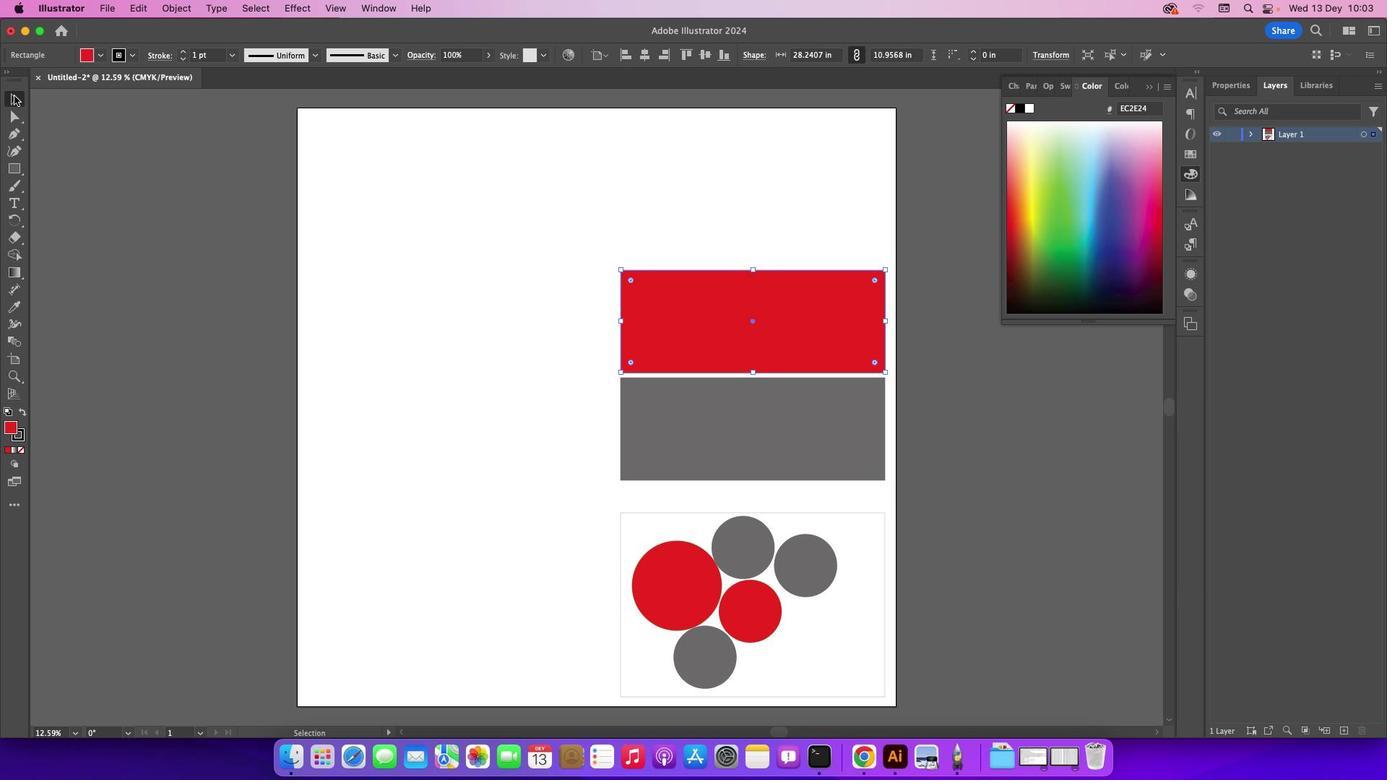 
Action: Mouse moved to (400, 232)
Screenshot: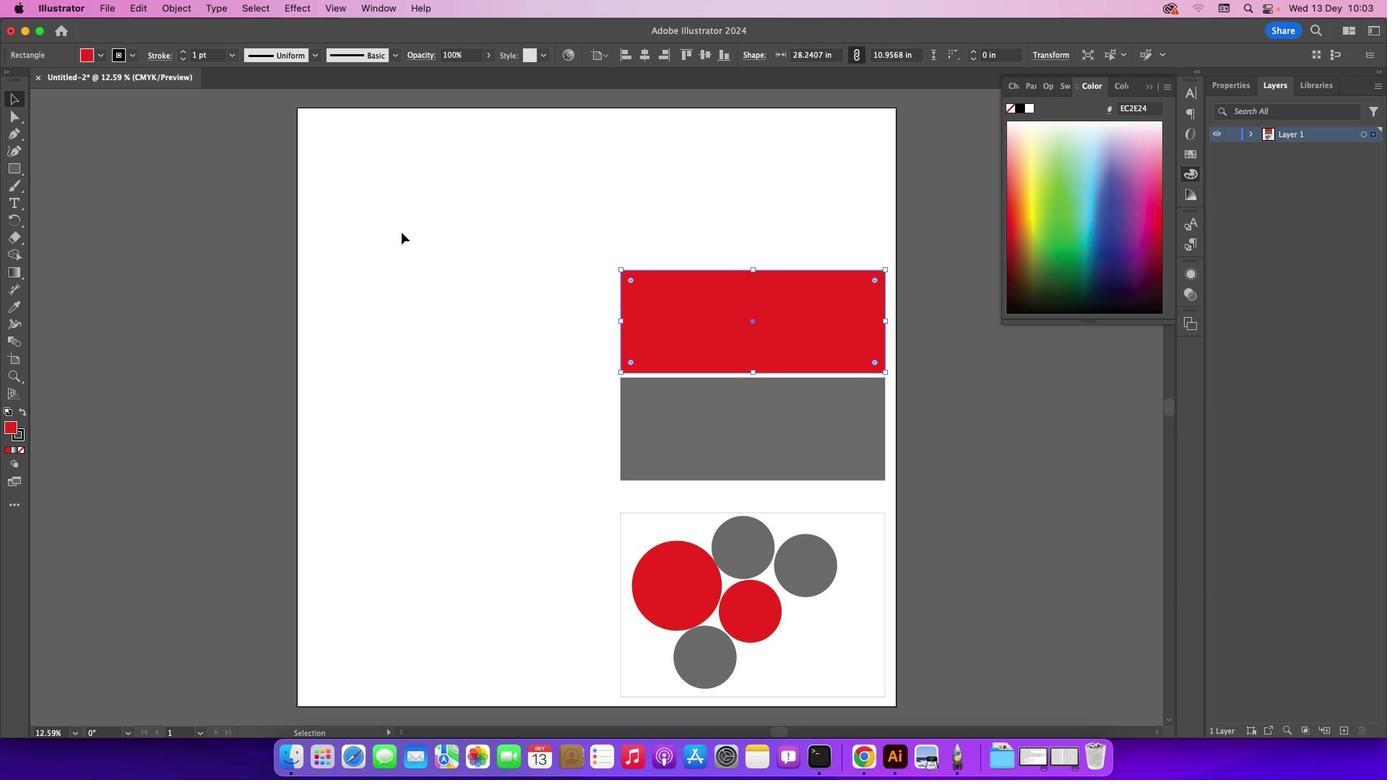
Action: Mouse pressed left at (400, 232)
Screenshot: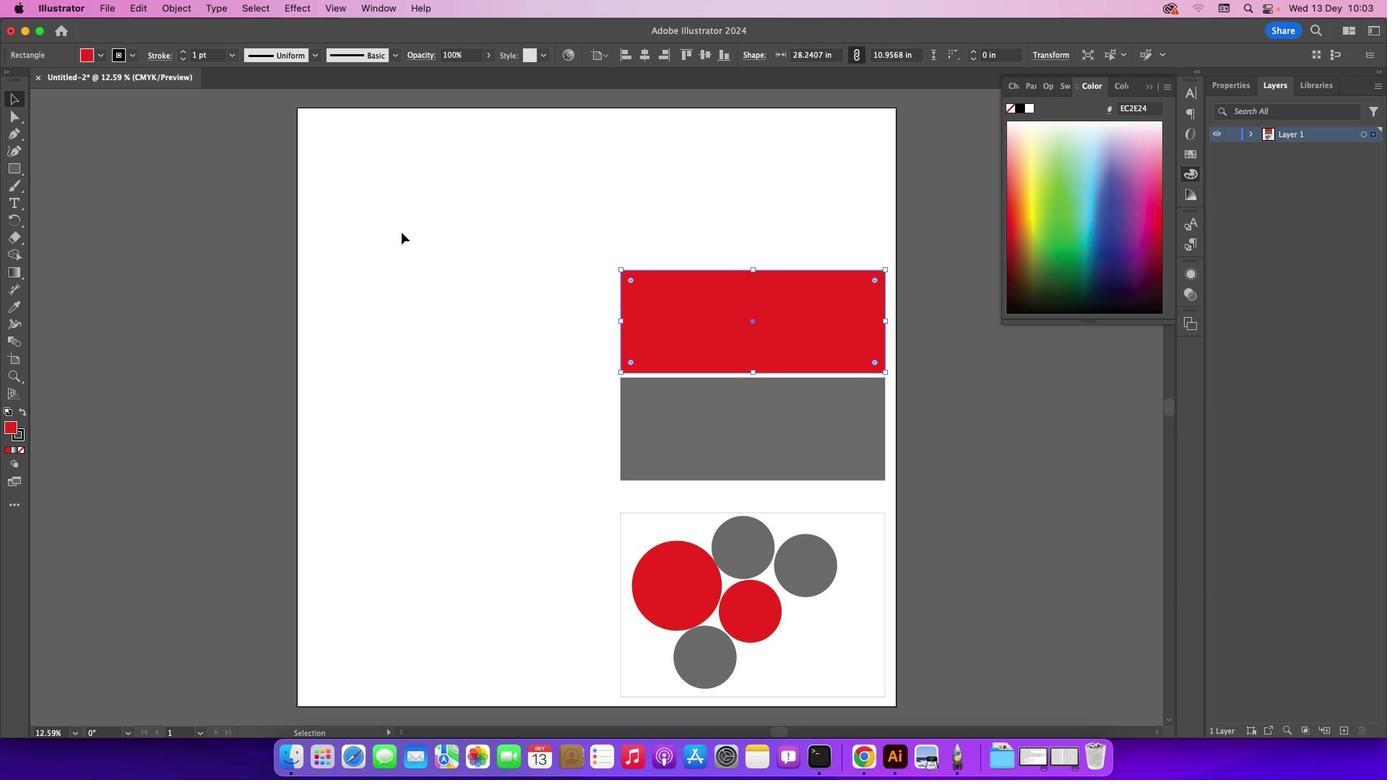 
Action: Mouse moved to (14, 173)
Screenshot: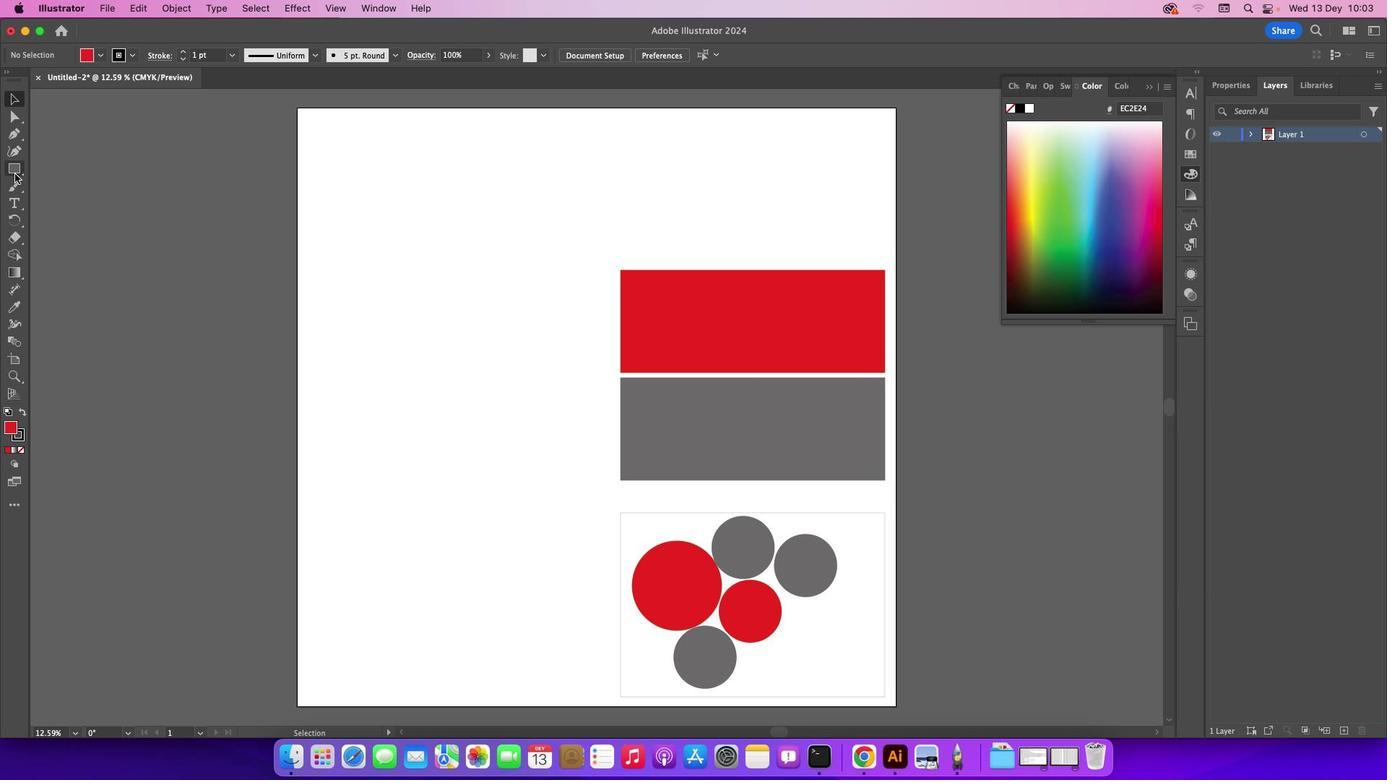 
Action: Mouse pressed left at (14, 173)
Screenshot: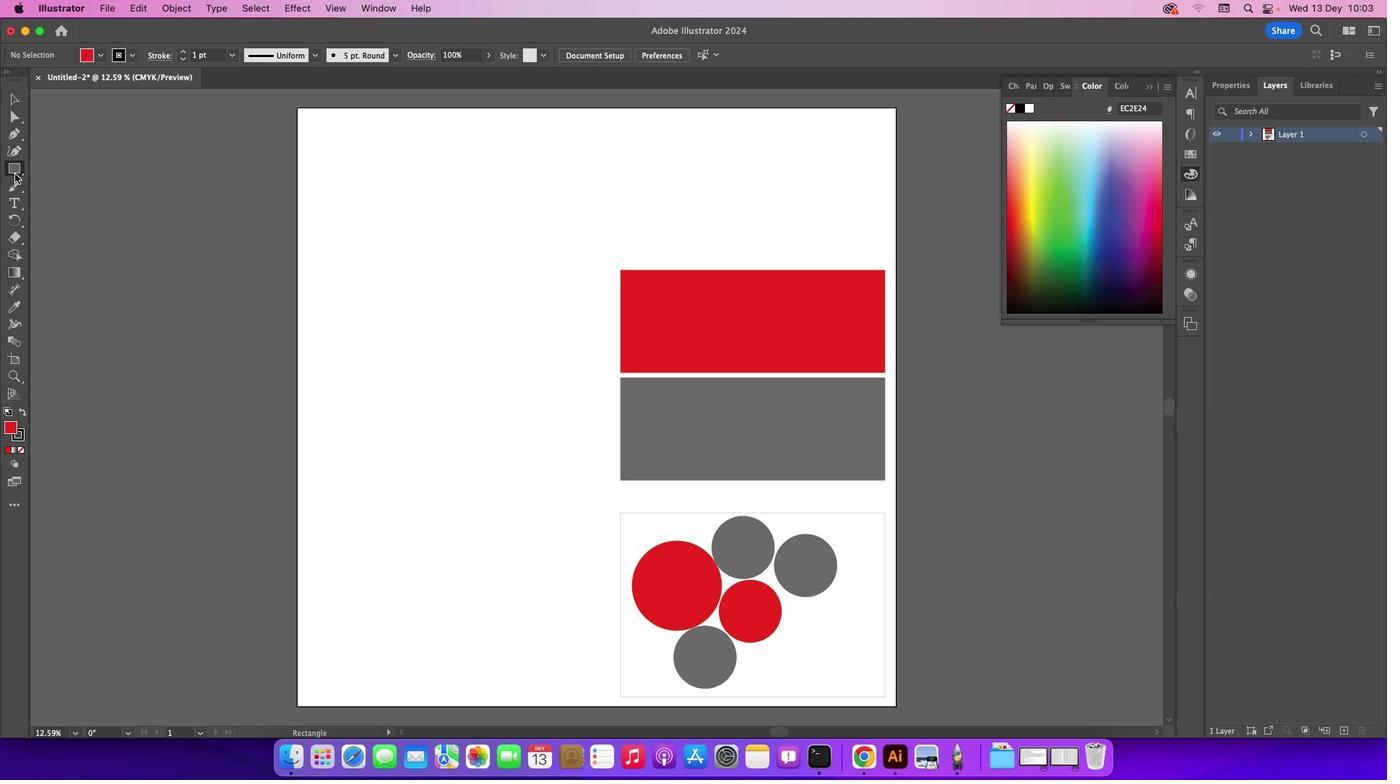 
Action: Mouse moved to (88, 245)
Screenshot: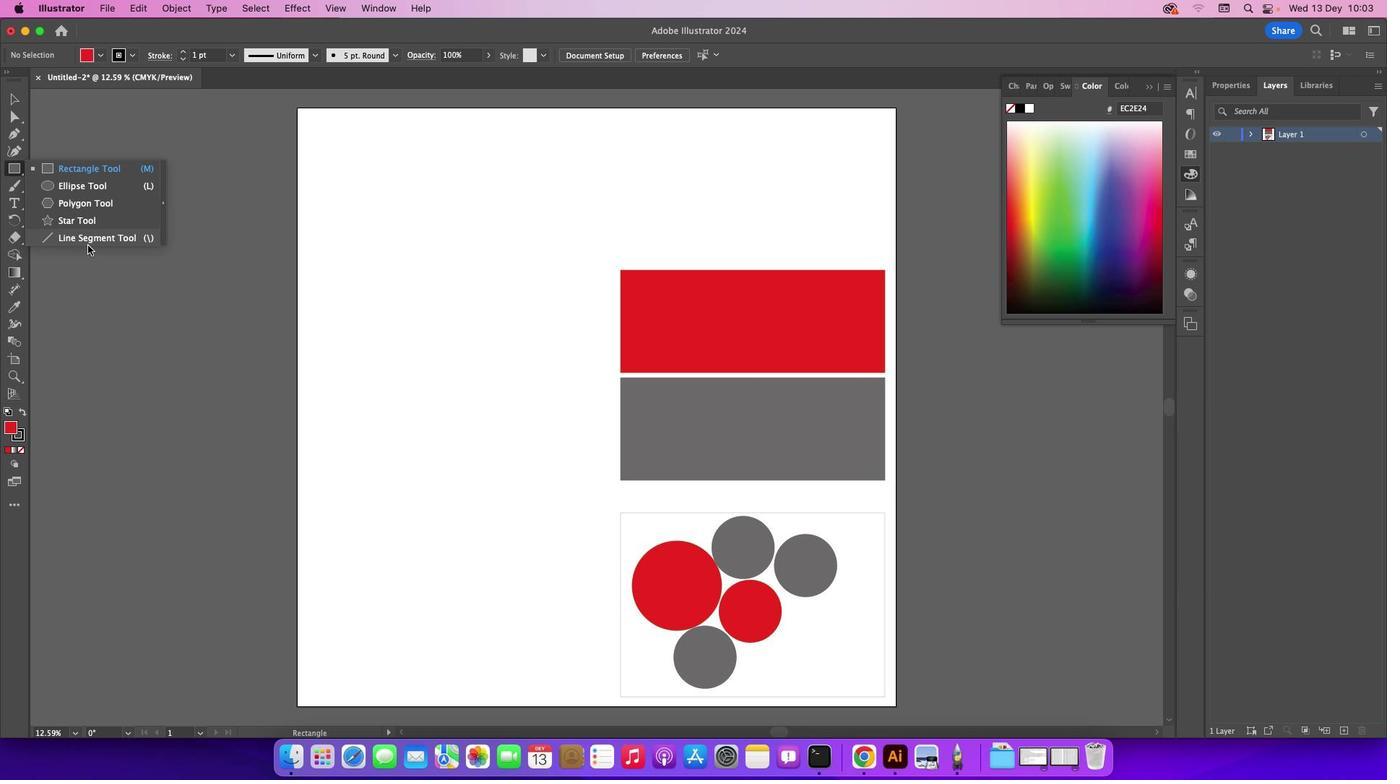 
Action: Mouse pressed left at (88, 245)
Screenshot: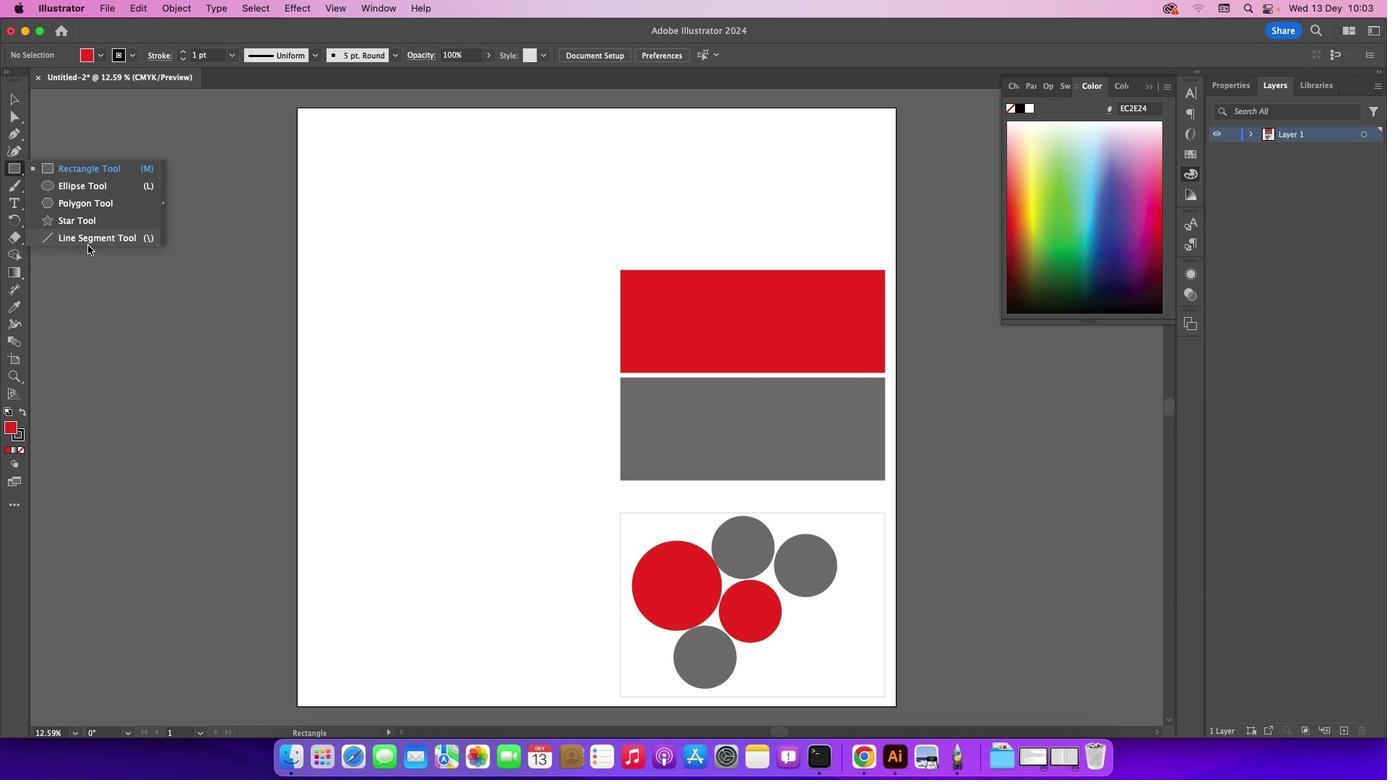 
Action: Mouse moved to (853, 377)
Screenshot: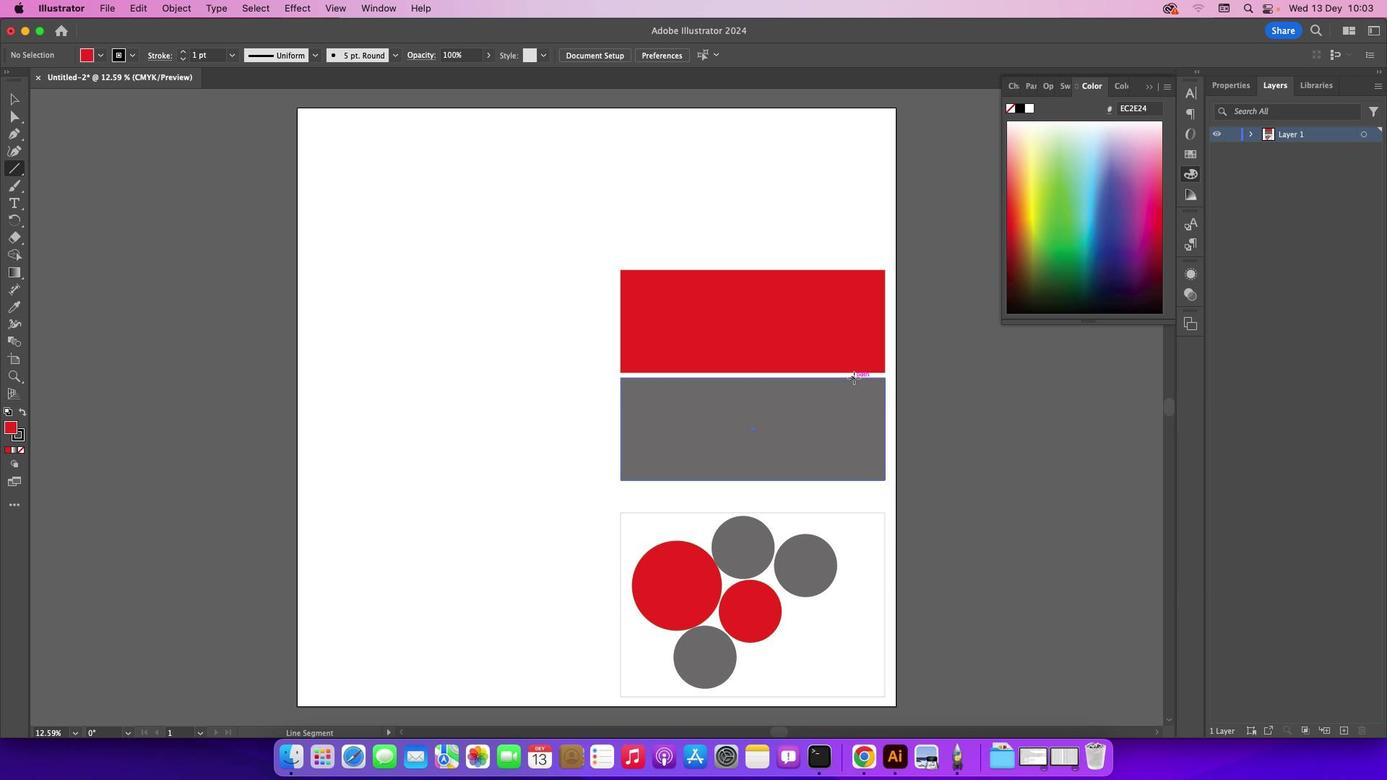 
Action: Mouse pressed left at (853, 377)
Screenshot: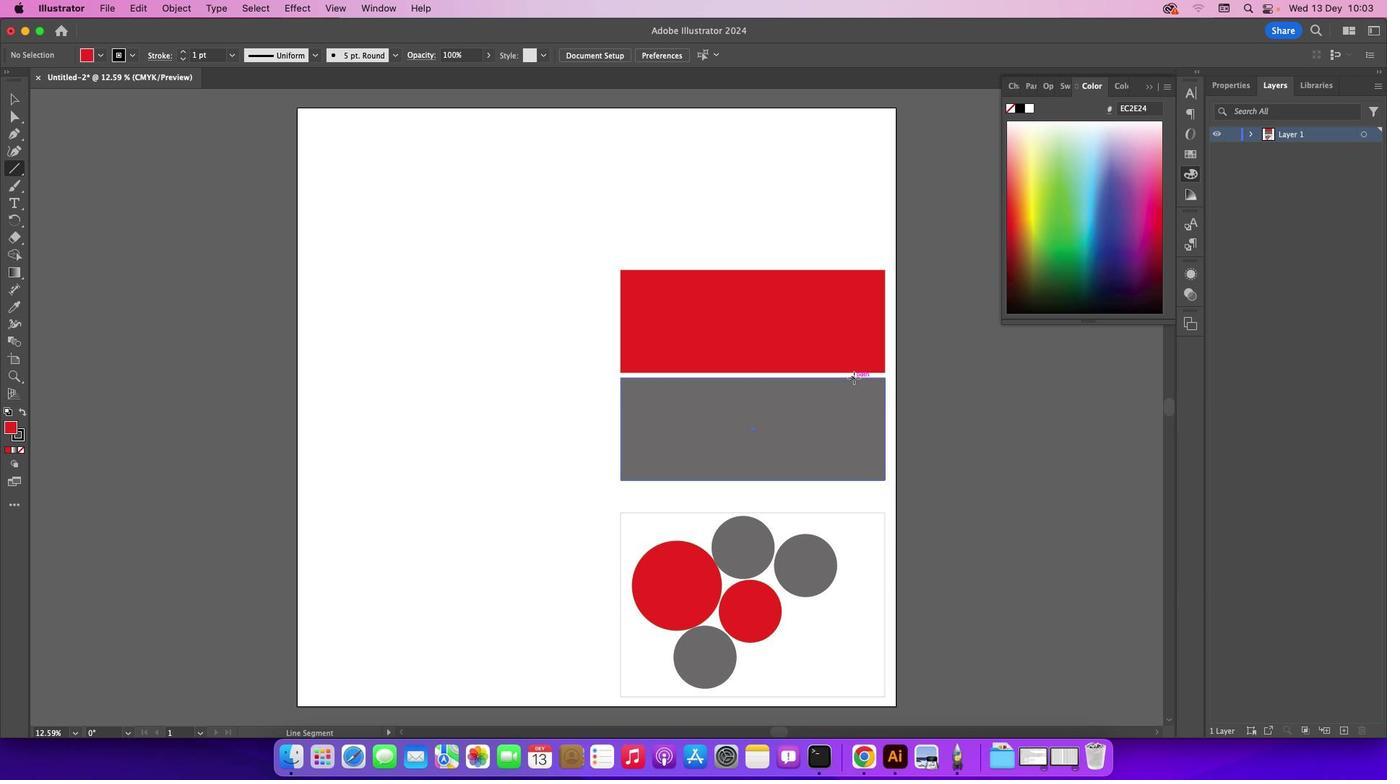 
Action: Mouse moved to (23, 436)
Screenshot: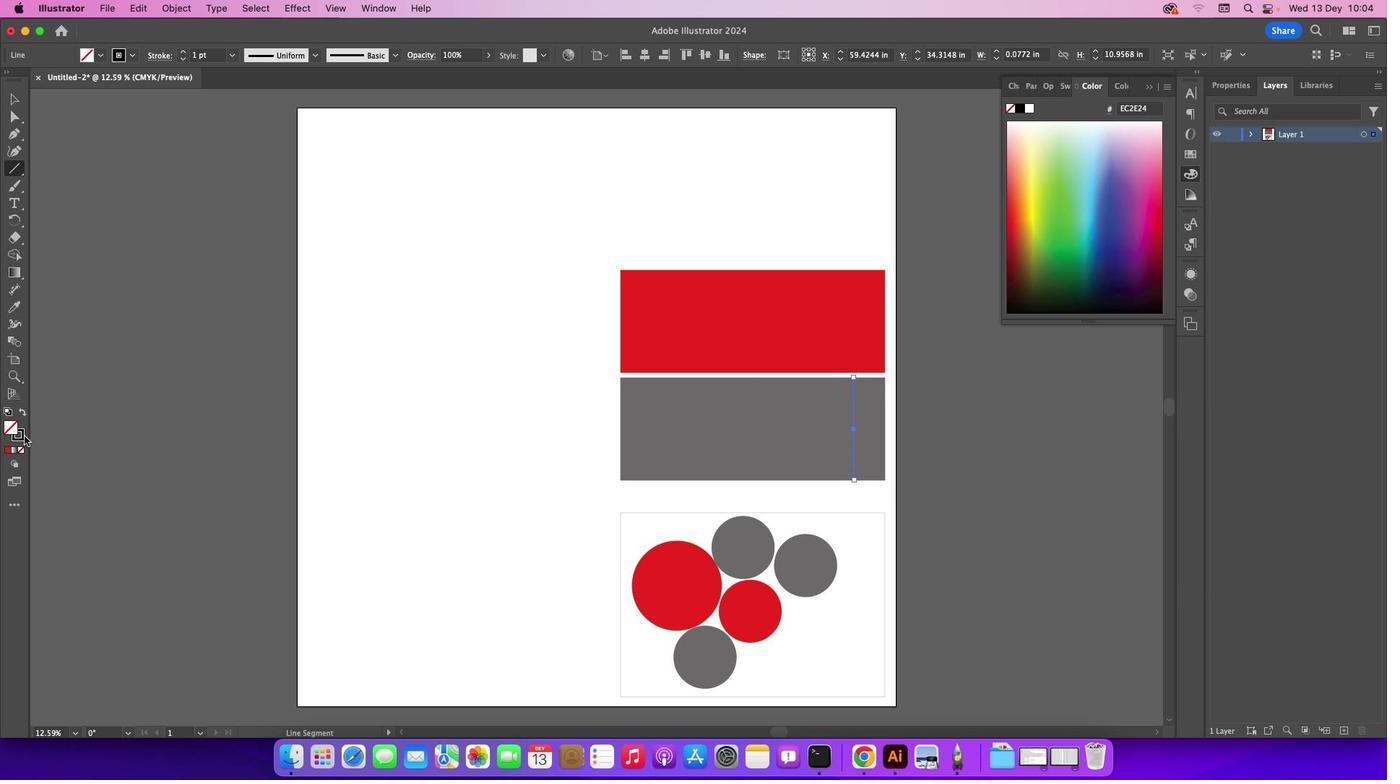 
Action: Mouse pressed left at (23, 436)
Screenshot: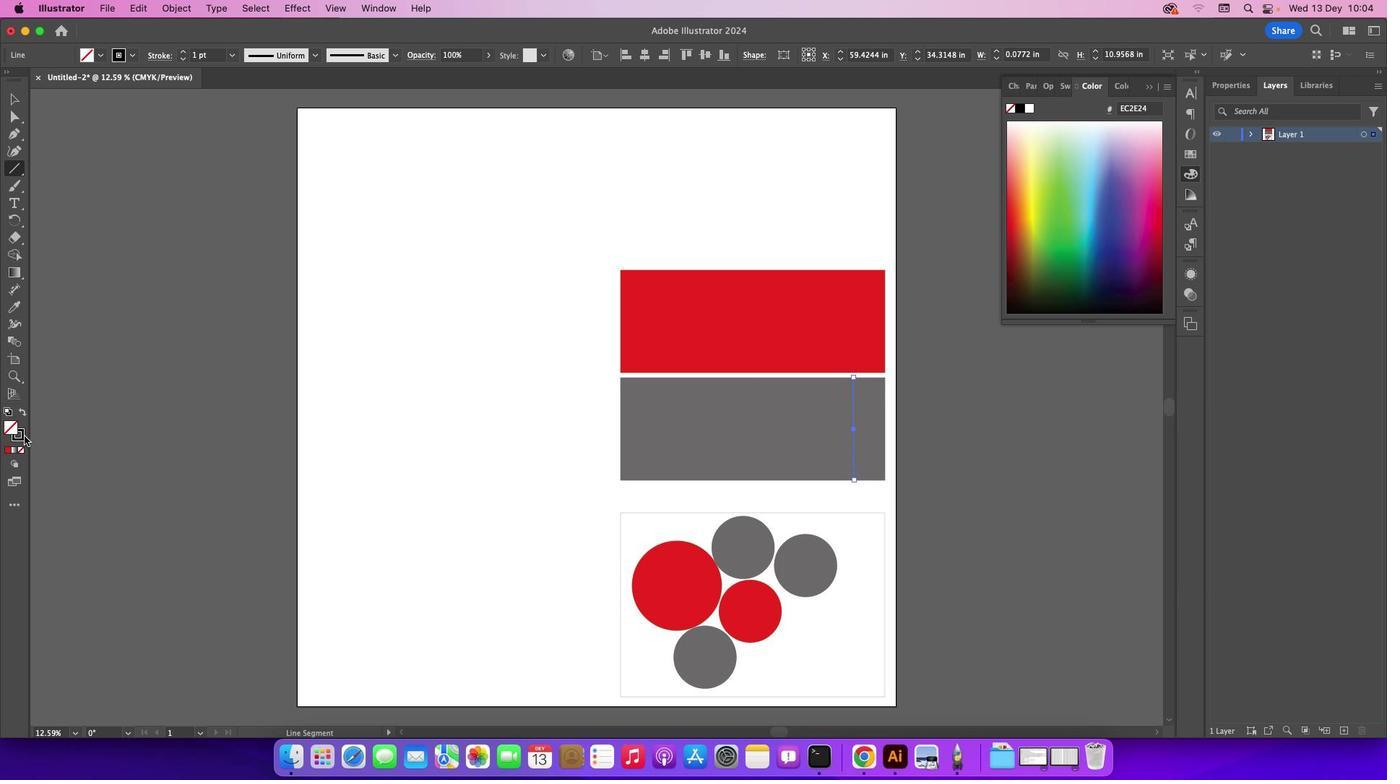
Action: Mouse moved to (23, 436)
Screenshot: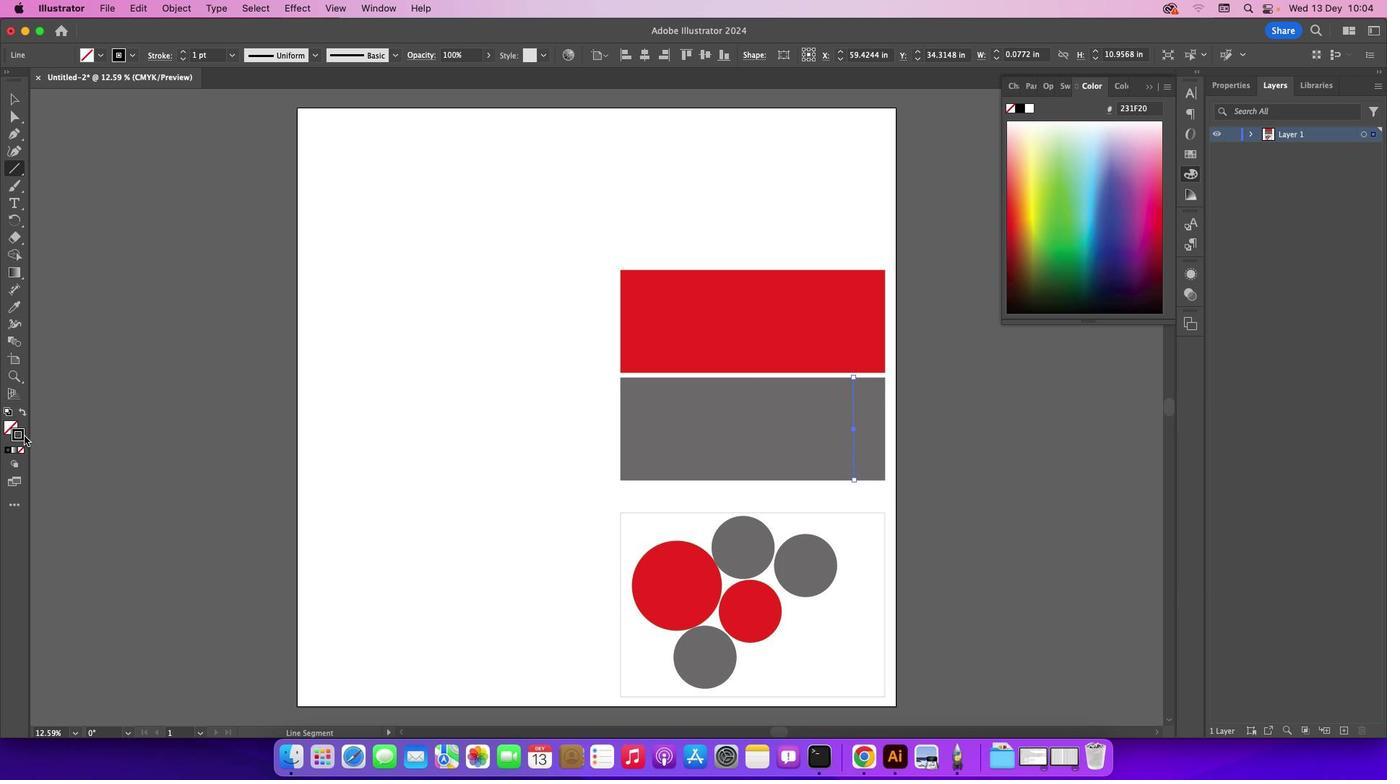 
Action: Mouse pressed left at (23, 436)
Screenshot: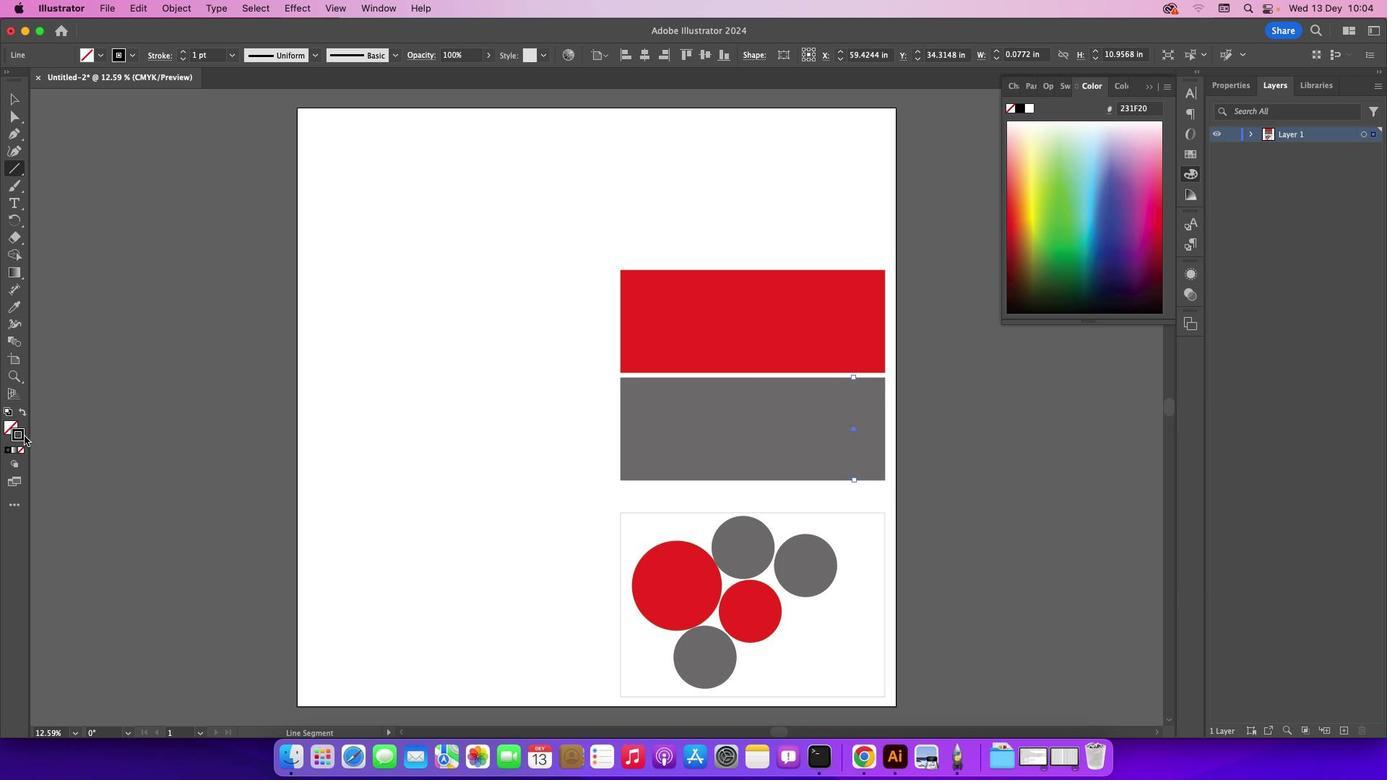 
Action: Mouse moved to (790, 520)
Screenshot: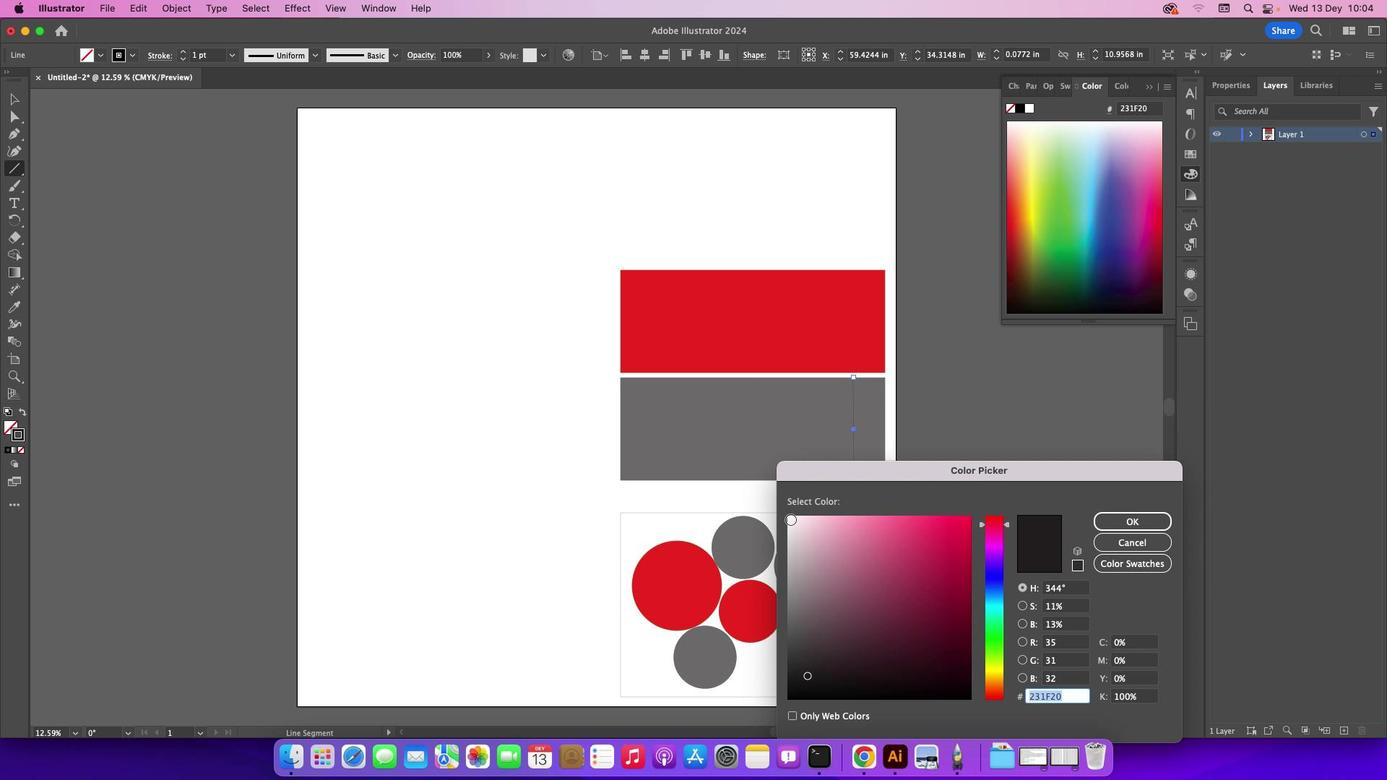 
Action: Mouse pressed left at (790, 520)
Screenshot: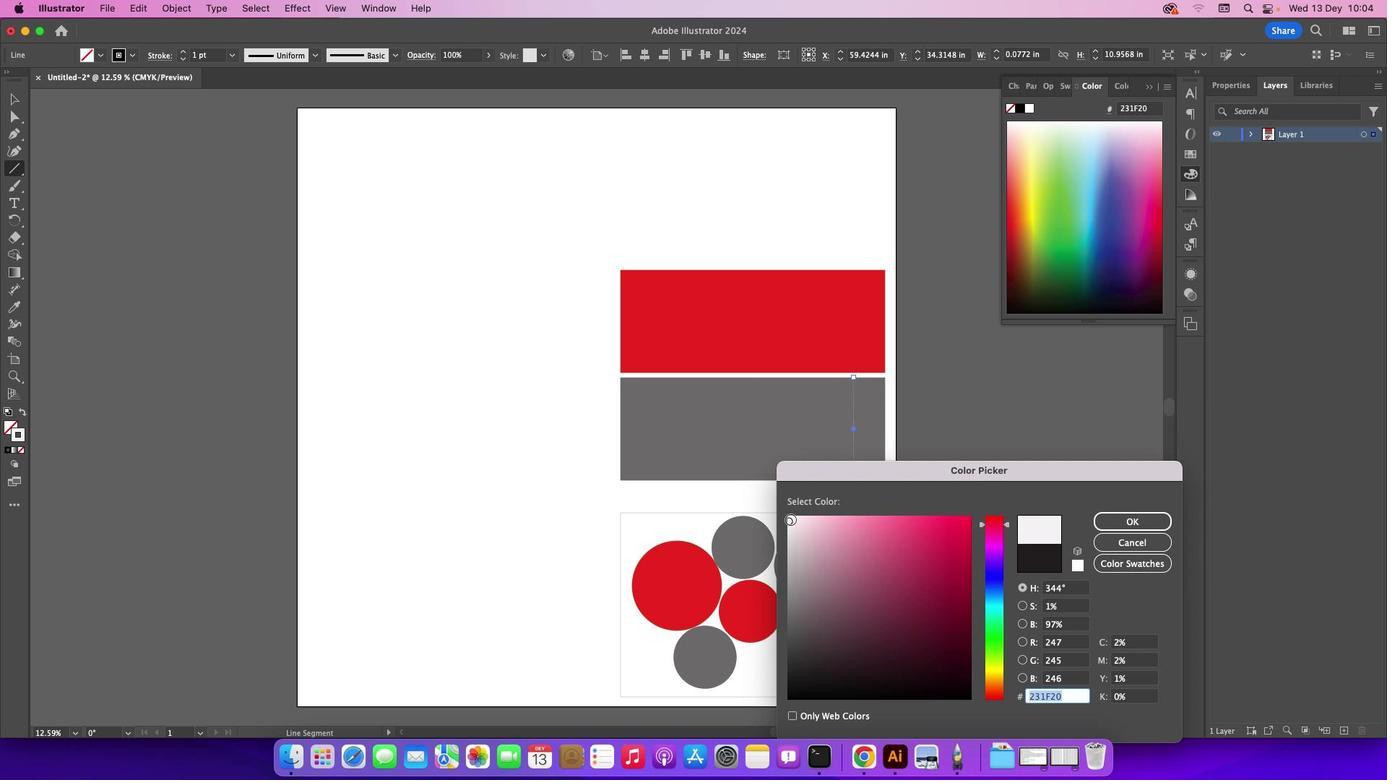 
Action: Mouse moved to (1153, 522)
Screenshot: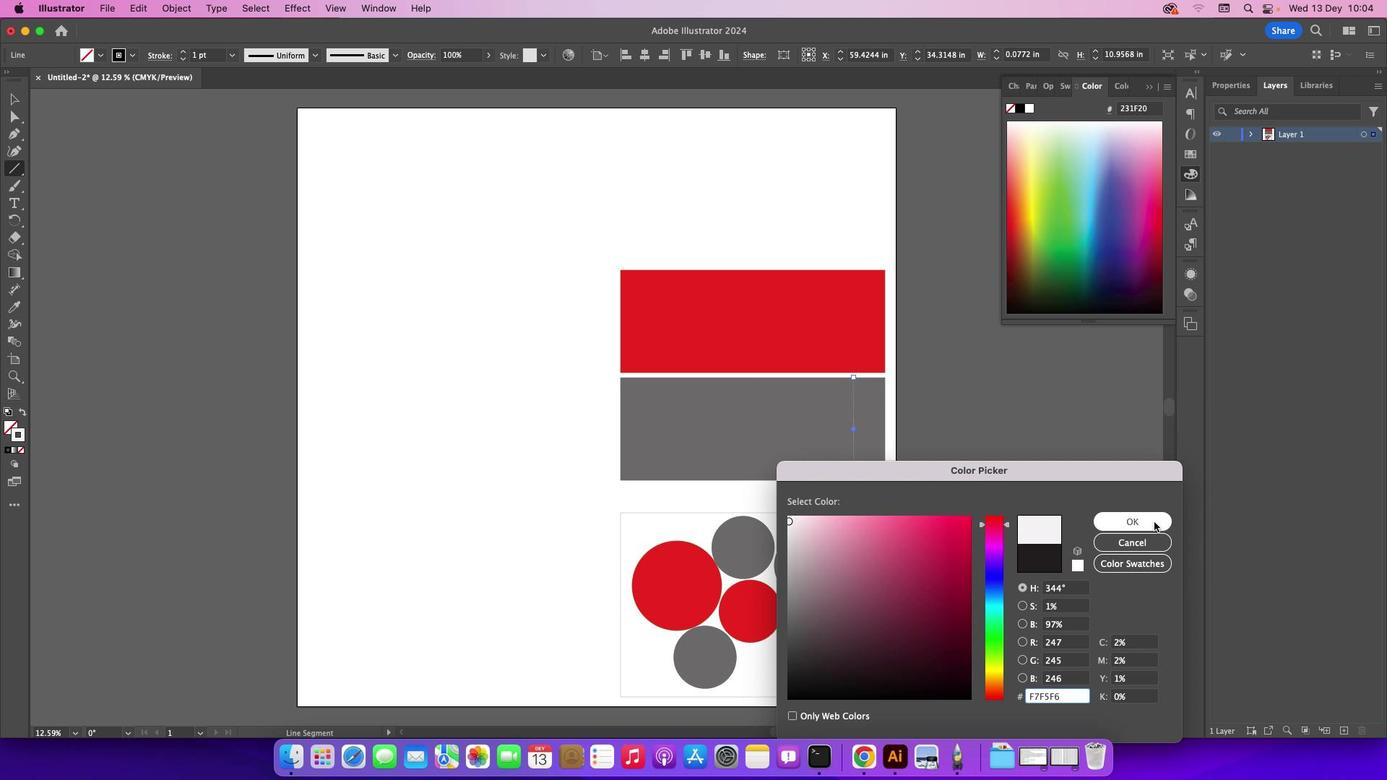
Action: Mouse pressed left at (1153, 522)
Screenshot: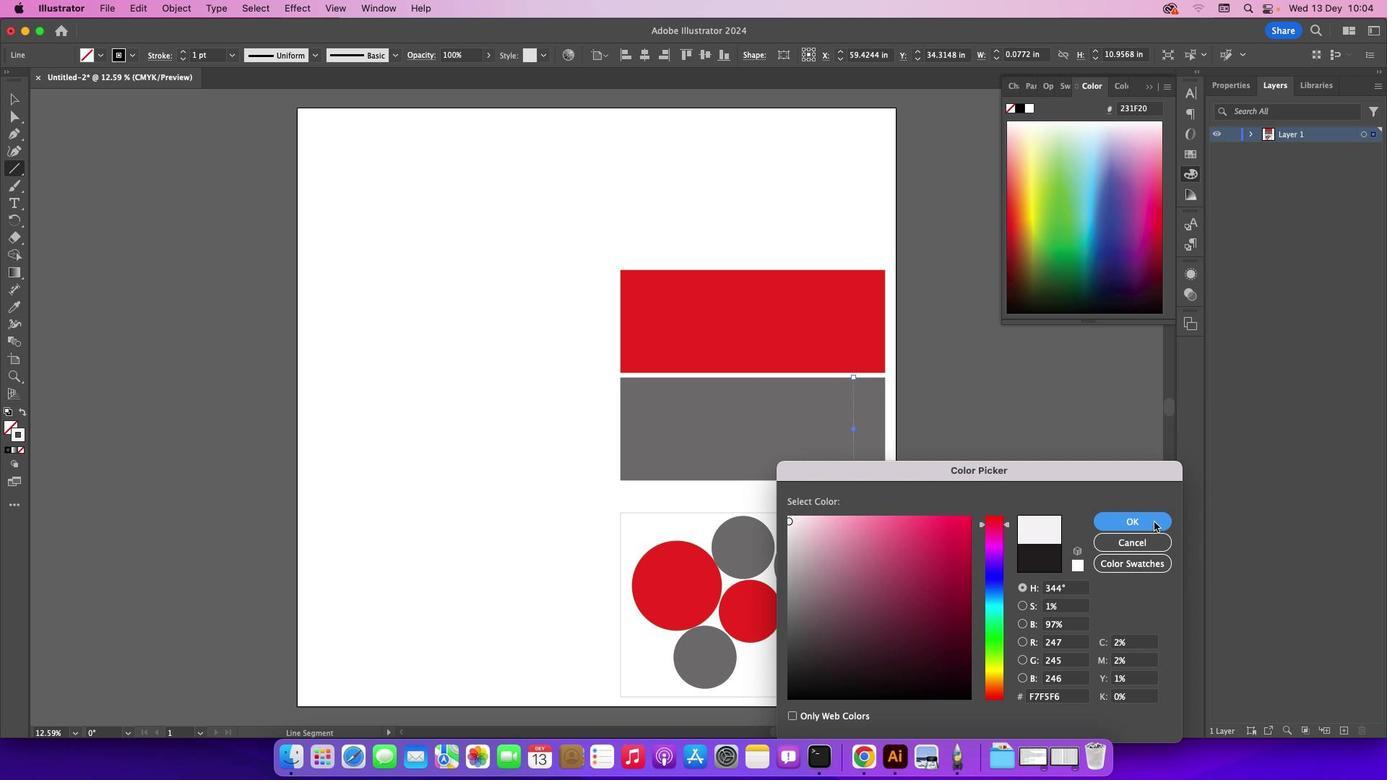 
Action: Mouse moved to (20, 98)
Screenshot: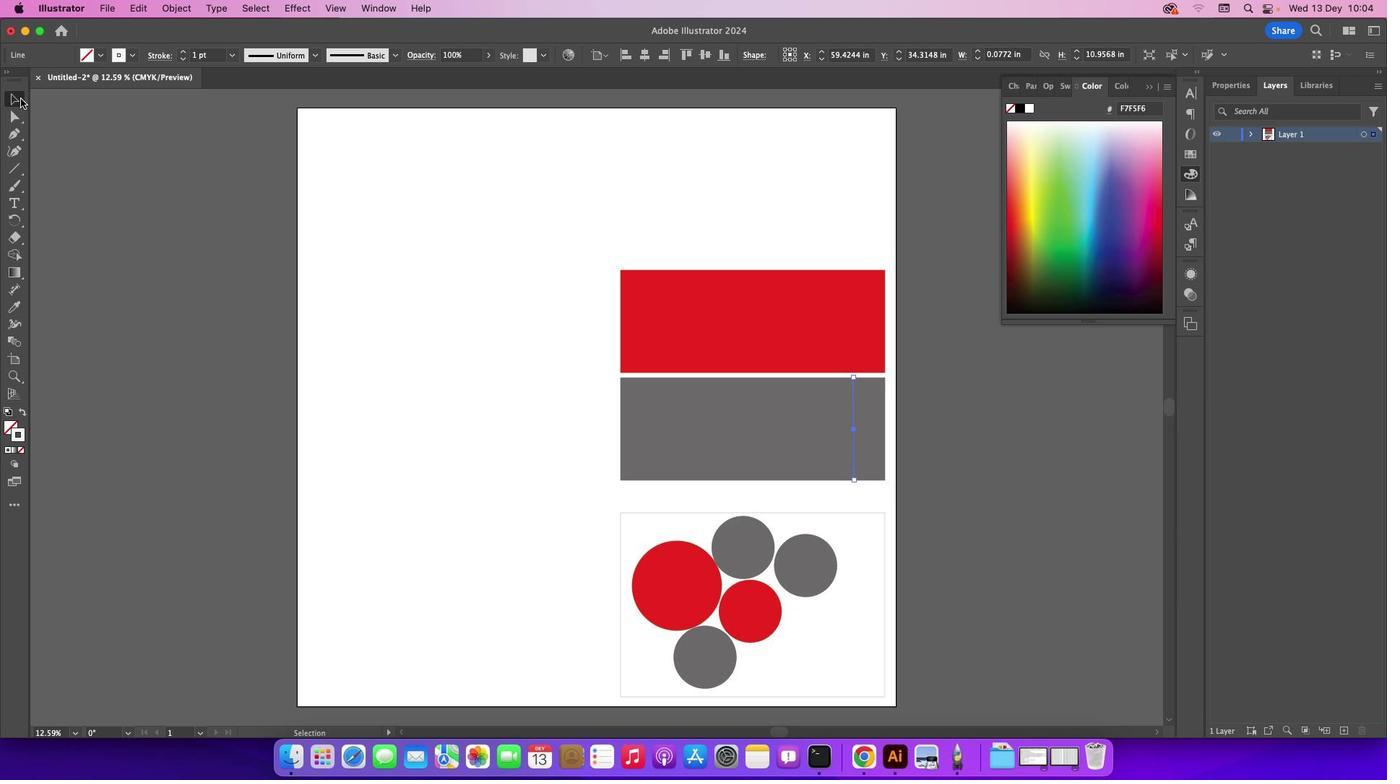 
Action: Mouse pressed left at (20, 98)
Screenshot: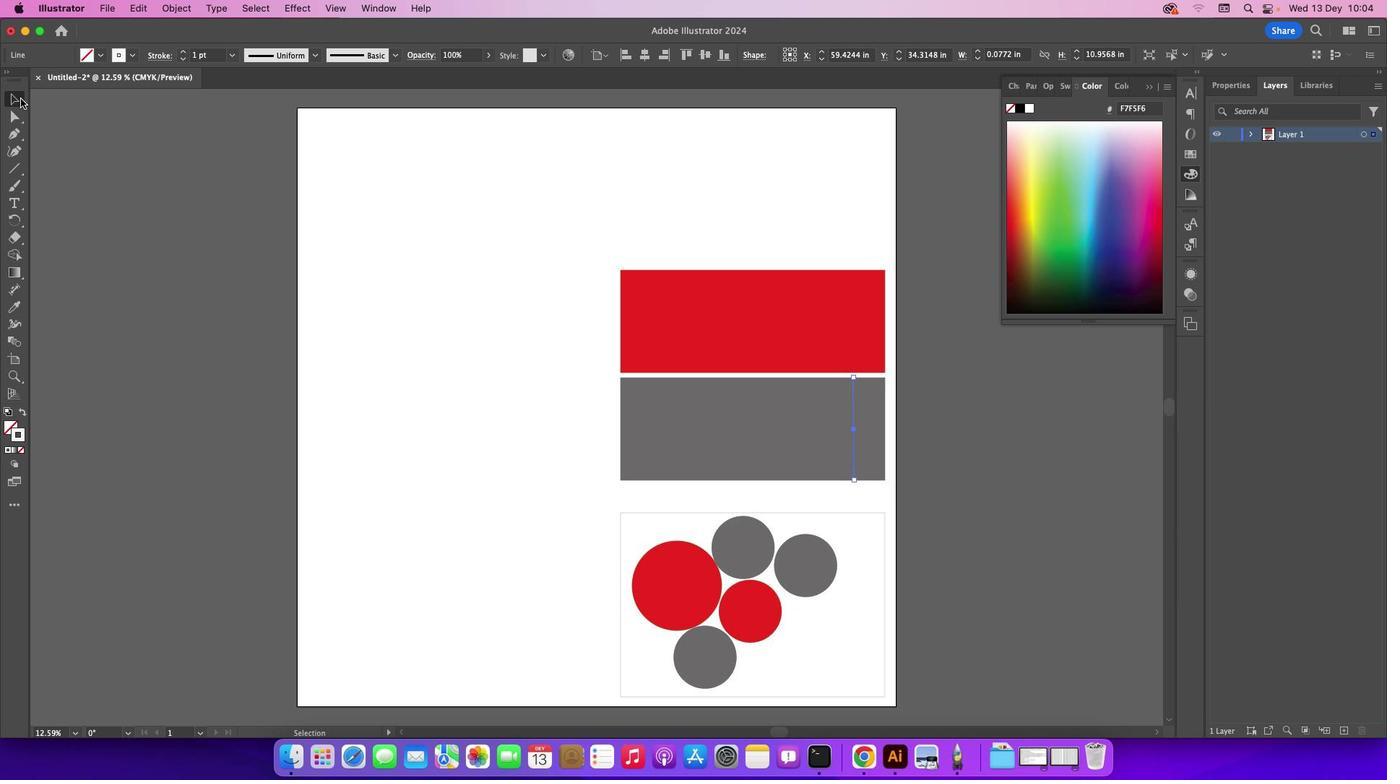 
Action: Mouse moved to (213, 171)
Screenshot: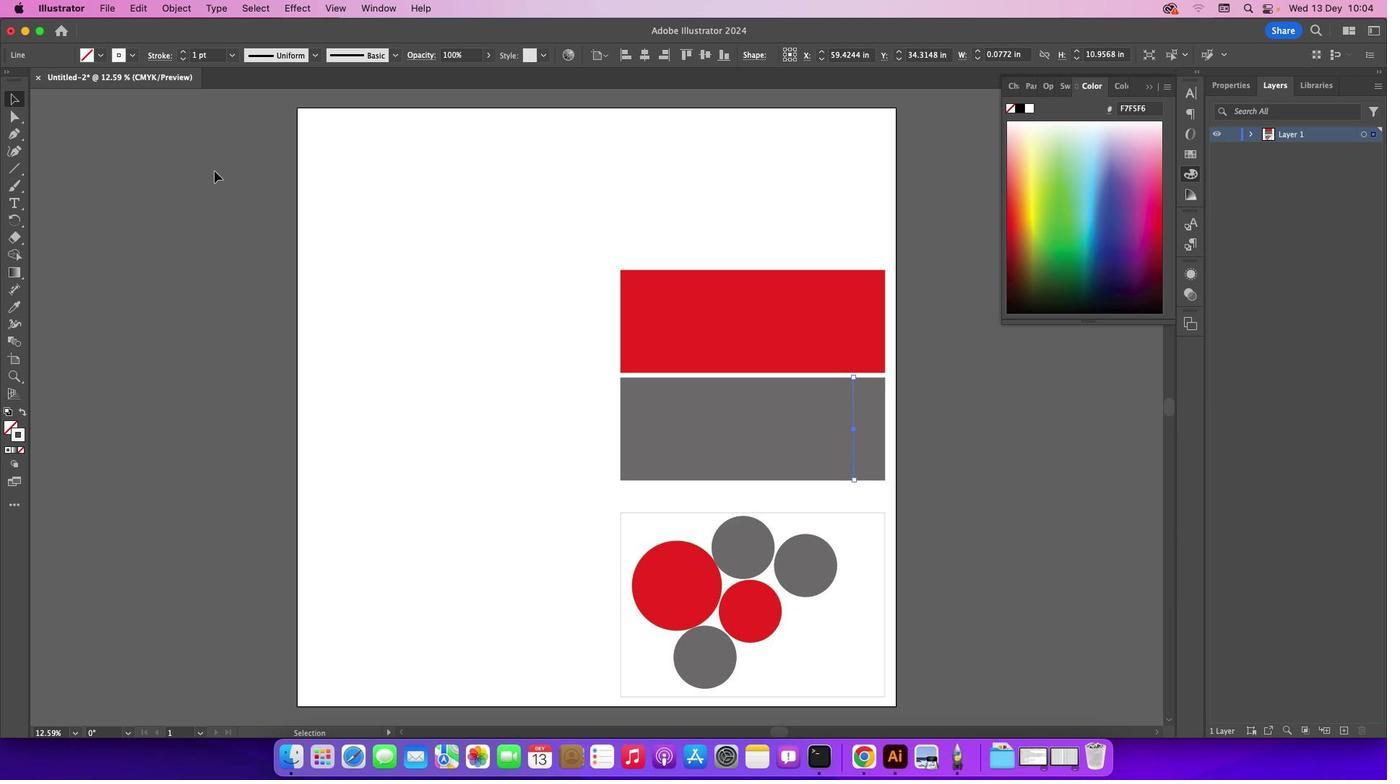 
Action: Mouse pressed left at (213, 171)
Screenshot: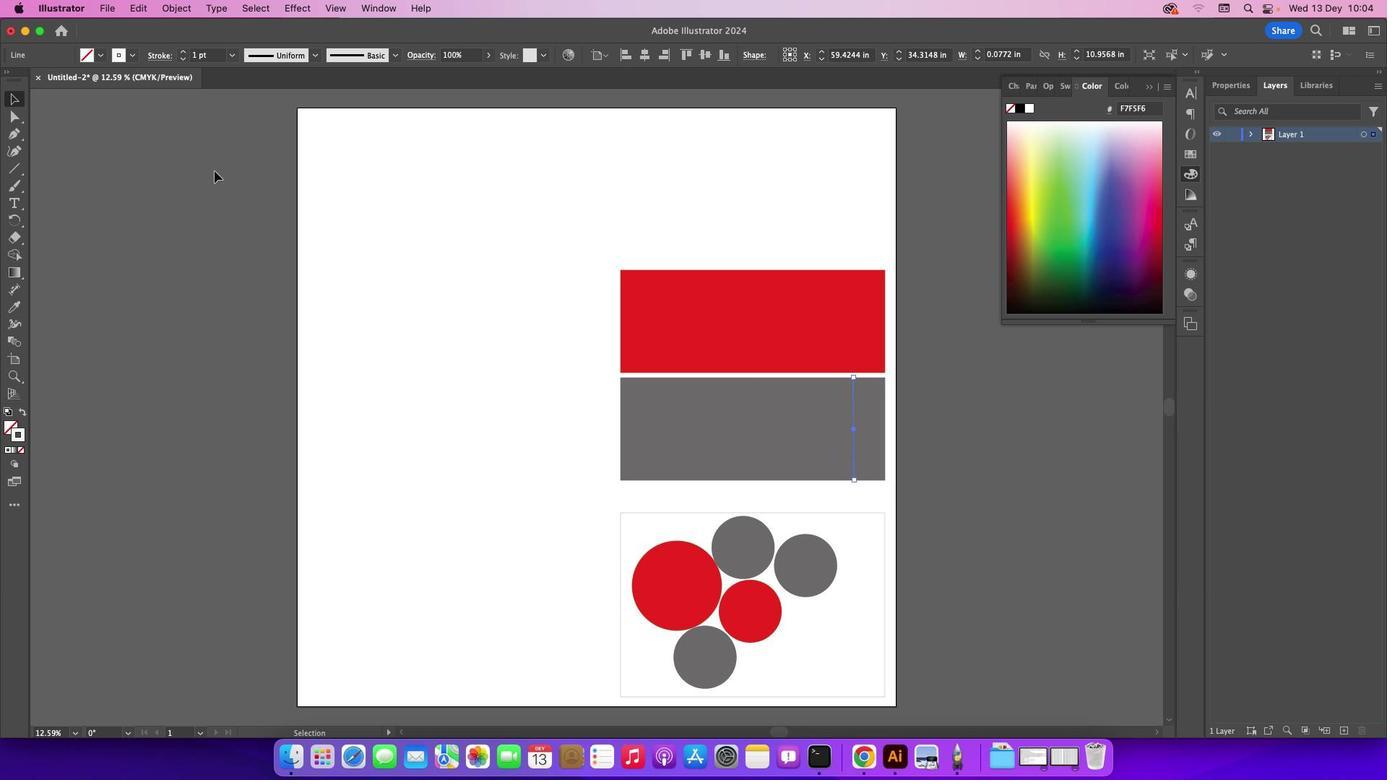 
Action: Mouse moved to (853, 421)
Screenshot: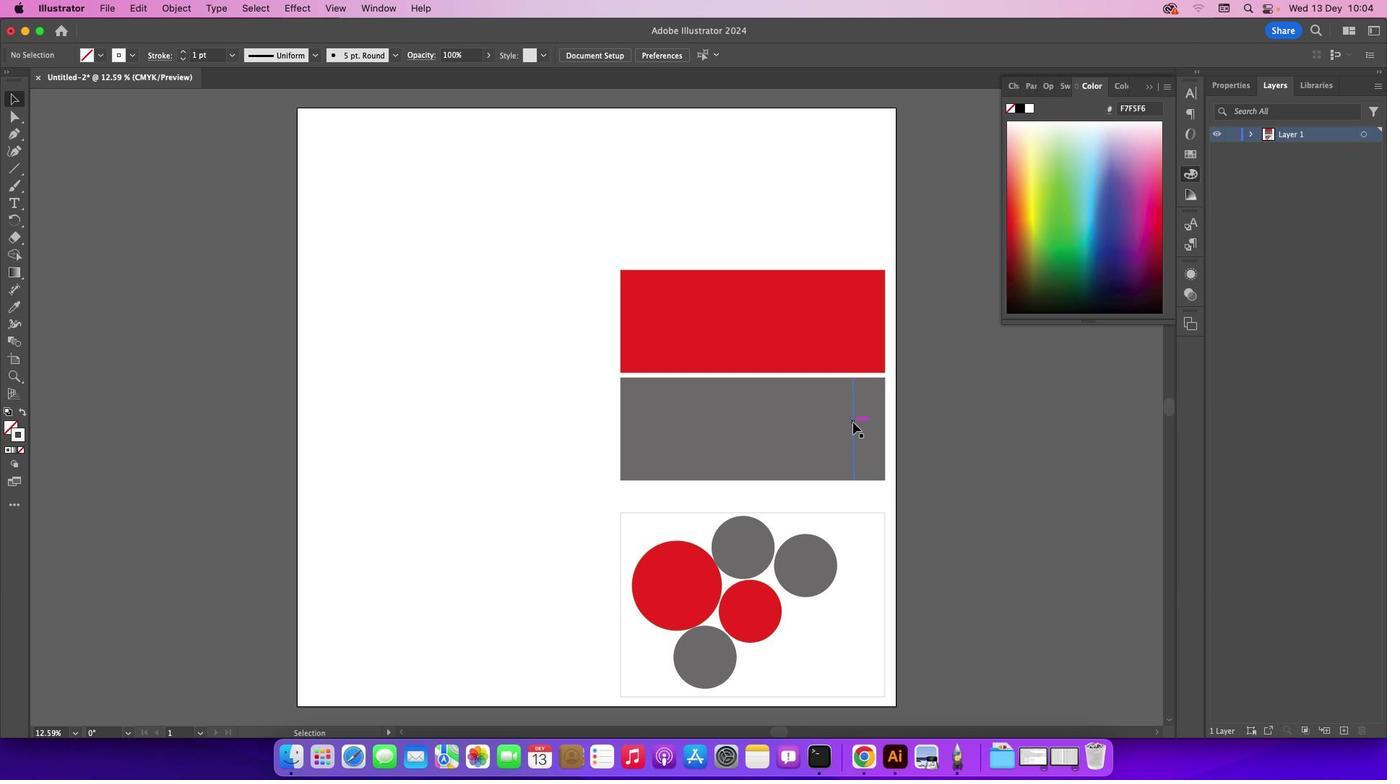 
Action: Mouse pressed left at (853, 421)
Screenshot: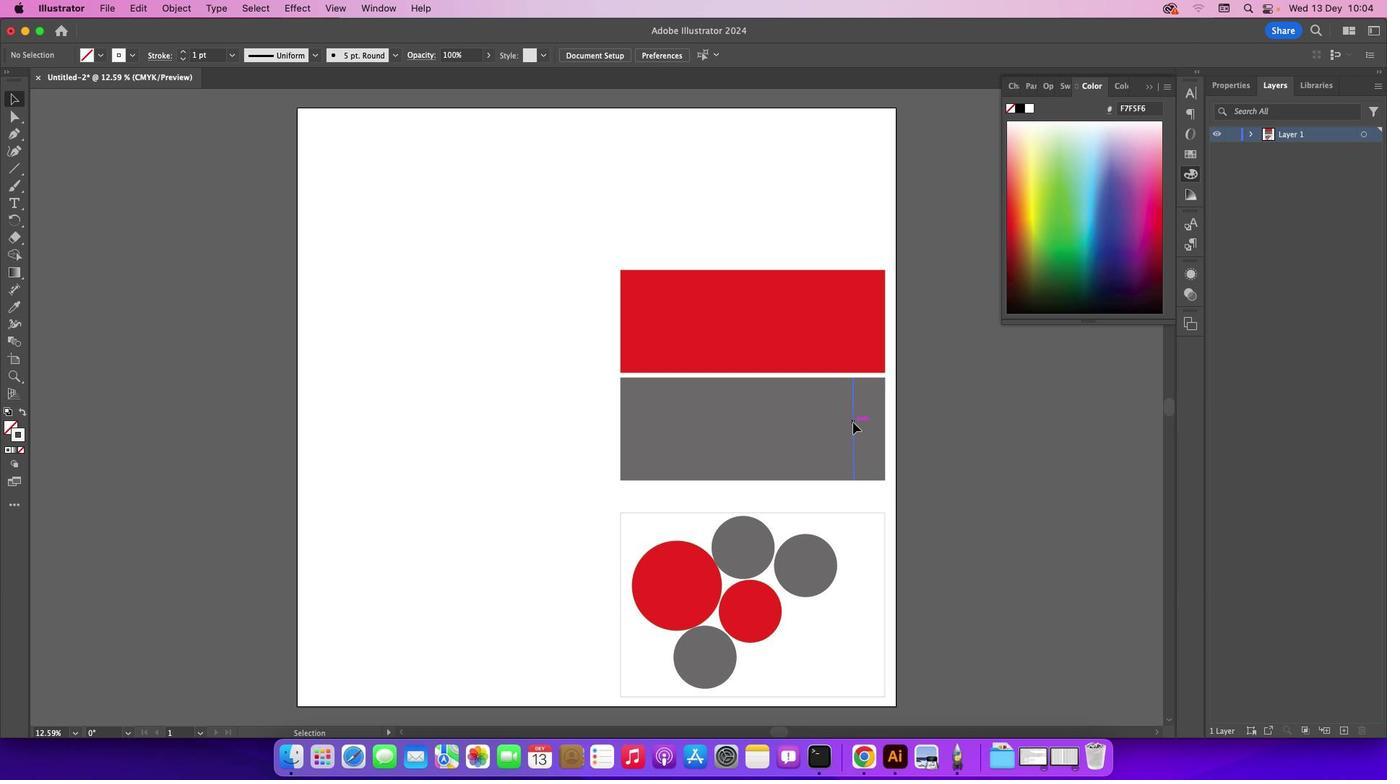 
Action: Mouse moved to (351, 354)
Screenshot: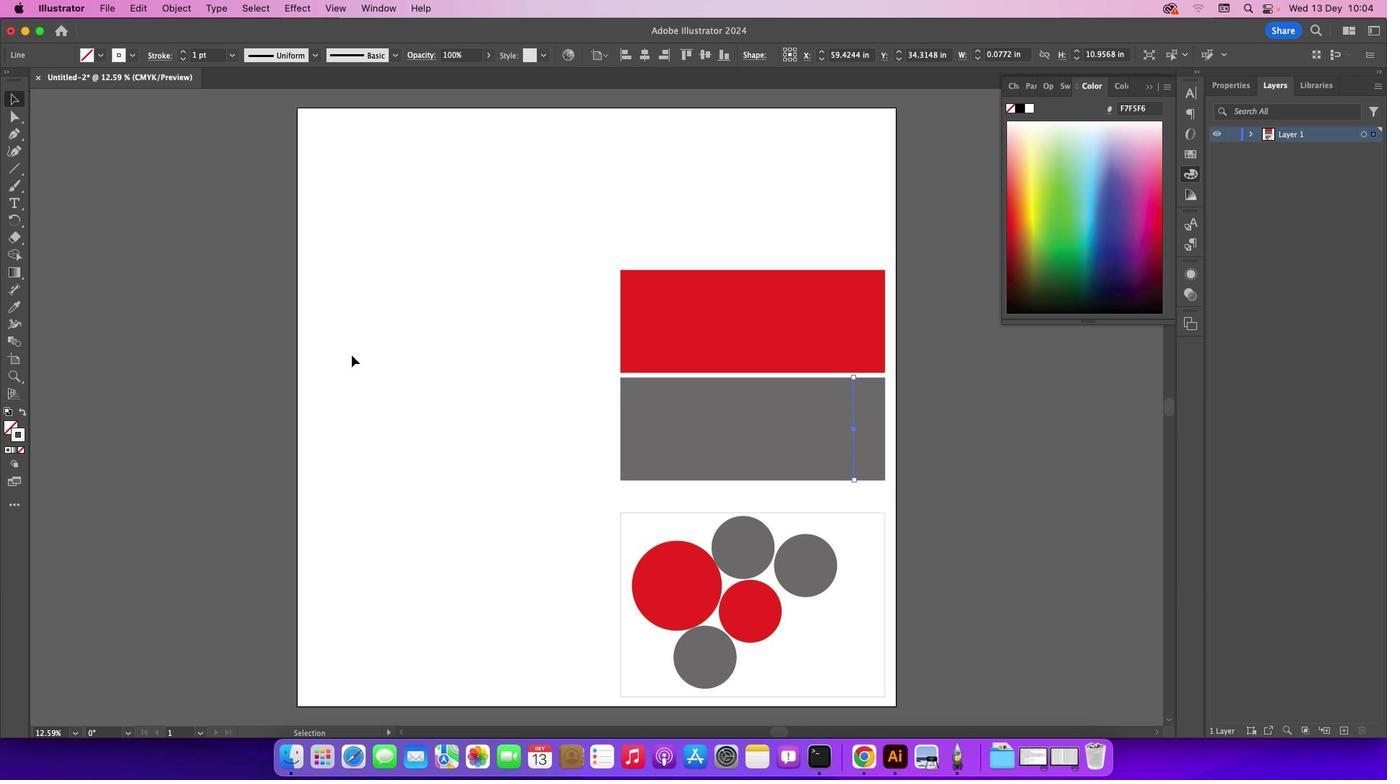 
Action: Mouse pressed left at (351, 354)
Screenshot: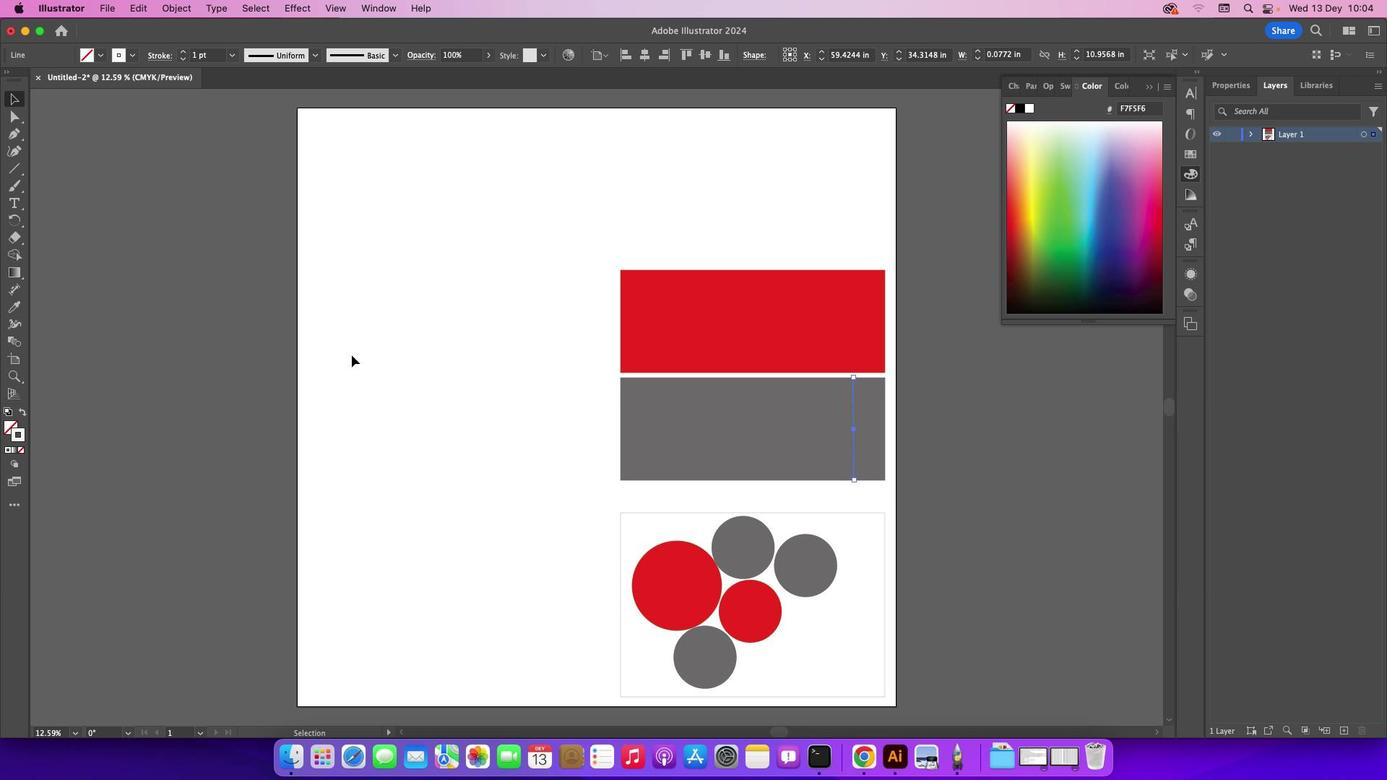
Action: Mouse moved to (853, 441)
Screenshot: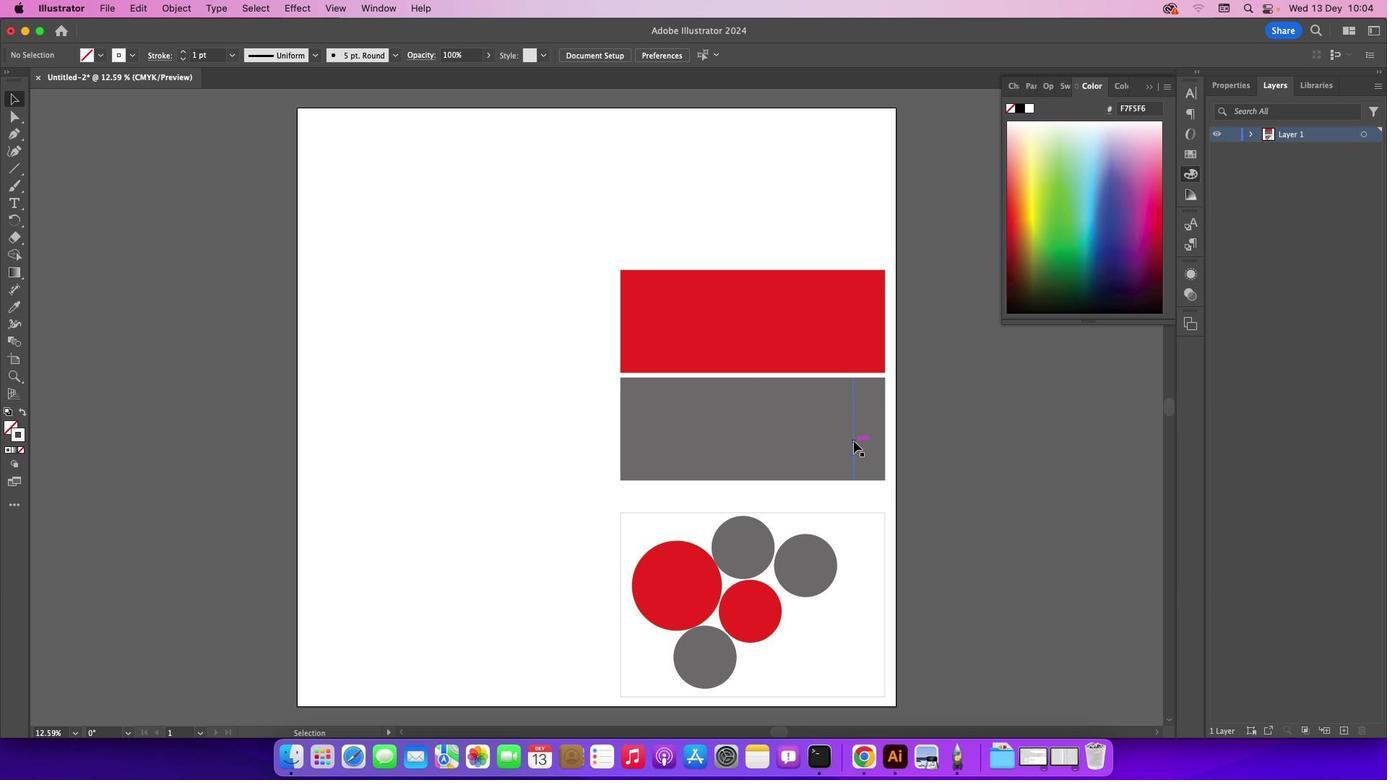 
Action: Mouse pressed left at (853, 441)
Screenshot: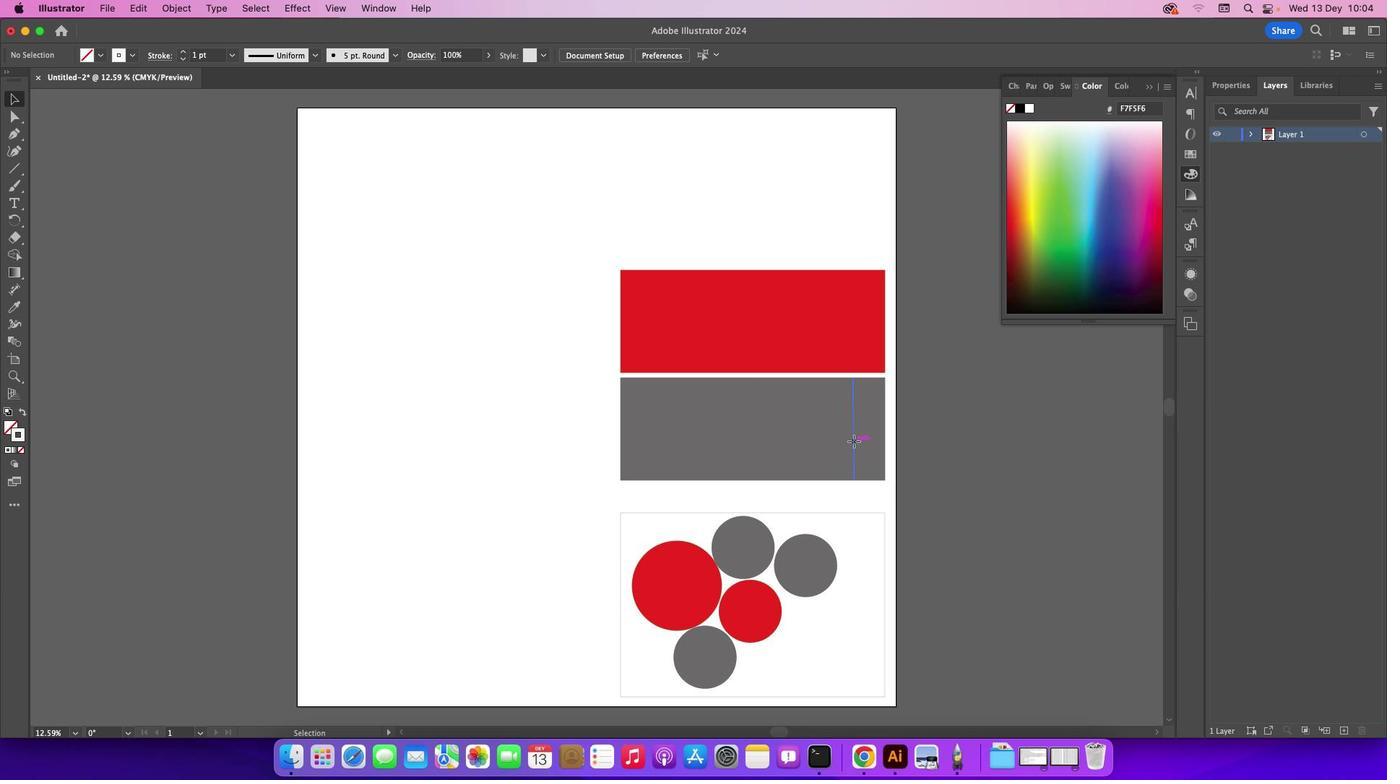 
Action: Mouse moved to (678, 206)
Screenshot: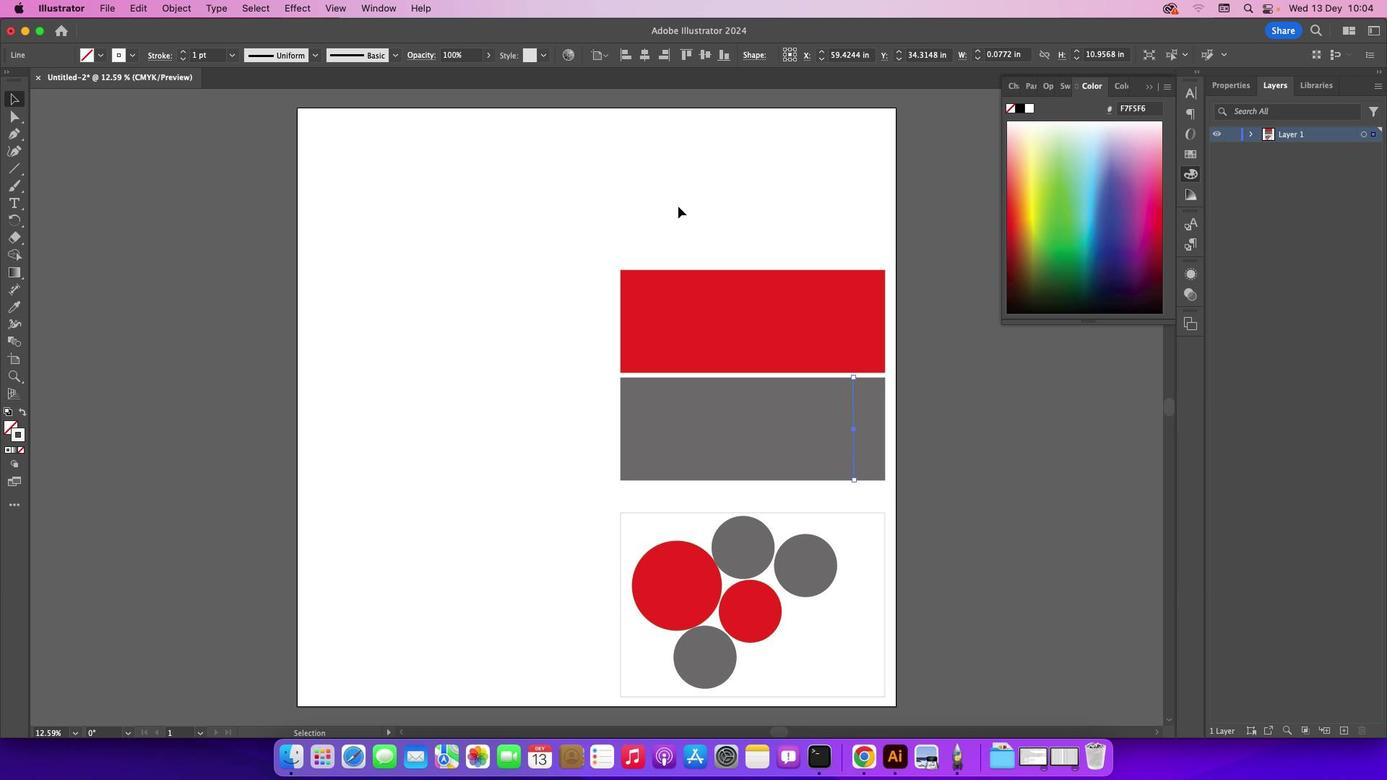 
Action: Key pressed Key.rightKey.rightKey.rightKey.rightKey.rightKey.rightKey.right
Screenshot: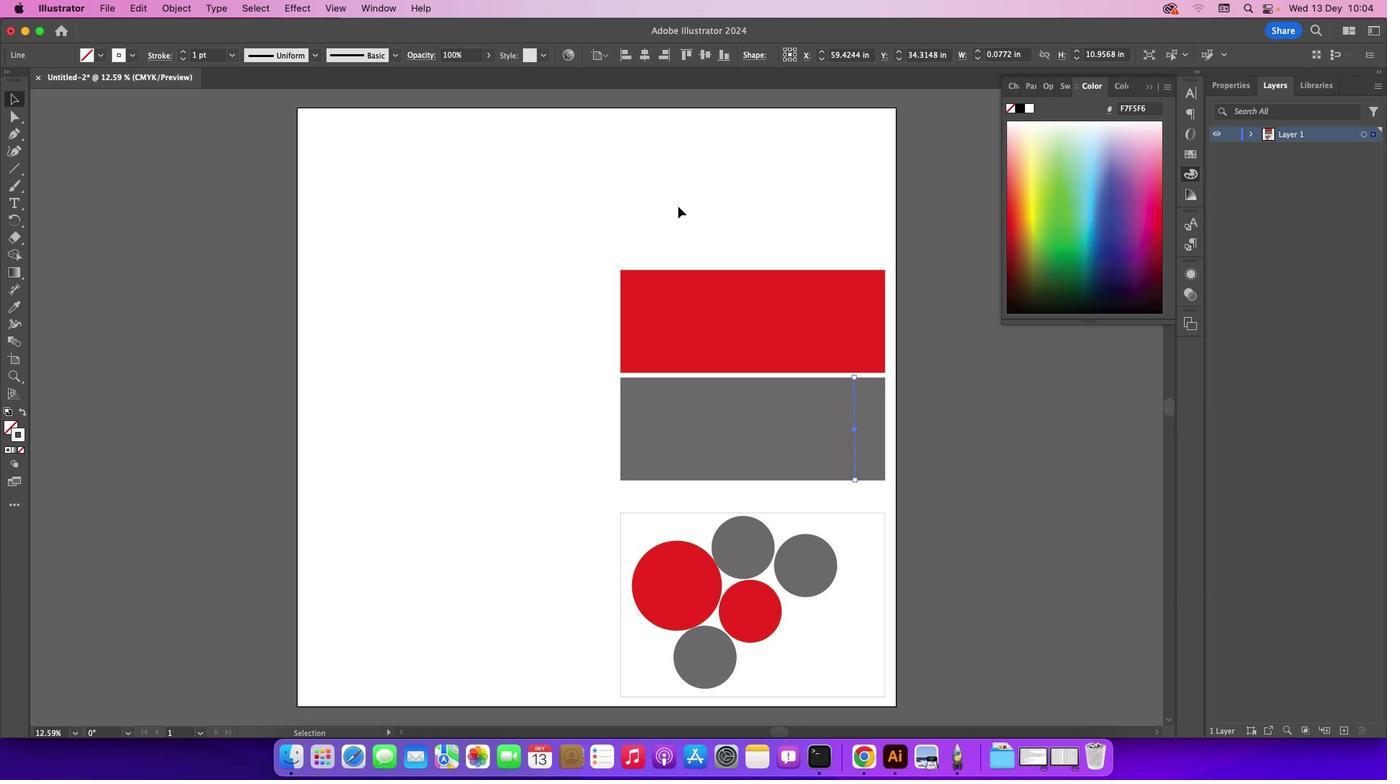 
Action: Mouse moved to (640, 190)
Screenshot: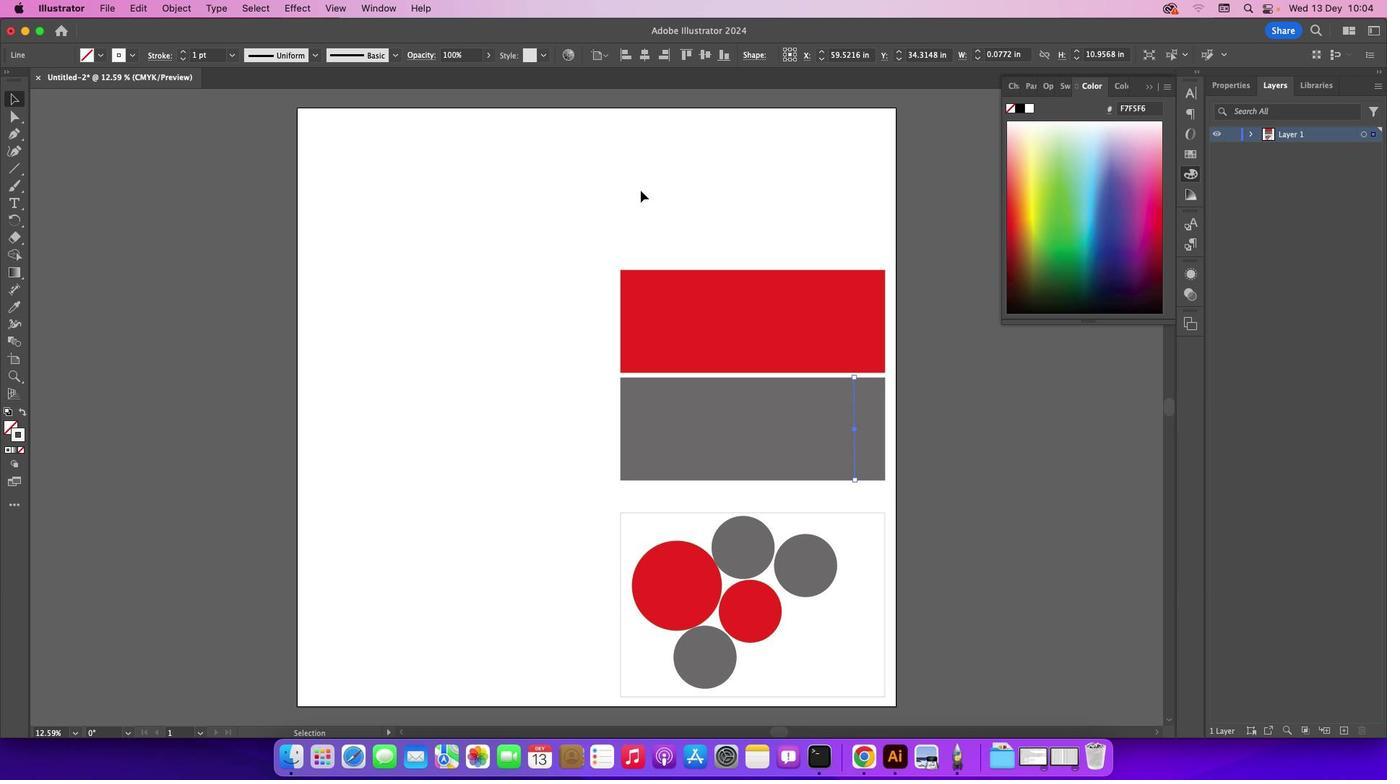 
Action: Mouse pressed left at (640, 190)
Screenshot: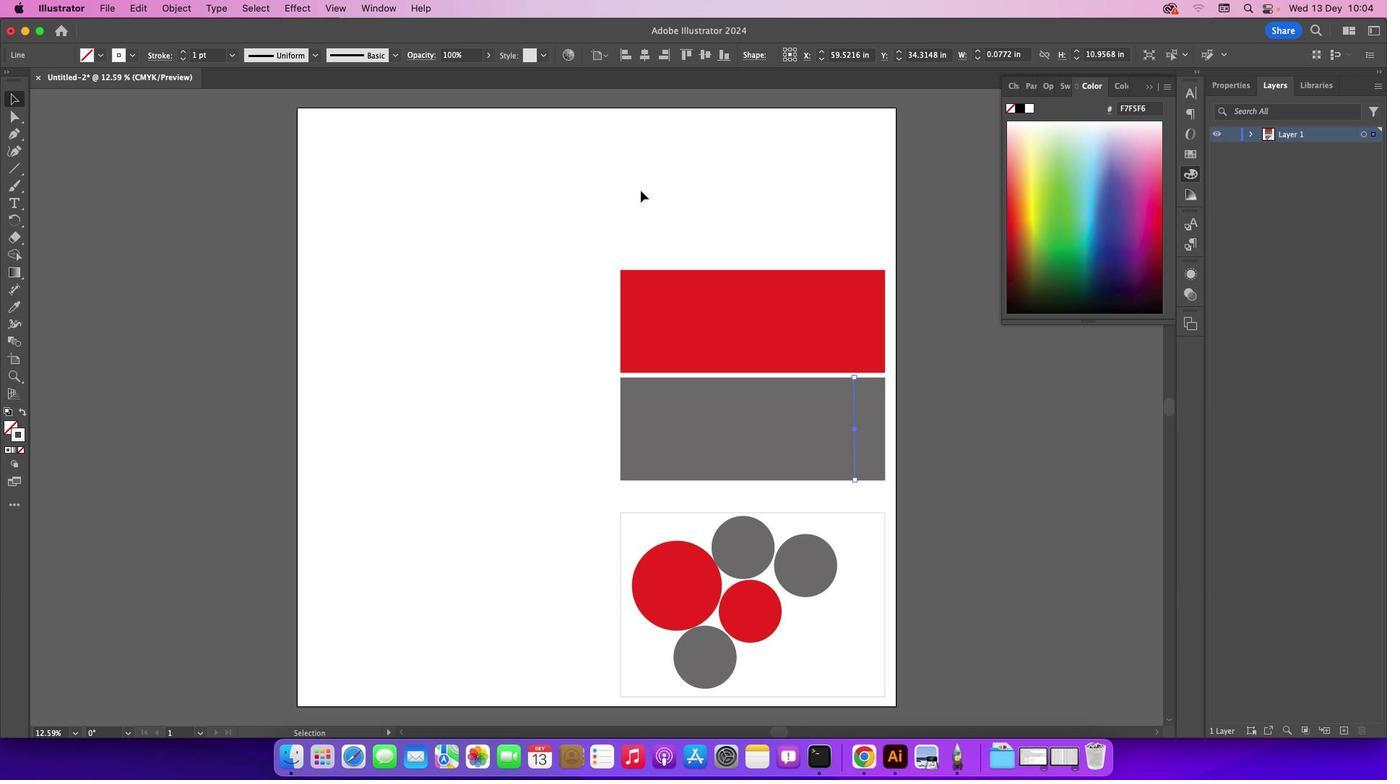 
Action: Mouse moved to (855, 440)
Screenshot: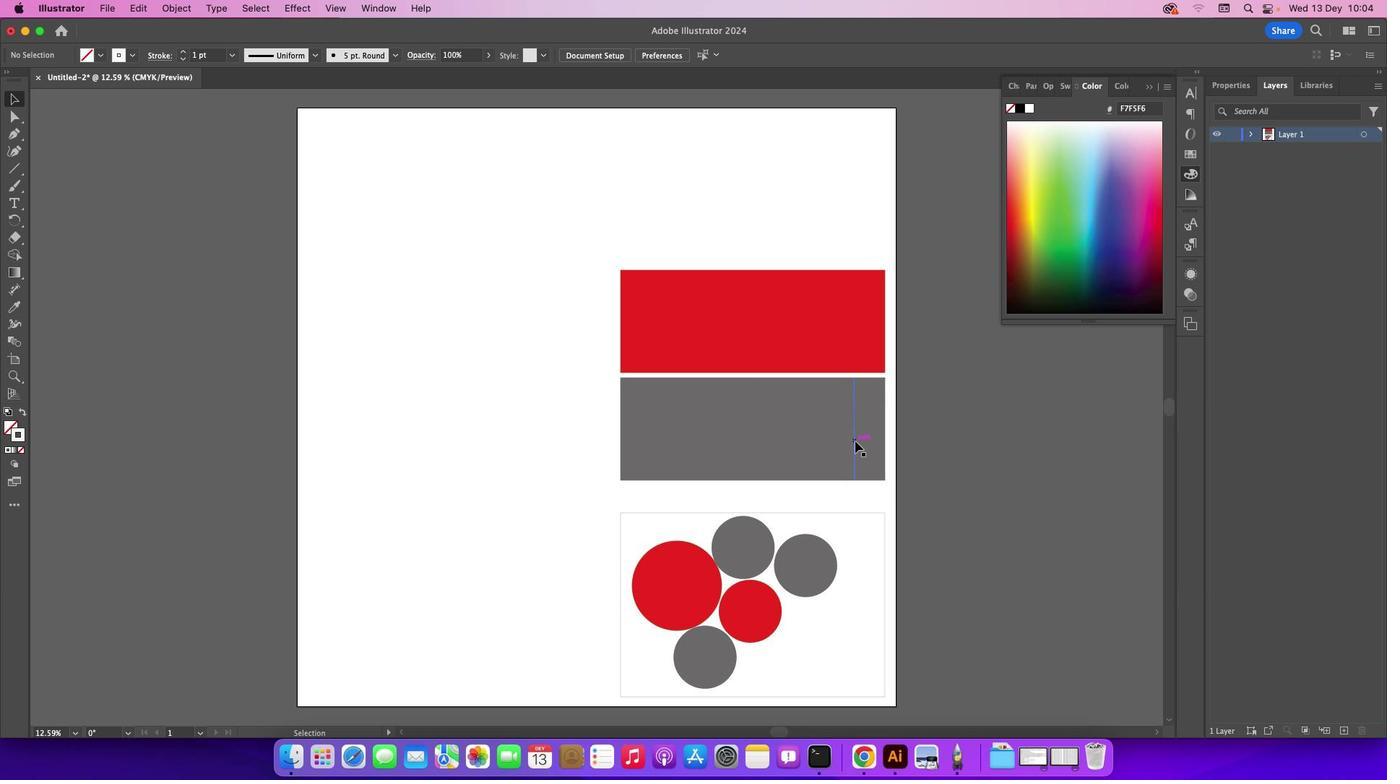 
Action: Key pressed Key.alt
Screenshot: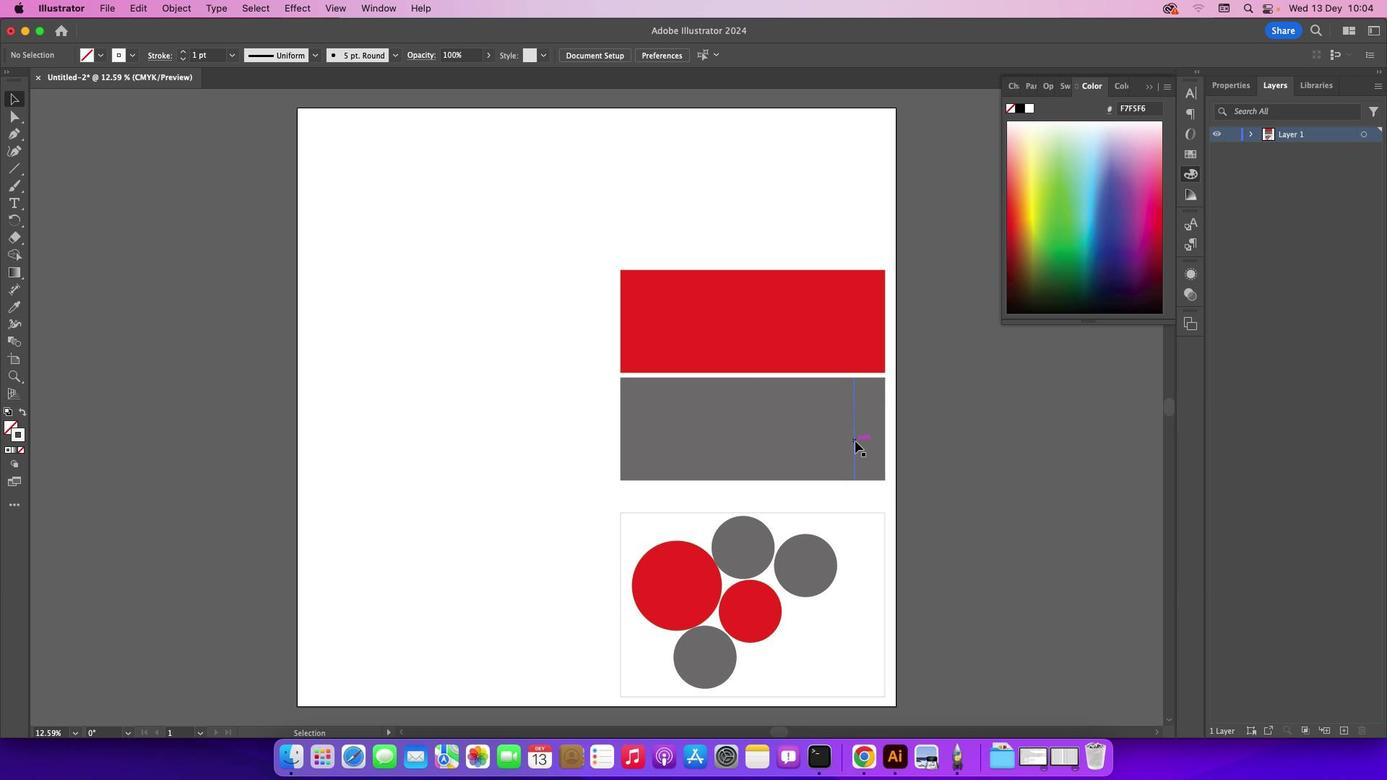 
Action: Mouse pressed left at (855, 440)
Screenshot: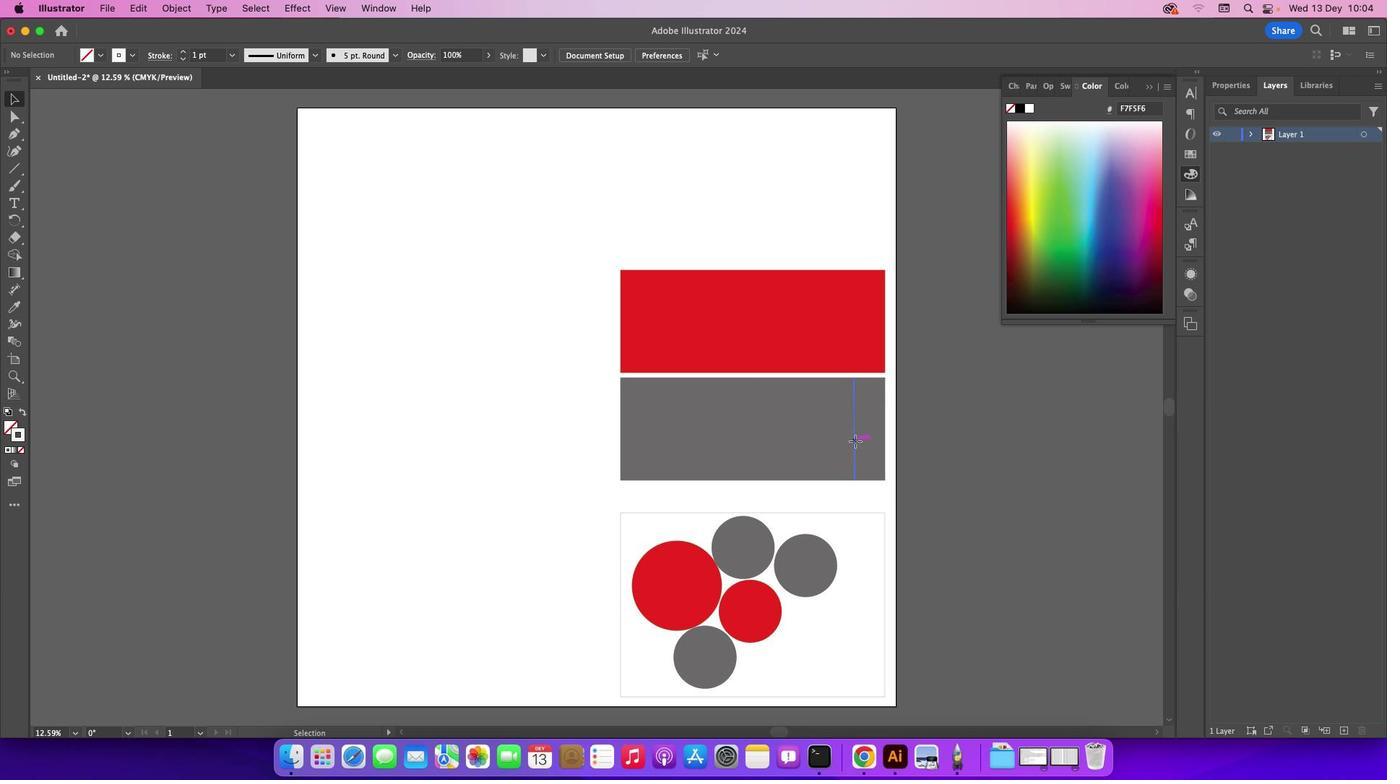 
Action: Mouse moved to (855, 429)
Screenshot: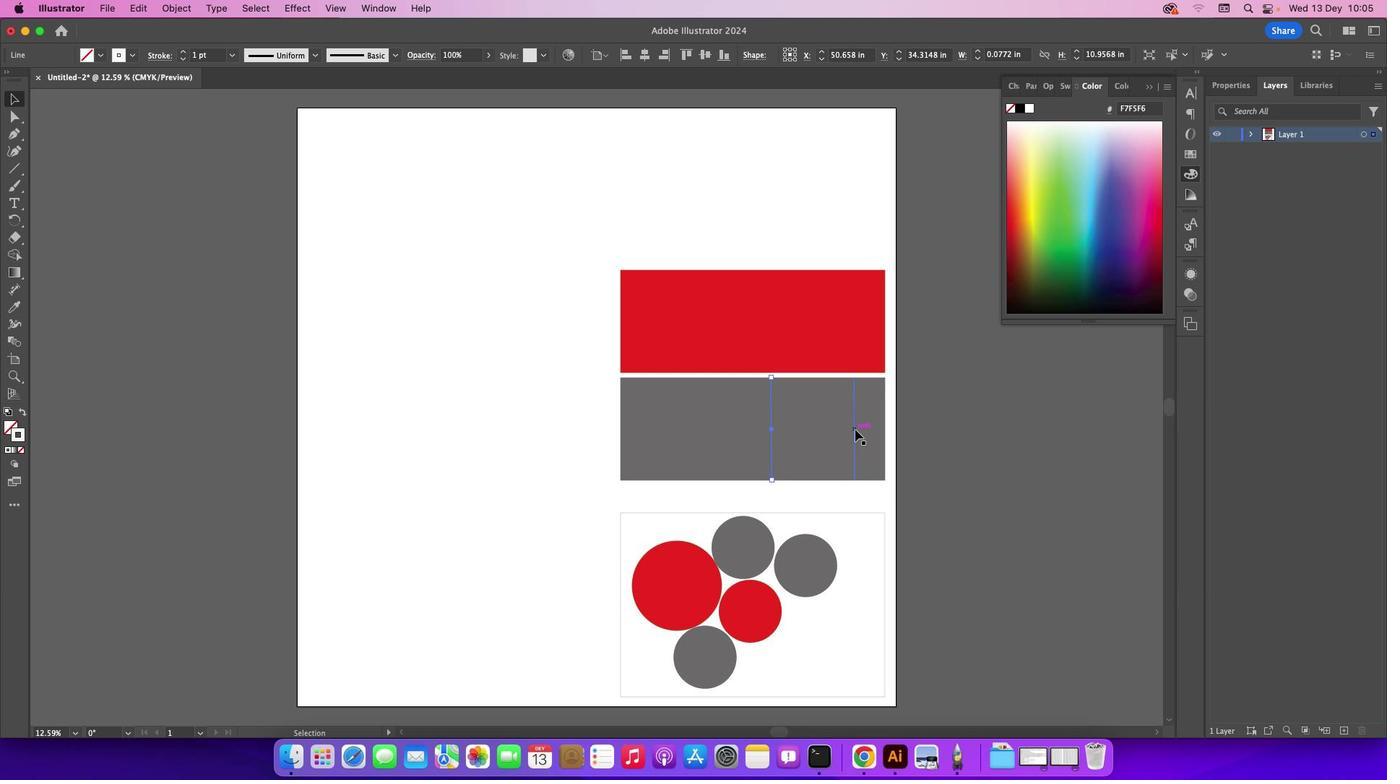 
Action: Key pressed Key.alt
Screenshot: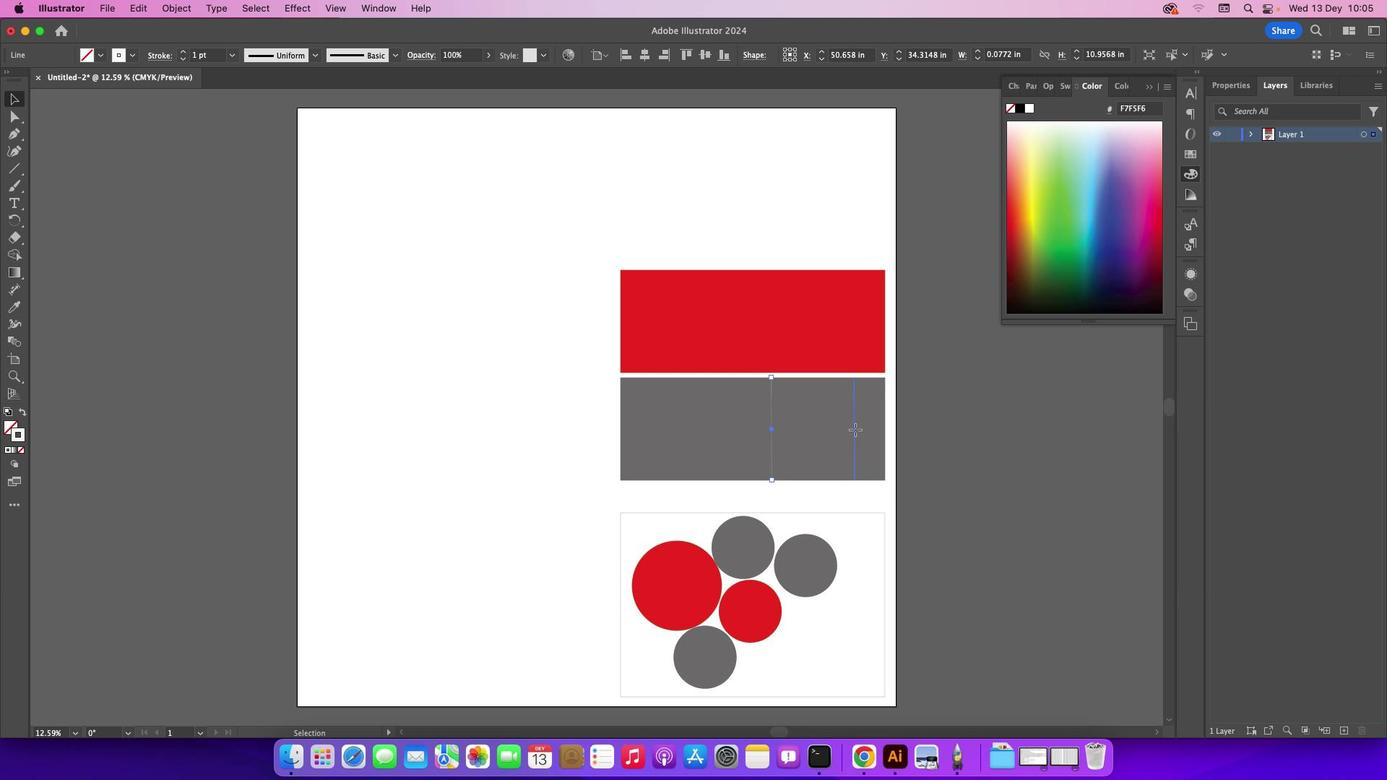 
Action: Mouse pressed left at (855, 429)
Screenshot: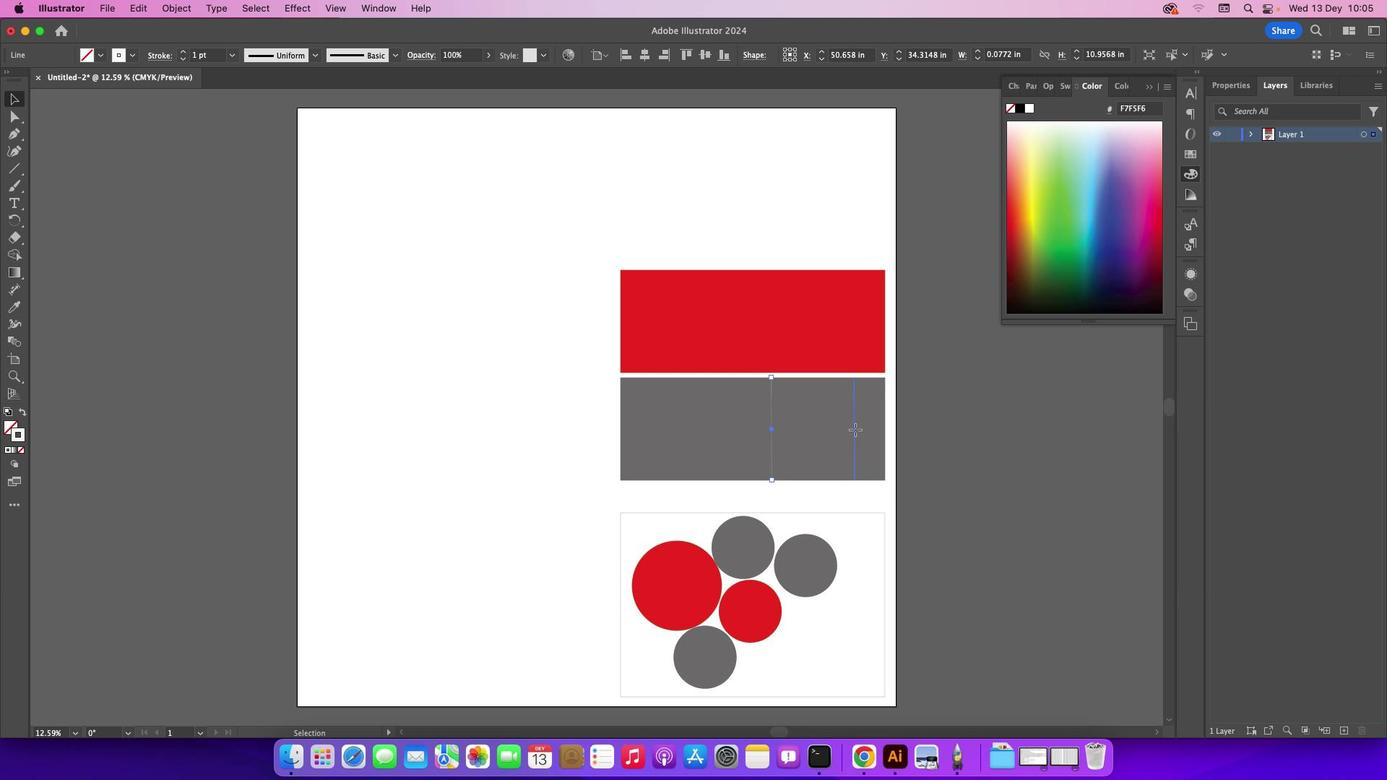 
Action: Mouse moved to (813, 370)
Screenshot: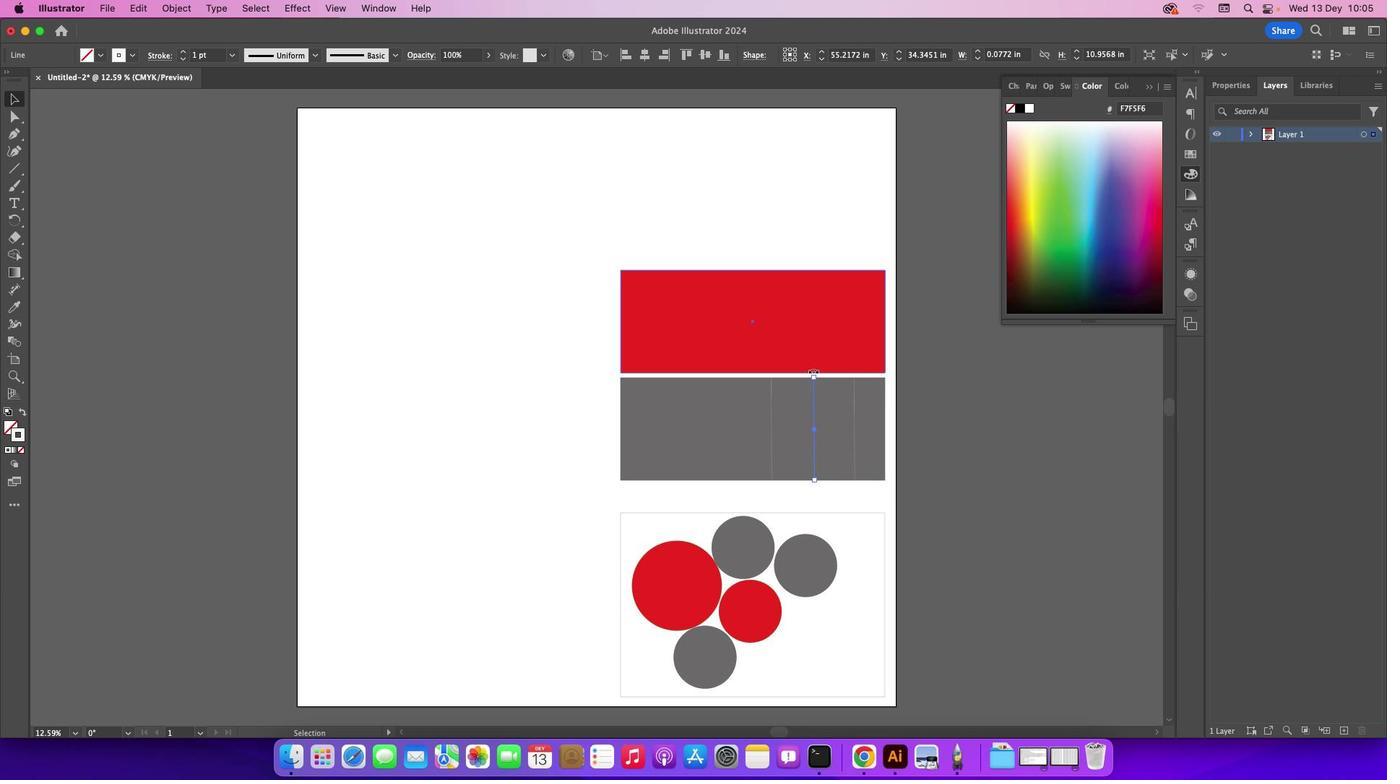 
Action: Mouse pressed left at (813, 370)
Screenshot: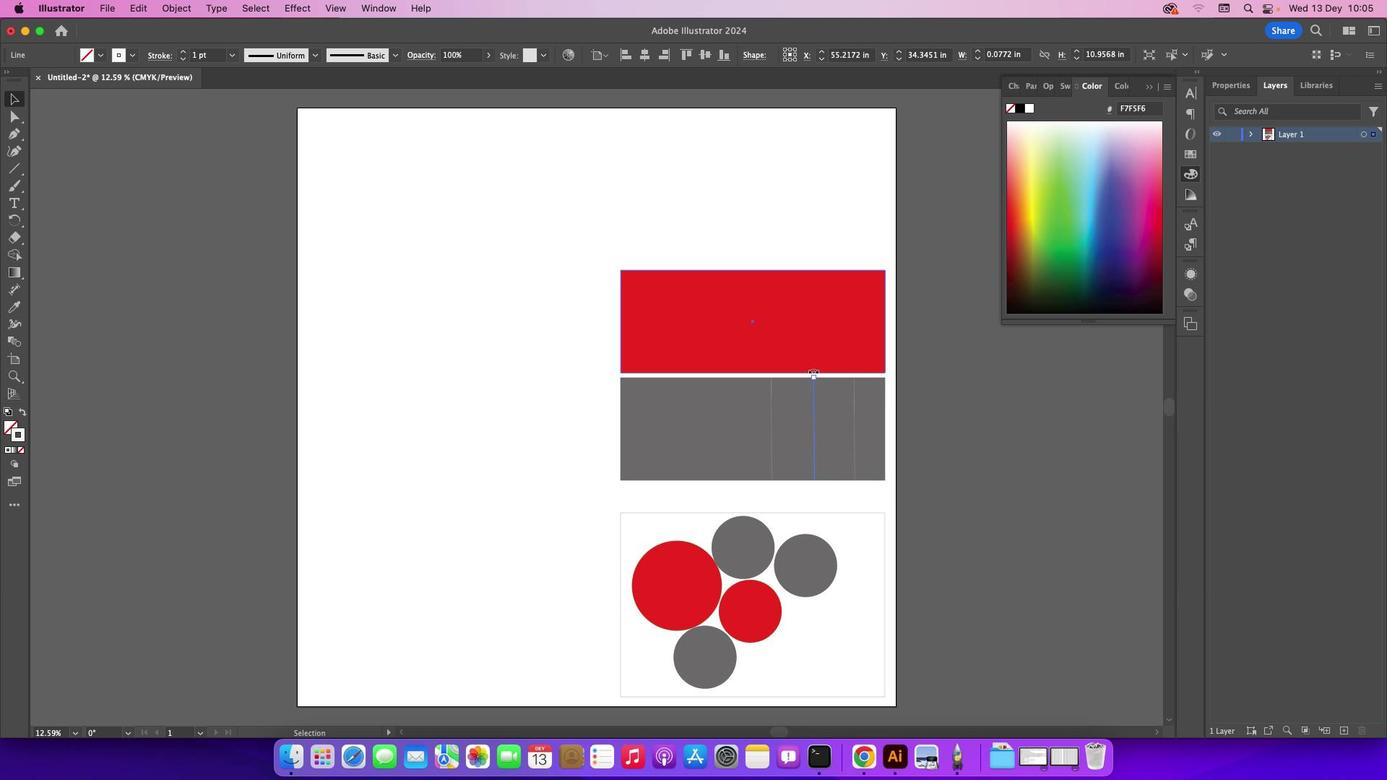 
Action: Mouse moved to (820, 429)
Screenshot: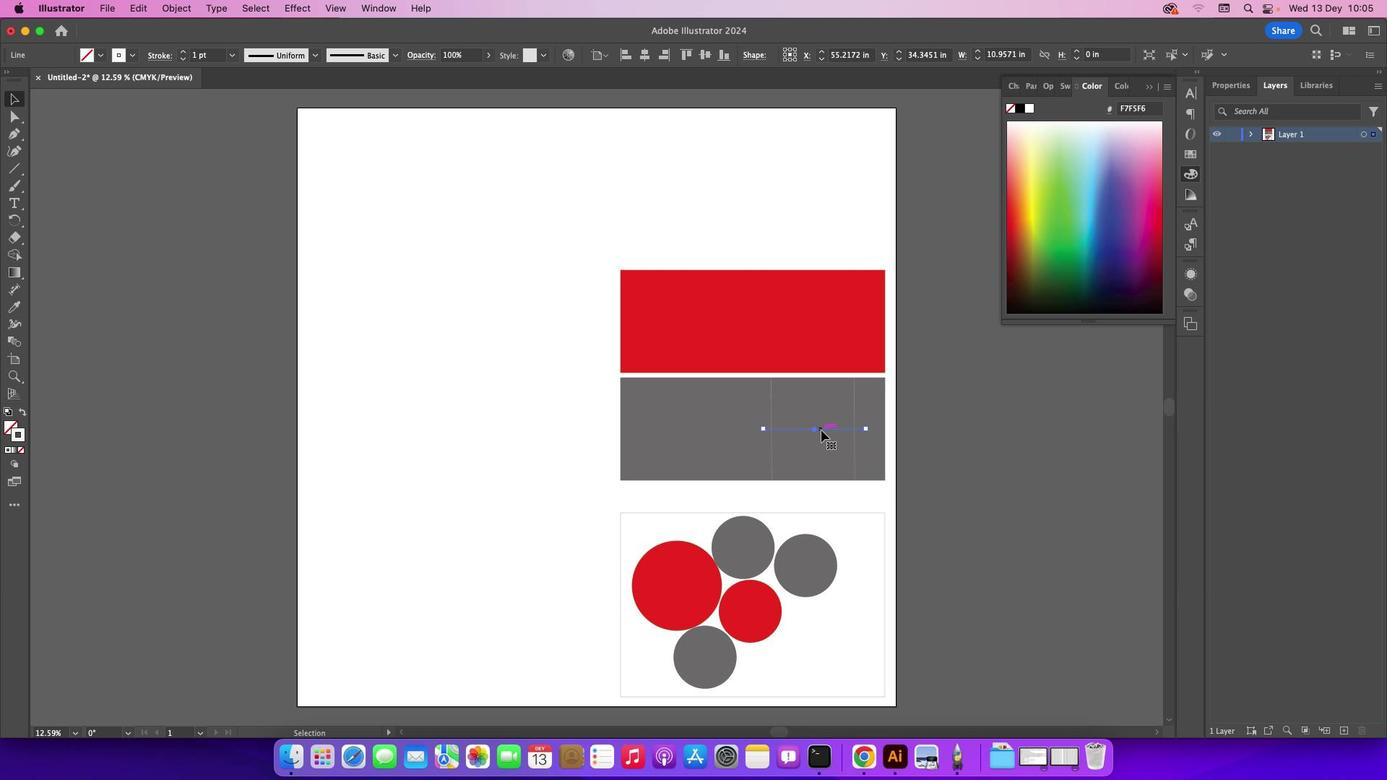 
Action: Mouse pressed left at (820, 429)
Screenshot: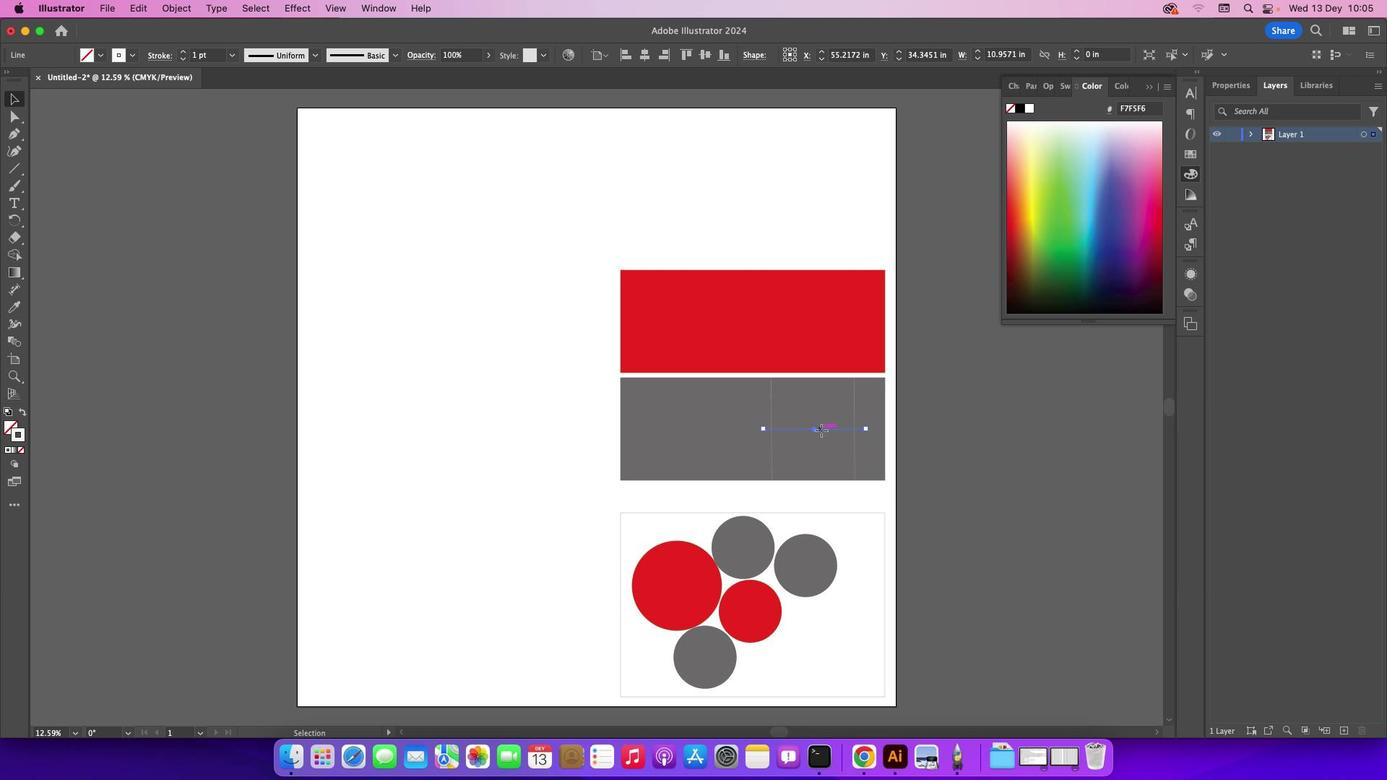 
Action: Mouse moved to (976, 431)
Screenshot: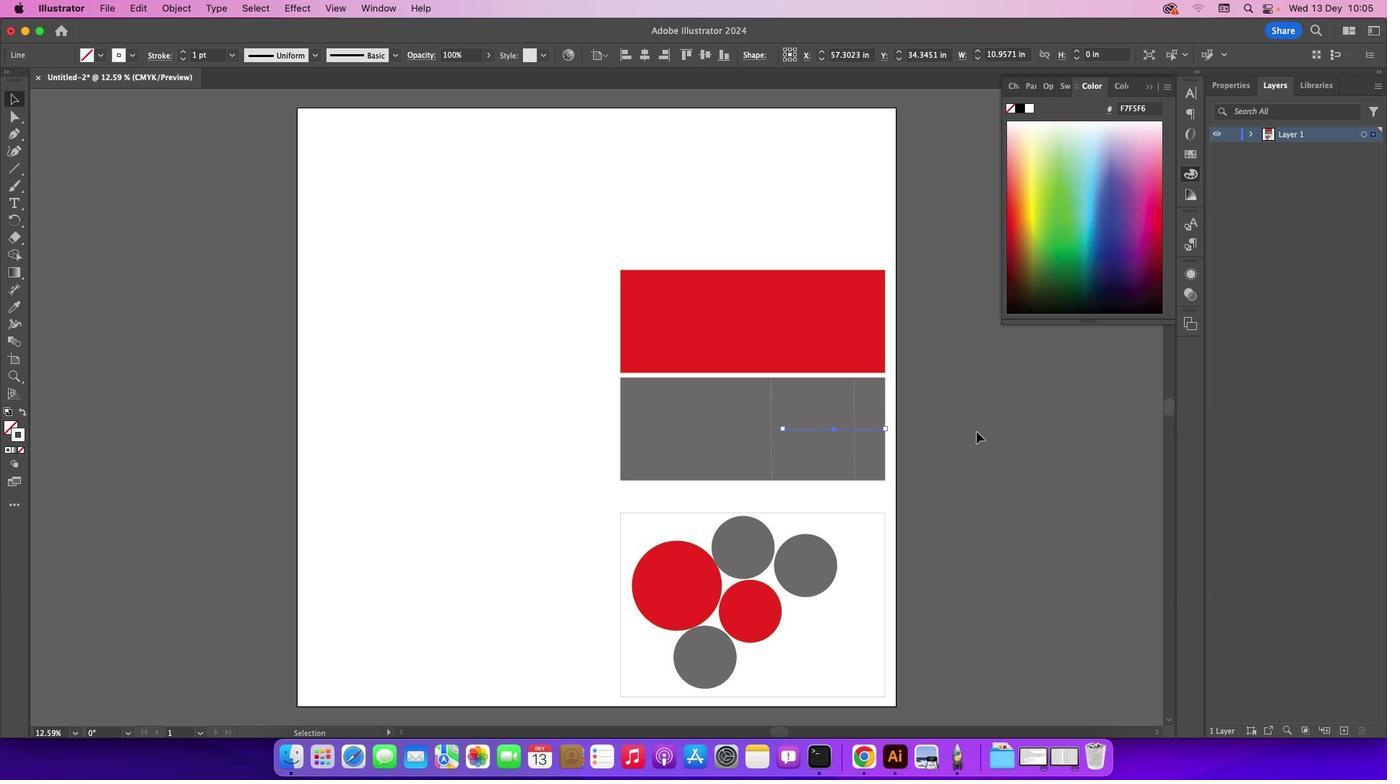 
Action: Key pressed Key.leftKey.leftKey.leftKey.leftKey.leftKey.leftKey.leftKey.leftKey.leftKey.leftKey.leftKey.leftKey.leftKey.leftKey.leftKey.leftKey.leftKey.leftKey.leftKey.leftKey.leftKey.leftKey.leftKey.leftKey.leftKey.leftKey.leftKey.left
Screenshot: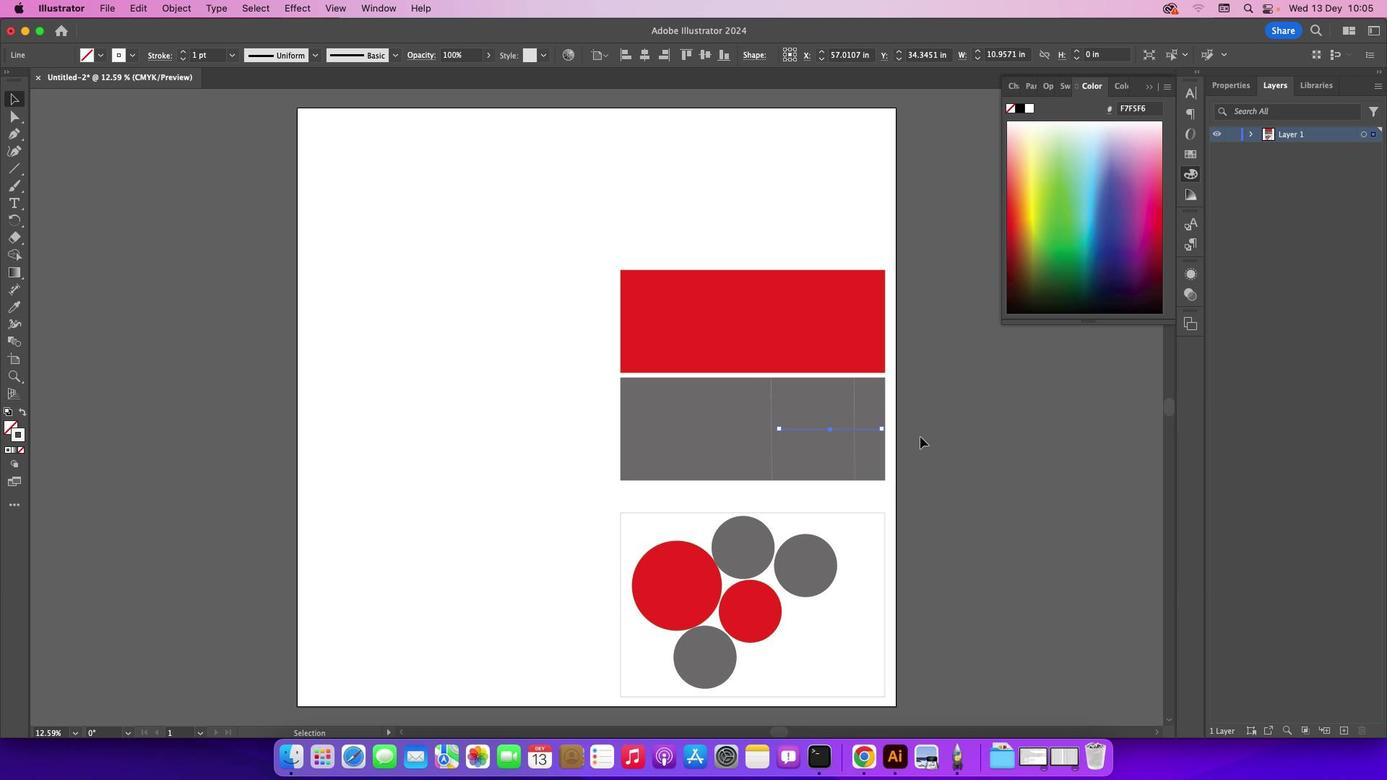 
Action: Mouse moved to (843, 430)
Screenshot: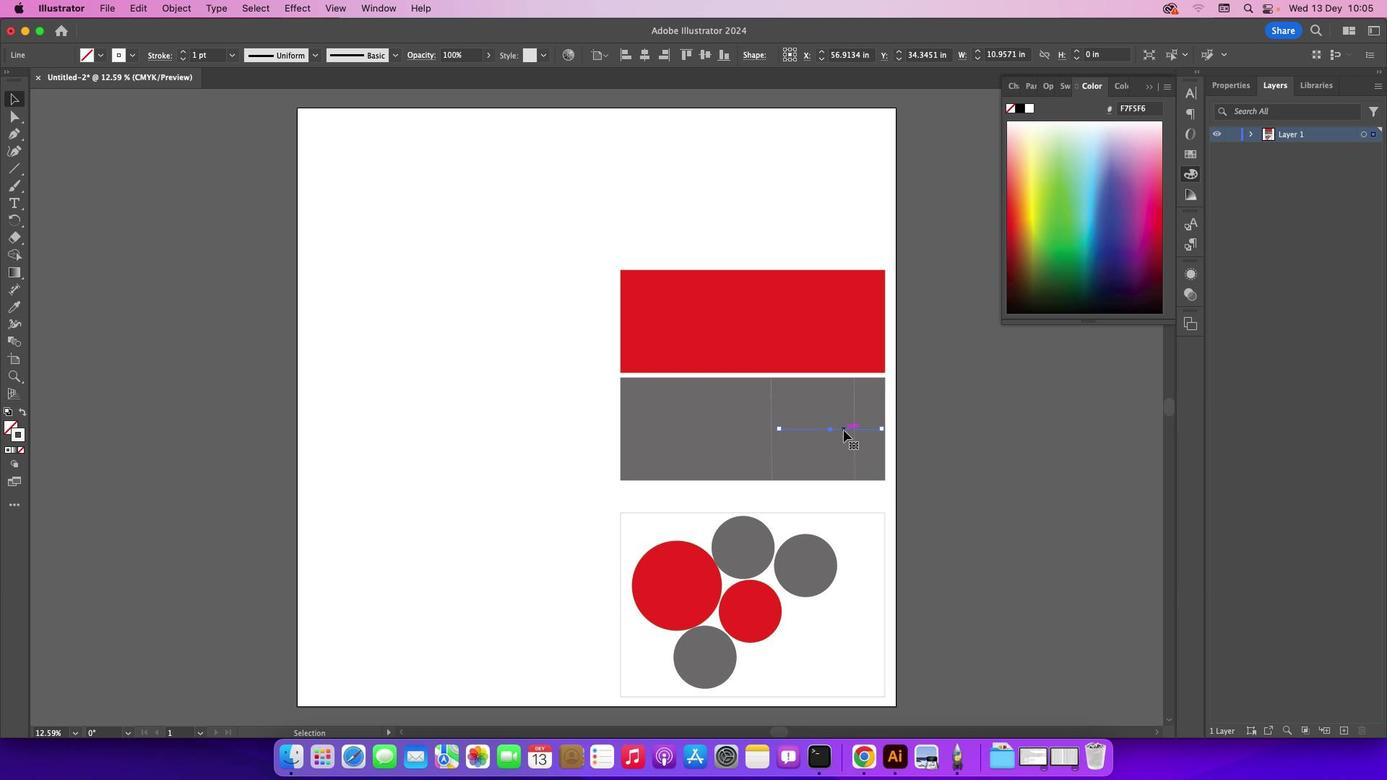 
Action: Mouse pressed left at (843, 430)
Screenshot: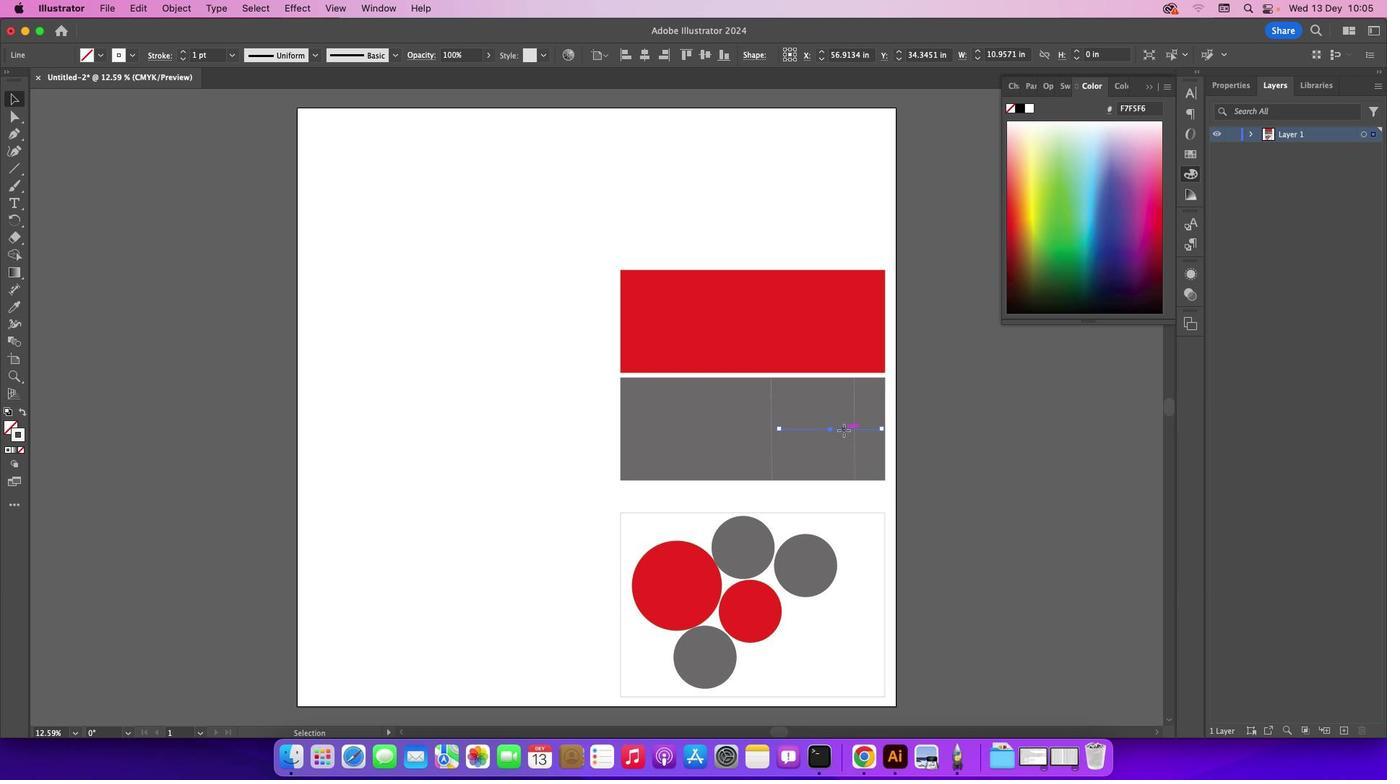 
Action: Mouse moved to (957, 438)
Screenshot: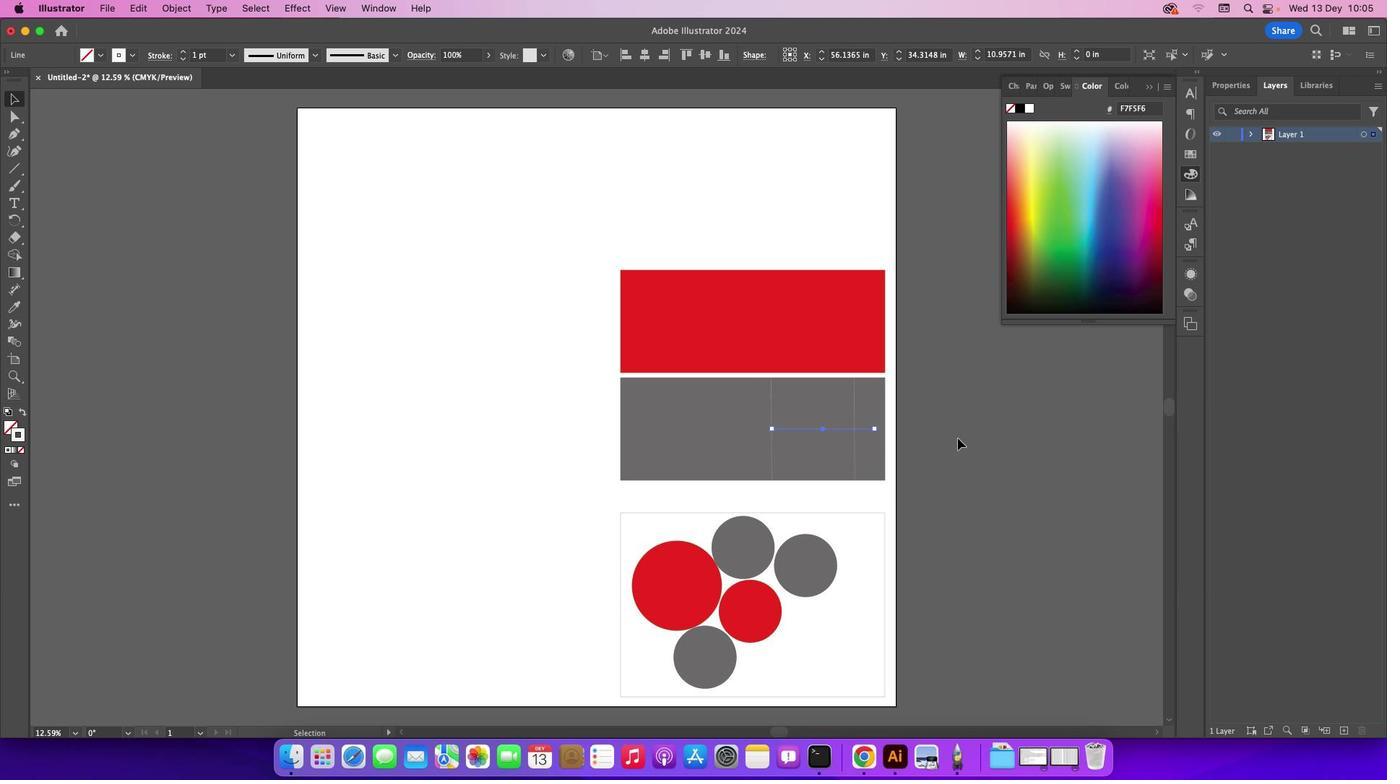 
Action: Key pressed Key.leftKey.leftKey.leftKey.left
Screenshot: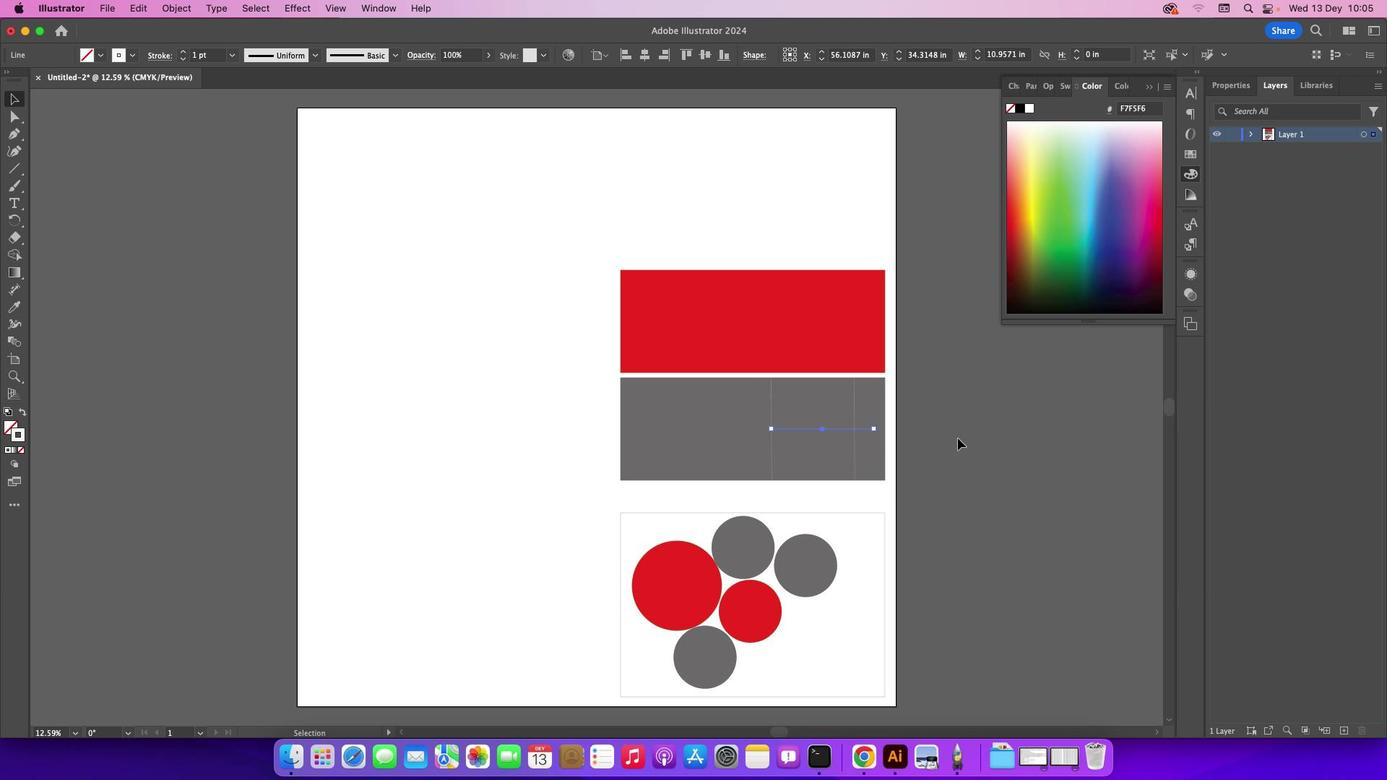 
Action: Mouse pressed left at (957, 438)
Screenshot: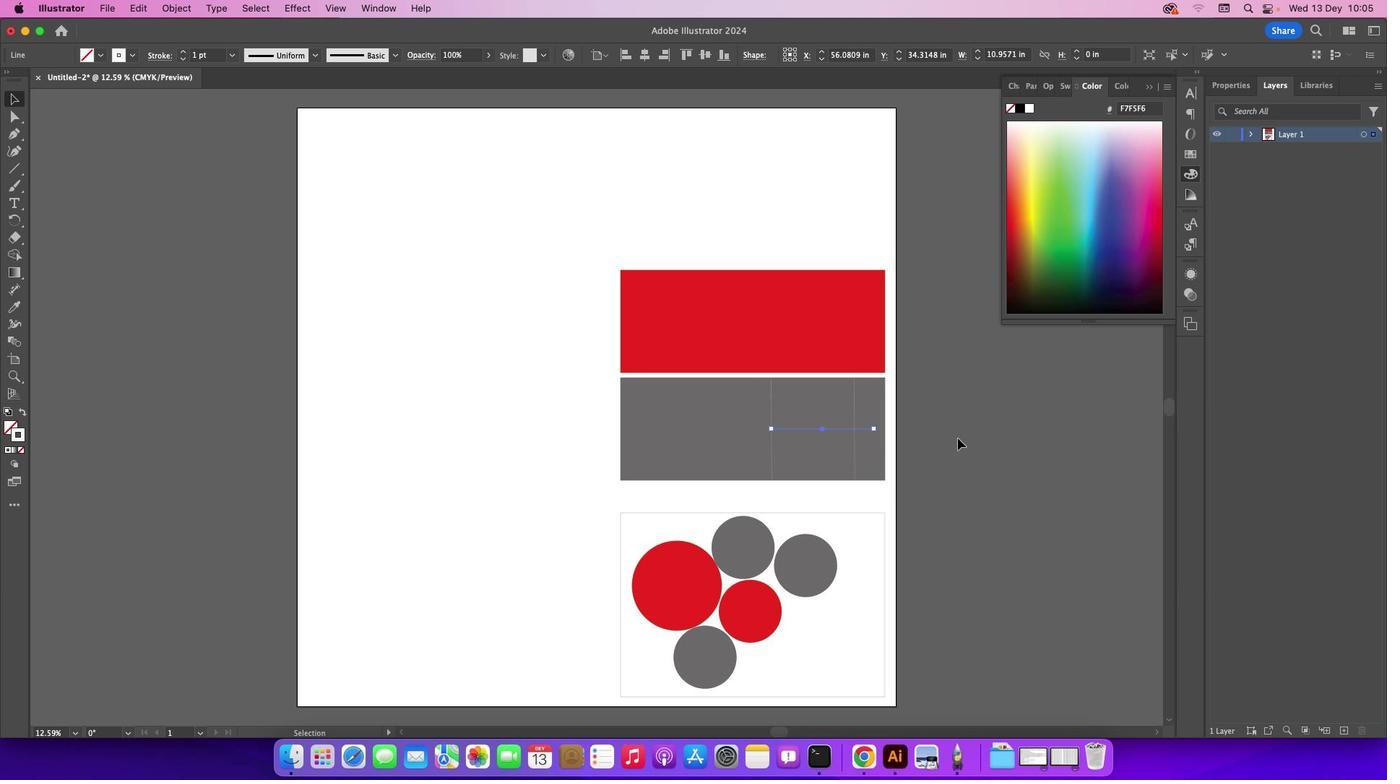 
Action: Mouse moved to (819, 429)
Screenshot: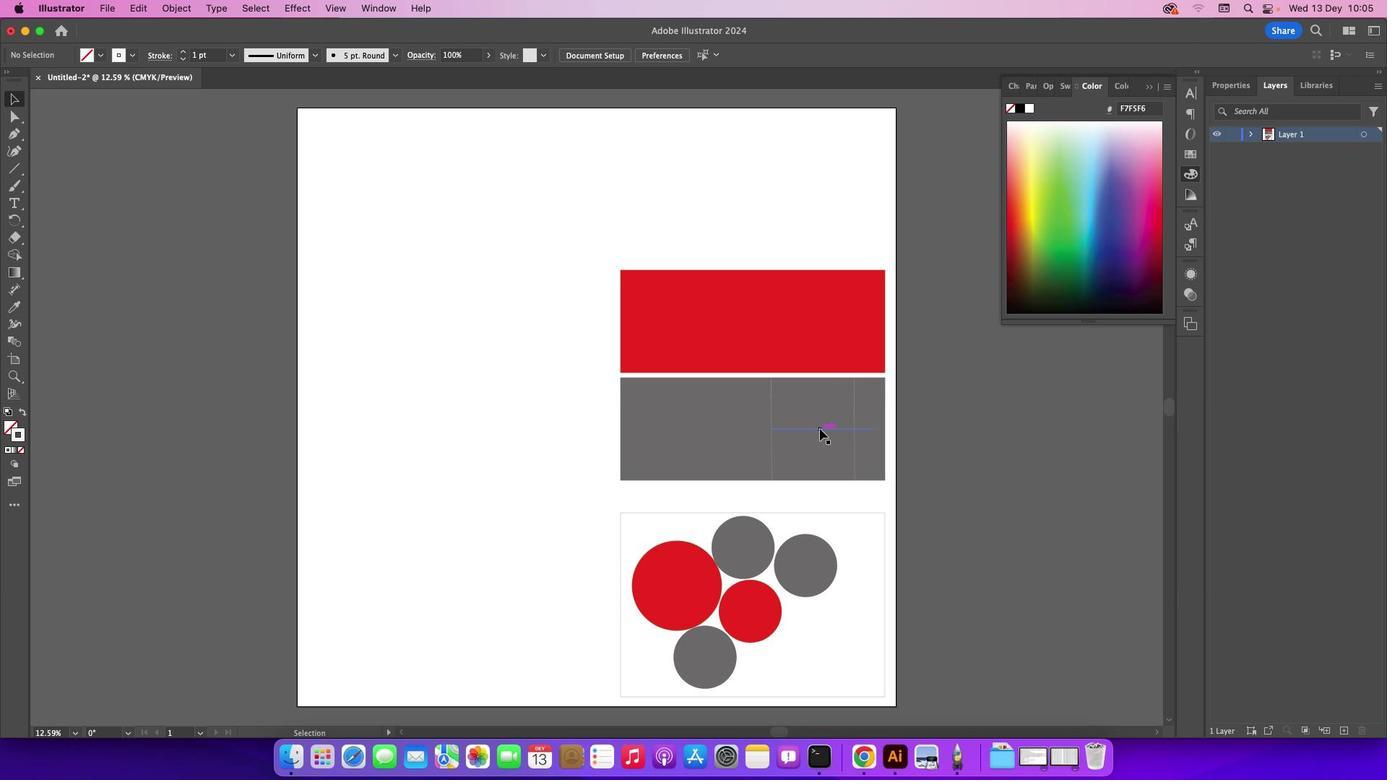 
Action: Mouse pressed left at (819, 429)
Screenshot: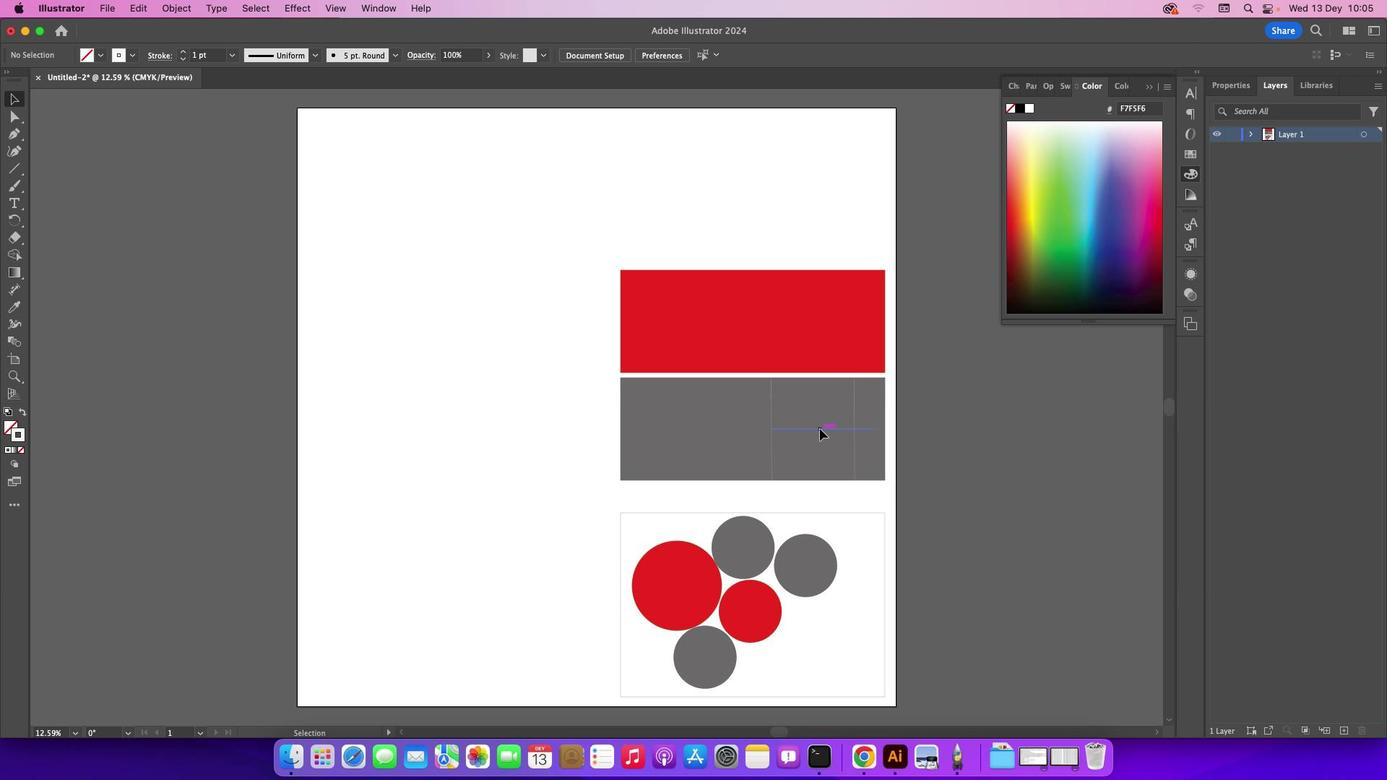 
Action: Mouse moved to (874, 429)
Screenshot: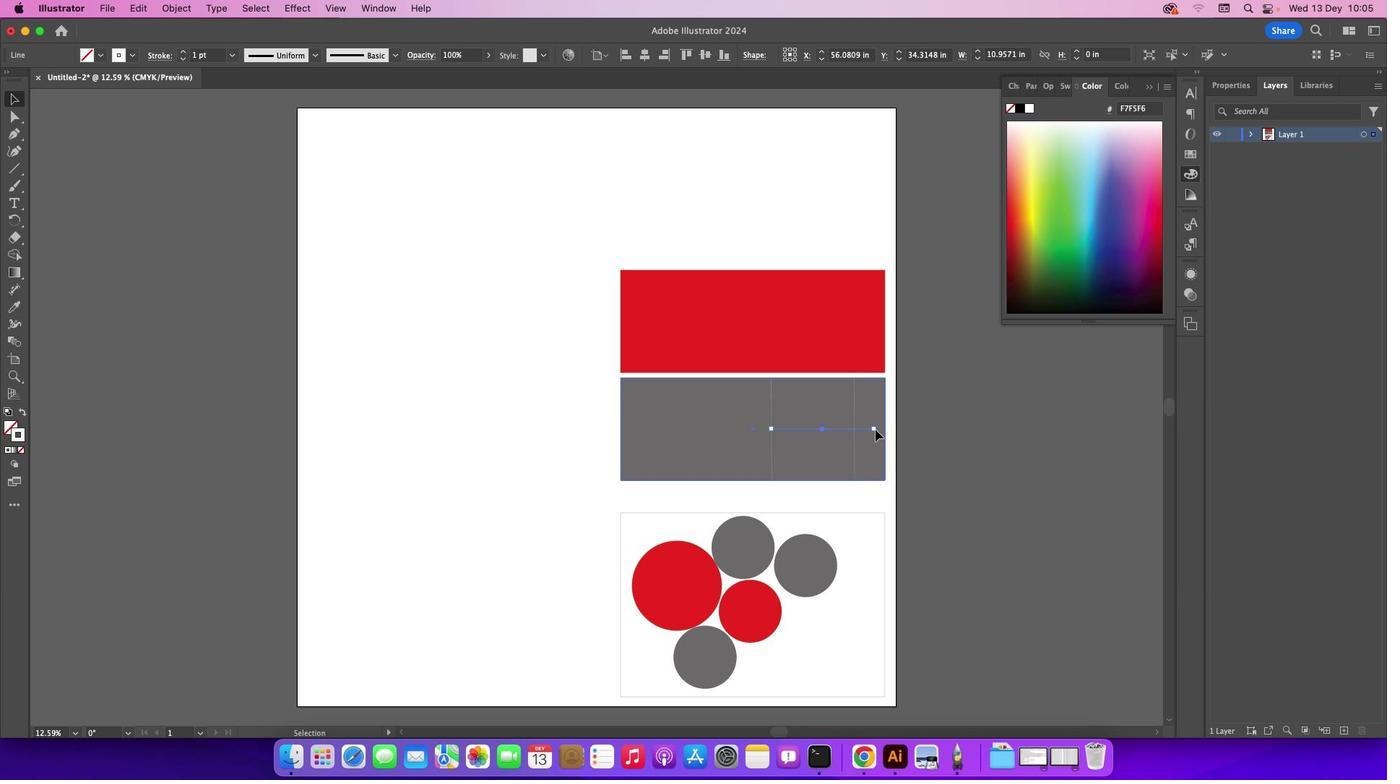 
Action: Mouse pressed left at (874, 429)
Screenshot: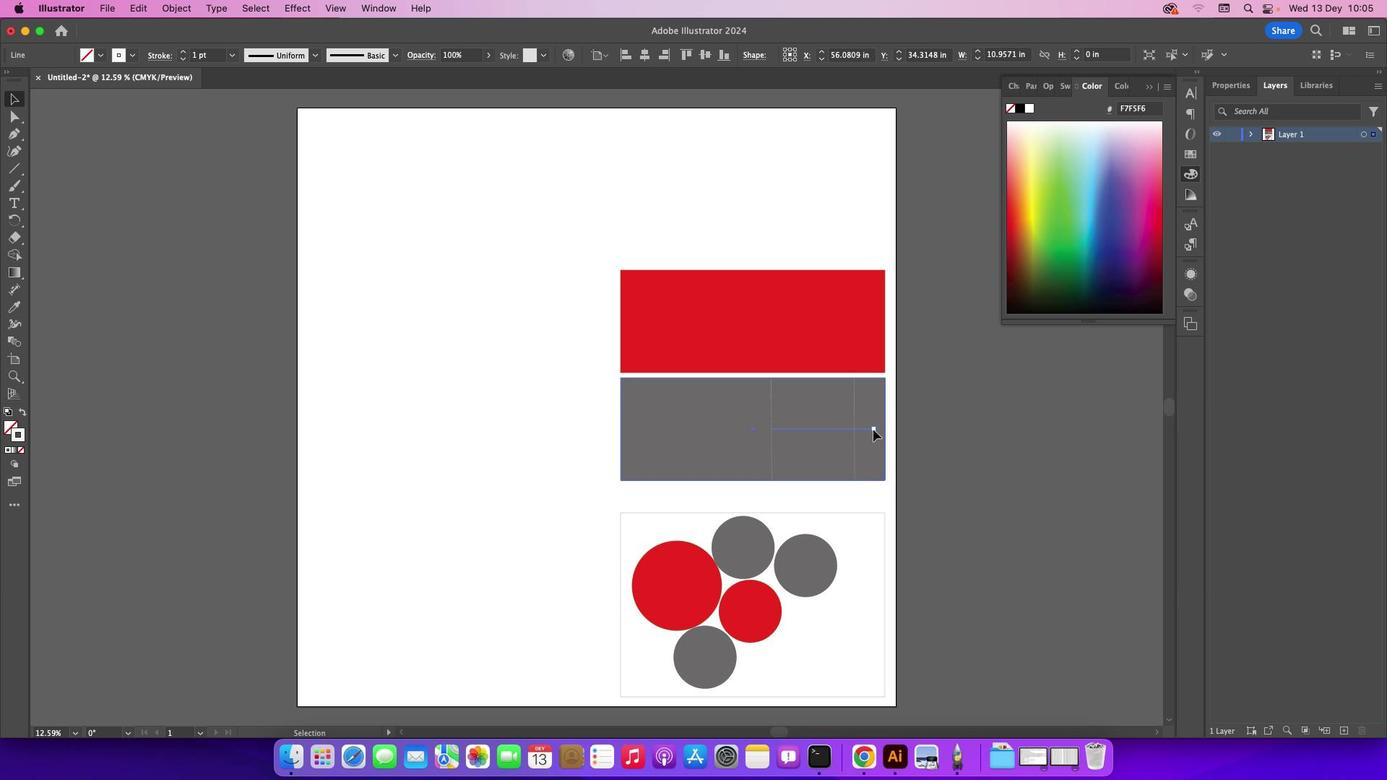 
Action: Mouse moved to (1021, 424)
Screenshot: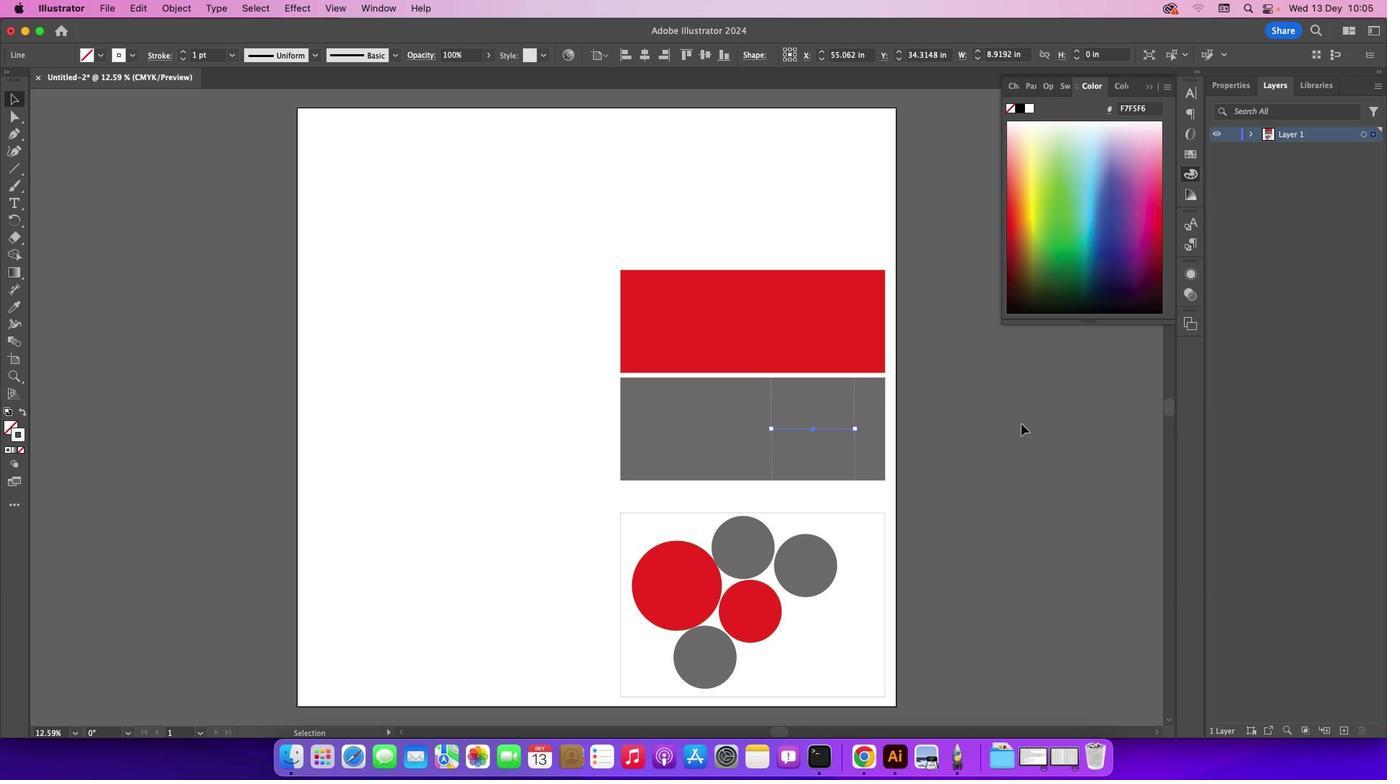 
Action: Mouse pressed left at (1021, 424)
Screenshot: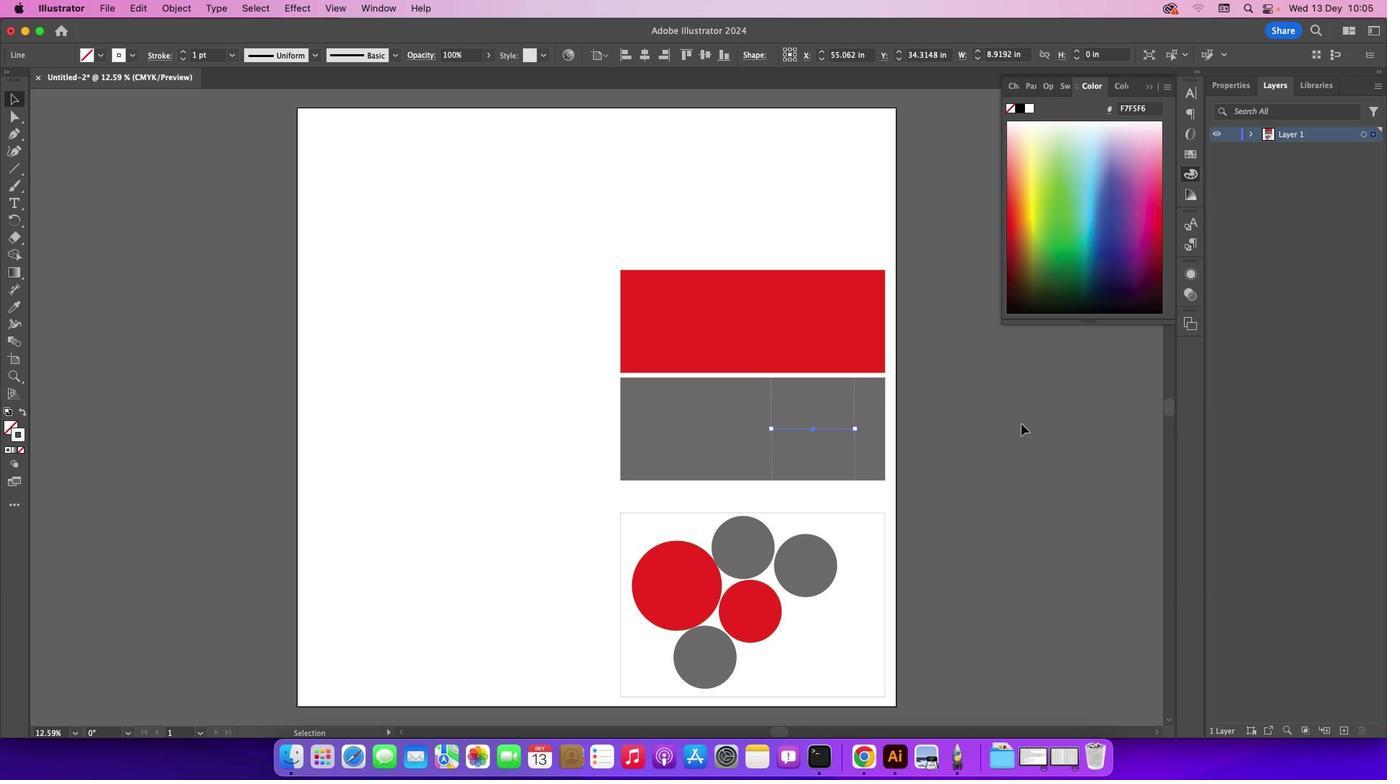 
Action: Mouse moved to (831, 431)
Screenshot: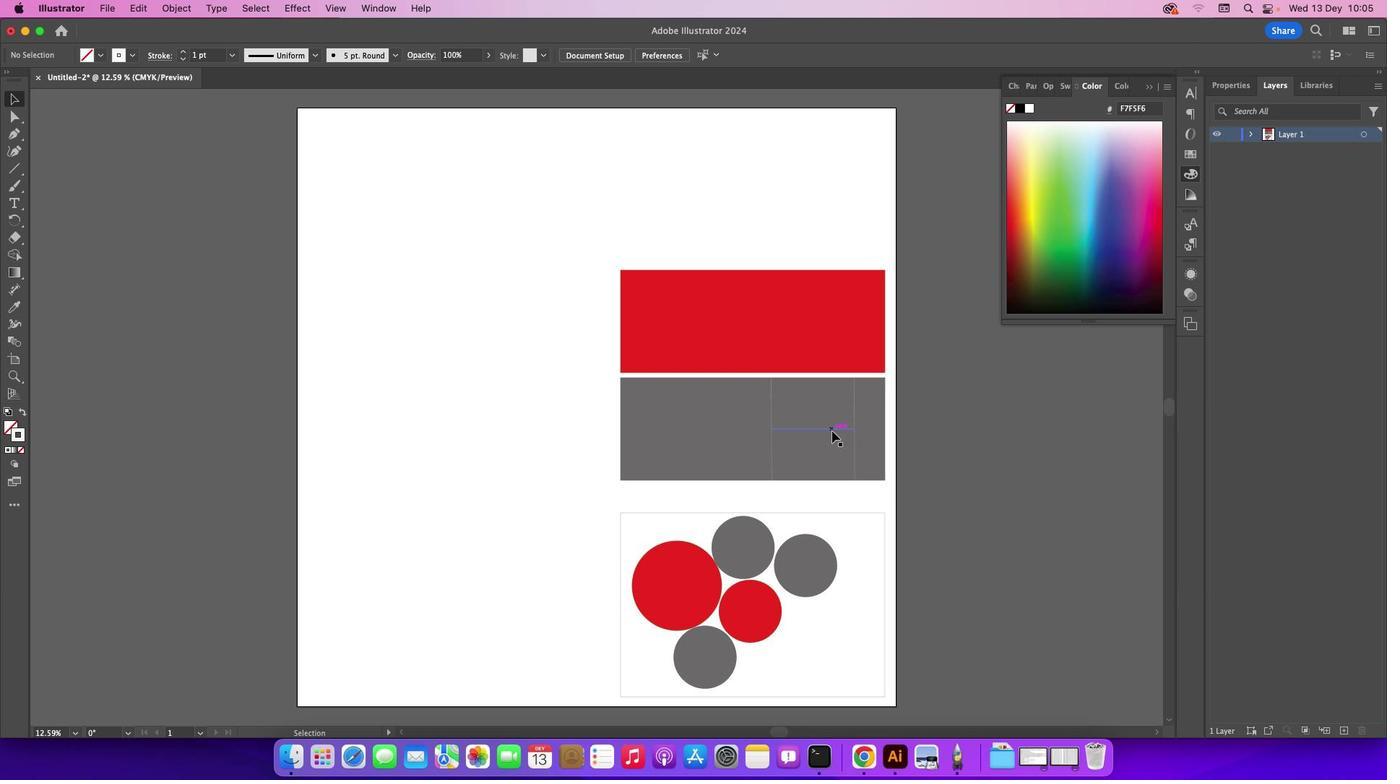 
Action: Key pressed Key.alt
Screenshot: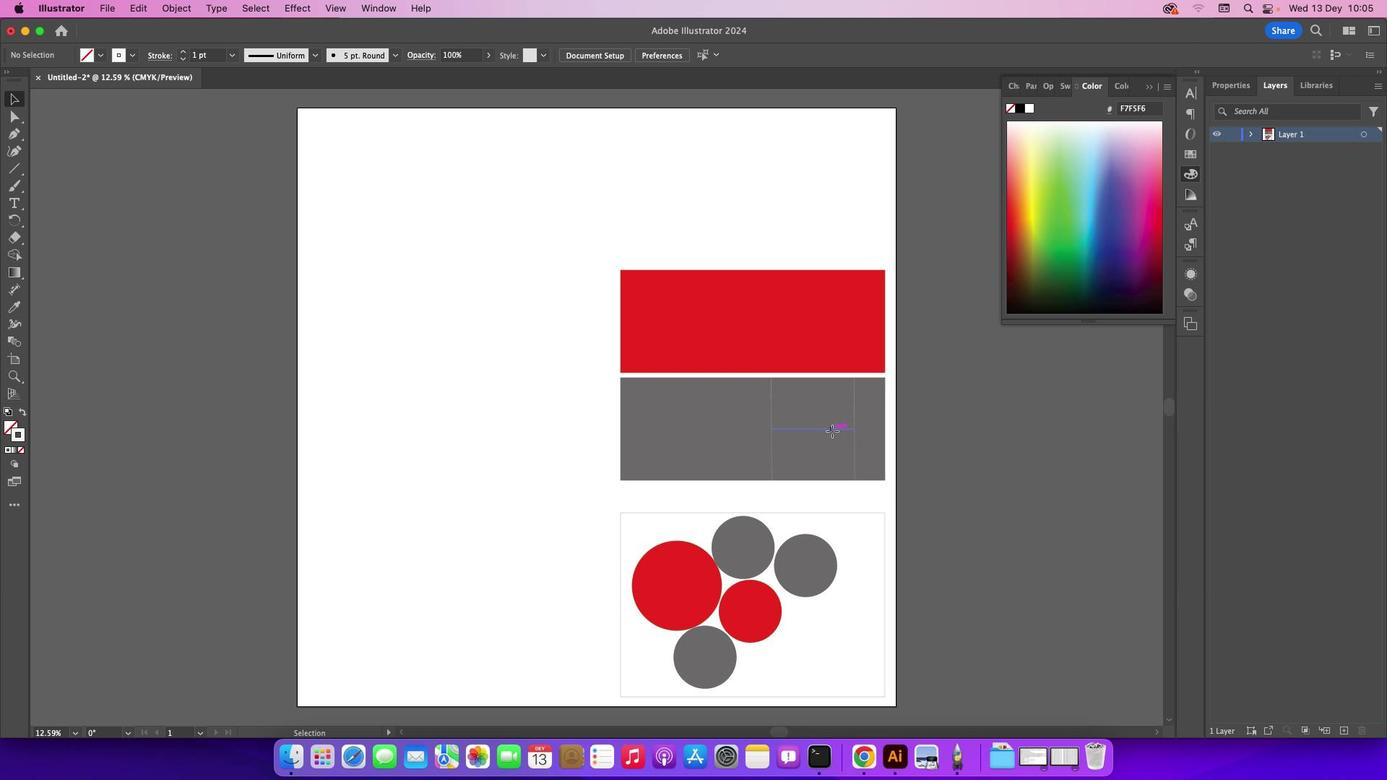 
Action: Mouse pressed left at (831, 431)
Screenshot: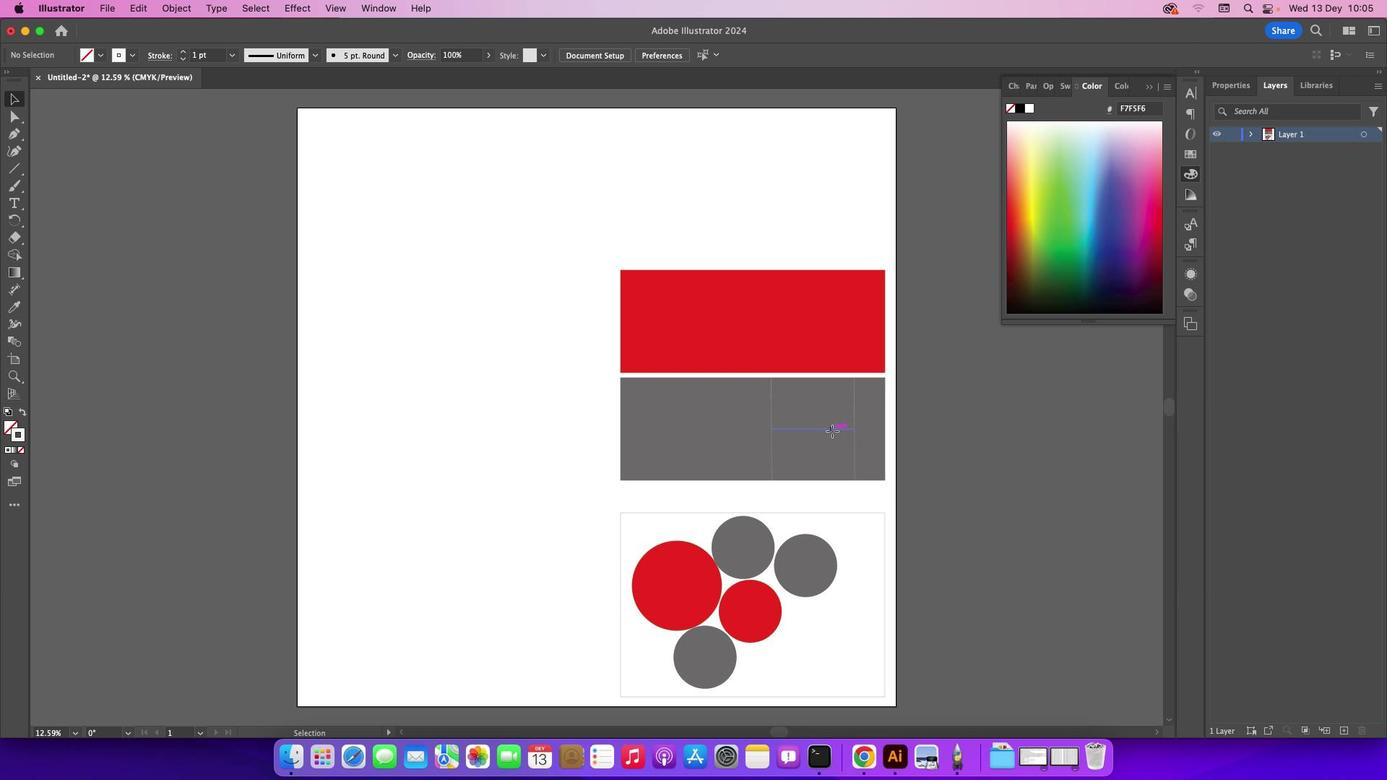 
Action: Mouse moved to (916, 421)
Screenshot: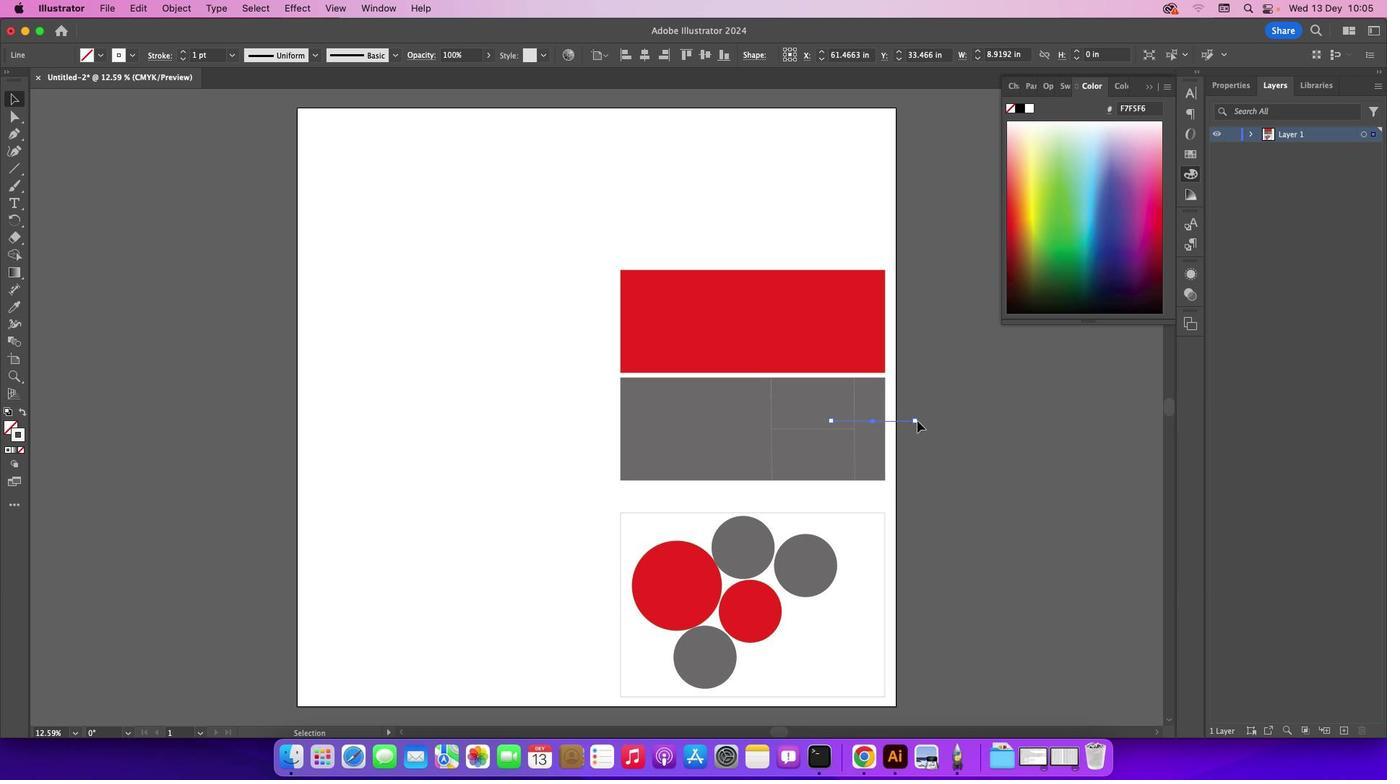 
Action: Mouse pressed left at (916, 421)
Screenshot: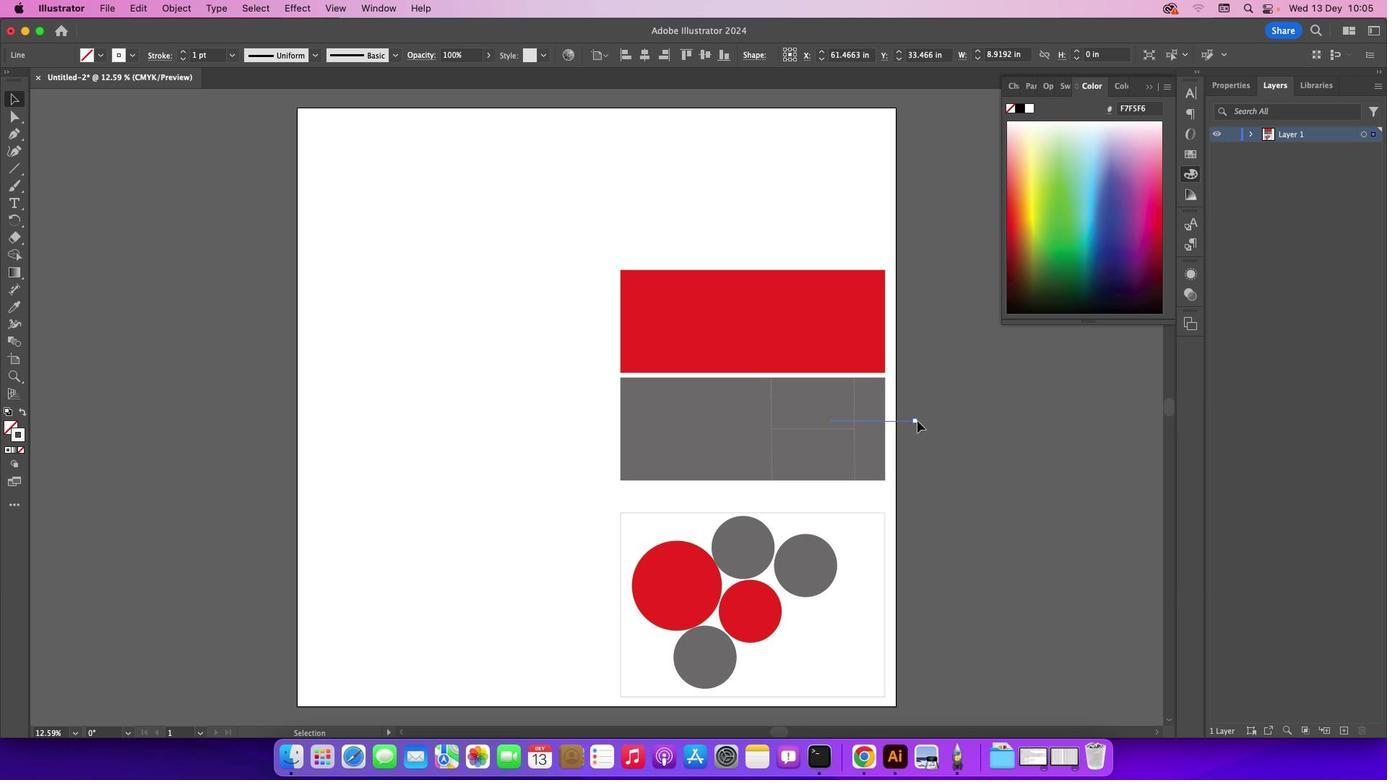 
Action: Mouse moved to (830, 419)
Screenshot: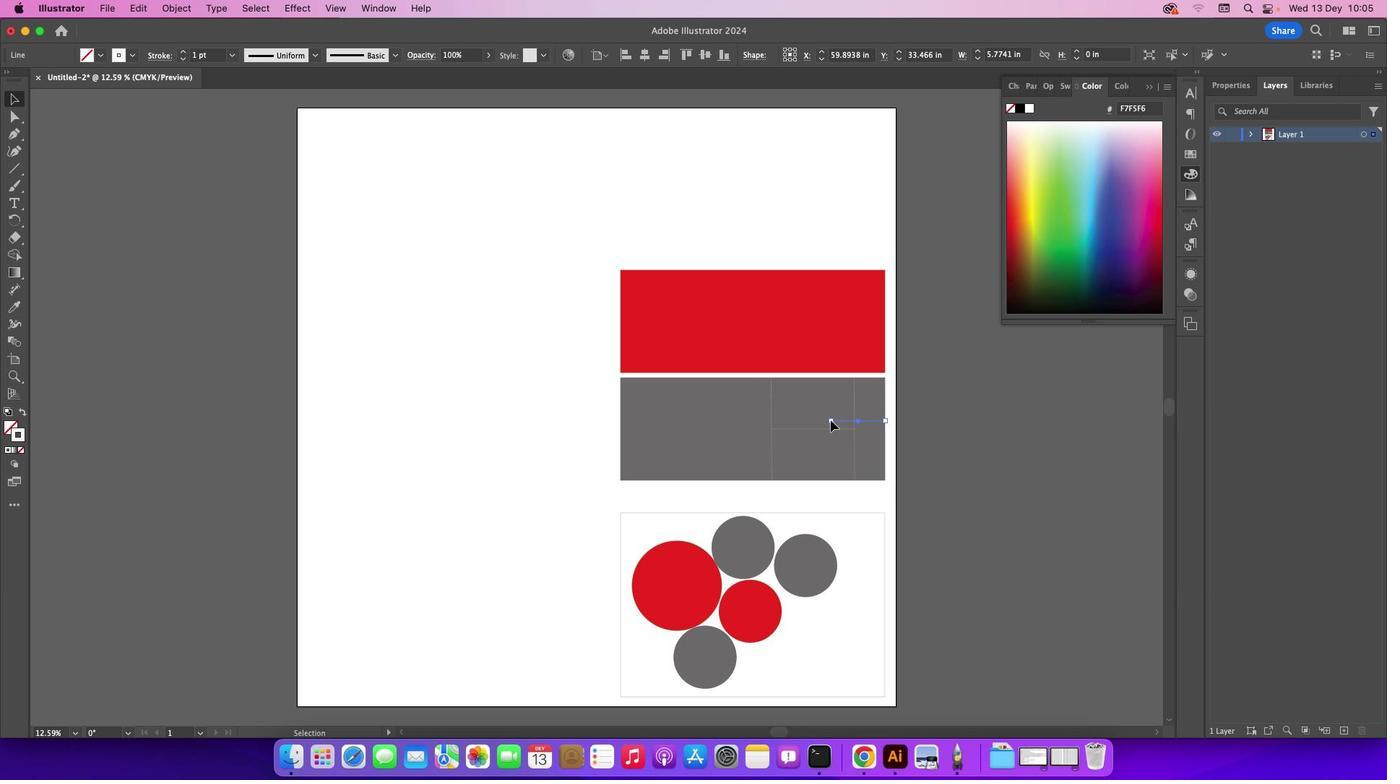 
Action: Mouse pressed left at (830, 419)
Screenshot: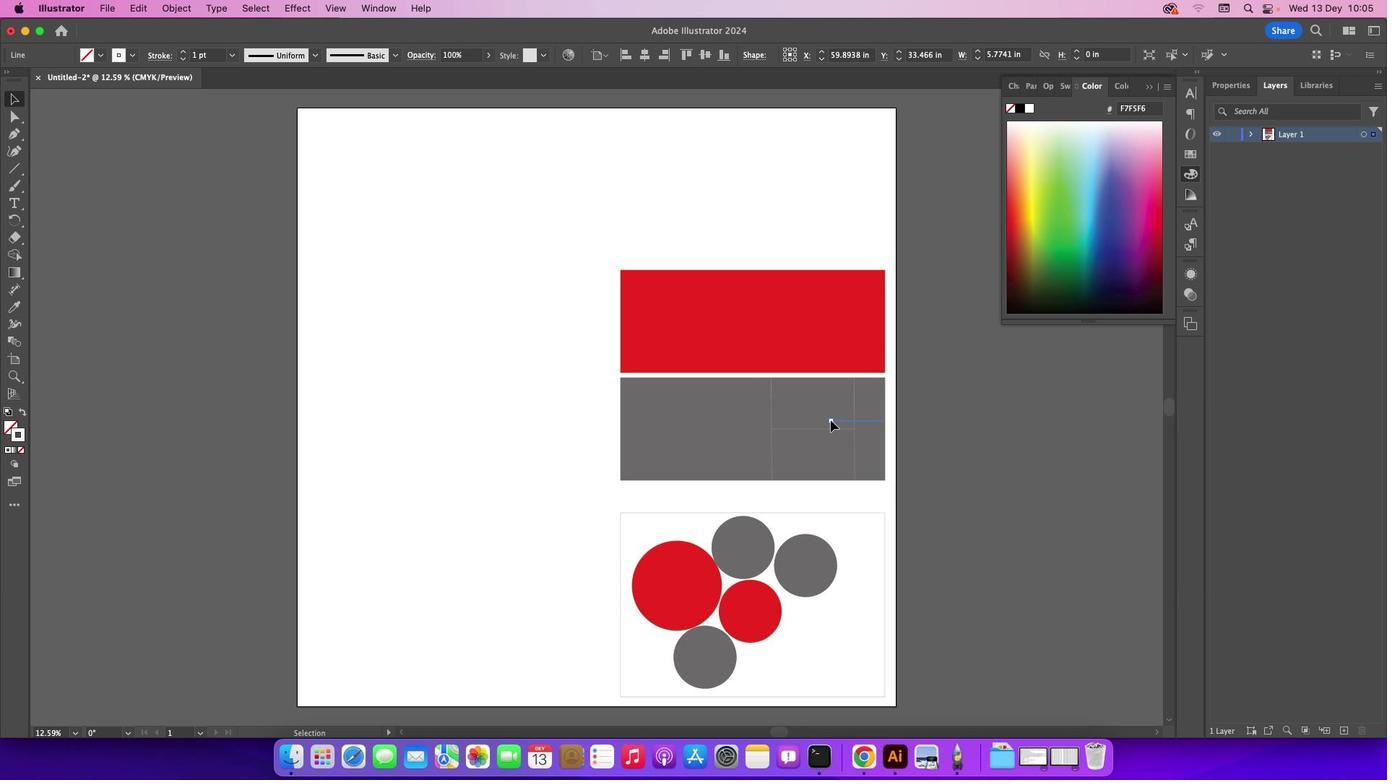 
Action: Mouse moved to (994, 434)
Screenshot: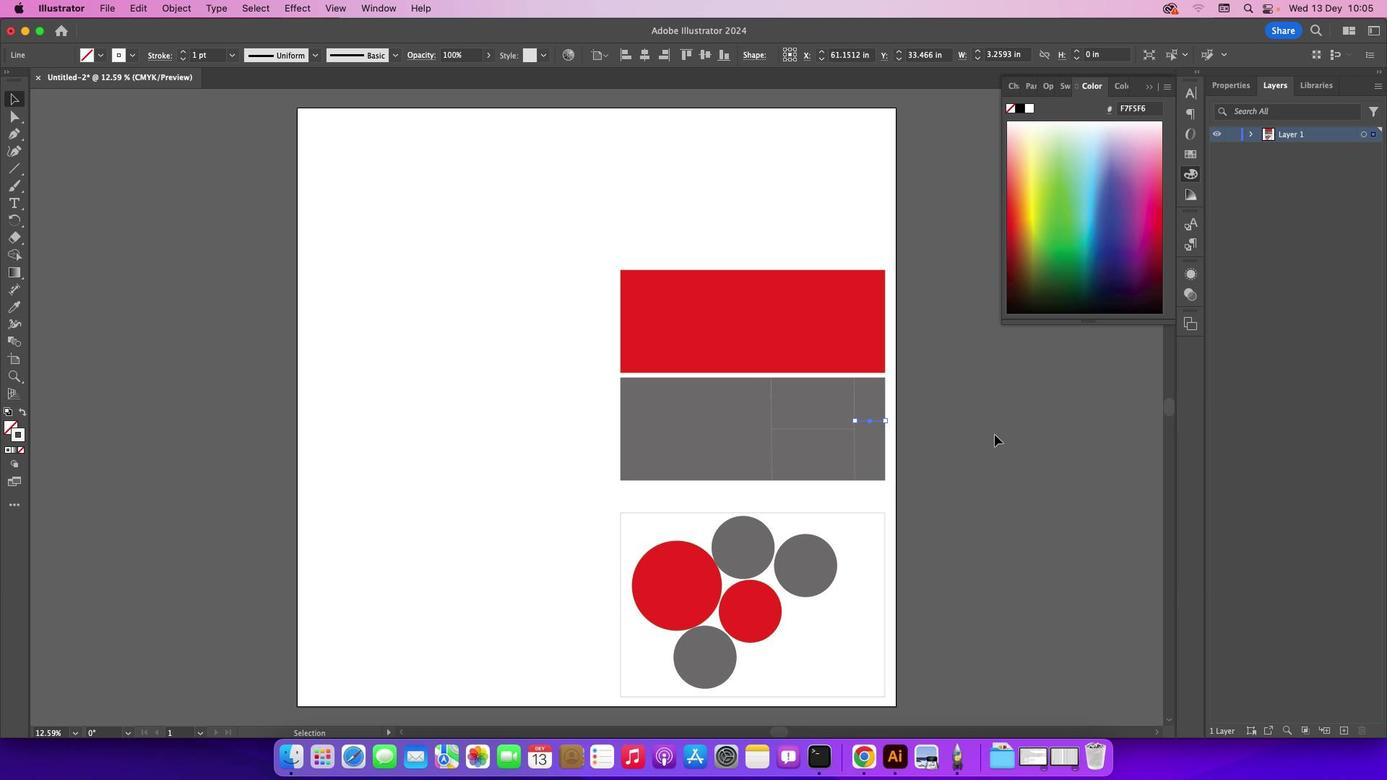 
Action: Mouse pressed left at (994, 434)
Screenshot: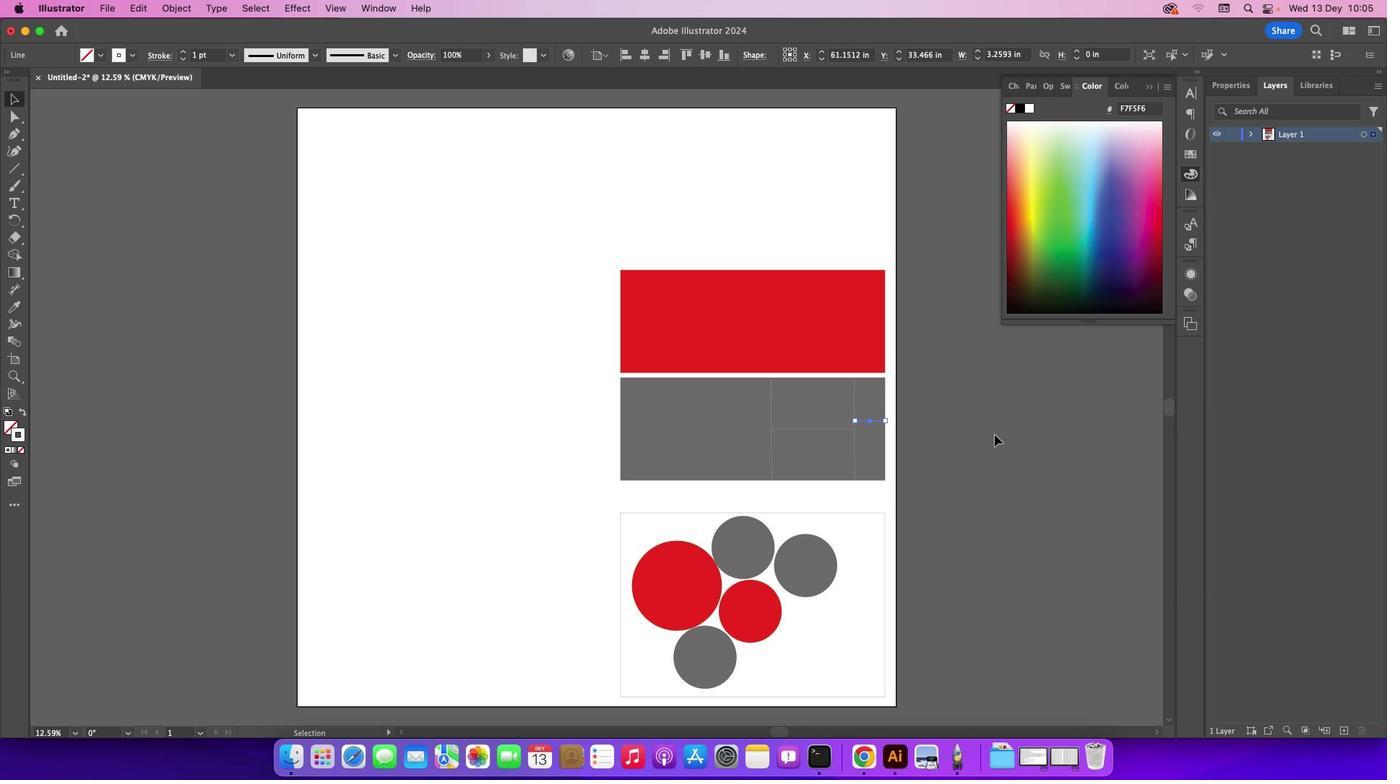 
Action: Mouse moved to (853, 435)
Screenshot: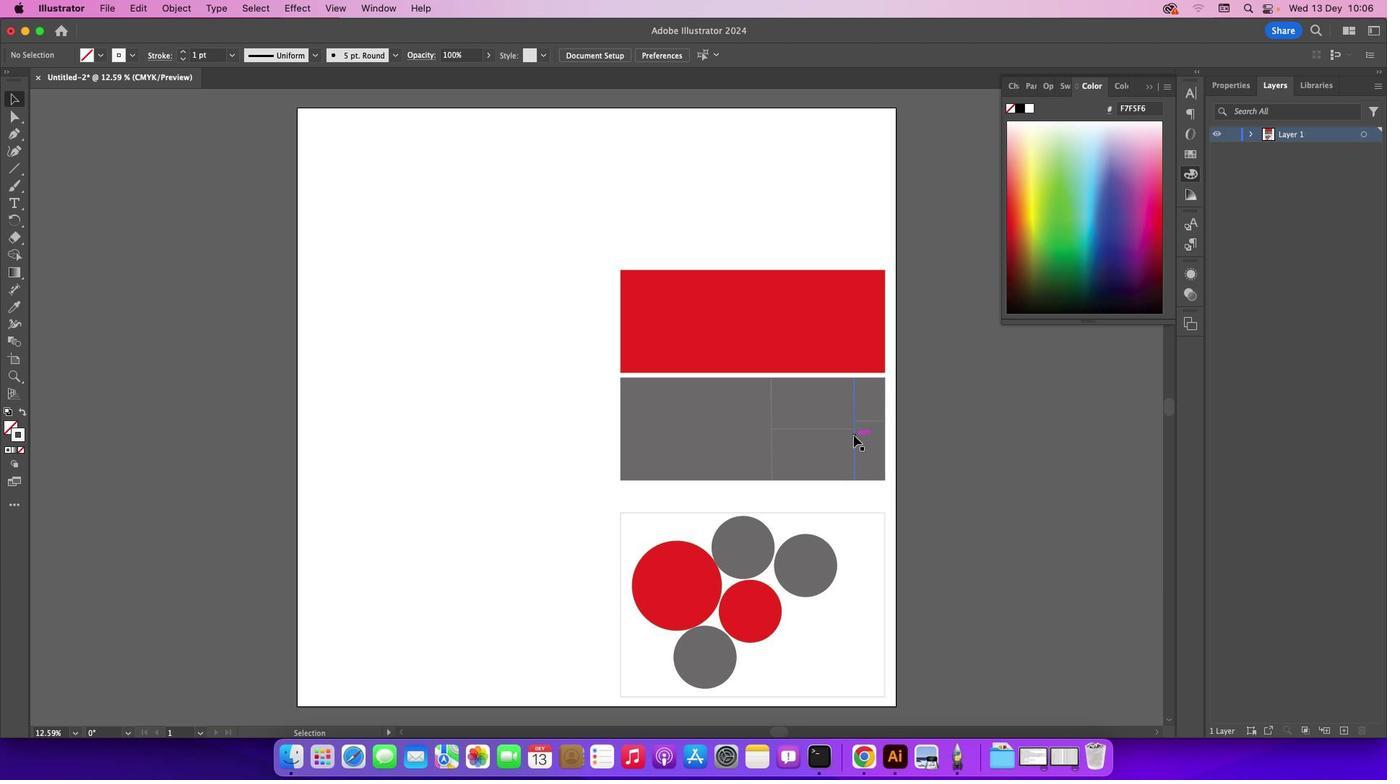 
Action: Key pressed Key.alt
Screenshot: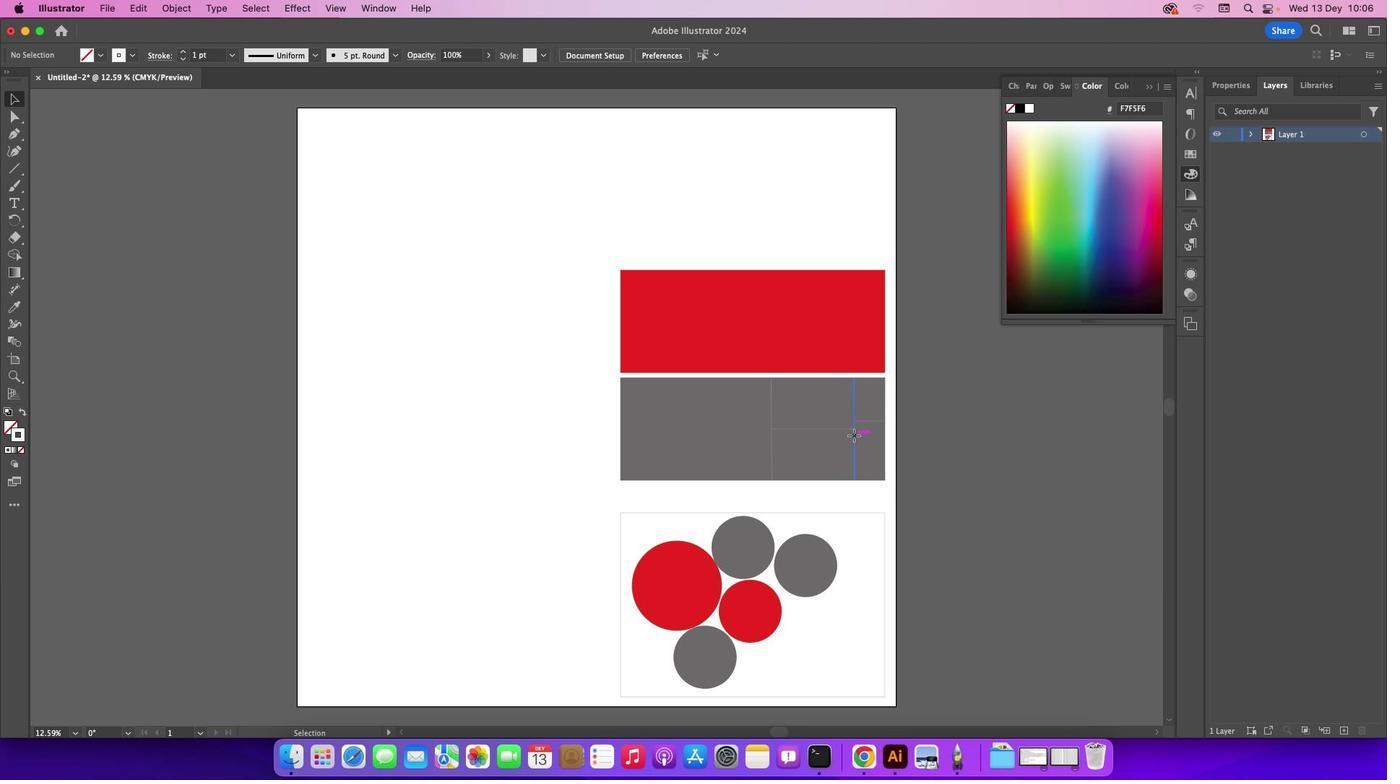 
Action: Mouse pressed left at (853, 435)
Screenshot: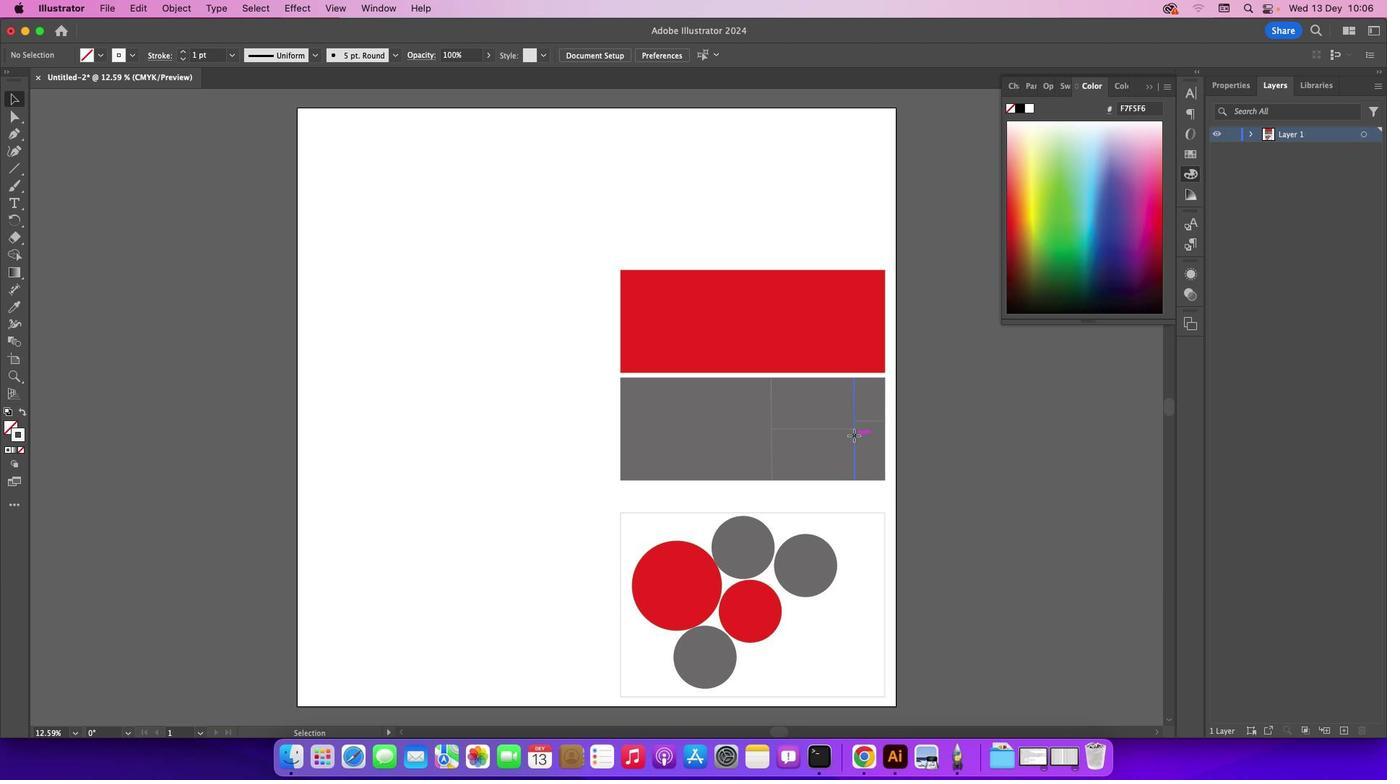 
Action: Mouse moved to (1014, 383)
Screenshot: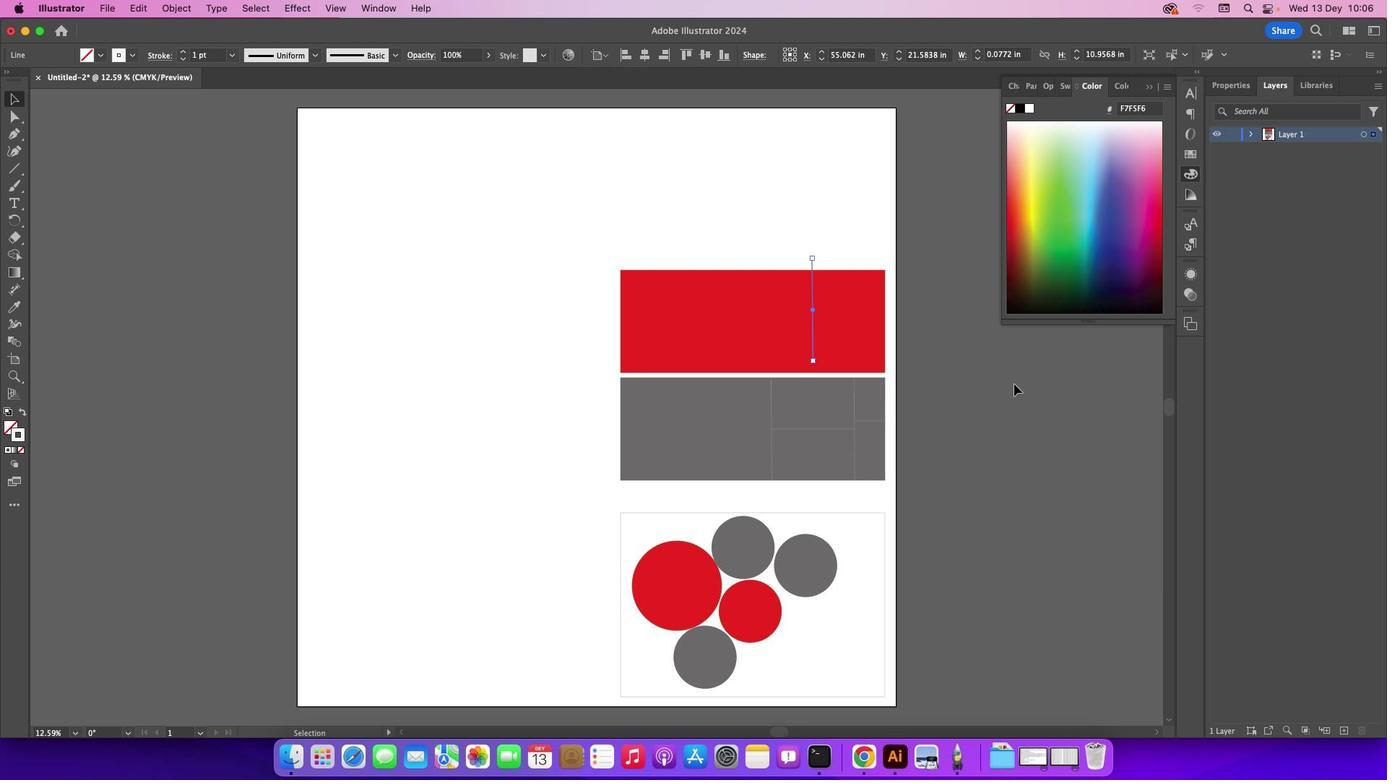 
Action: Key pressed Key.downKey.down
Screenshot: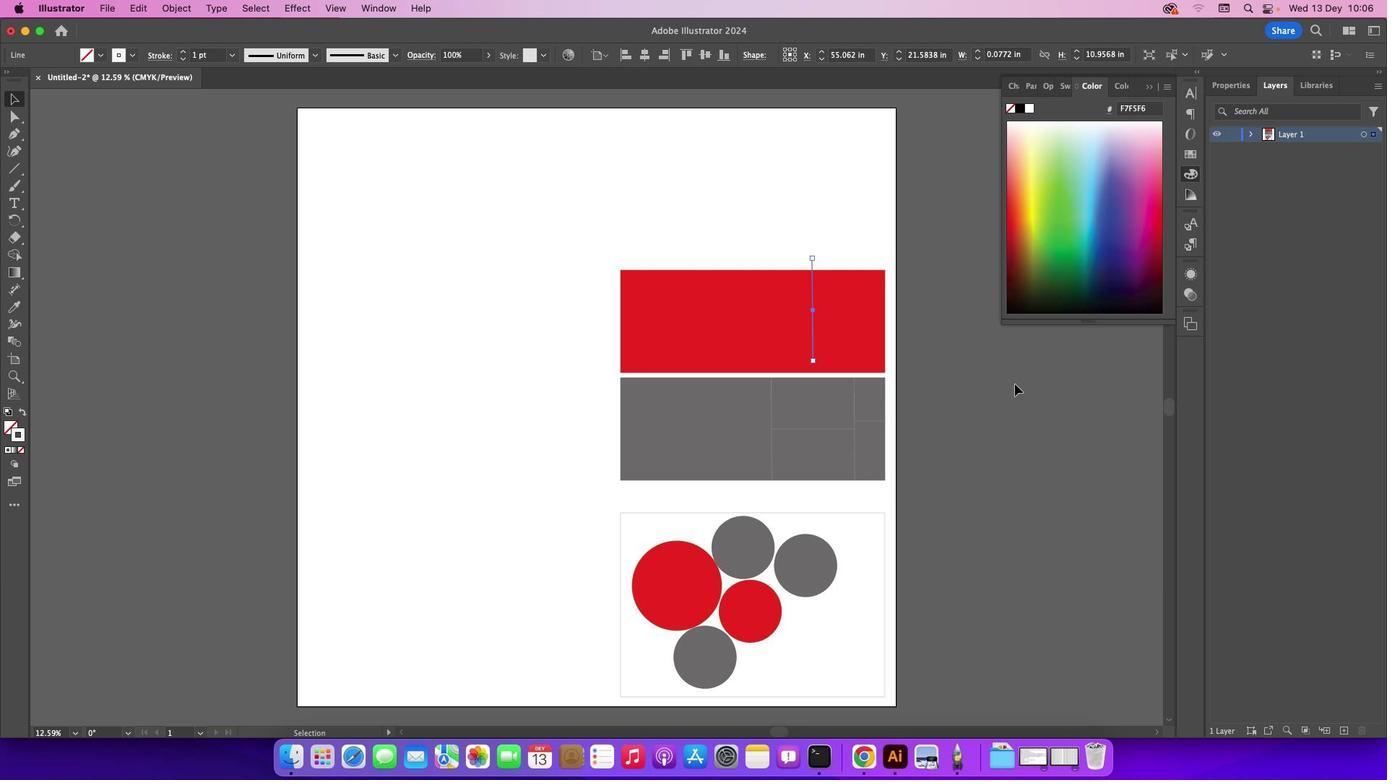 
Action: Mouse moved to (1003, 387)
Screenshot: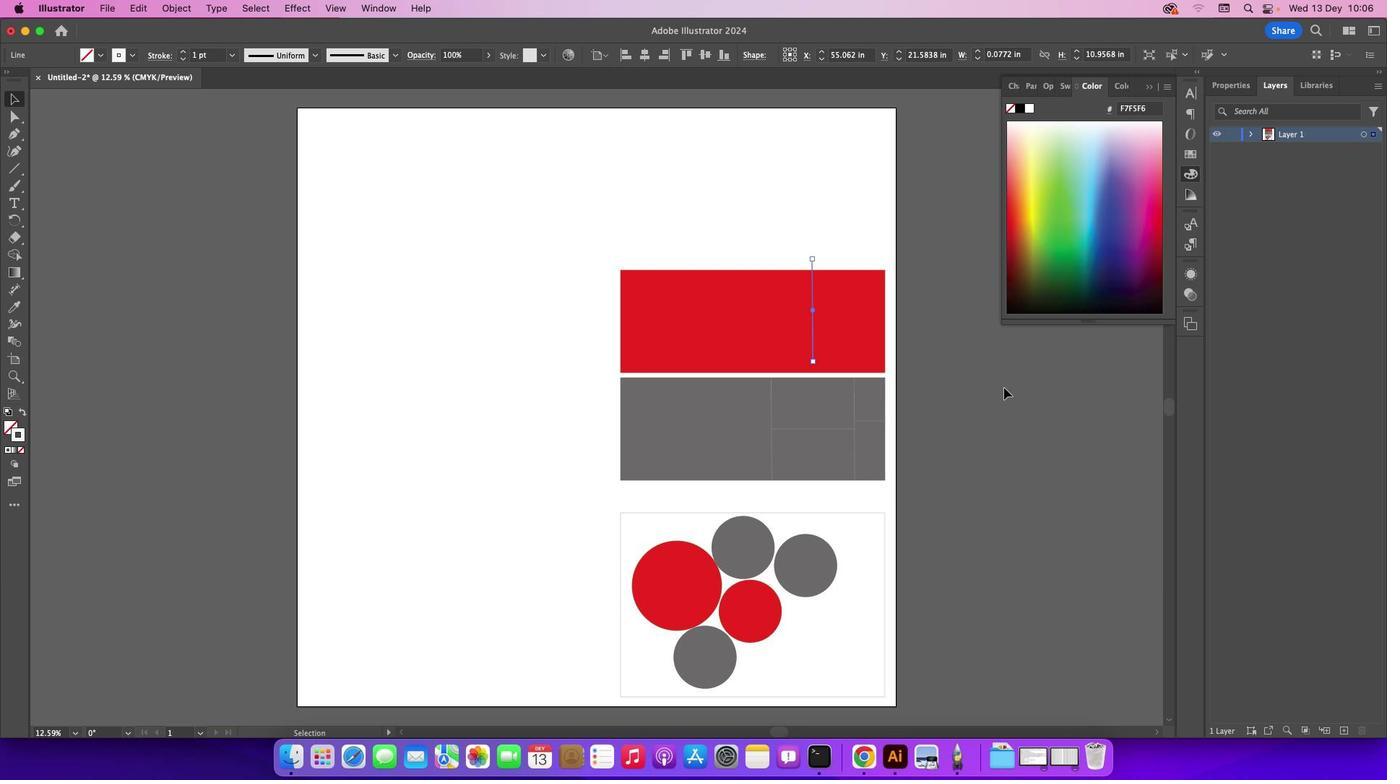 
Action: Key pressed Key.downKey.downKey.downKey.downKey.downKey.downKey.downKey.downKey.downKey.downKey.downKey.downKey.downKey.downKey.downKey.downKey.downKey.downKey.downKey.downKey.downKey.downKey.downKey.downKey.downKey.downKey.downKey.downKey.downKey.down
Screenshot: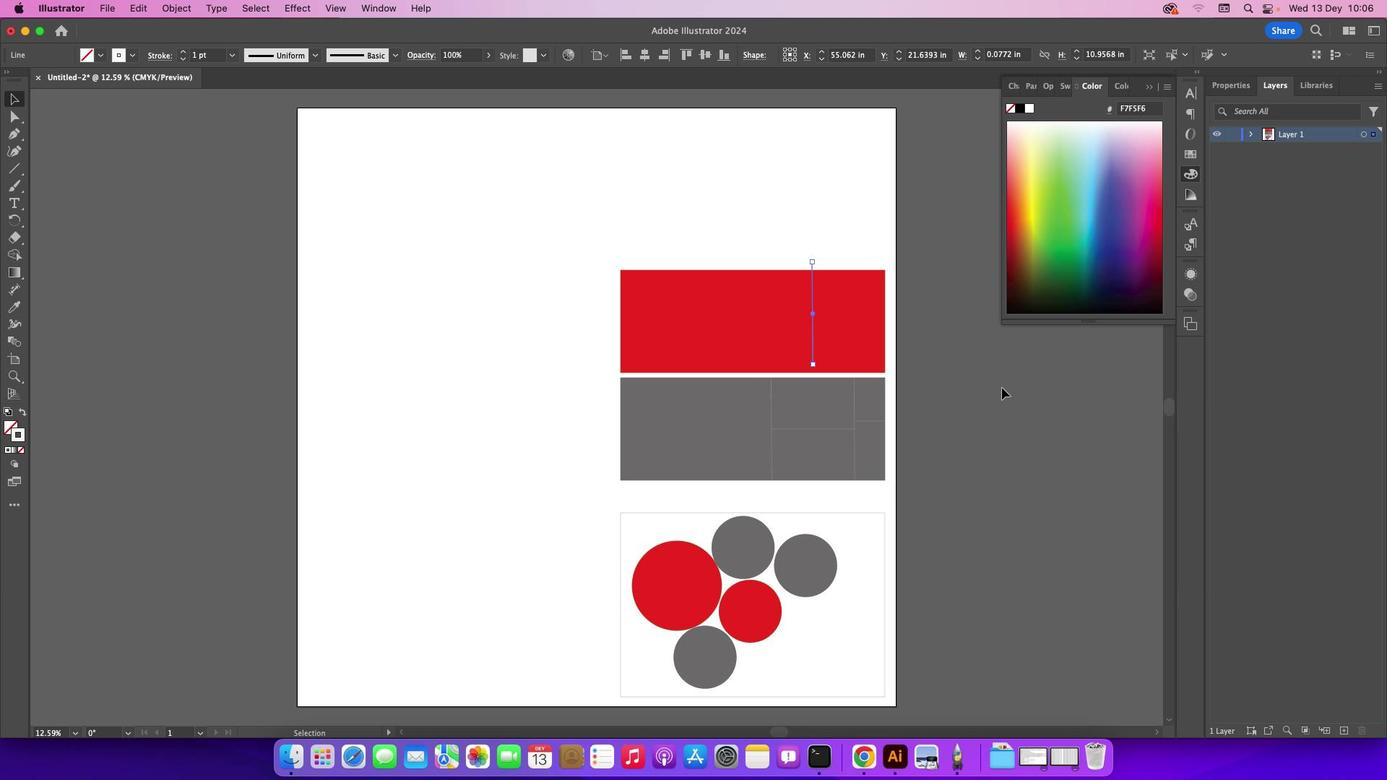 
Action: Mouse moved to (1003, 387)
Screenshot: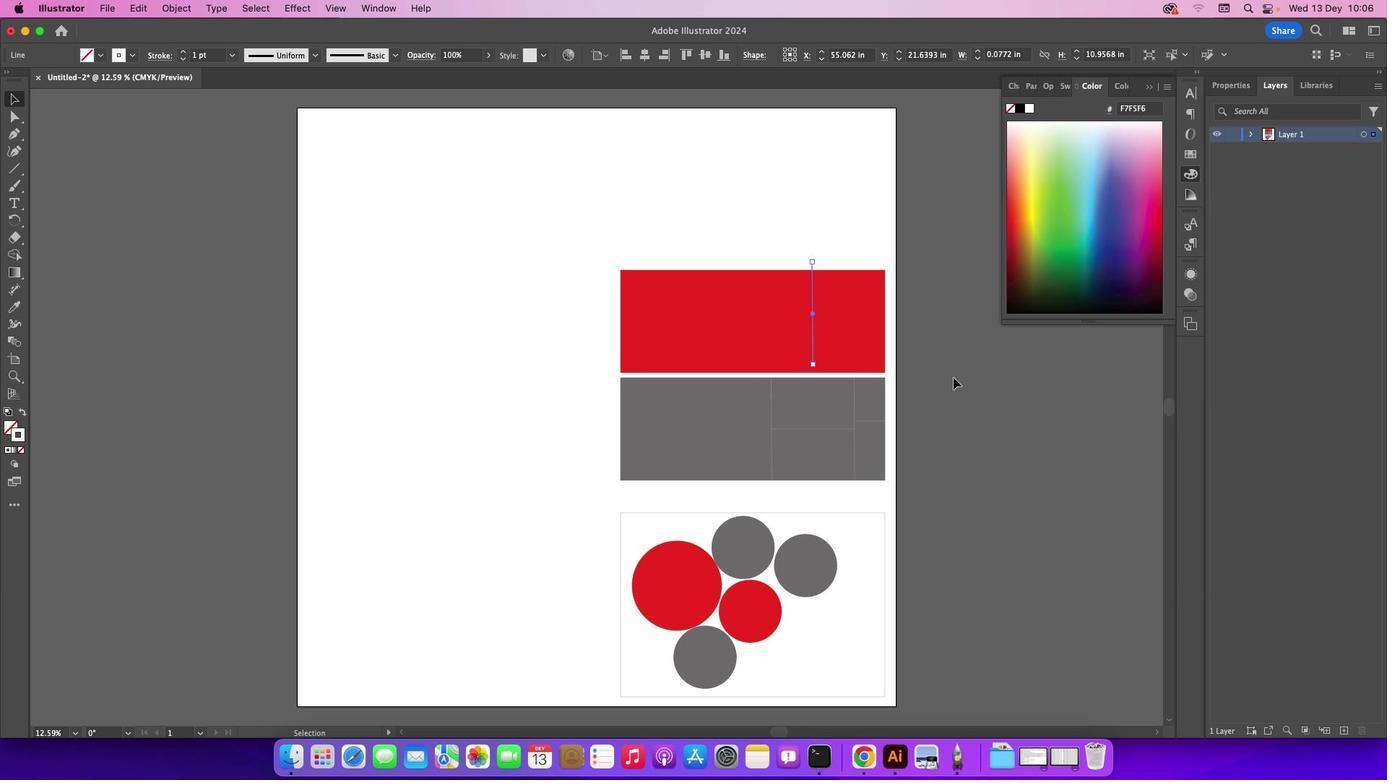 
Action: Key pressed Key.down
Screenshot: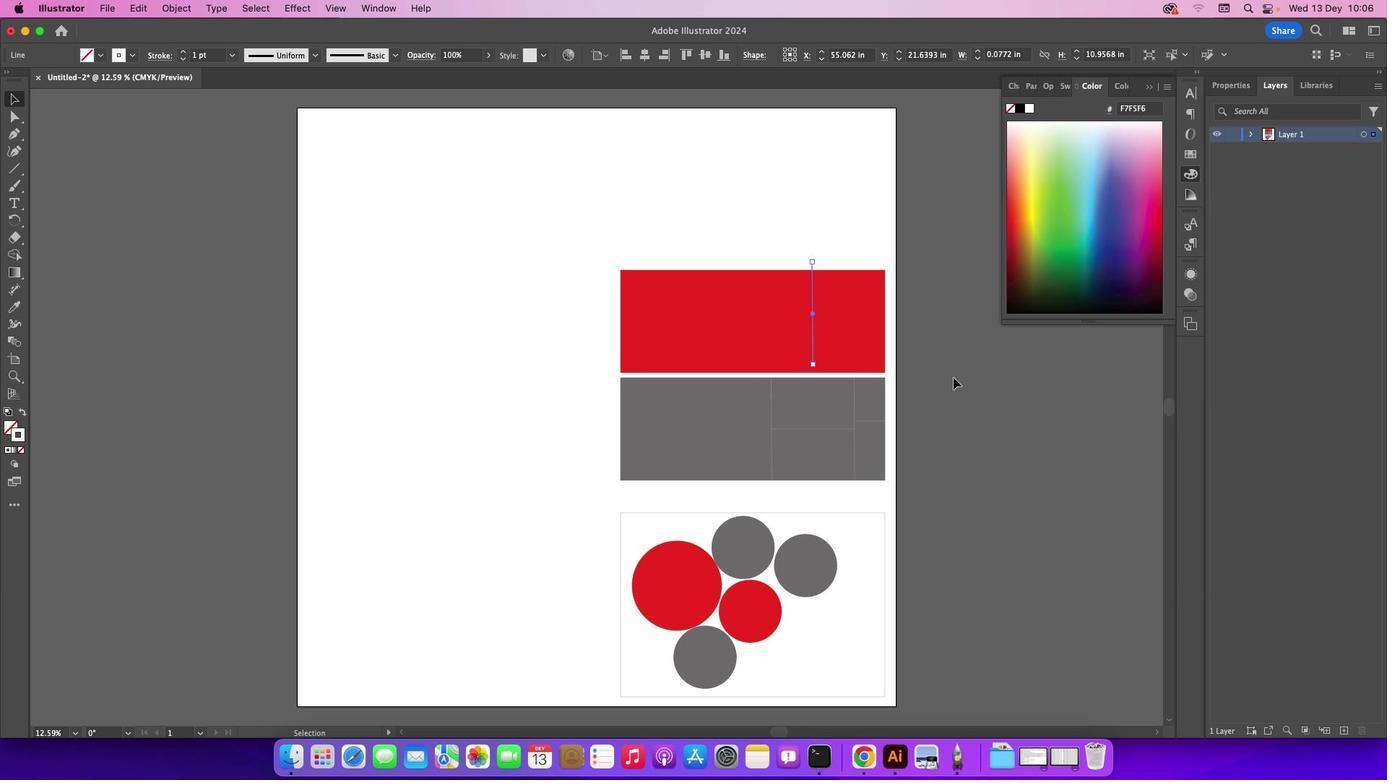 
Action: Mouse moved to (960, 380)
Screenshot: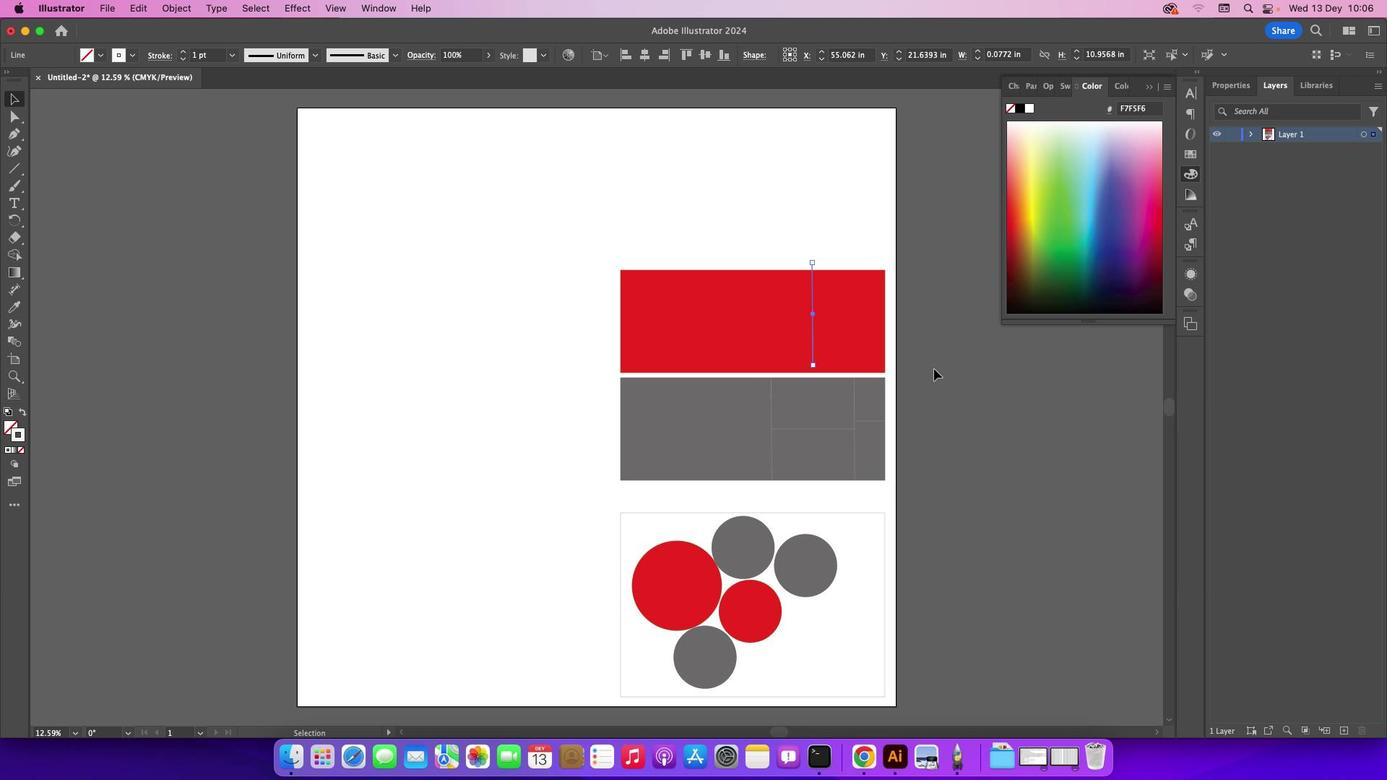 
Action: Key pressed Key.down
Screenshot: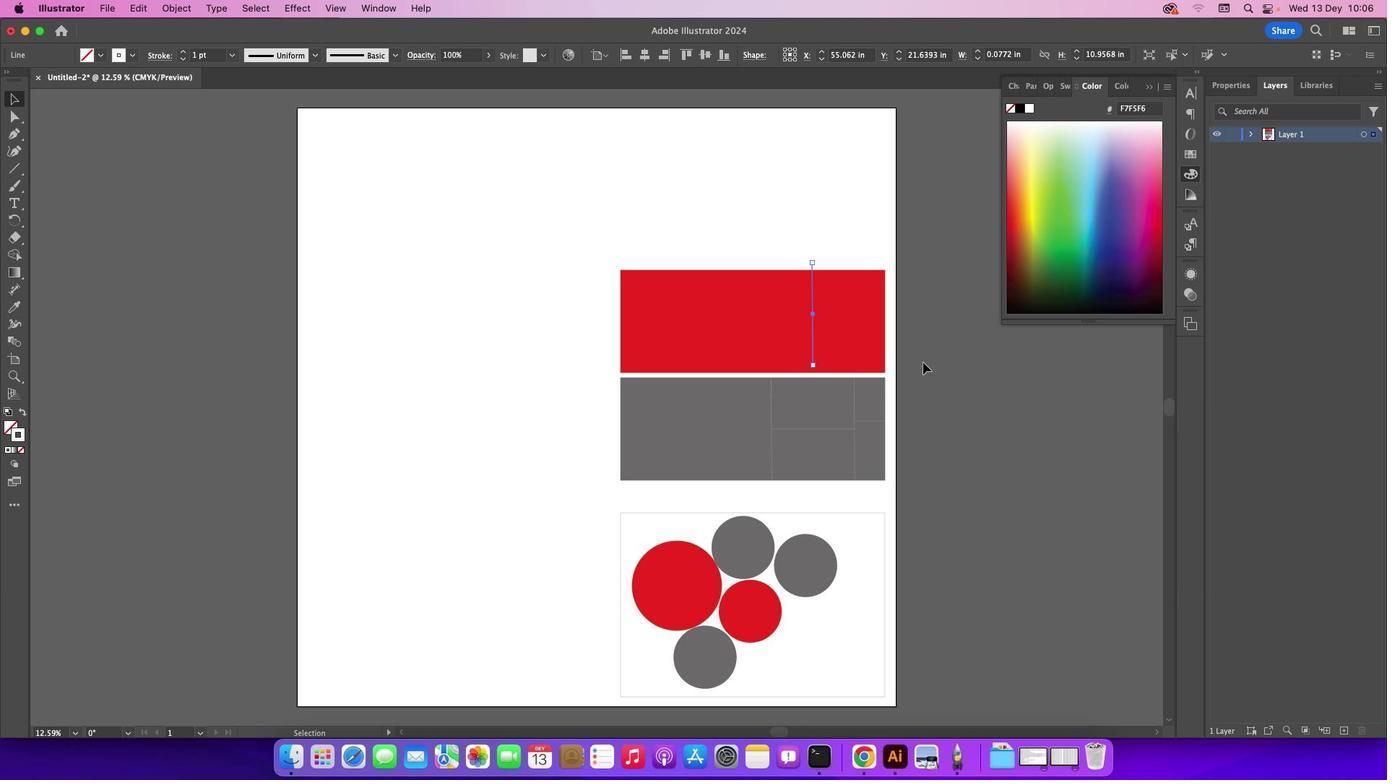 
Action: Mouse moved to (937, 370)
Screenshot: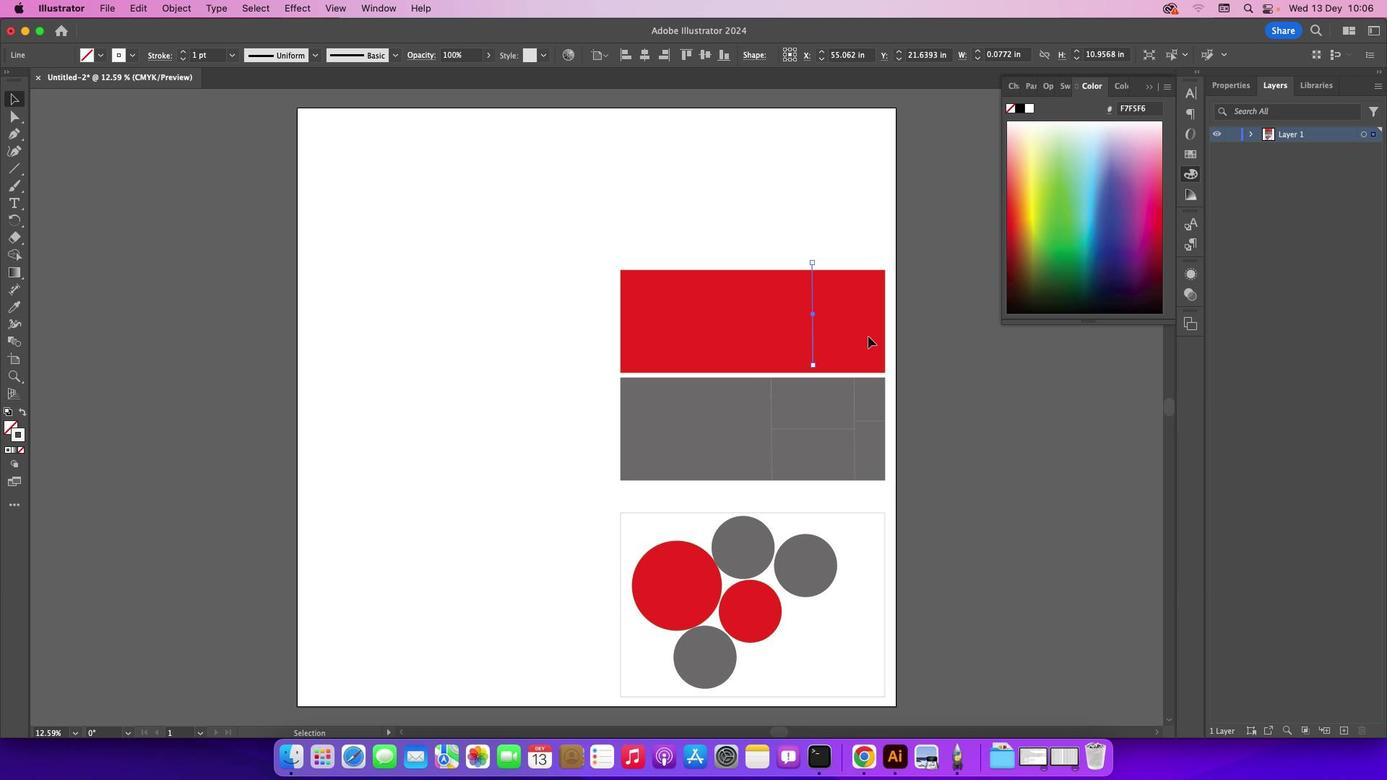 
Action: Key pressed Key.down
Screenshot: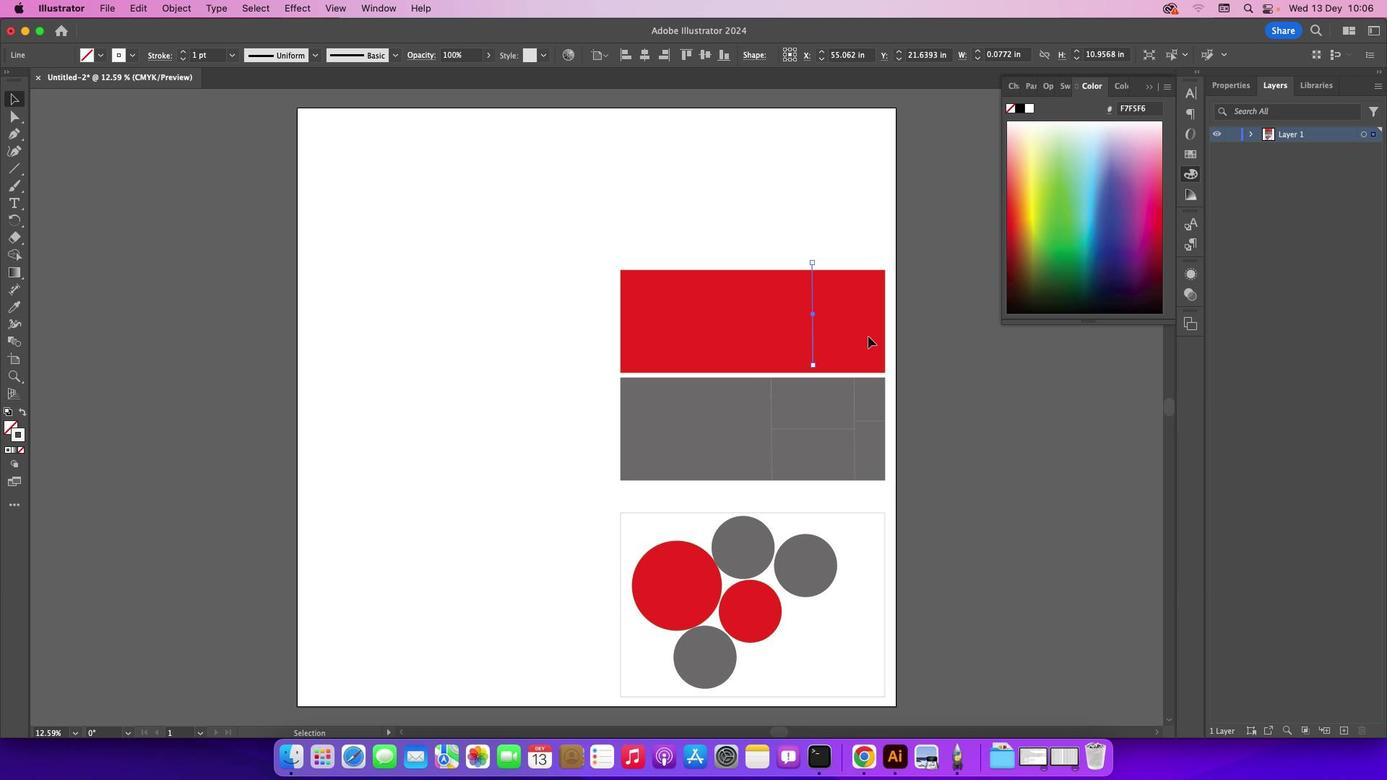 
Action: Mouse moved to (895, 349)
Screenshot: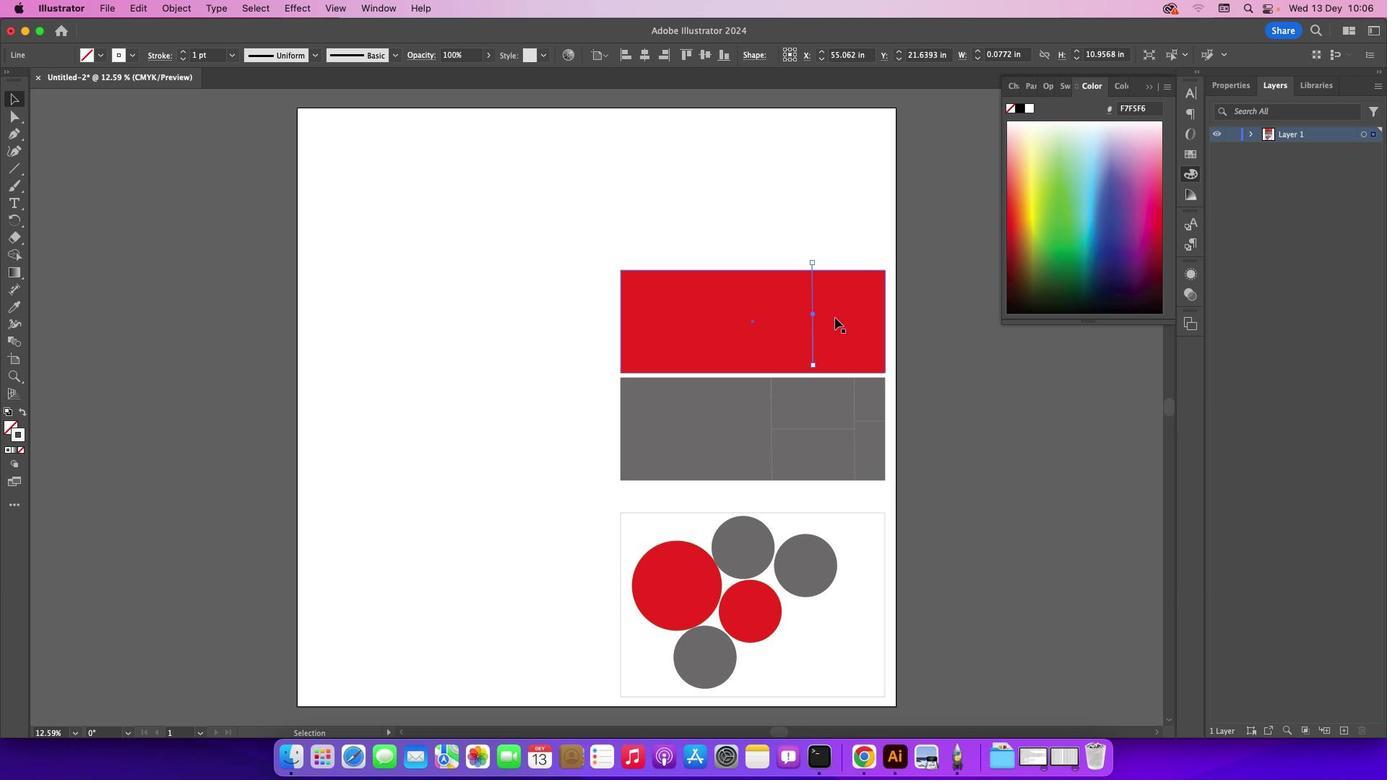 
Action: Key pressed Key.down
Screenshot: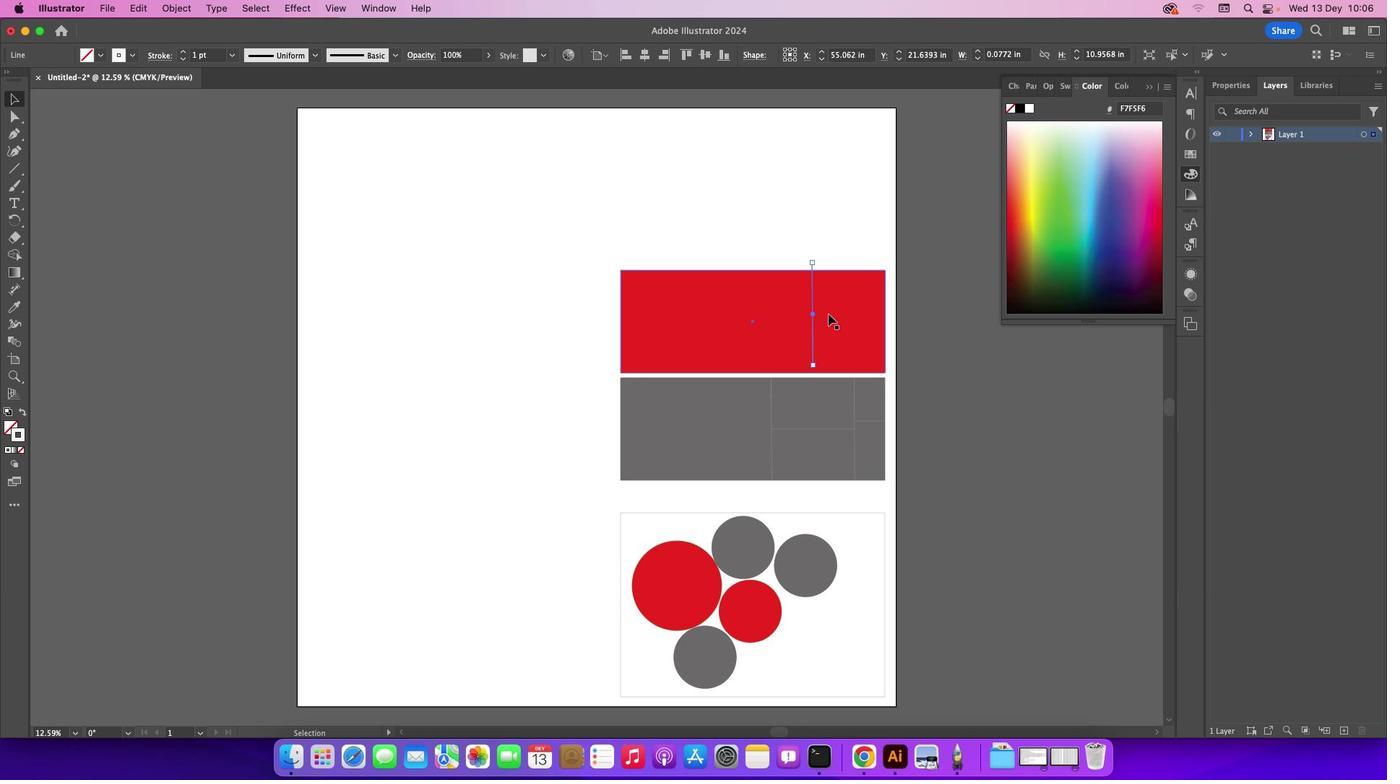 
Action: Mouse moved to (812, 293)
Screenshot: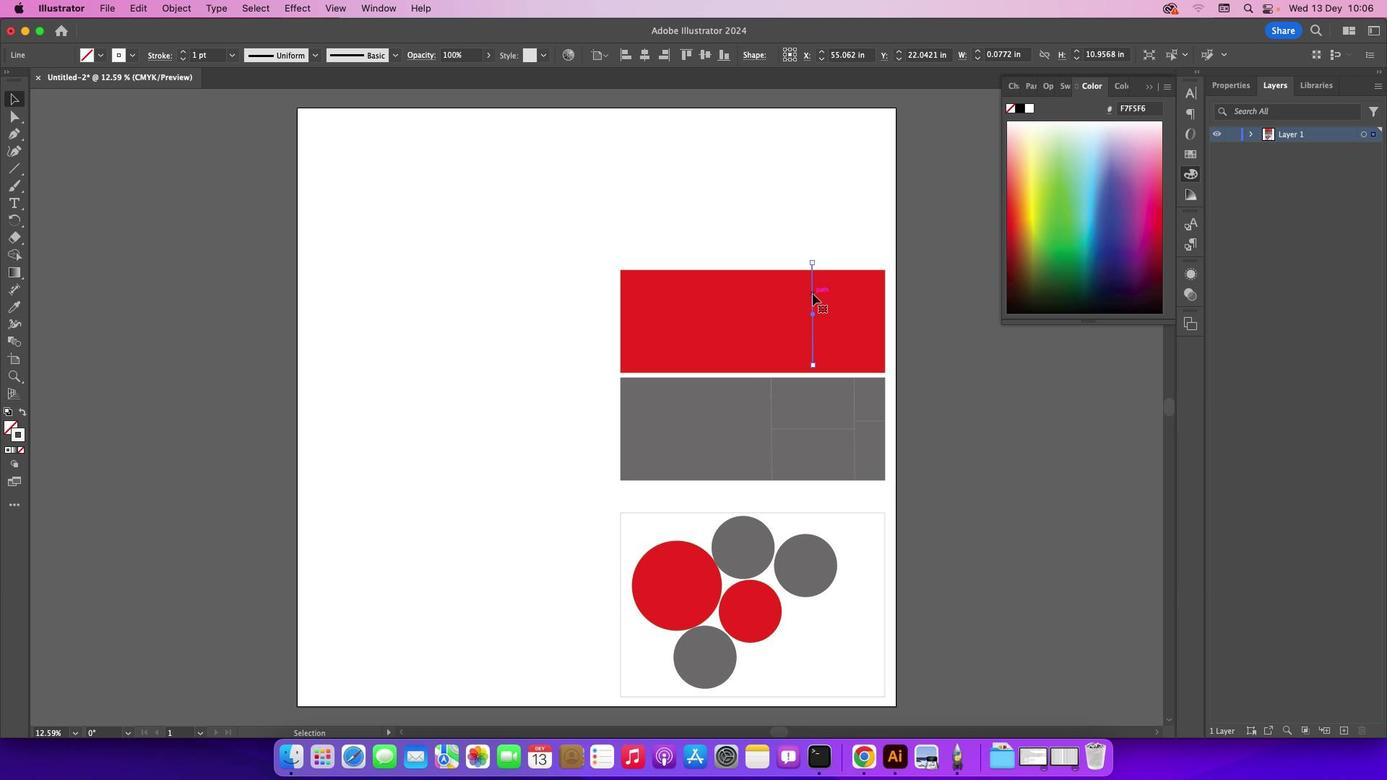 
Action: Mouse pressed left at (812, 293)
Screenshot: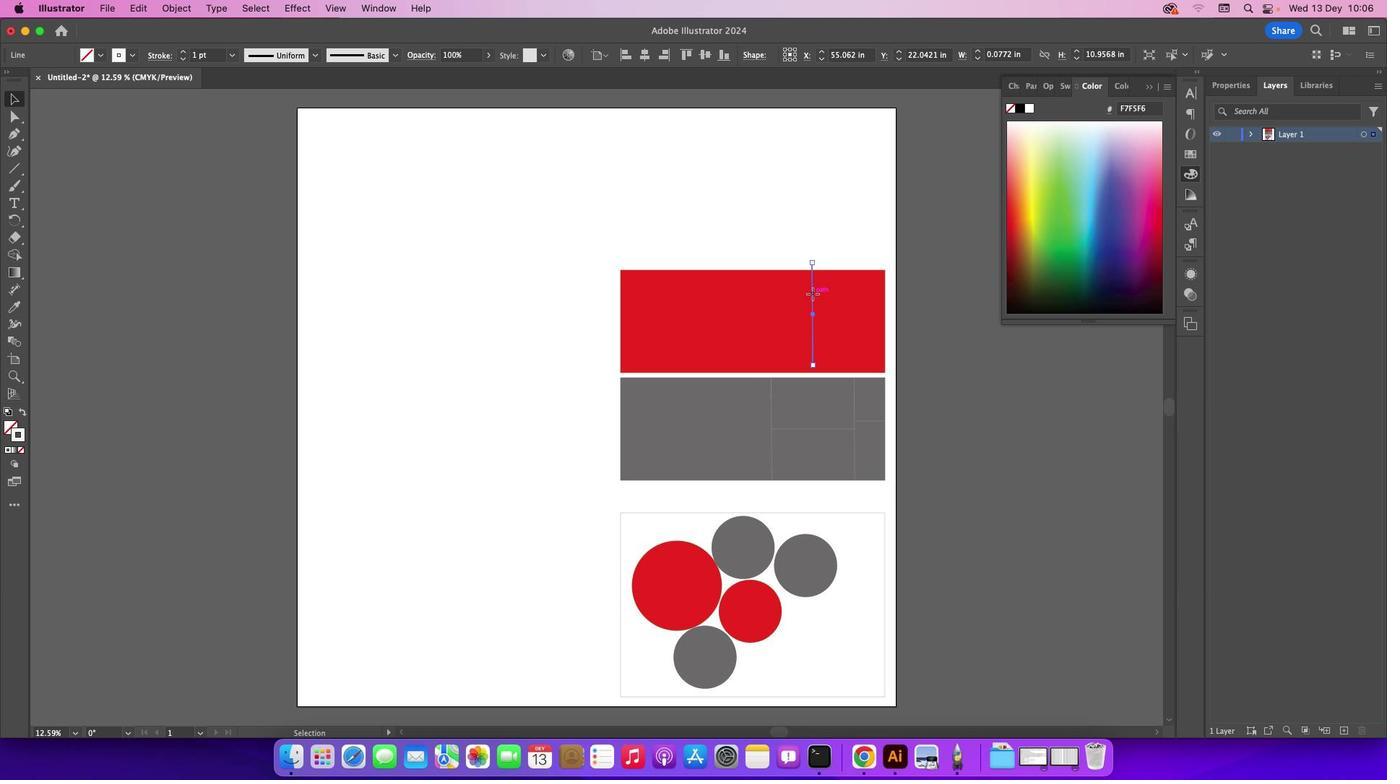 
Action: Mouse moved to (1095, 398)
Screenshot: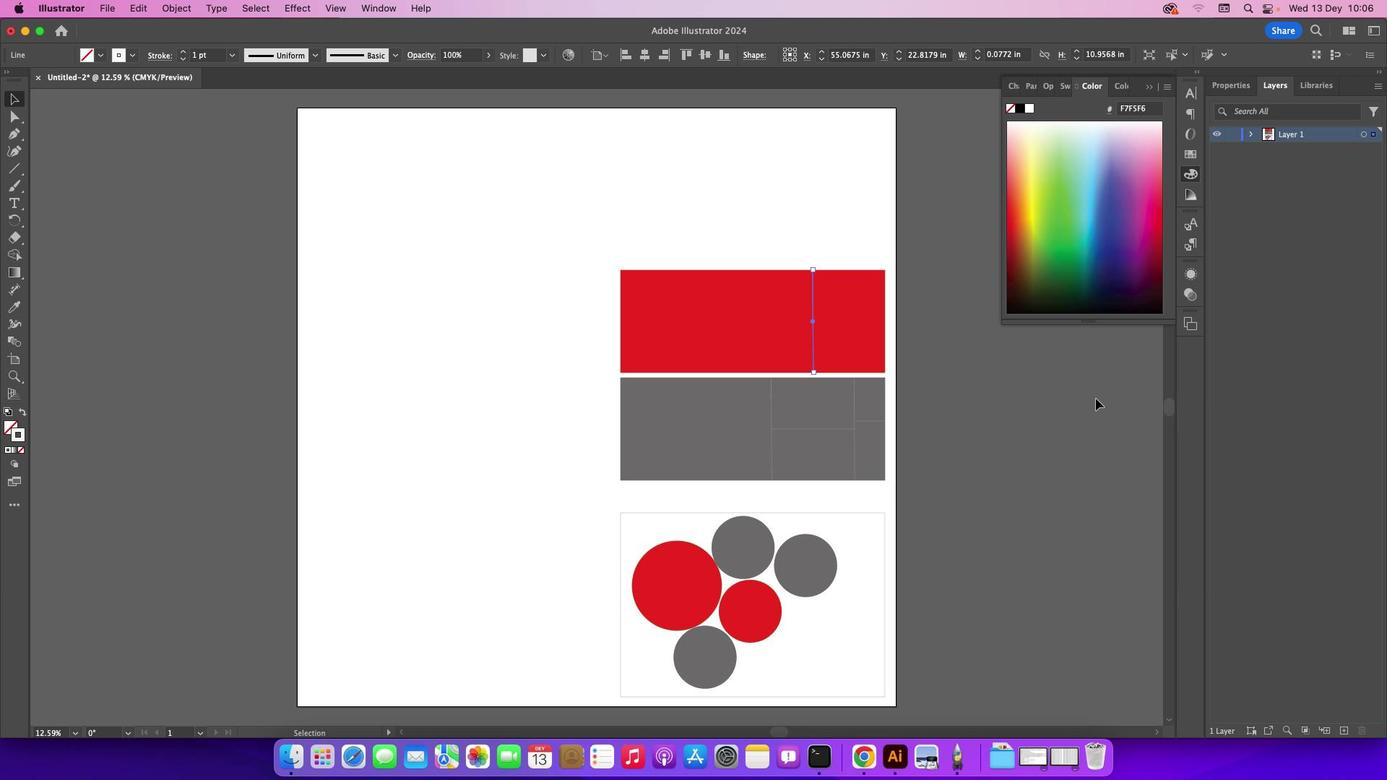 
Action: Mouse pressed left at (1095, 398)
Screenshot: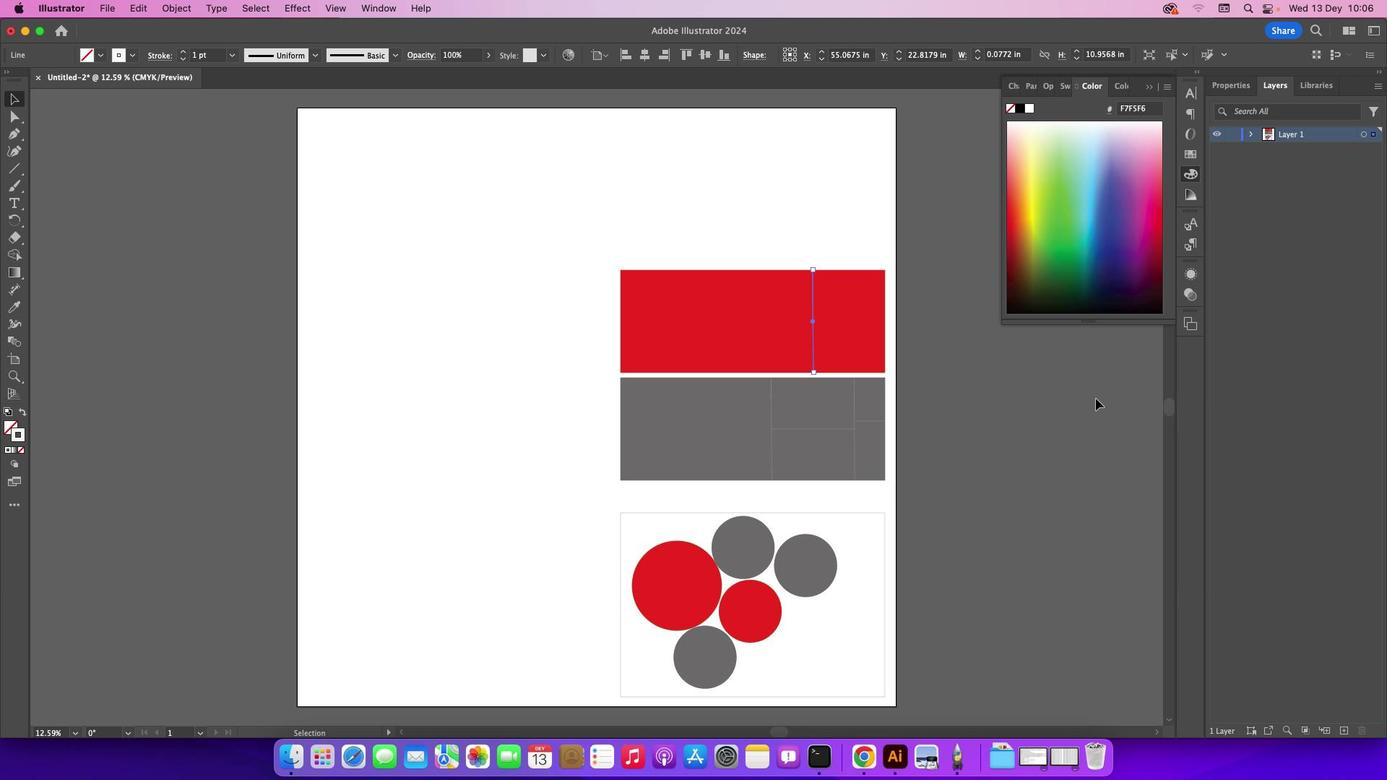 
Action: Mouse moved to (813, 317)
Screenshot: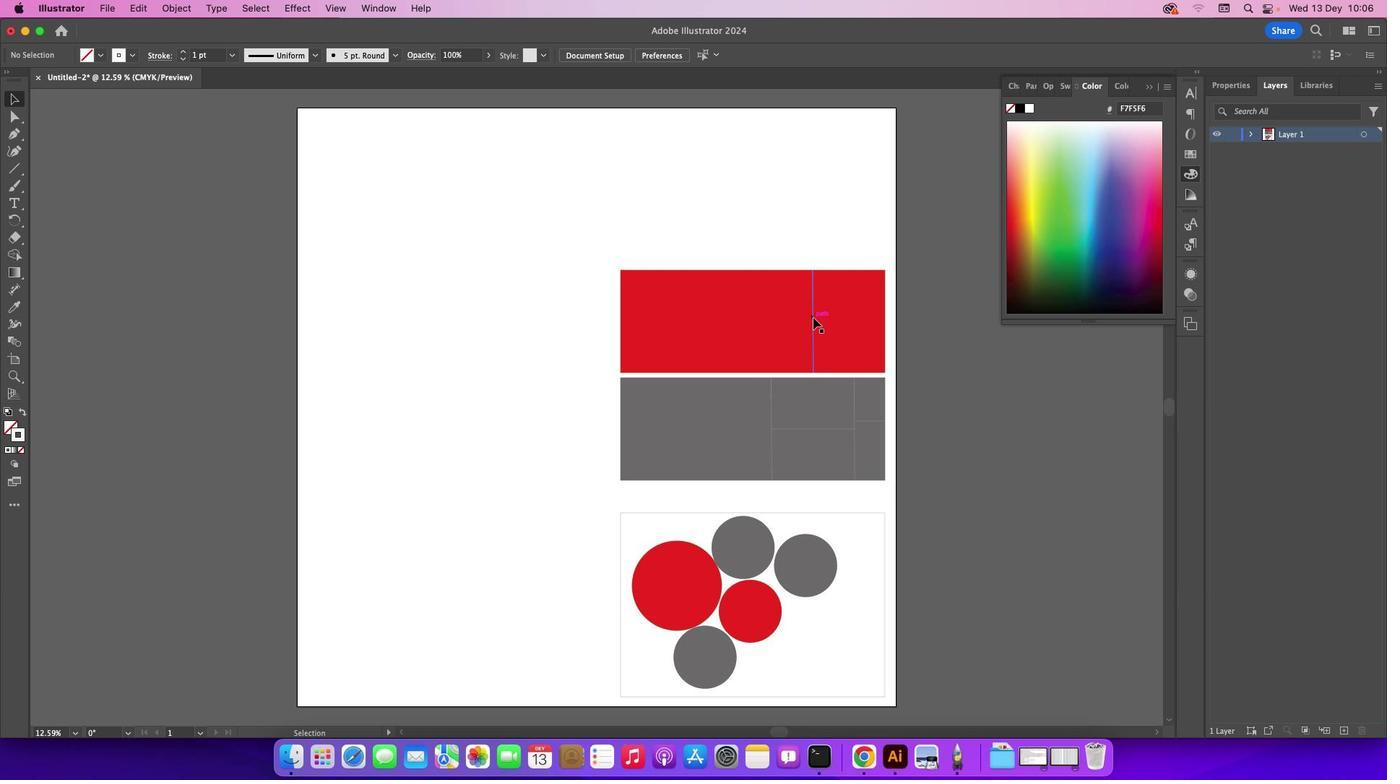 
Action: Key pressed Key.alt
Screenshot: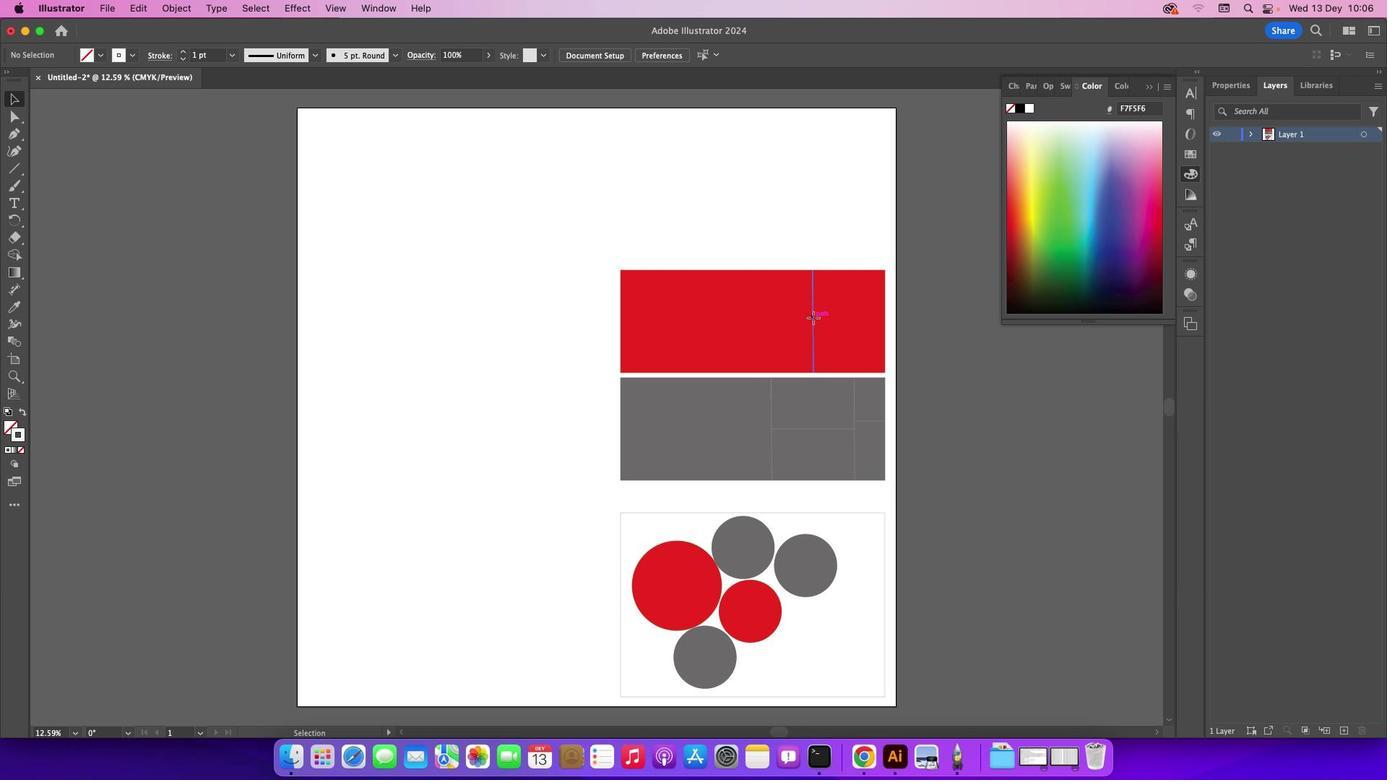 
Action: Mouse pressed left at (813, 317)
Screenshot: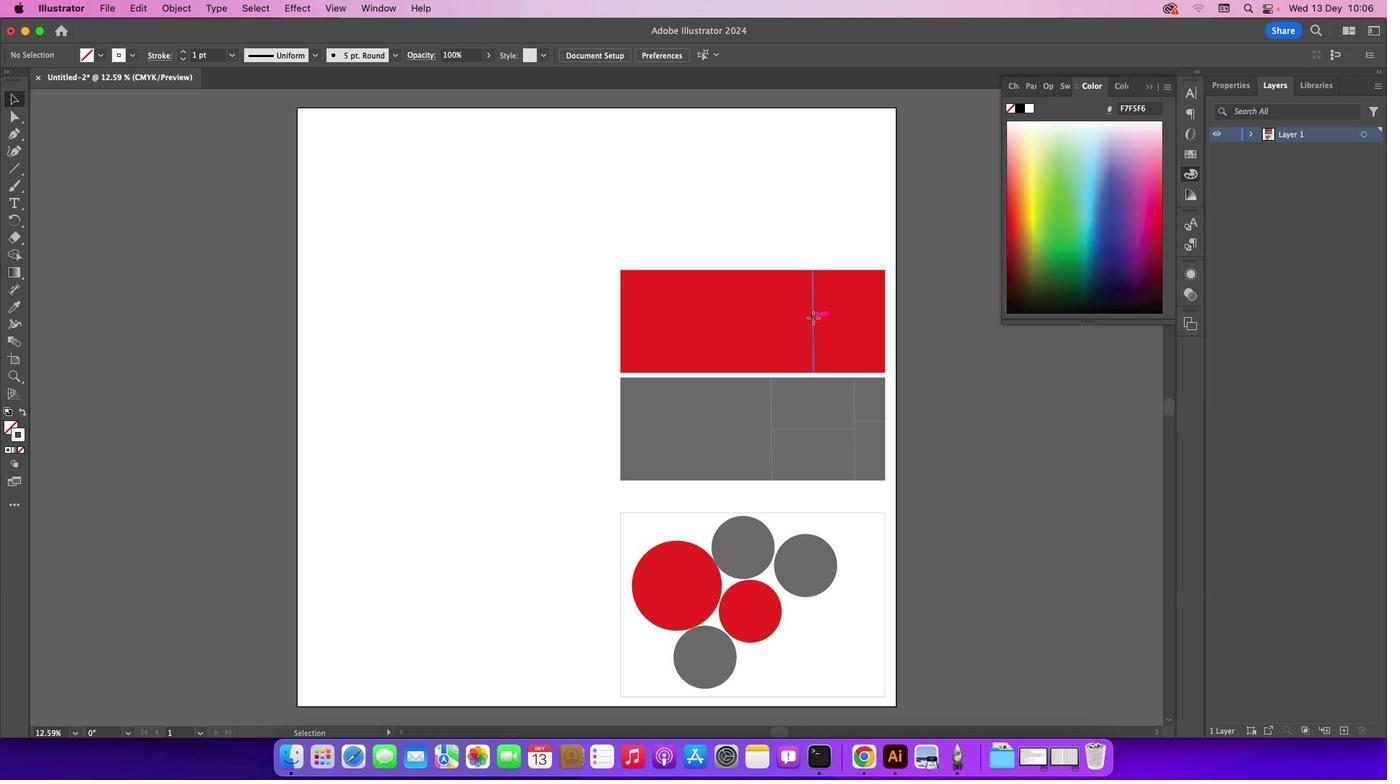 
Action: Mouse moved to (857, 262)
Screenshot: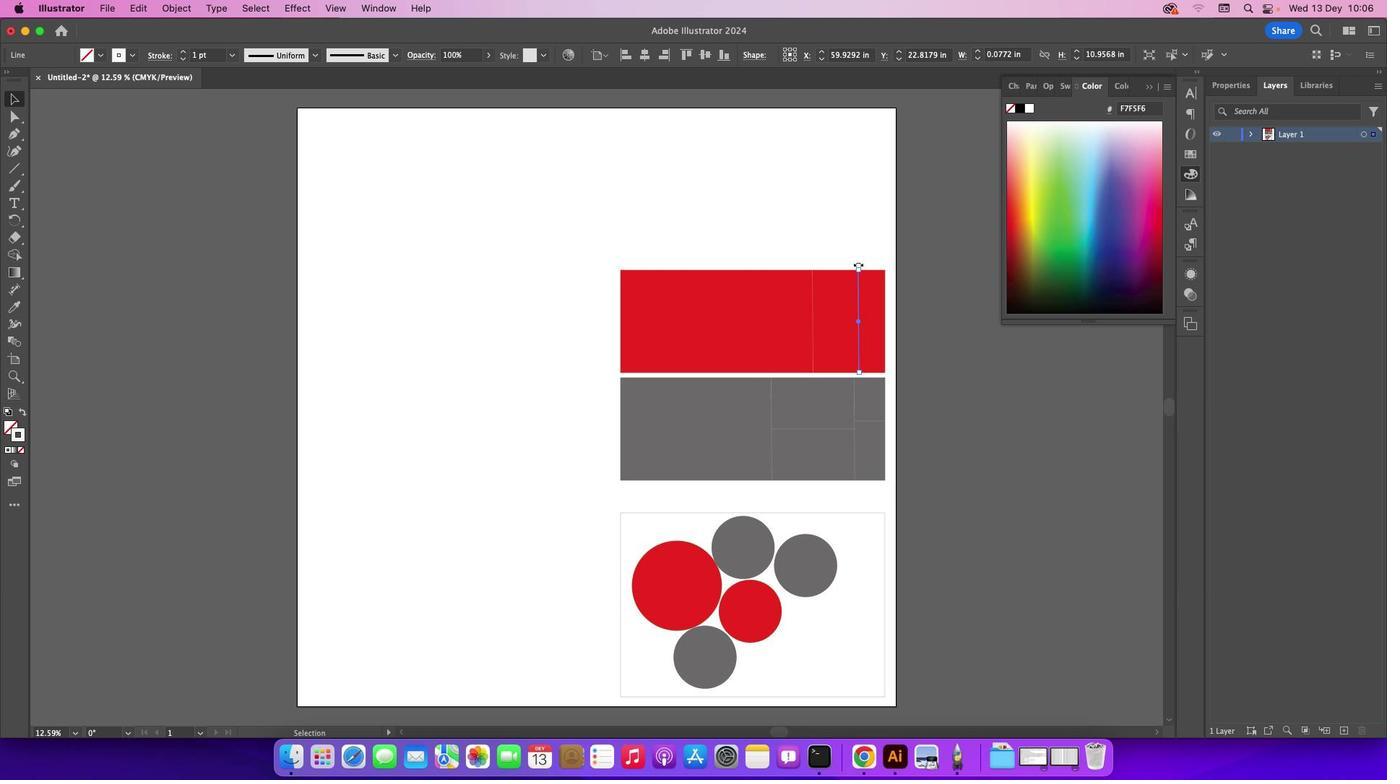 
Action: Mouse pressed left at (857, 262)
Screenshot: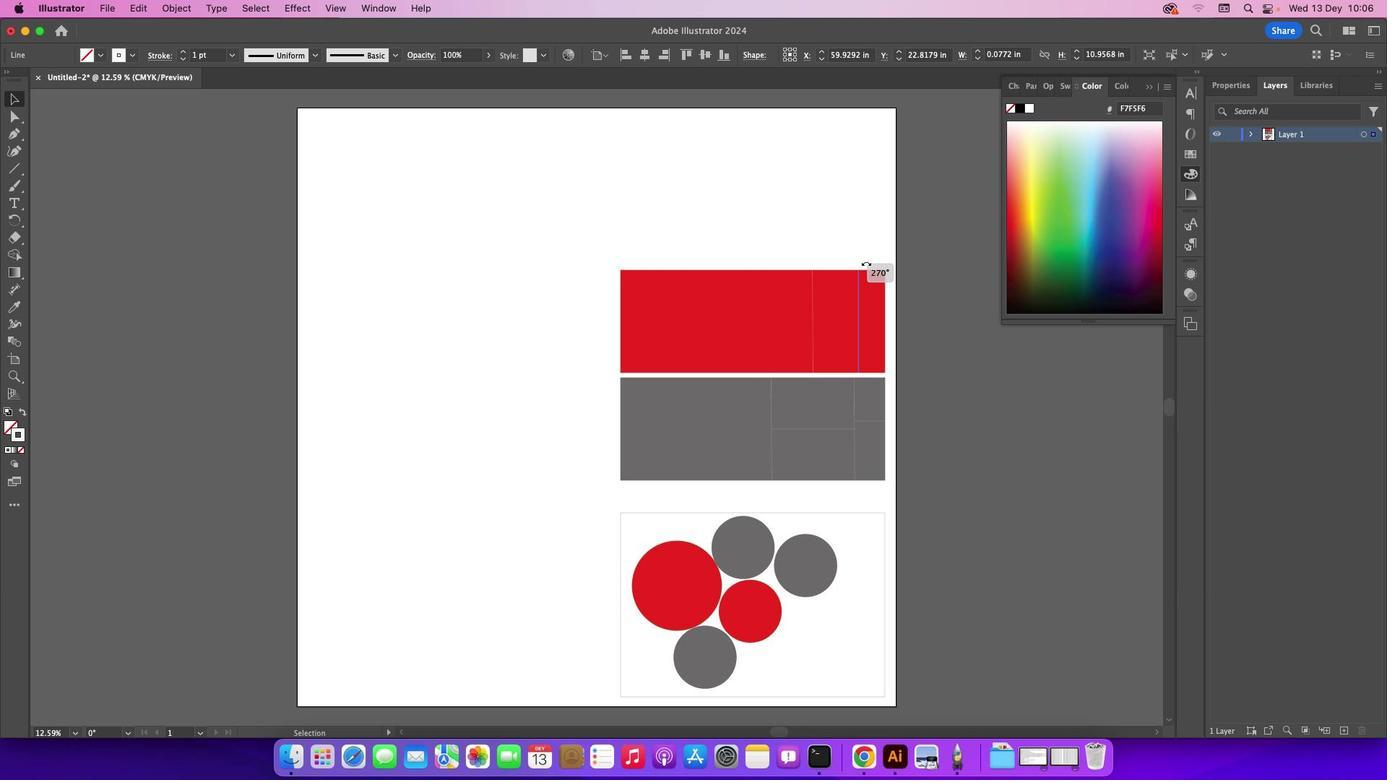 
Action: Mouse moved to (867, 322)
Screenshot: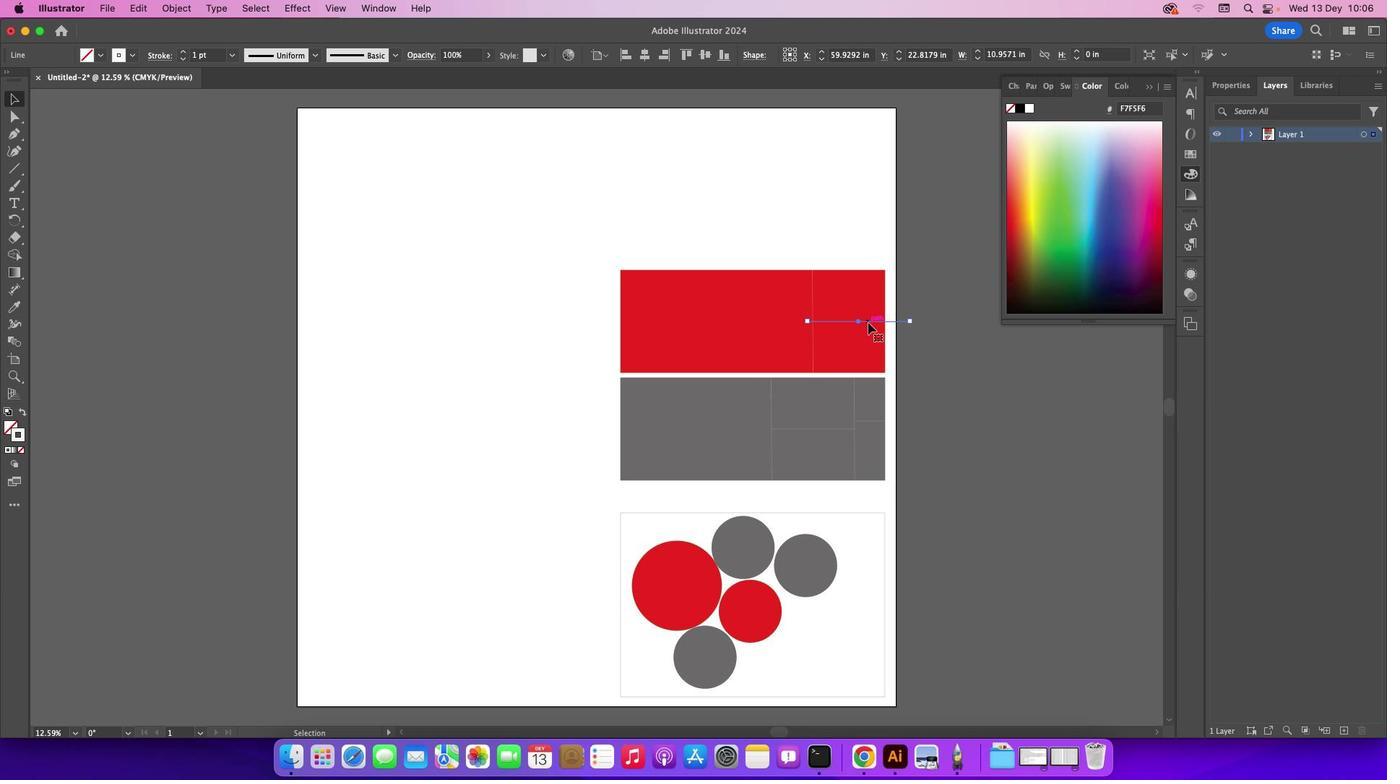 
Action: Mouse pressed left at (867, 322)
Screenshot: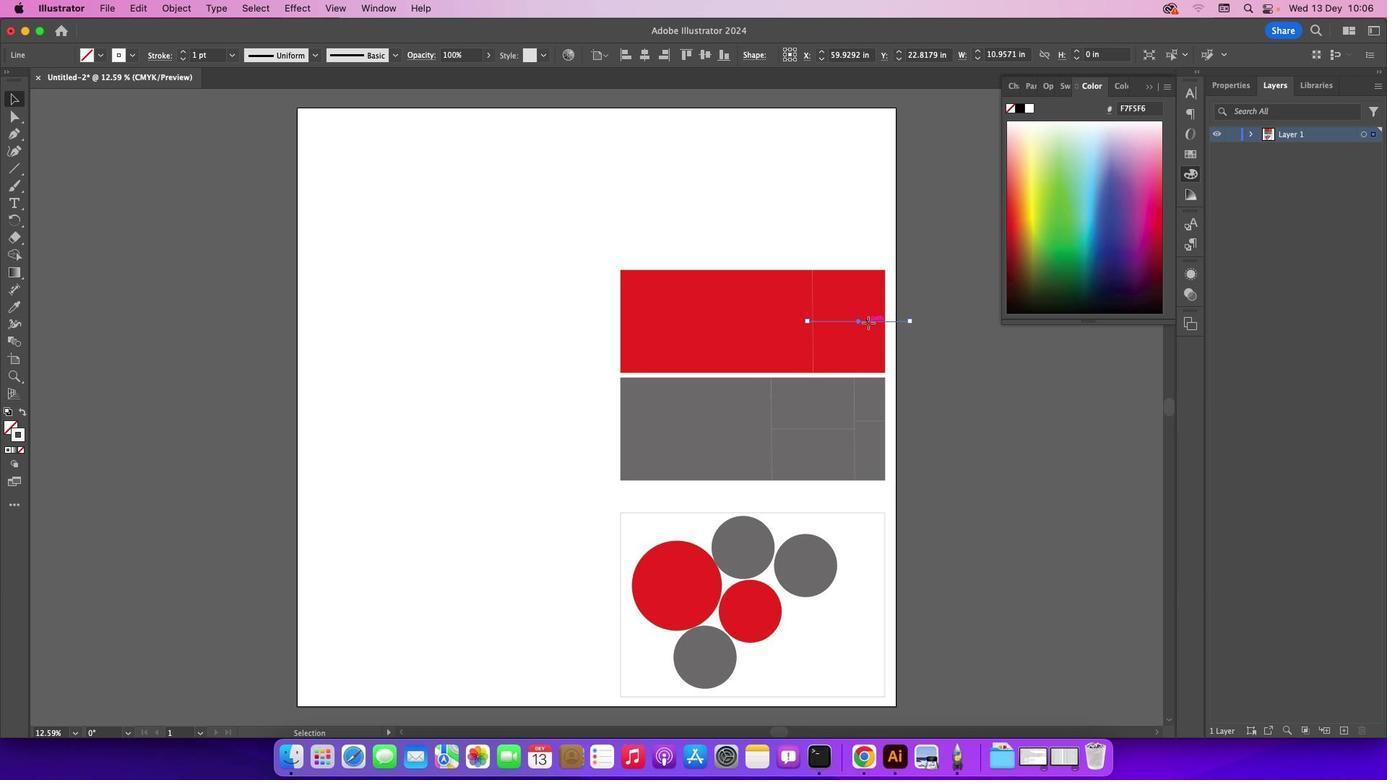 
Action: Mouse moved to (870, 338)
Screenshot: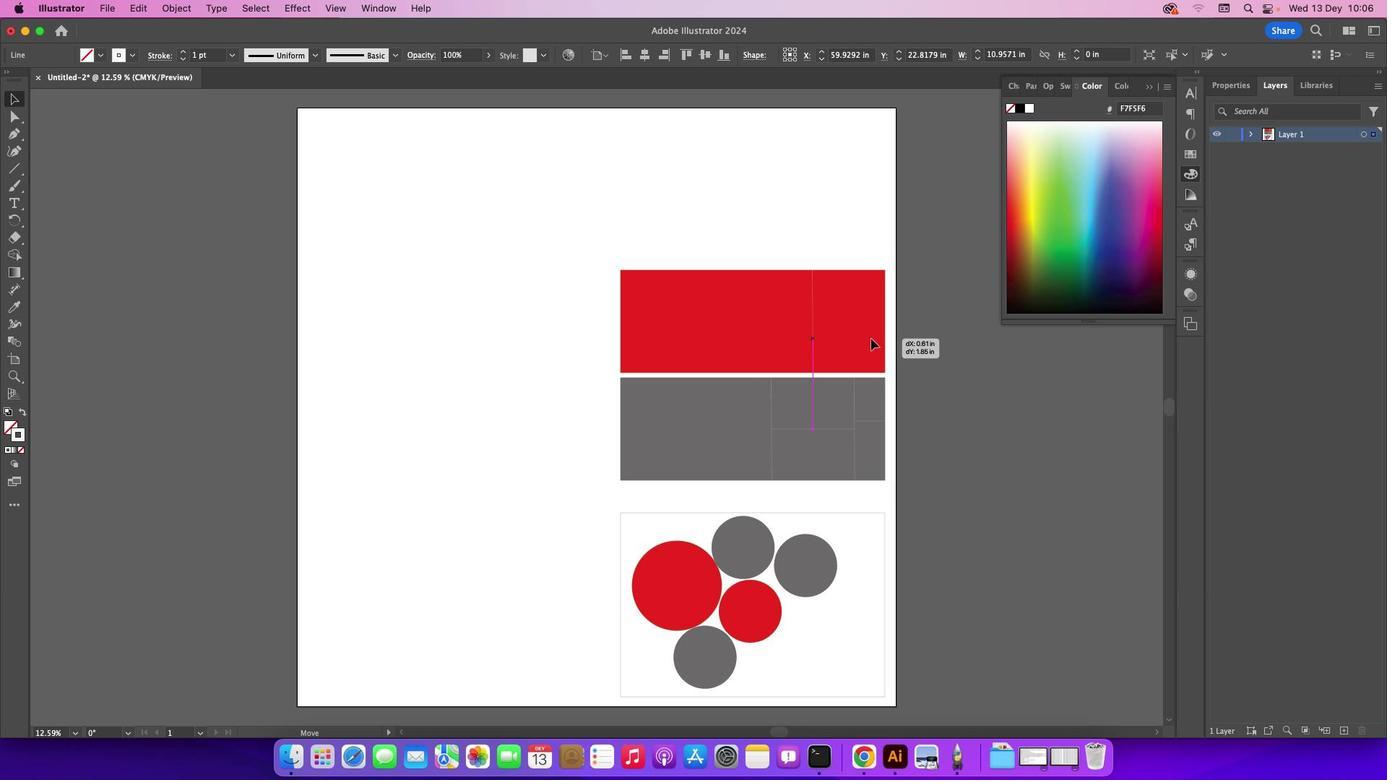 
Action: Mouse pressed left at (870, 338)
Screenshot: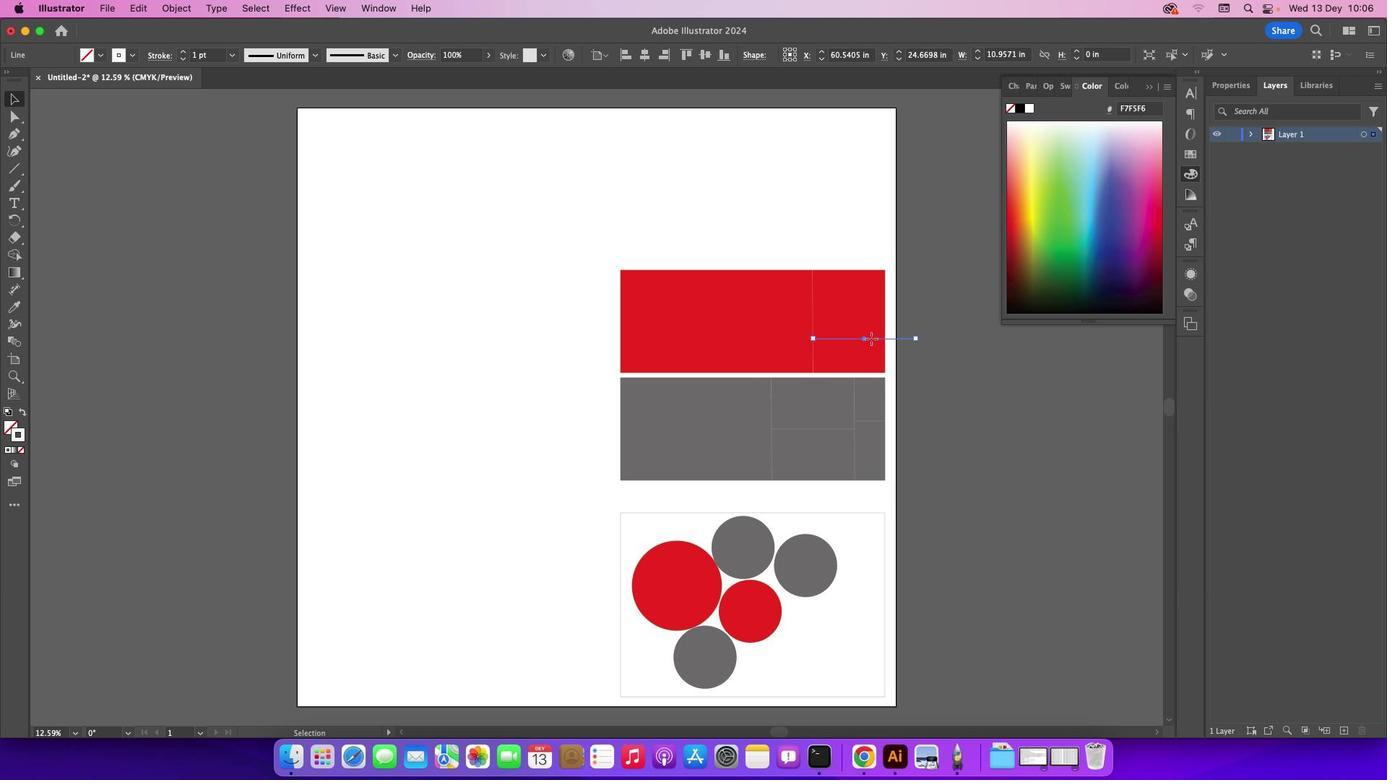 
Action: Mouse moved to (915, 342)
Screenshot: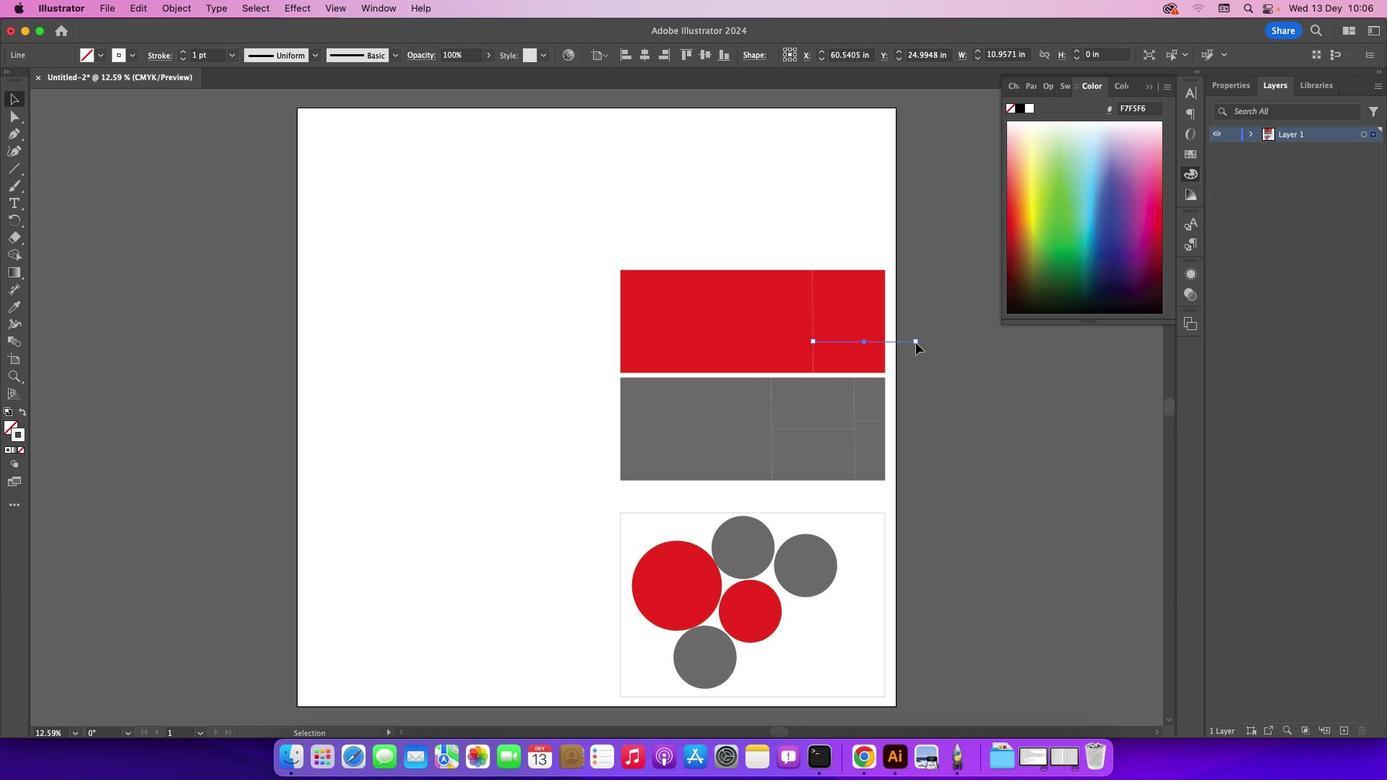 
Action: Mouse pressed left at (915, 342)
Screenshot: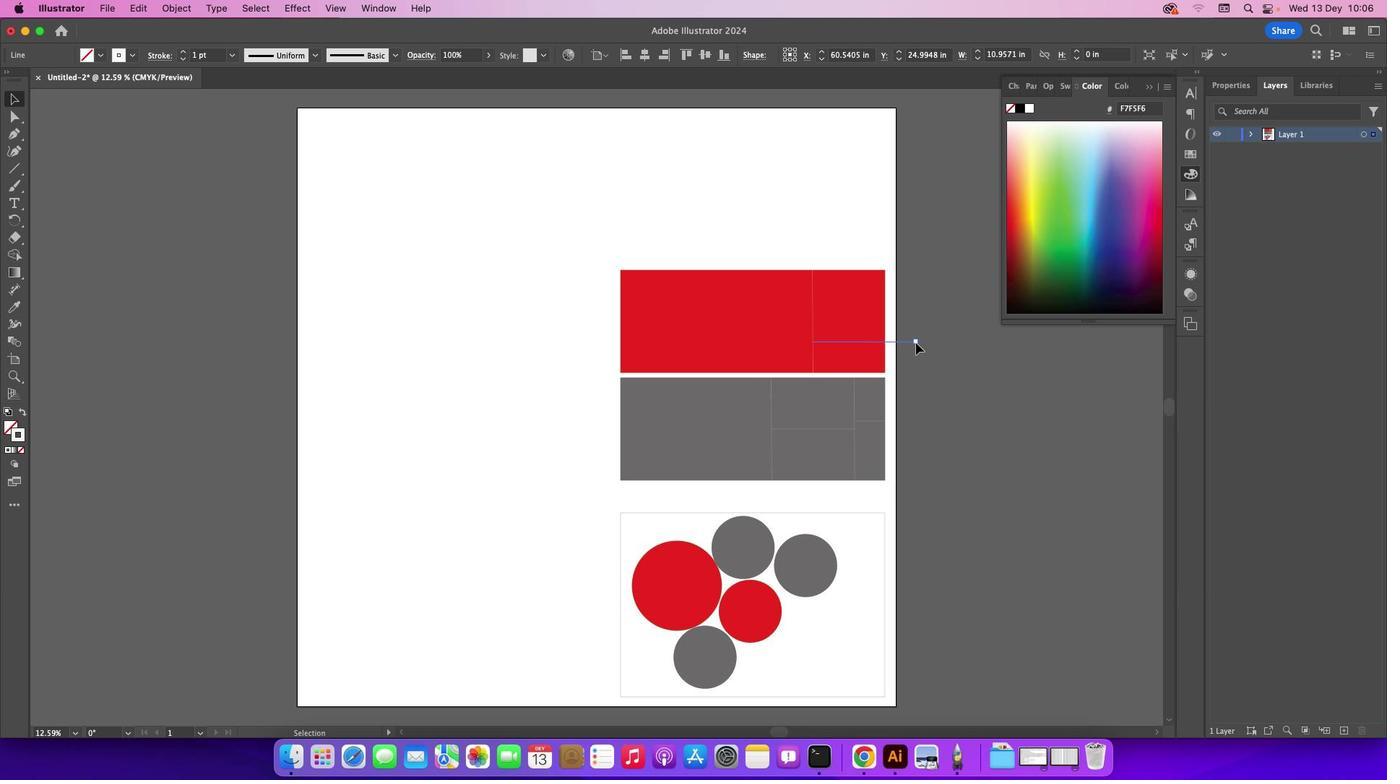 
Action: Mouse moved to (921, 346)
Screenshot: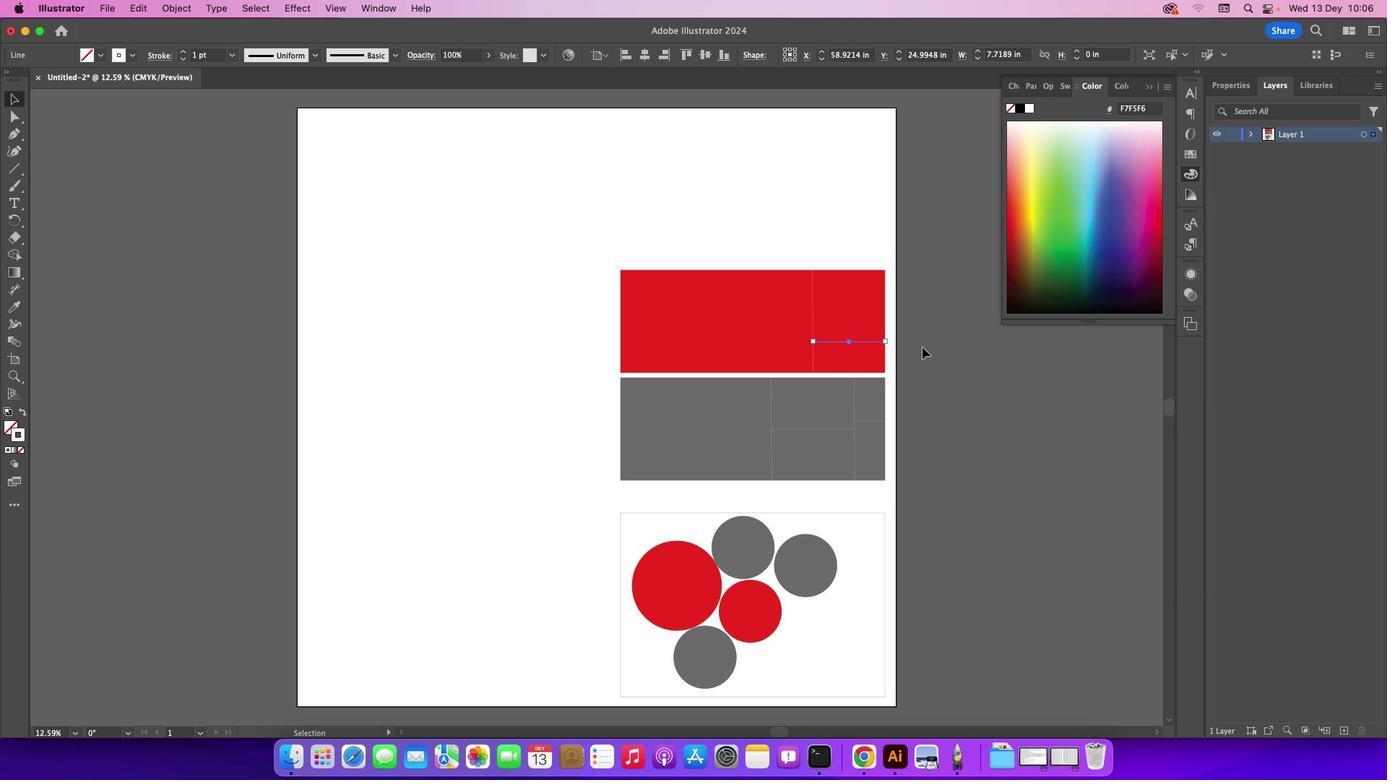 
Action: Mouse pressed left at (921, 346)
Screenshot: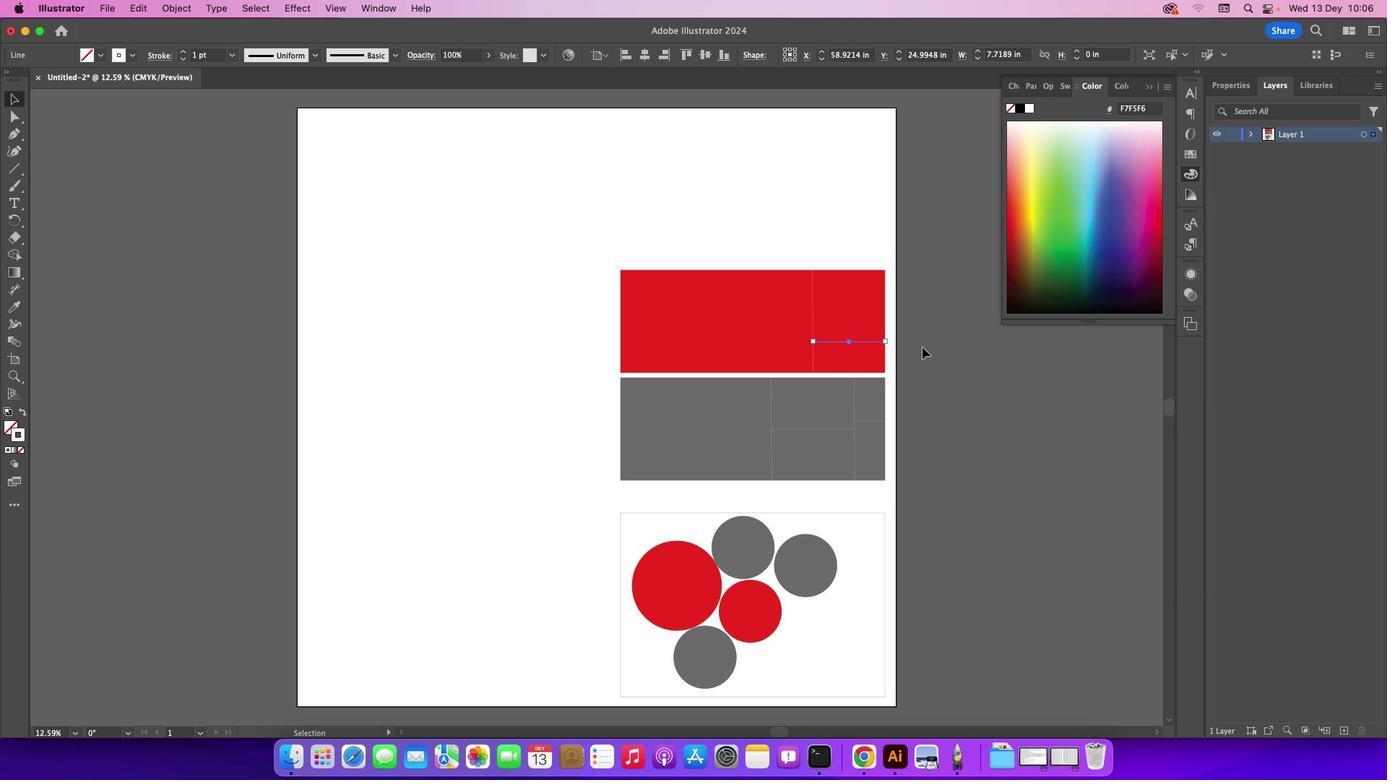 
Action: Mouse moved to (848, 341)
Screenshot: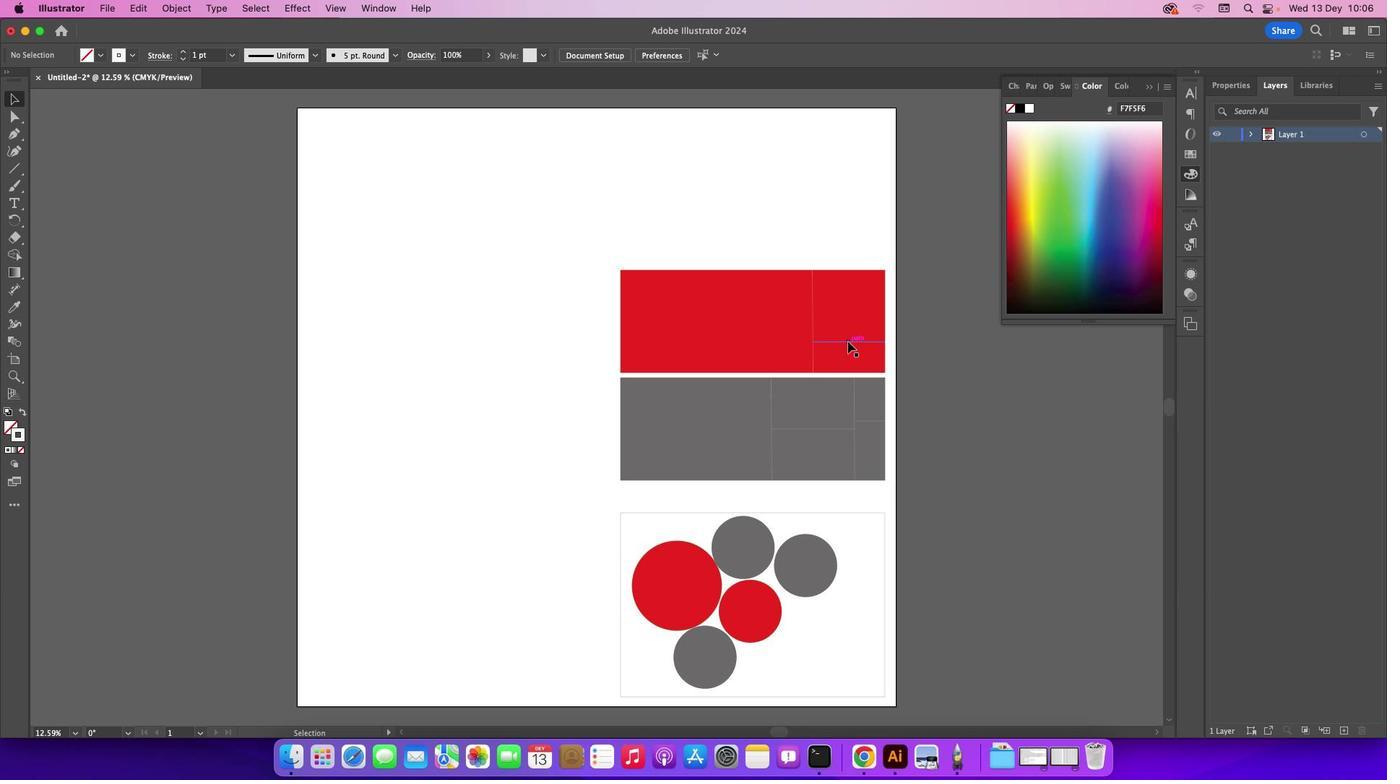 
Action: Key pressed Key.alt
Screenshot: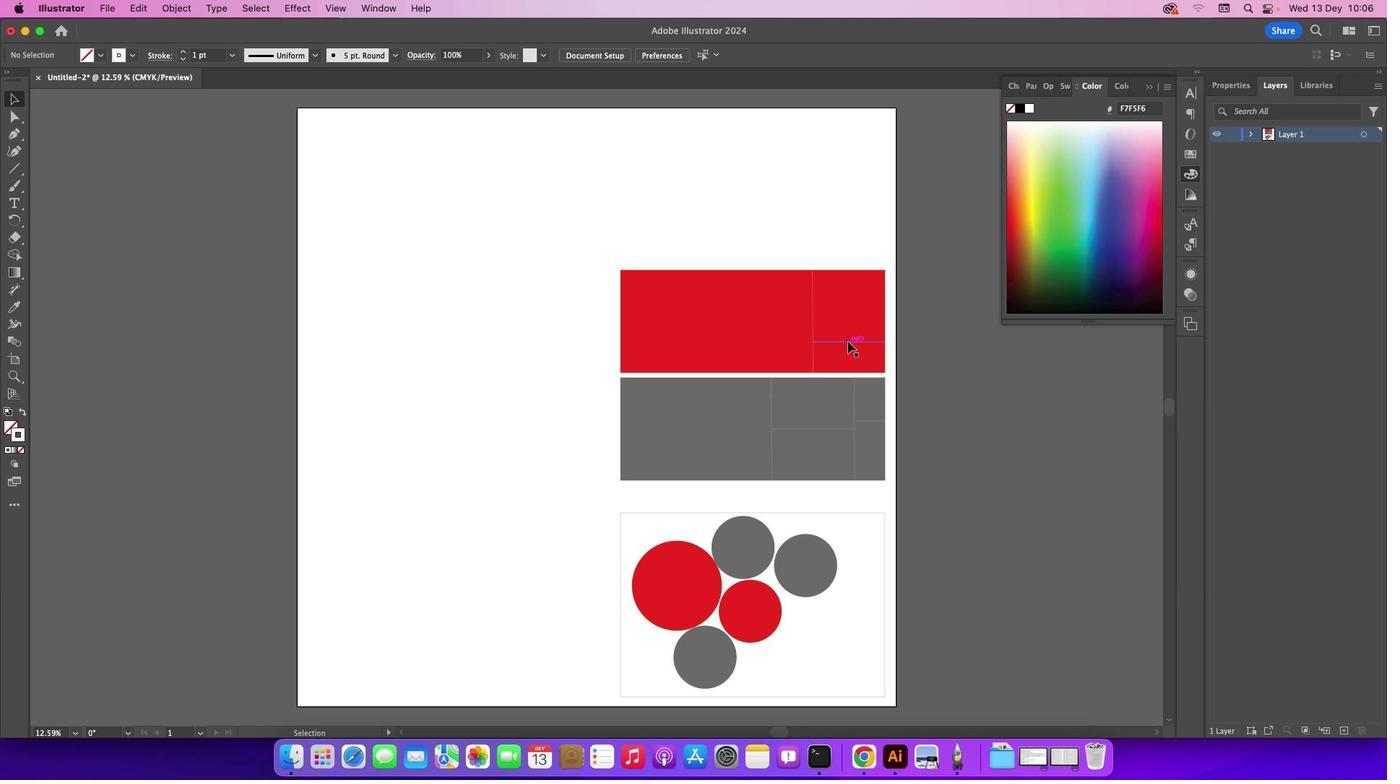 
Action: Mouse pressed left at (848, 341)
Screenshot: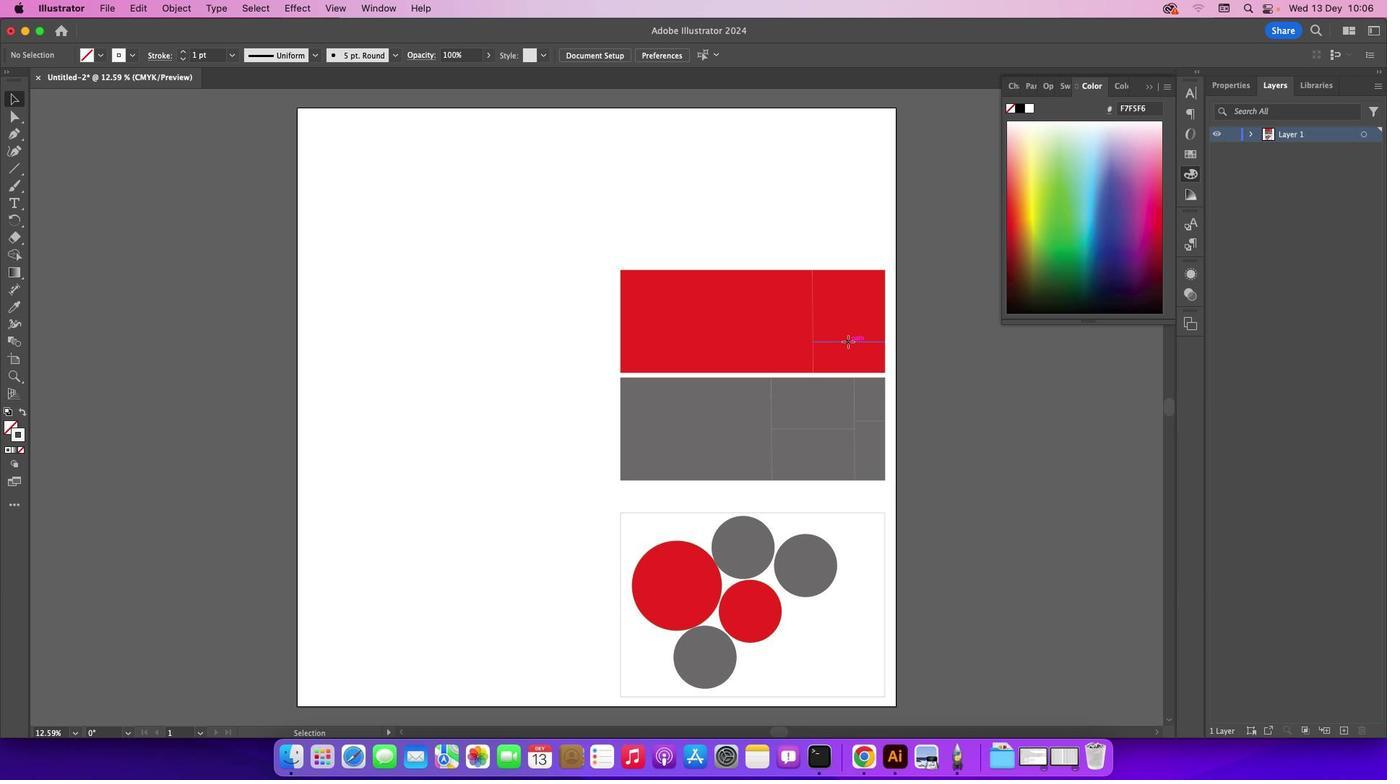 
Action: Mouse moved to (892, 355)
Screenshot: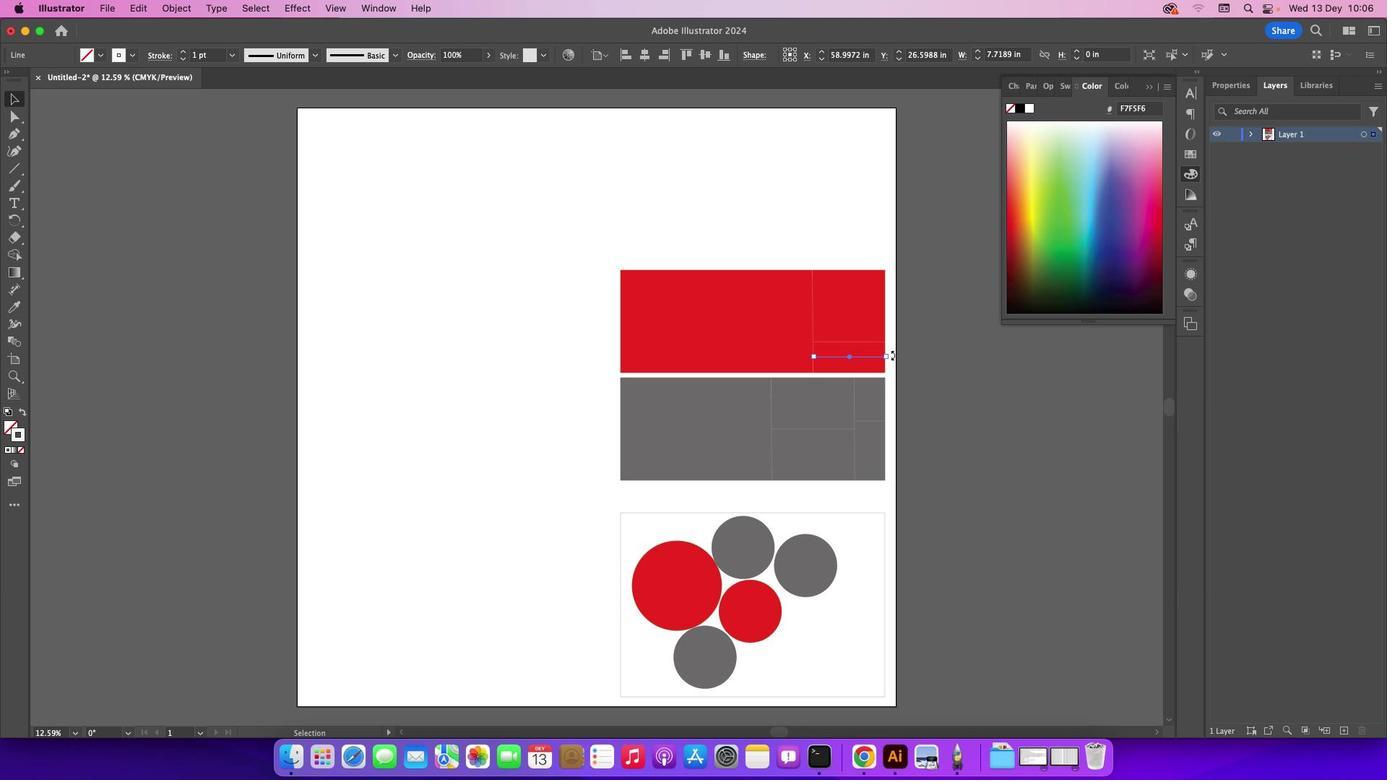 
Action: Mouse pressed left at (892, 355)
Screenshot: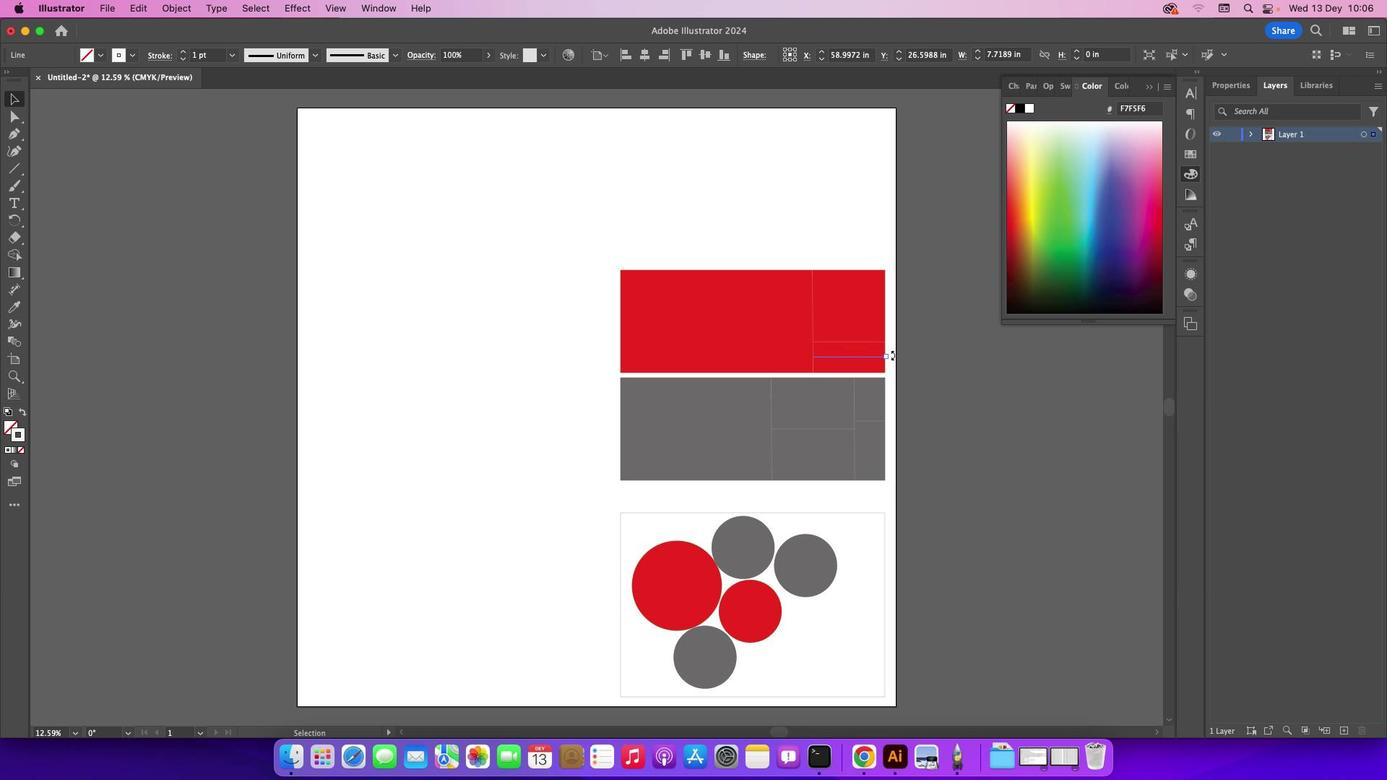 
Action: Mouse moved to (849, 318)
Screenshot: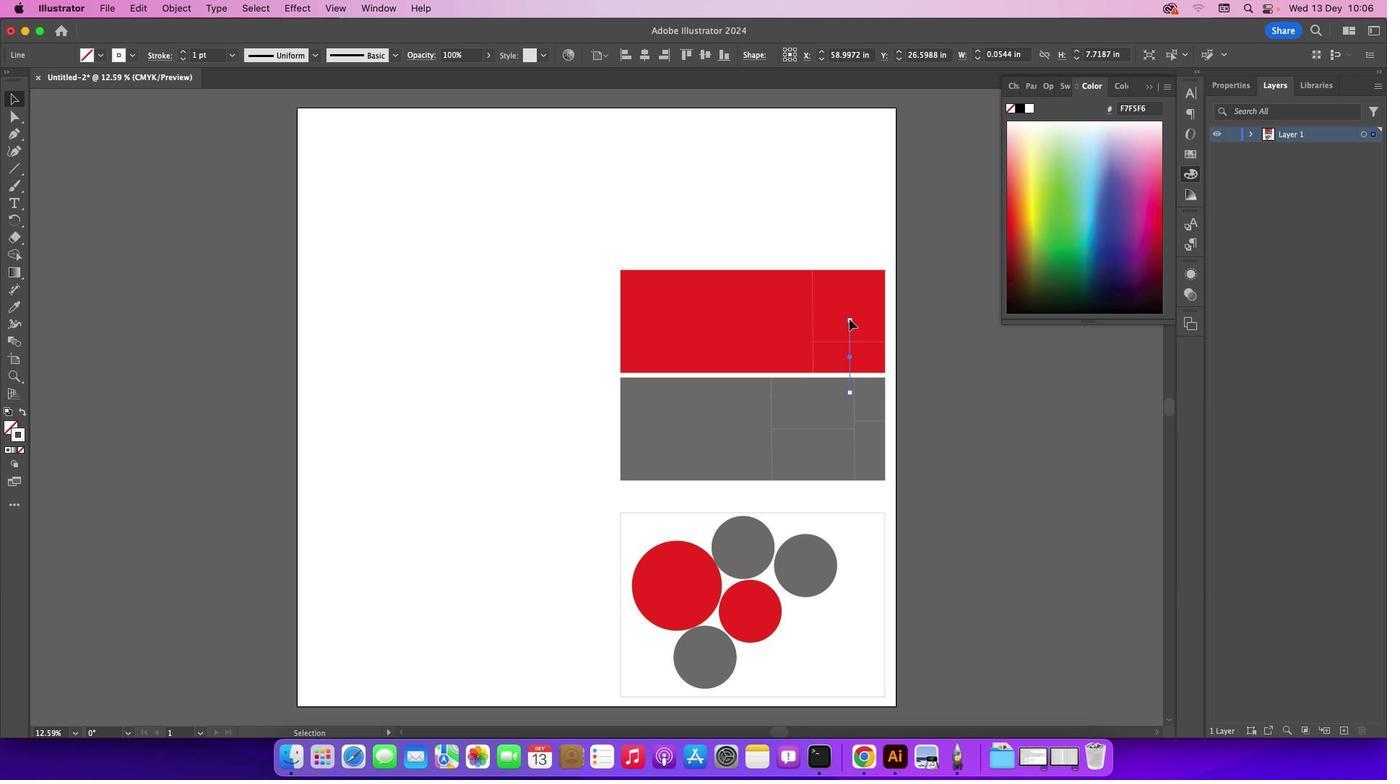 
Action: Mouse pressed left at (849, 318)
Screenshot: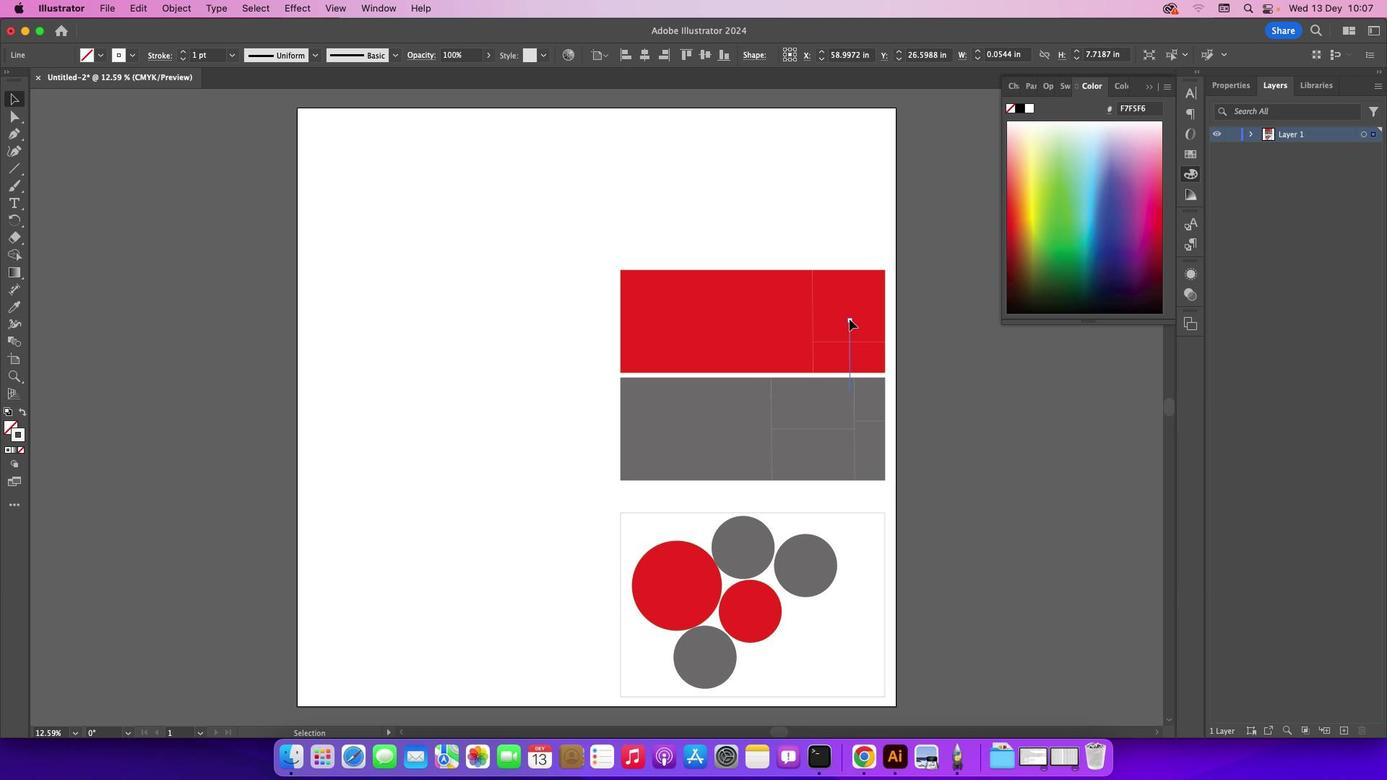 
Action: Mouse moved to (848, 394)
Screenshot: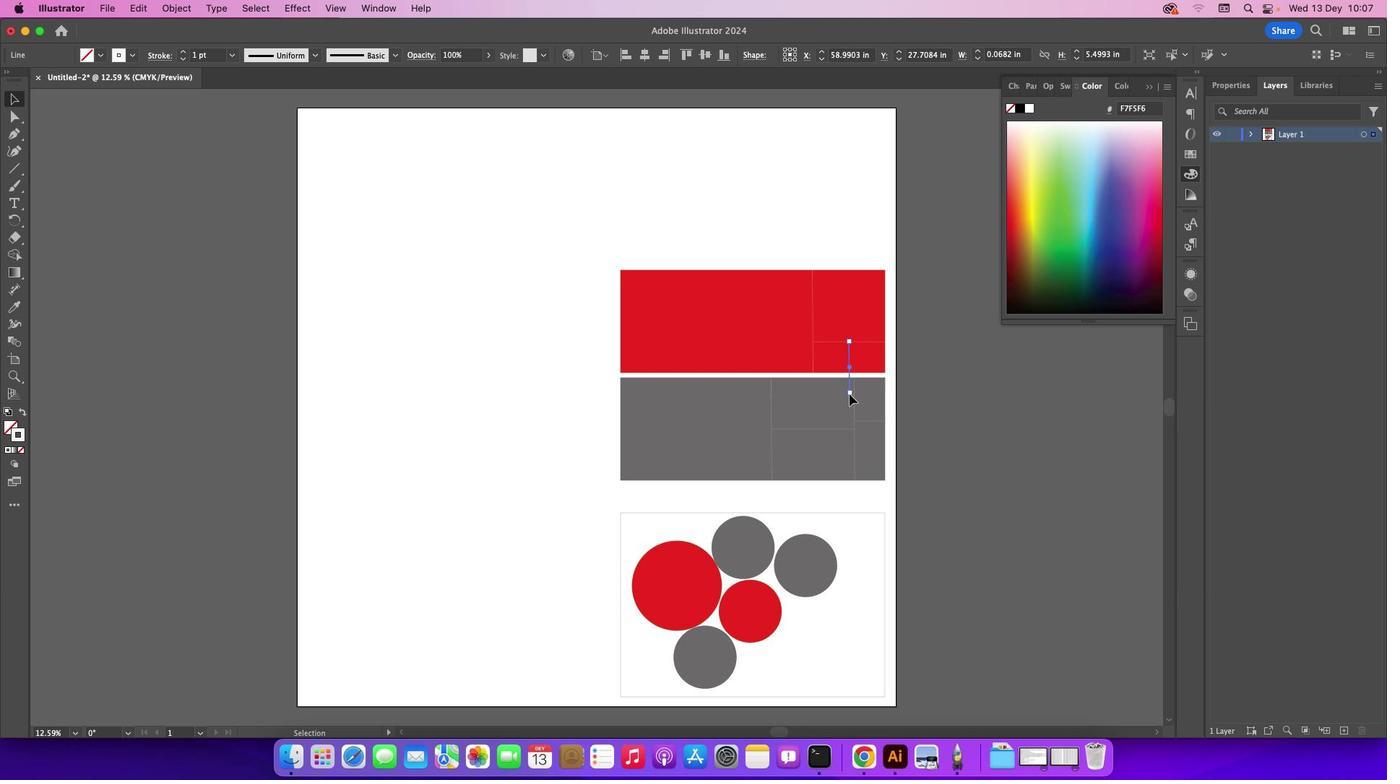 
Action: Mouse pressed left at (848, 394)
Screenshot: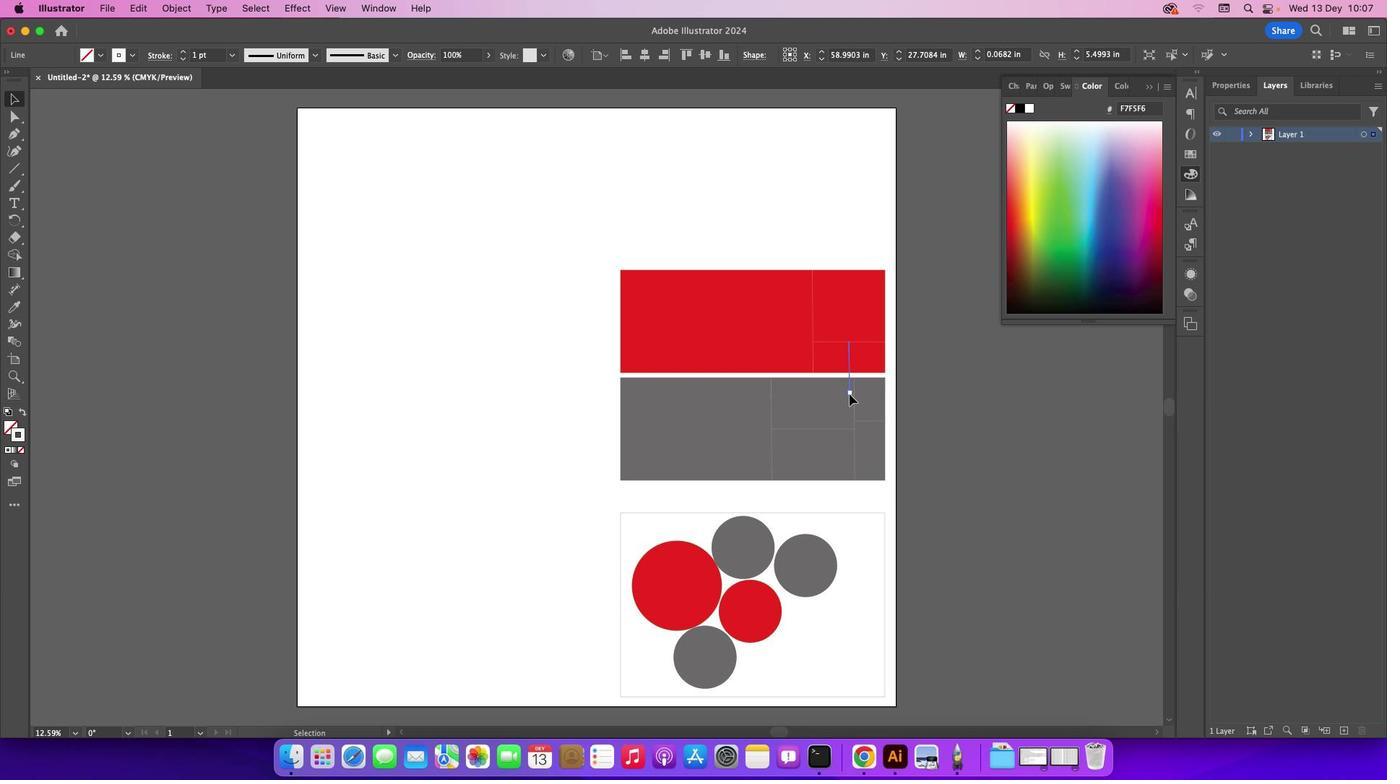 
Action: Mouse moved to (937, 380)
Screenshot: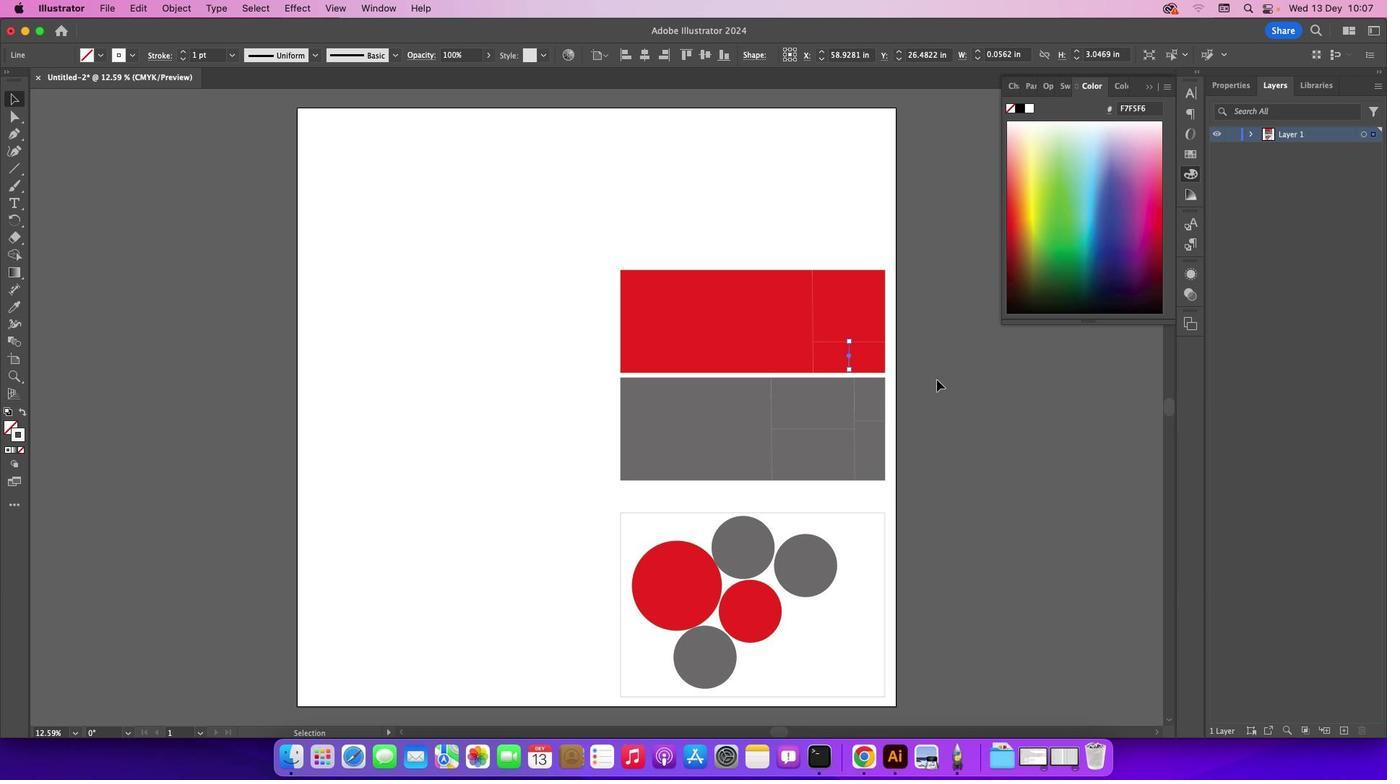 
Action: Mouse pressed left at (937, 380)
Screenshot: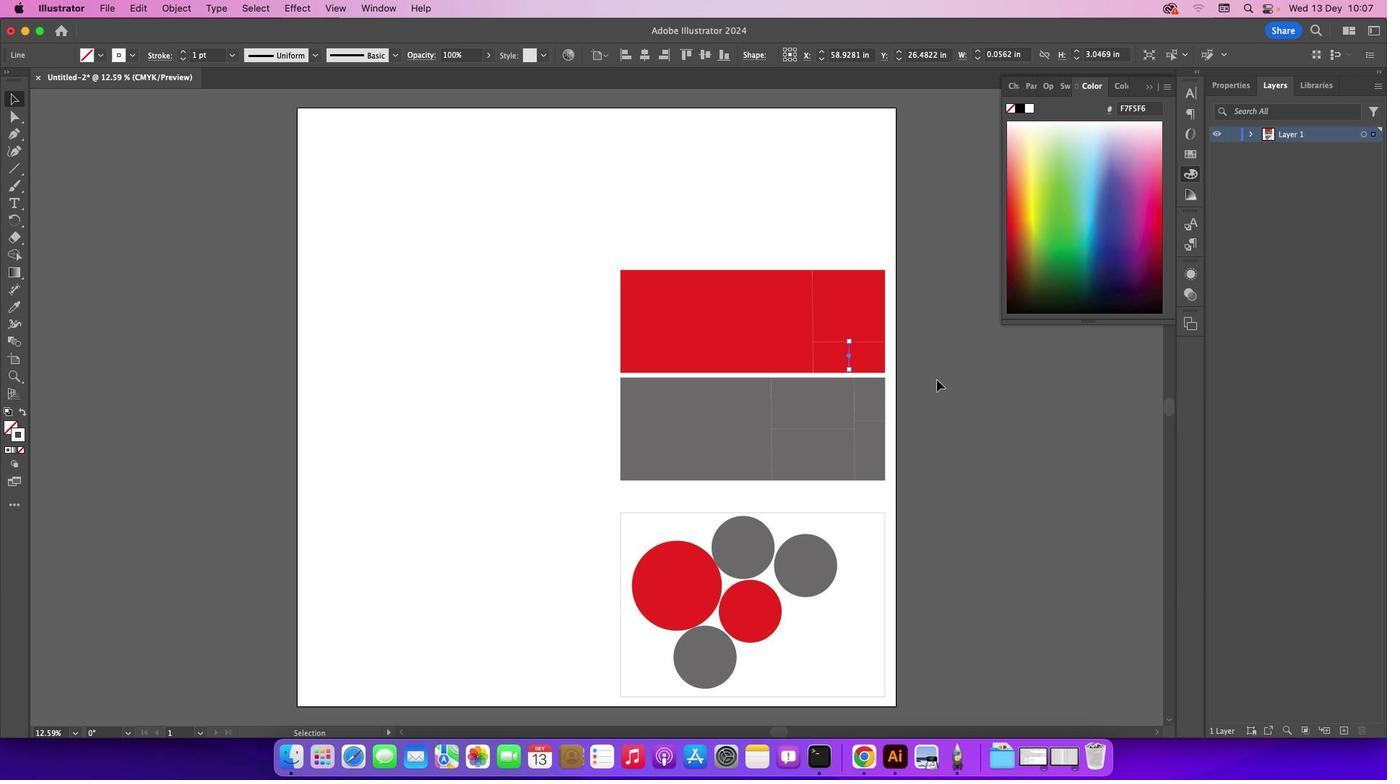 
Action: Mouse moved to (848, 353)
Screenshot: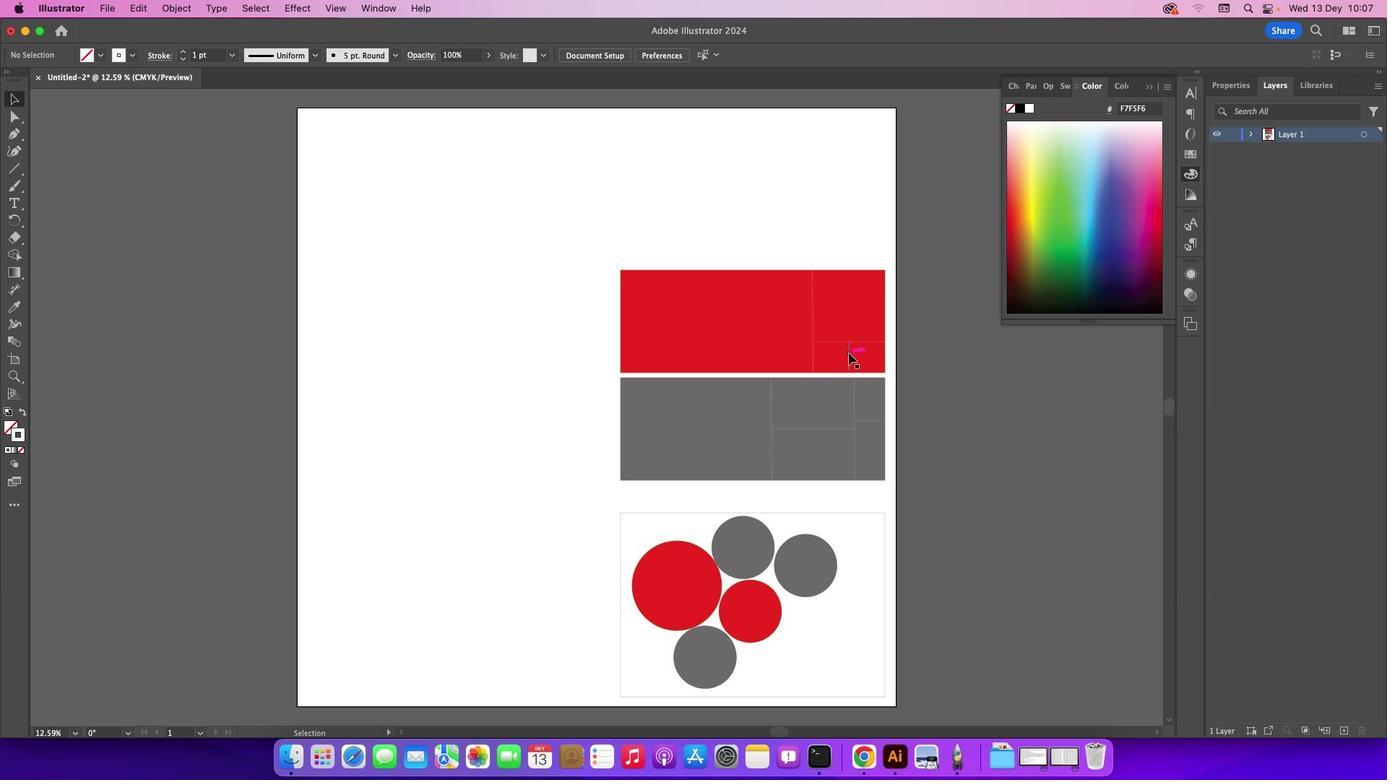 
Action: Mouse pressed left at (848, 353)
Screenshot: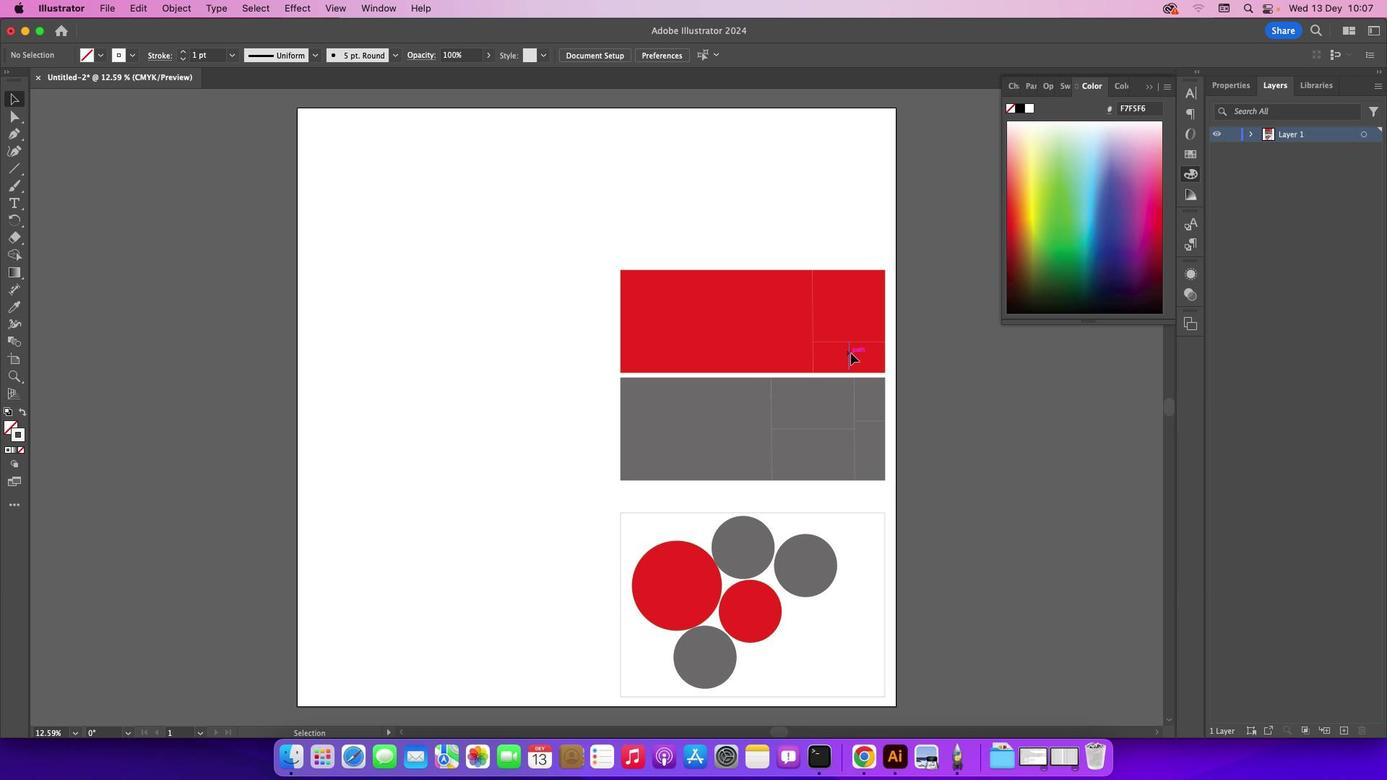 
Action: Mouse moved to (861, 370)
Screenshot: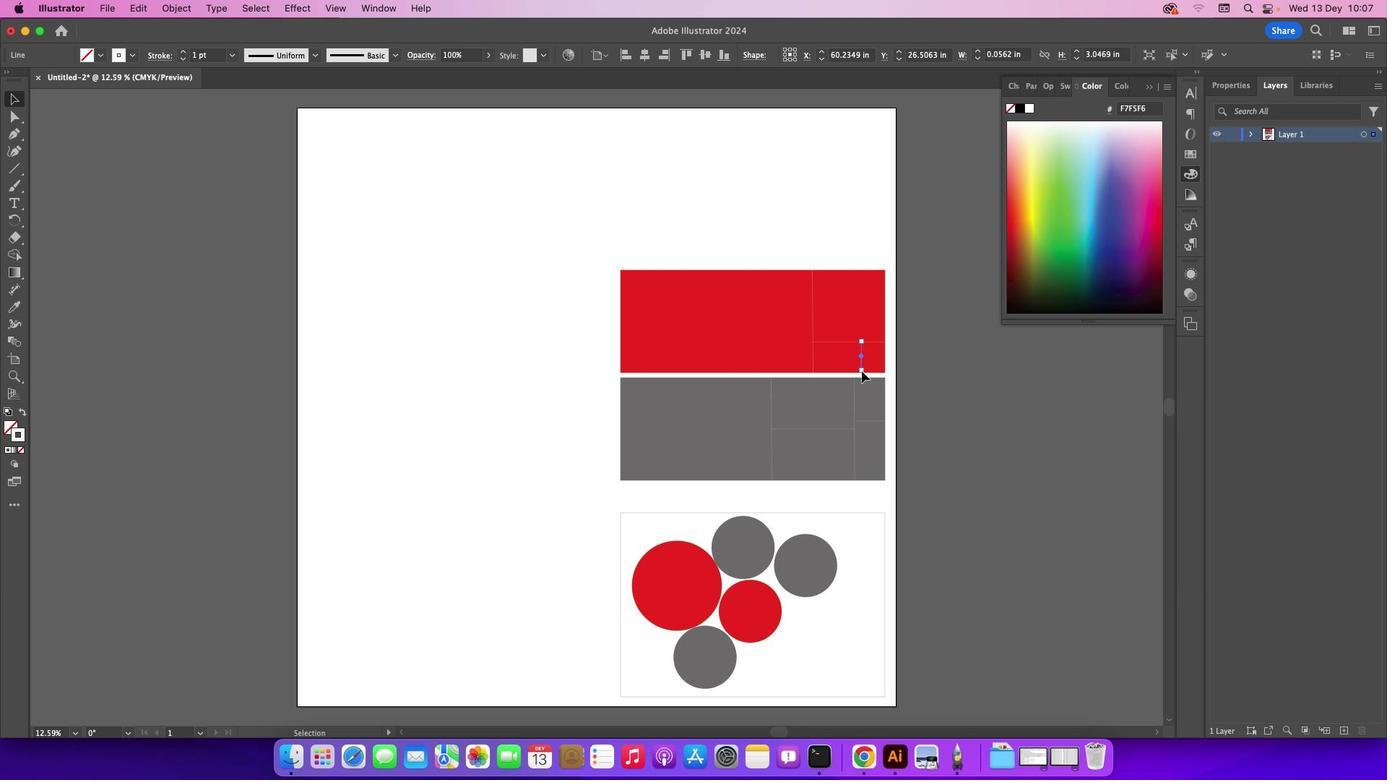 
Action: Mouse pressed left at (861, 370)
Screenshot: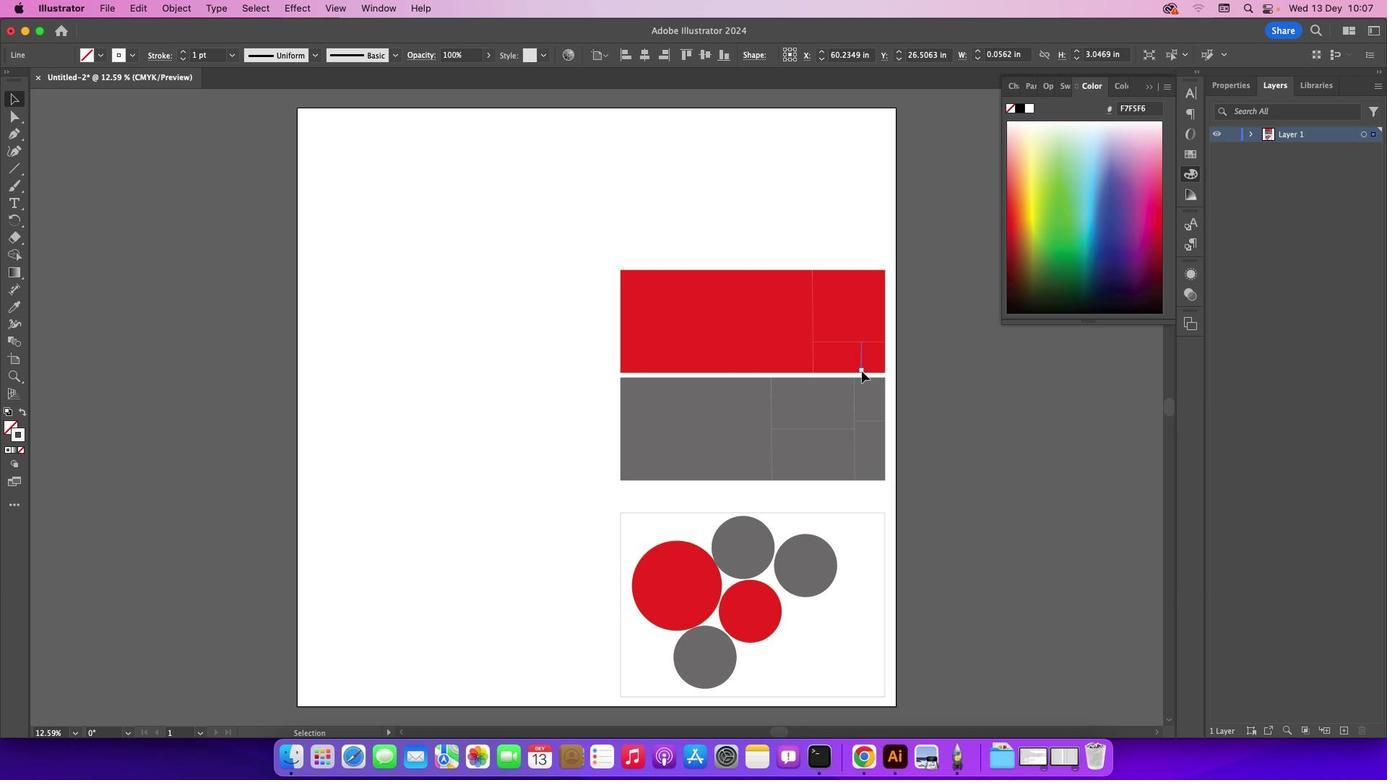 
Action: Mouse moved to (965, 368)
Screenshot: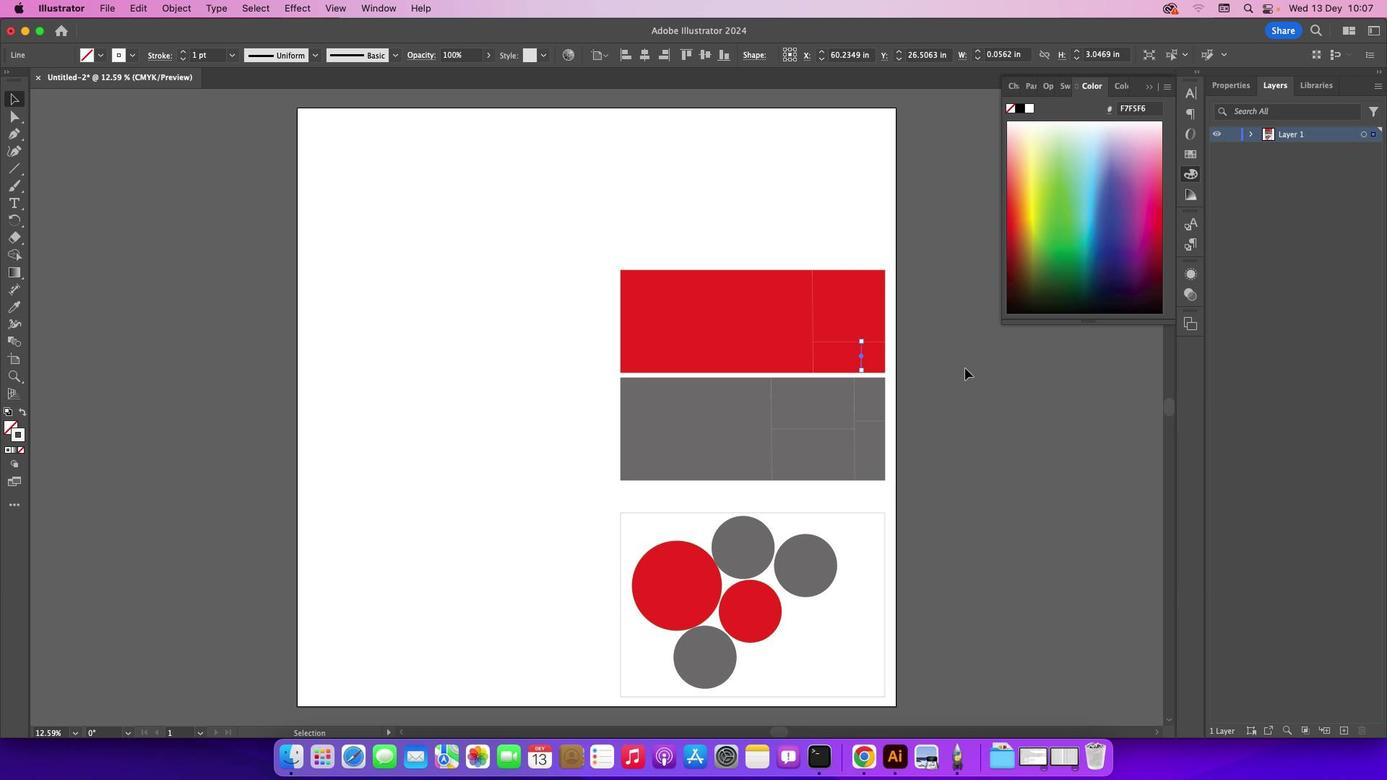 
Action: Mouse pressed left at (965, 368)
Screenshot: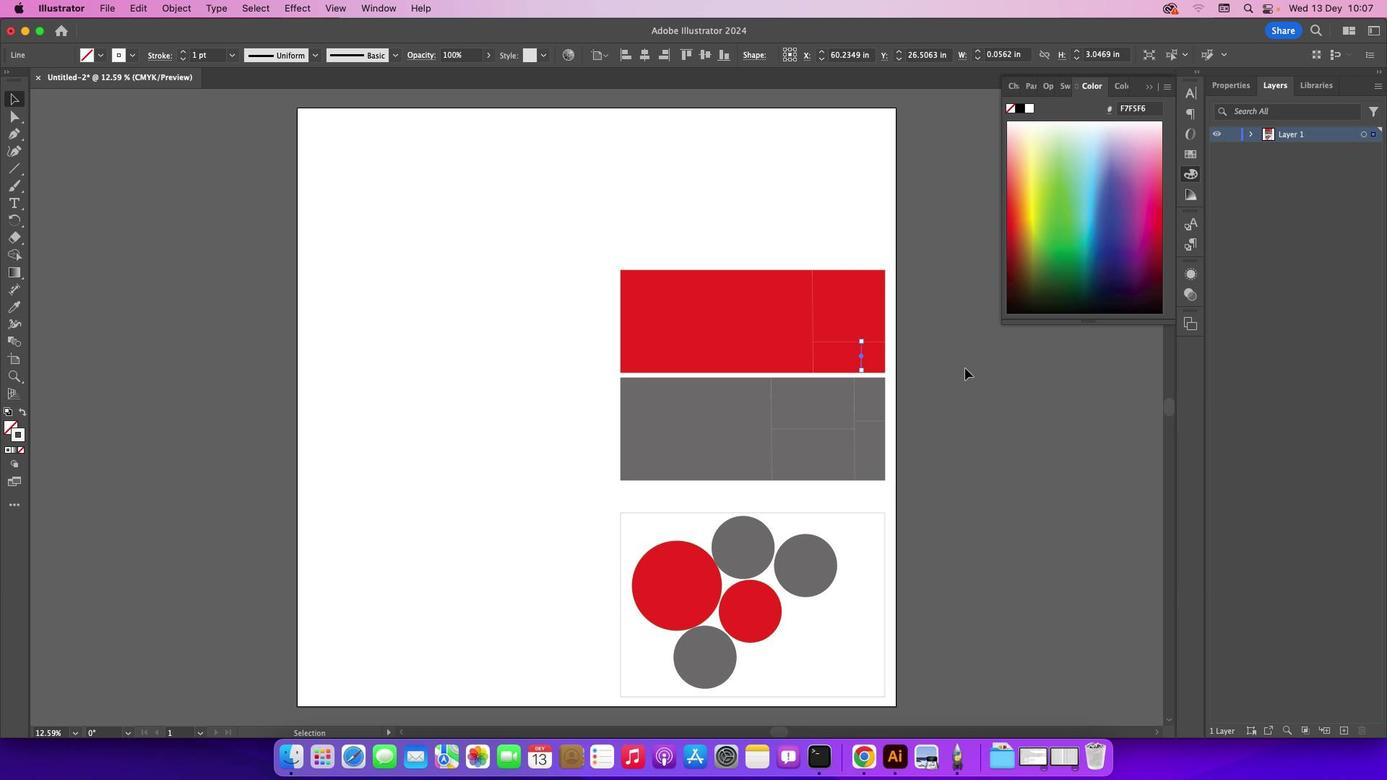 
Action: Mouse moved to (860, 359)
Screenshot: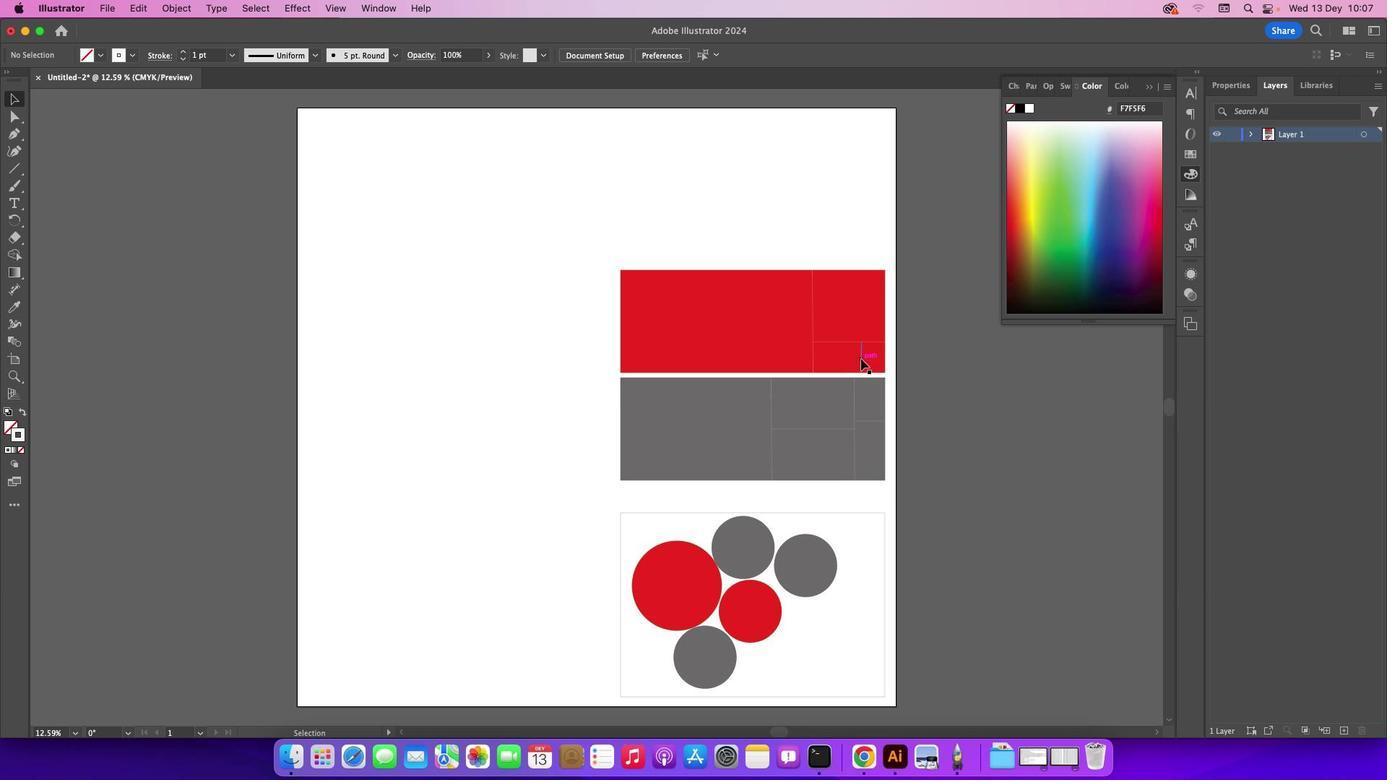 
Action: Mouse pressed left at (860, 359)
Screenshot: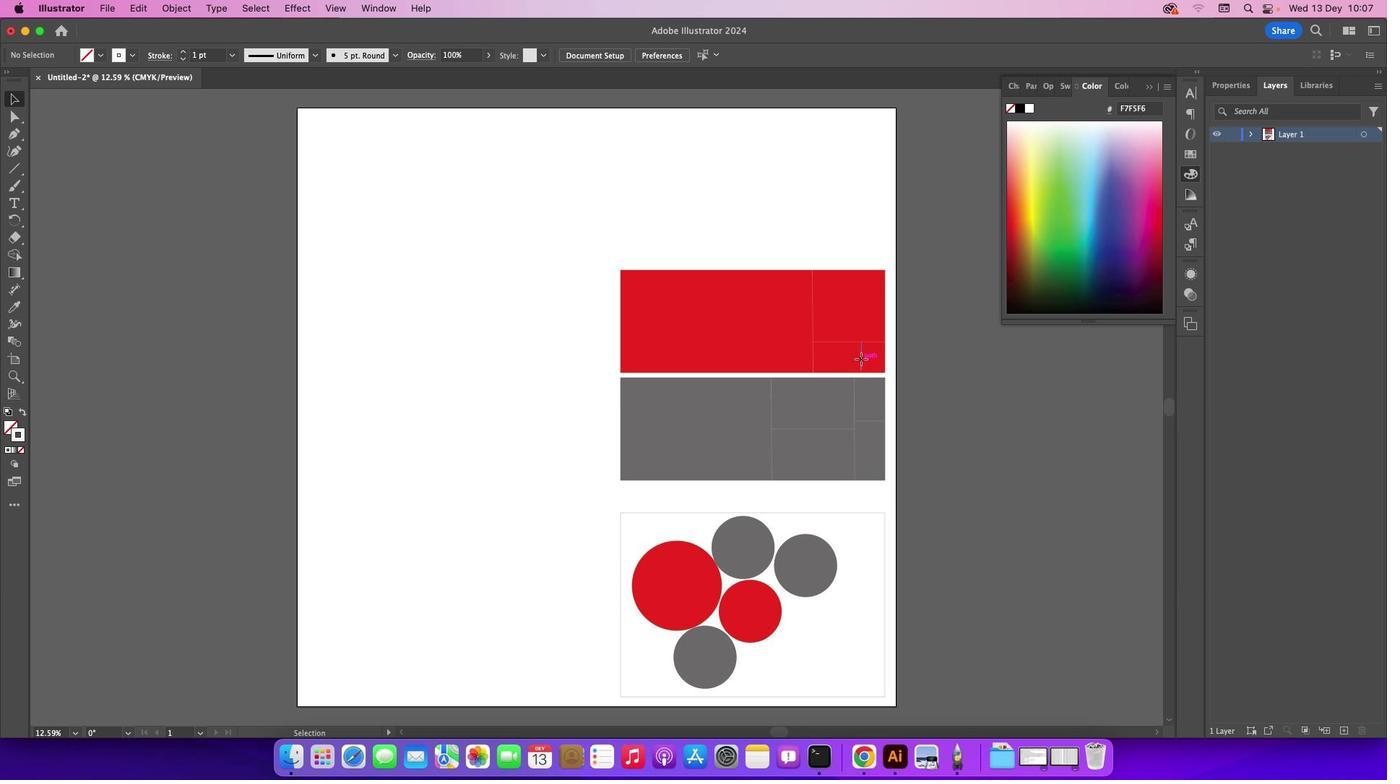 
Action: Mouse moved to (861, 369)
